 Task: Research Airbnb accommodation in Bambari, Central African Republic from 6th December, 2023 to 10th December, 2023 for 1 adult.1  bedroom having 1 bed and 1 bathroom. Property type can be hotel. Look for 4 properties as per requirement.
Action: Mouse moved to (438, 95)
Screenshot: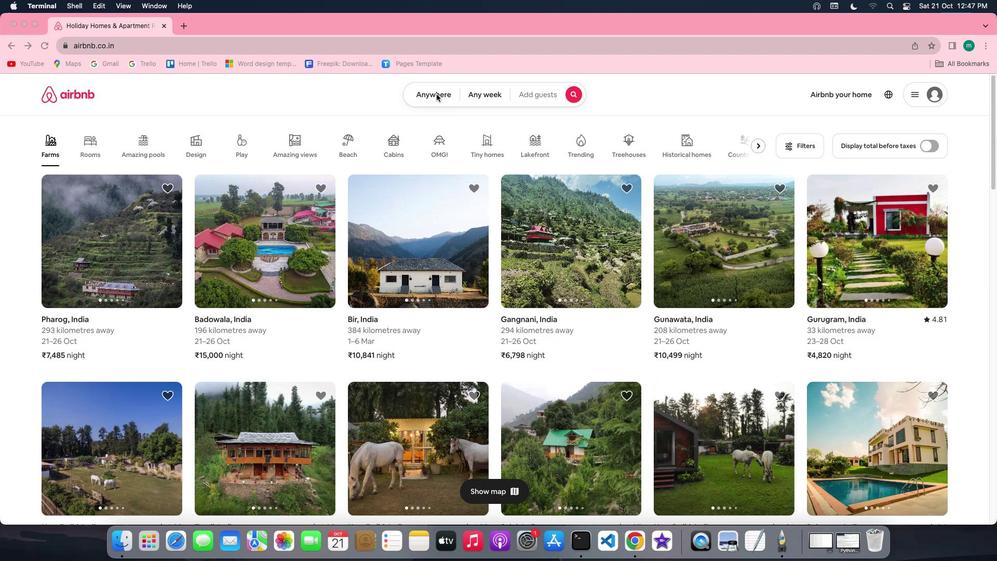 
Action: Mouse pressed left at (438, 95)
Screenshot: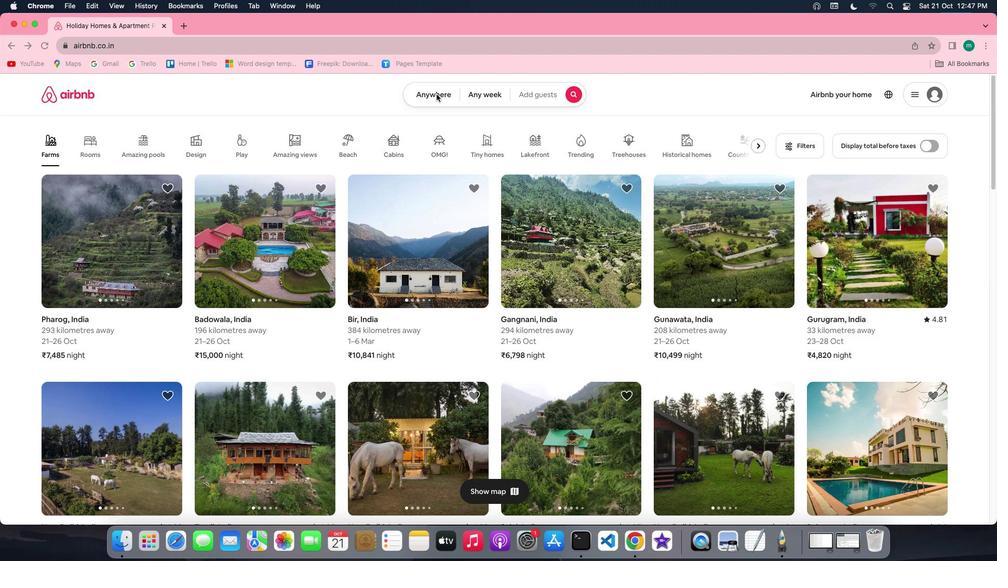 
Action: Mouse pressed left at (438, 95)
Screenshot: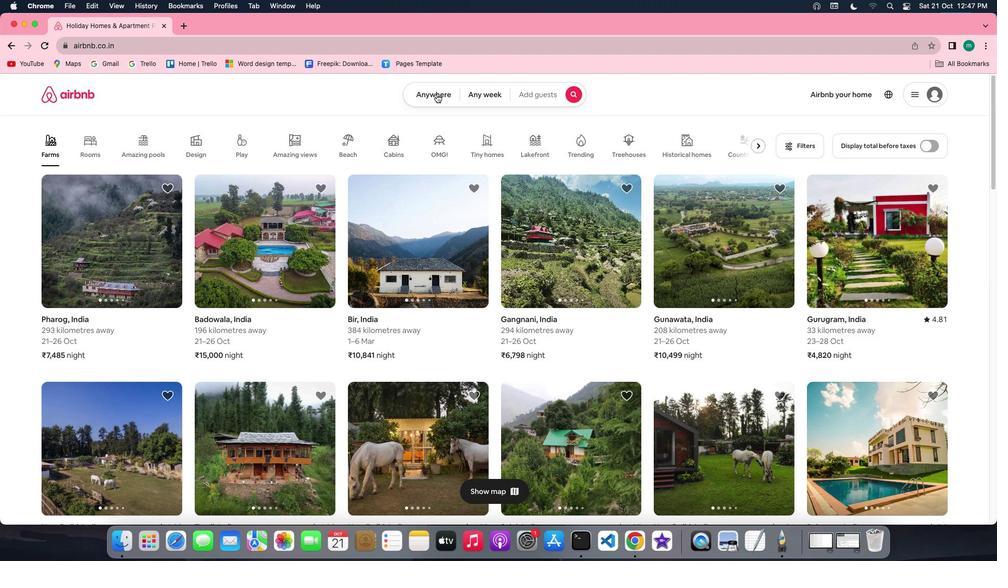 
Action: Mouse moved to (362, 130)
Screenshot: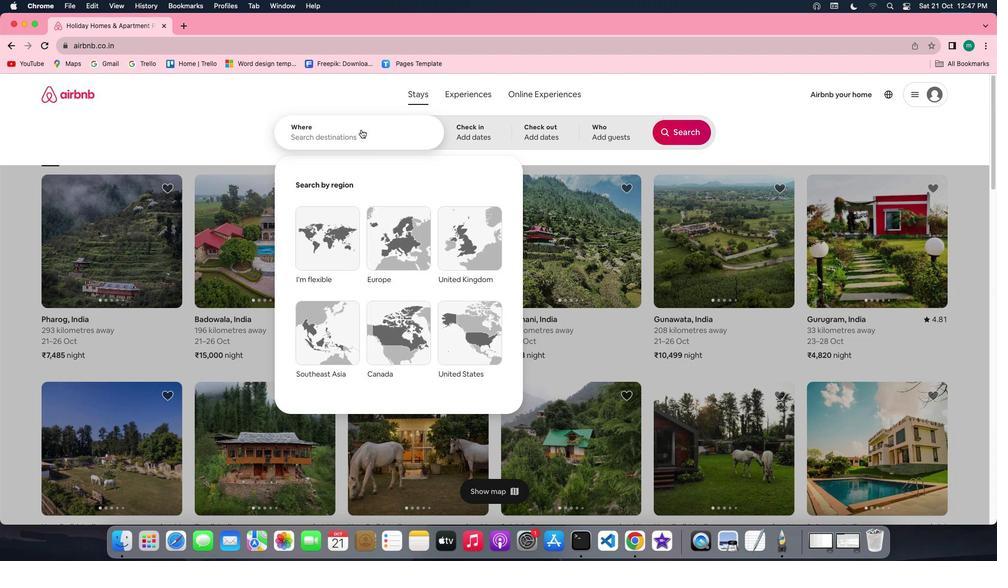 
Action: Mouse pressed left at (362, 130)
Screenshot: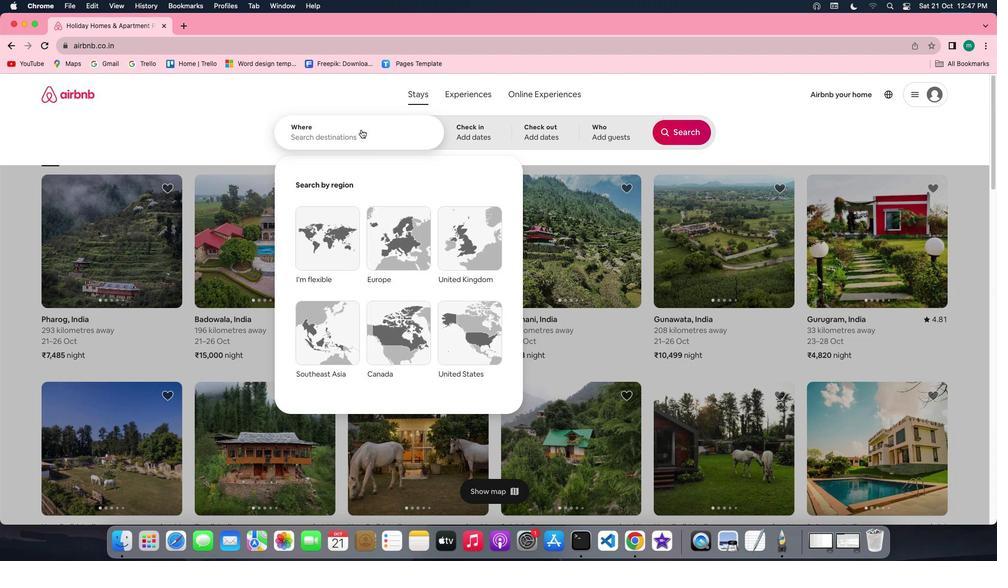
Action: Key pressed Key.shift'B''a''m''b''a''r''i'','Key.spaceKey.shift'C''e''n''t''r''a''l'Key.spaceKey.shift'A''f''r''i''c''a''n'Key.spaceKey.shift'r''e''p''u''b''l''i''c'
Screenshot: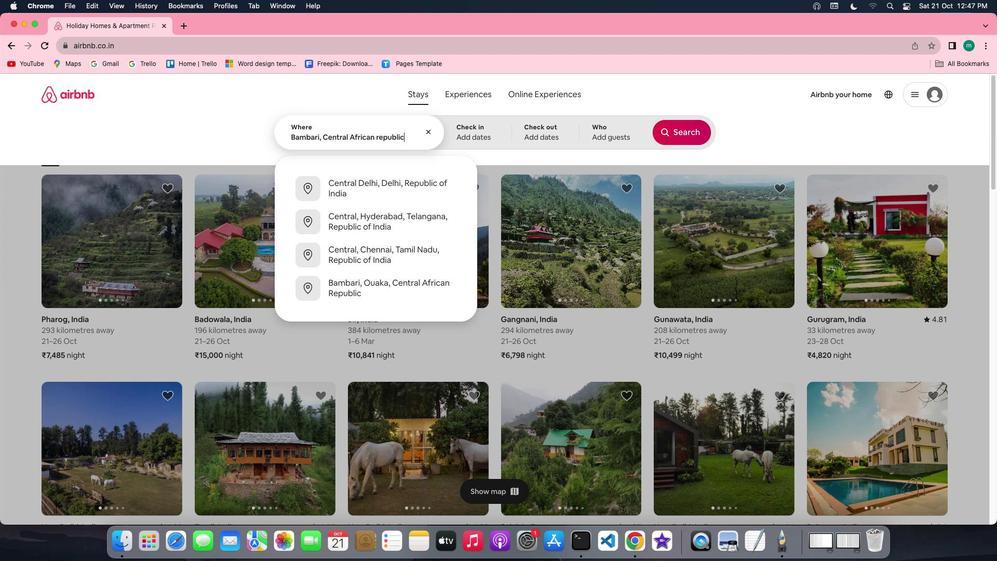 
Action: Mouse moved to (478, 127)
Screenshot: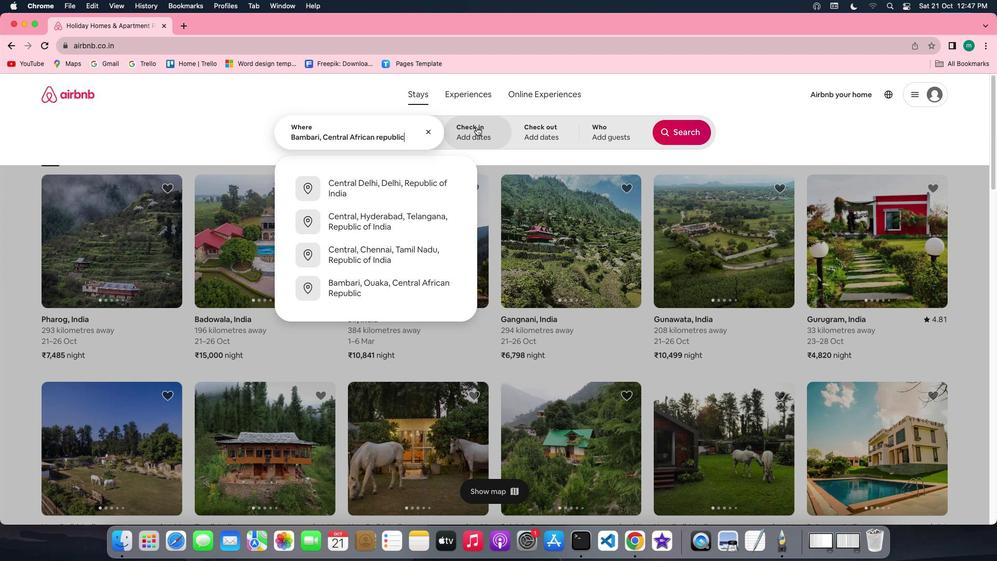 
Action: Mouse pressed left at (478, 127)
Screenshot: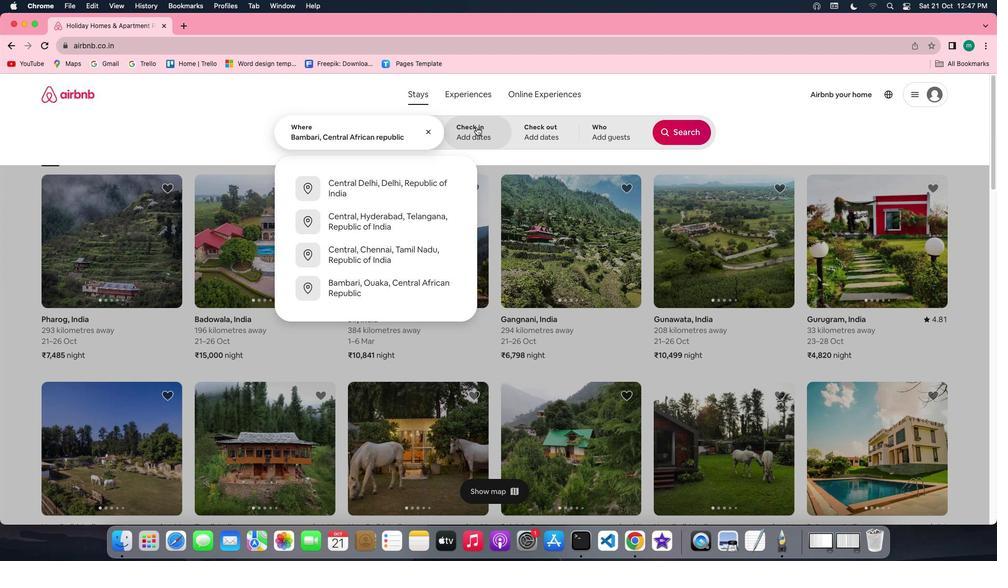 
Action: Mouse moved to (680, 213)
Screenshot: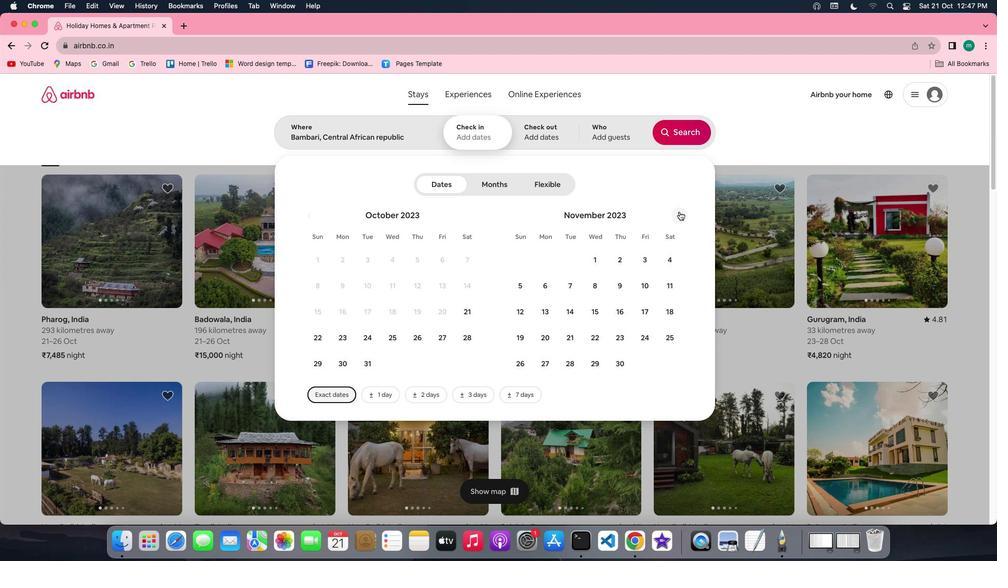 
Action: Mouse pressed left at (680, 213)
Screenshot: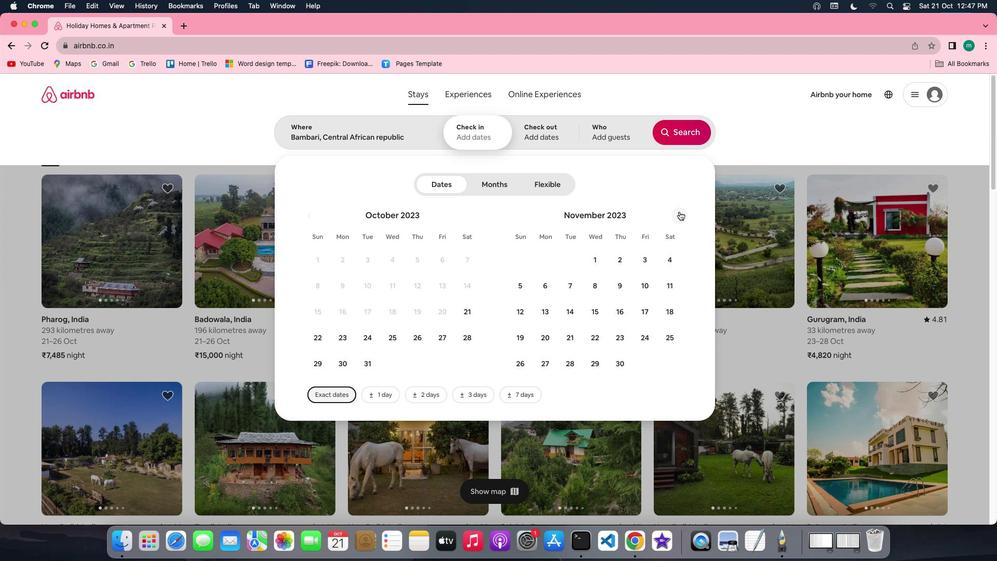 
Action: Mouse moved to (595, 276)
Screenshot: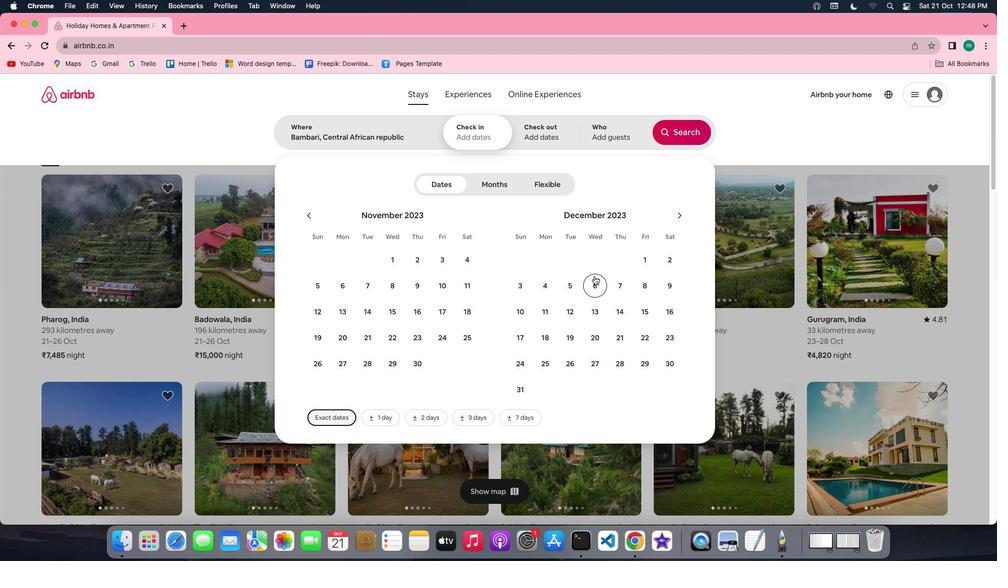 
Action: Mouse pressed left at (595, 276)
Screenshot: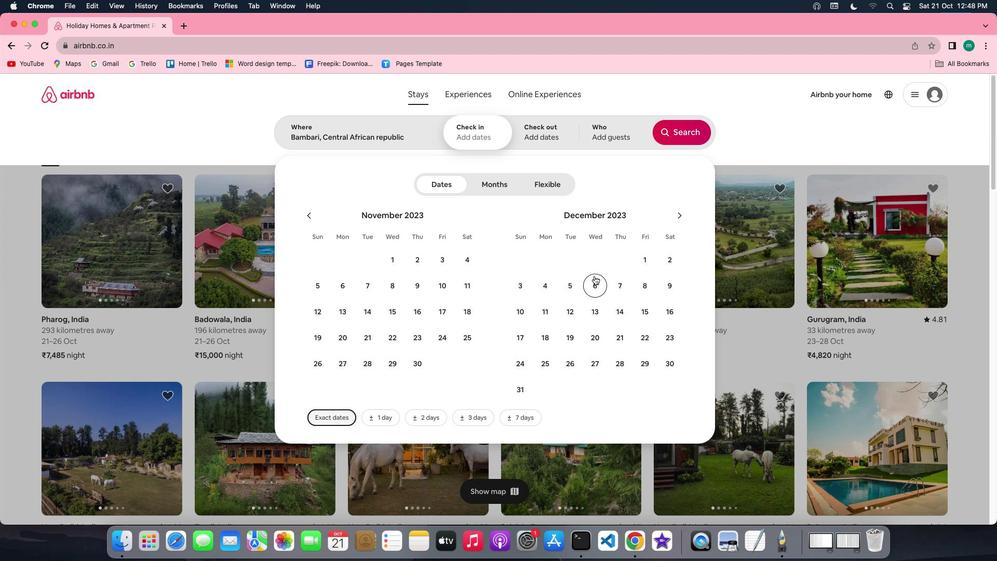 
Action: Mouse moved to (514, 304)
Screenshot: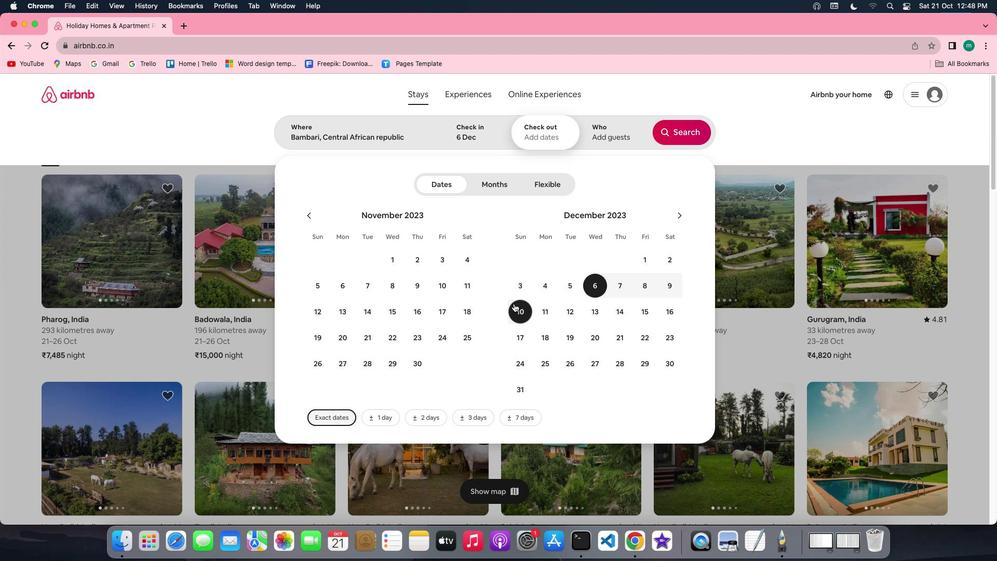 
Action: Mouse pressed left at (514, 304)
Screenshot: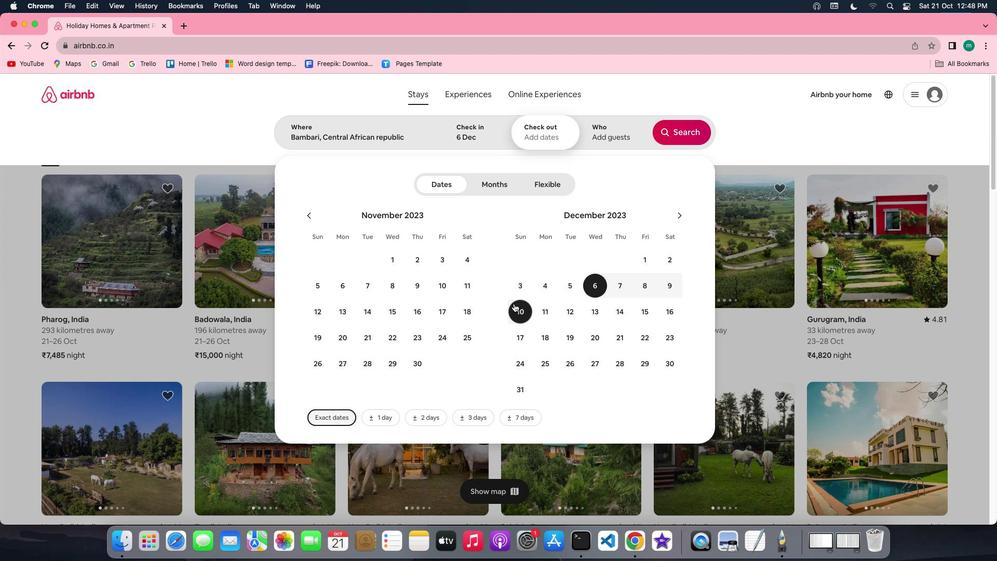 
Action: Mouse moved to (599, 139)
Screenshot: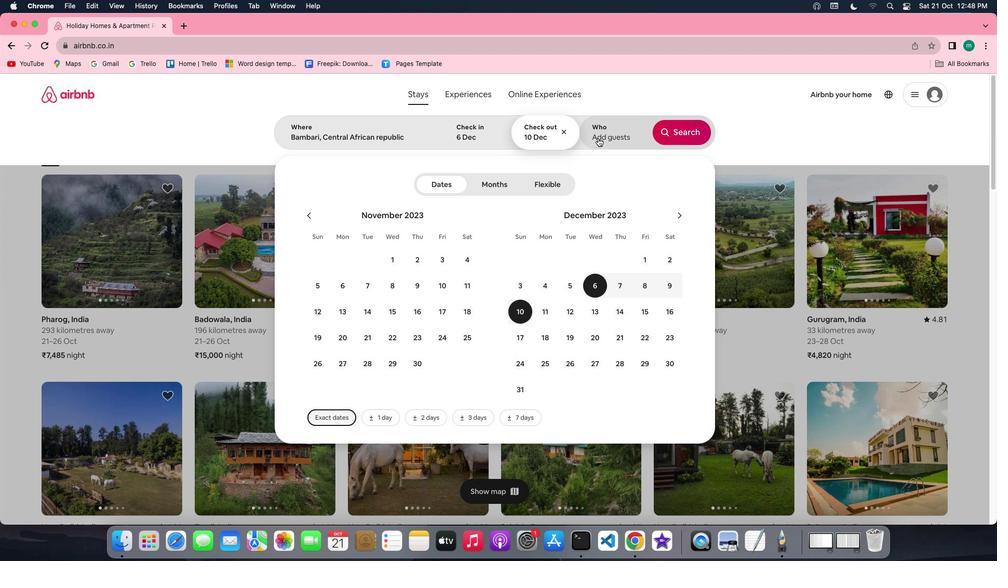 
Action: Mouse pressed left at (599, 139)
Screenshot: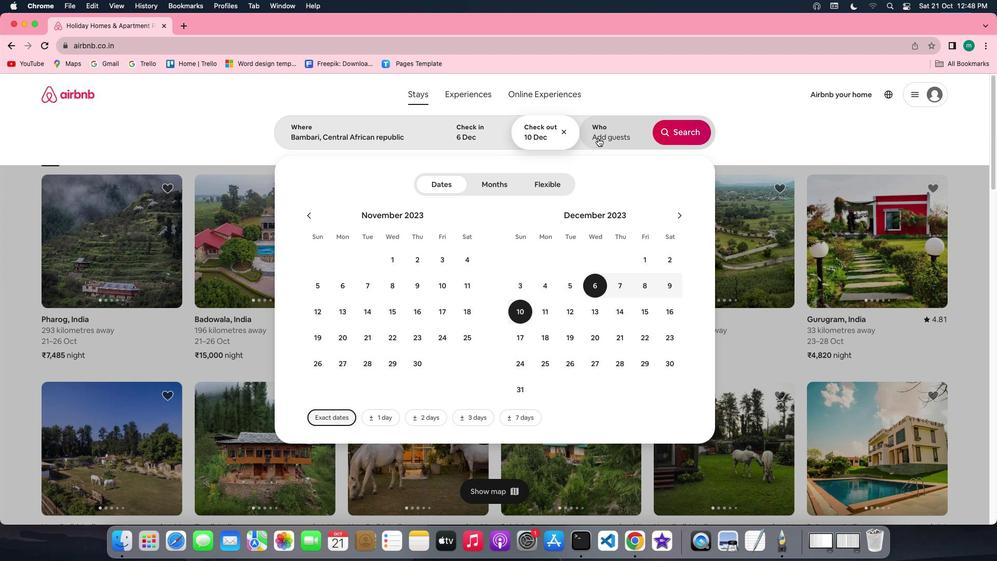 
Action: Mouse moved to (686, 191)
Screenshot: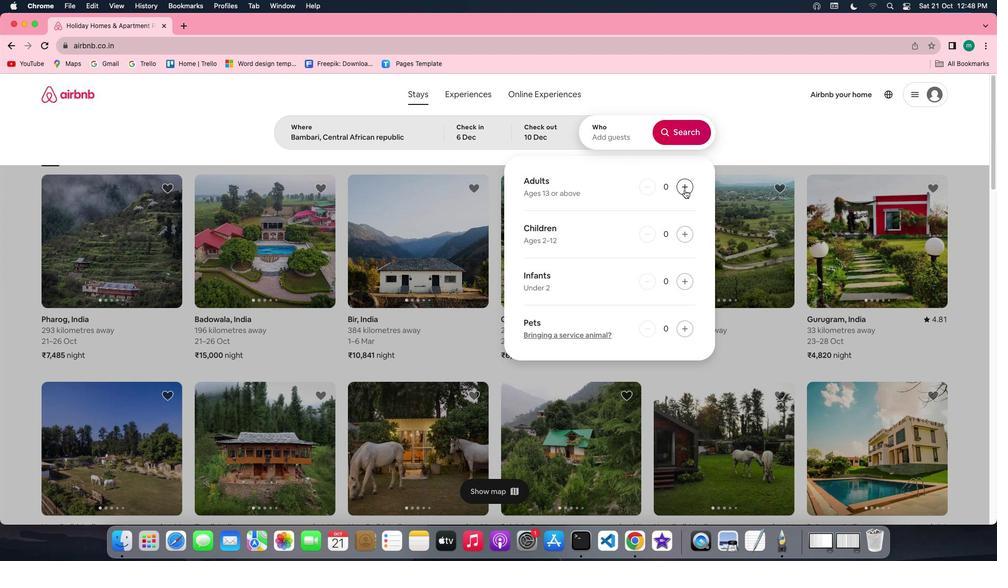 
Action: Mouse pressed left at (686, 191)
Screenshot: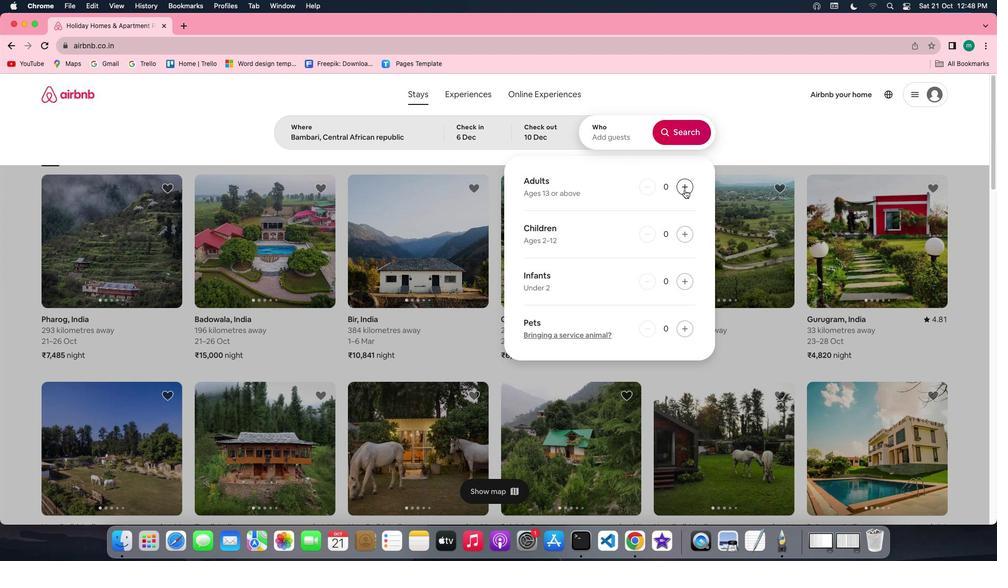 
Action: Mouse pressed left at (686, 191)
Screenshot: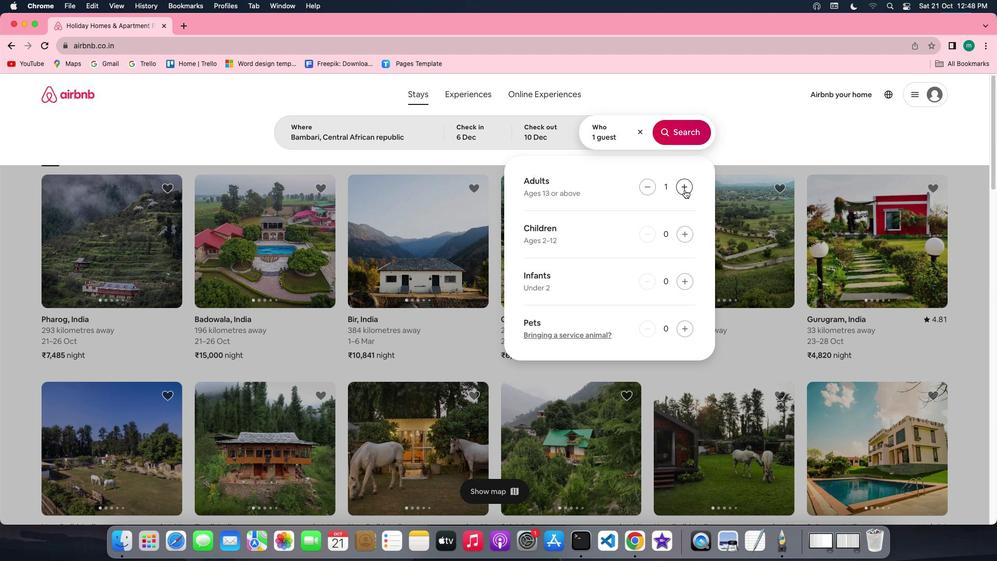 
Action: Mouse moved to (636, 184)
Screenshot: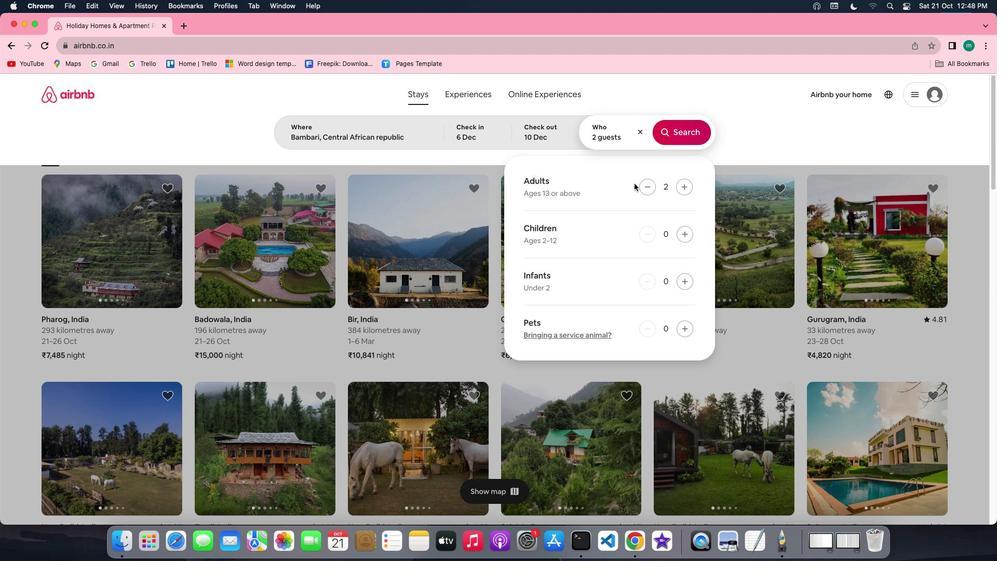 
Action: Mouse pressed left at (636, 184)
Screenshot: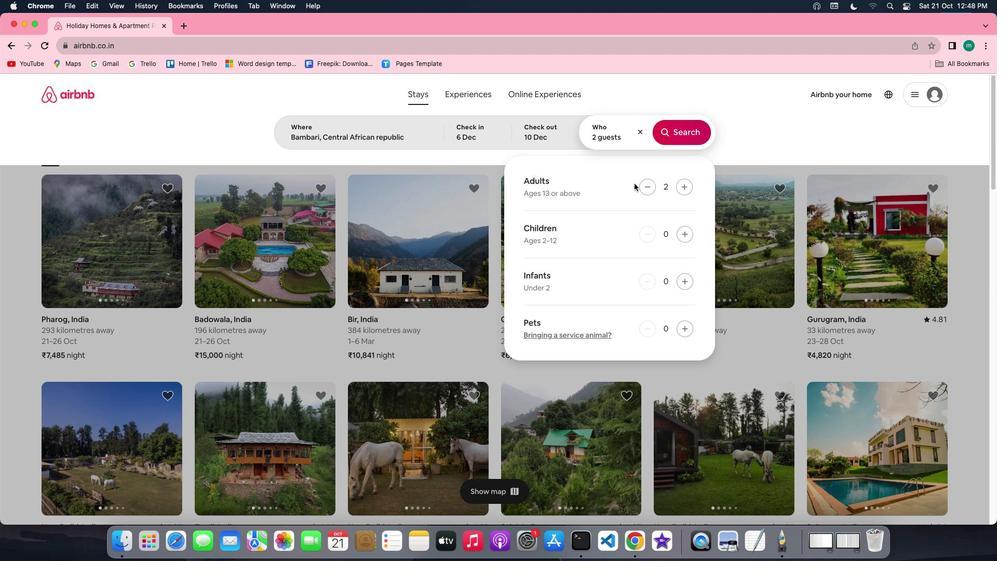 
Action: Mouse moved to (652, 192)
Screenshot: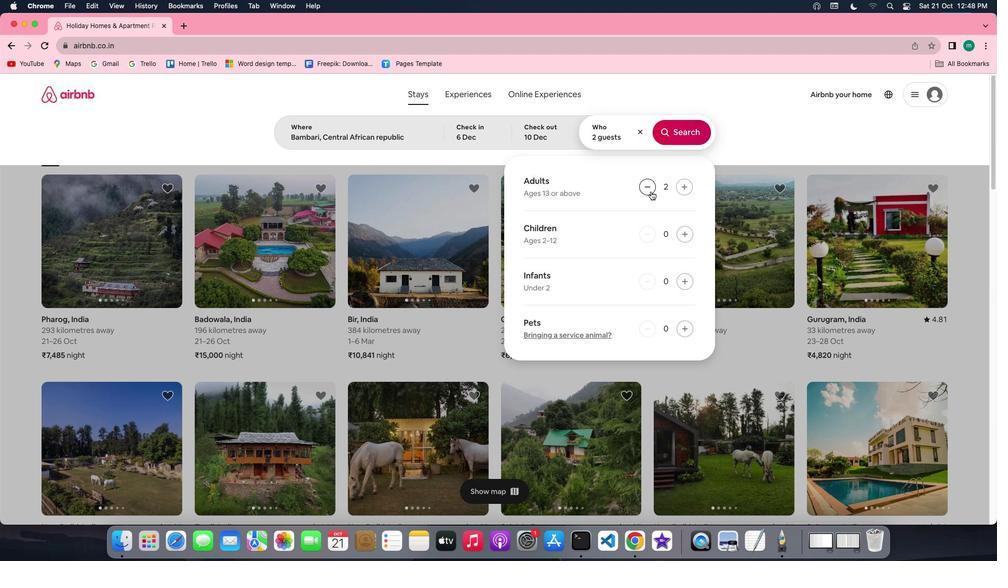 
Action: Mouse pressed left at (652, 192)
Screenshot: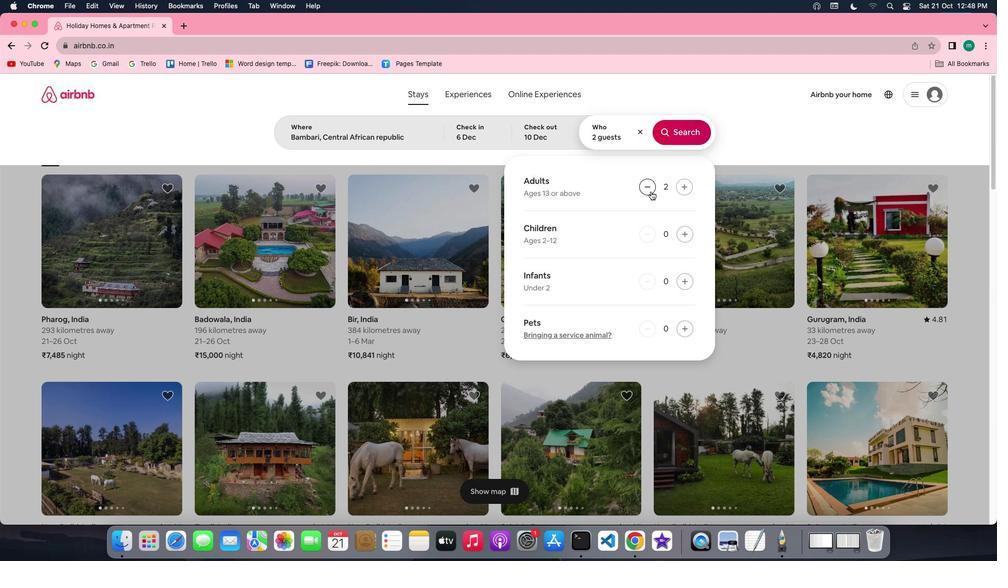 
Action: Mouse moved to (685, 128)
Screenshot: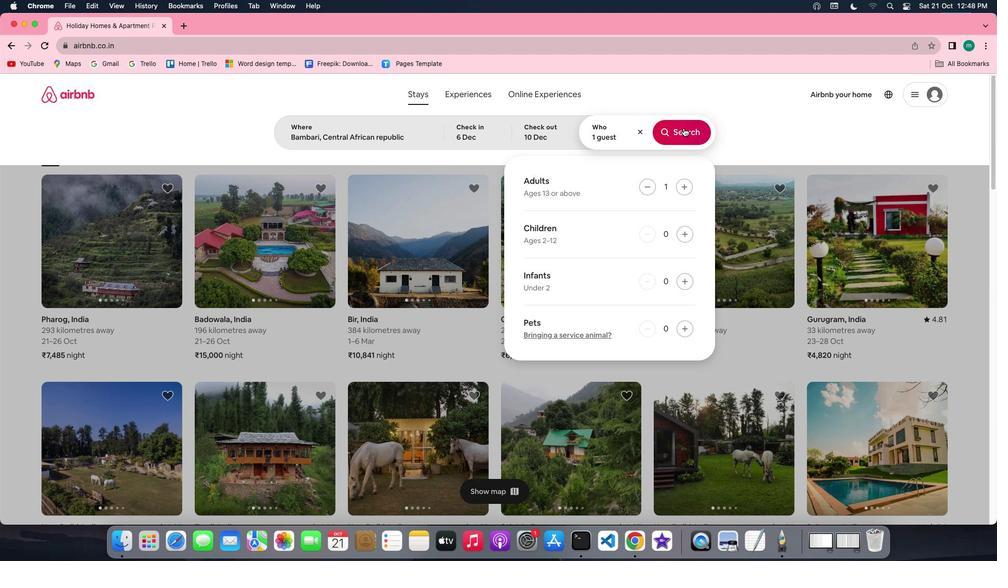 
Action: Mouse pressed left at (685, 128)
Screenshot: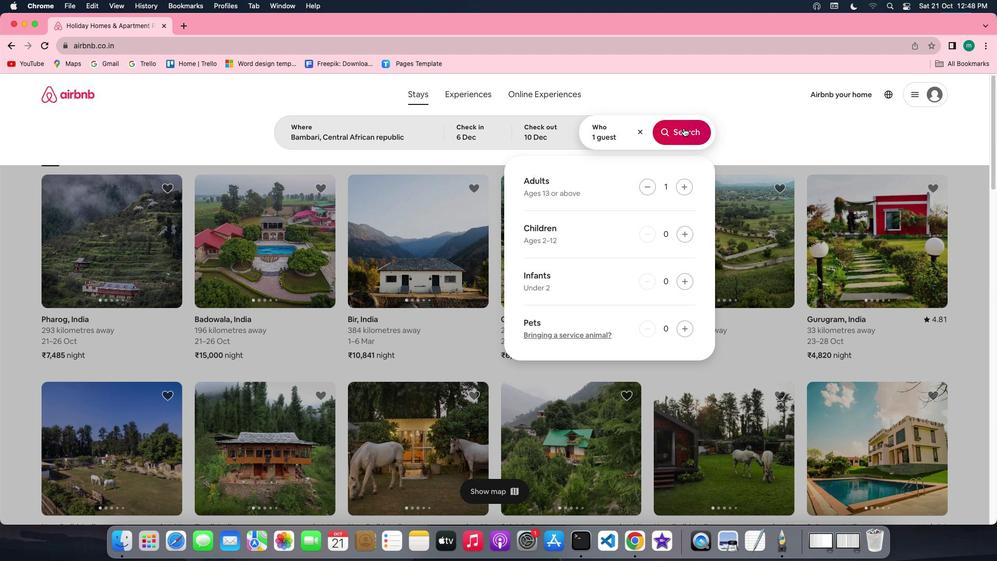 
Action: Mouse moved to (833, 135)
Screenshot: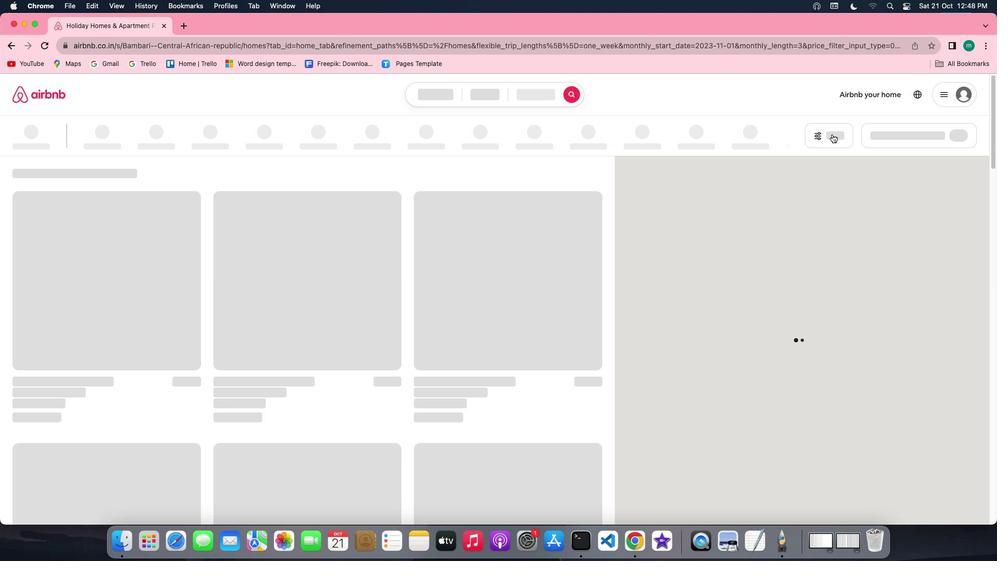 
Action: Mouse pressed left at (833, 135)
Screenshot: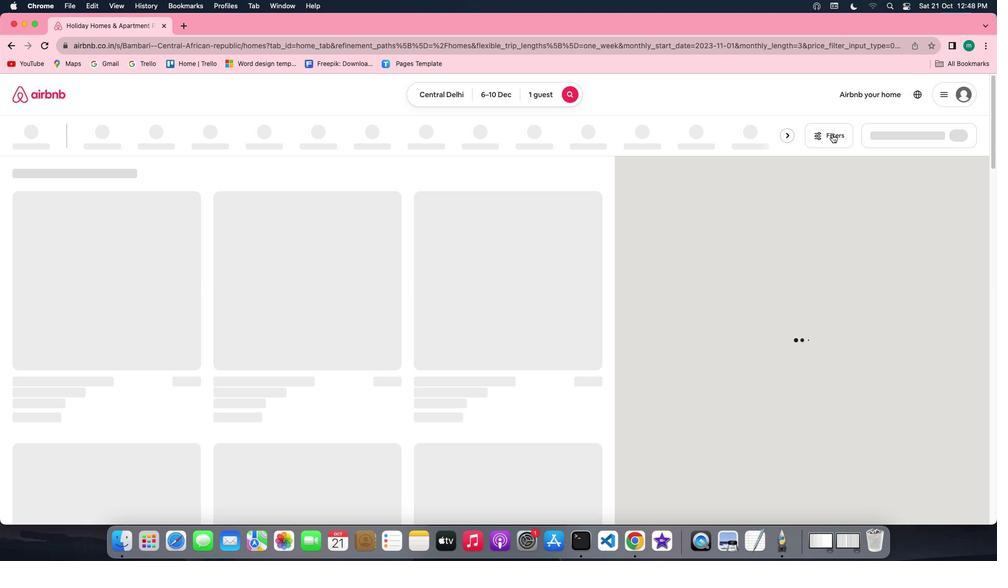 
Action: Mouse moved to (829, 136)
Screenshot: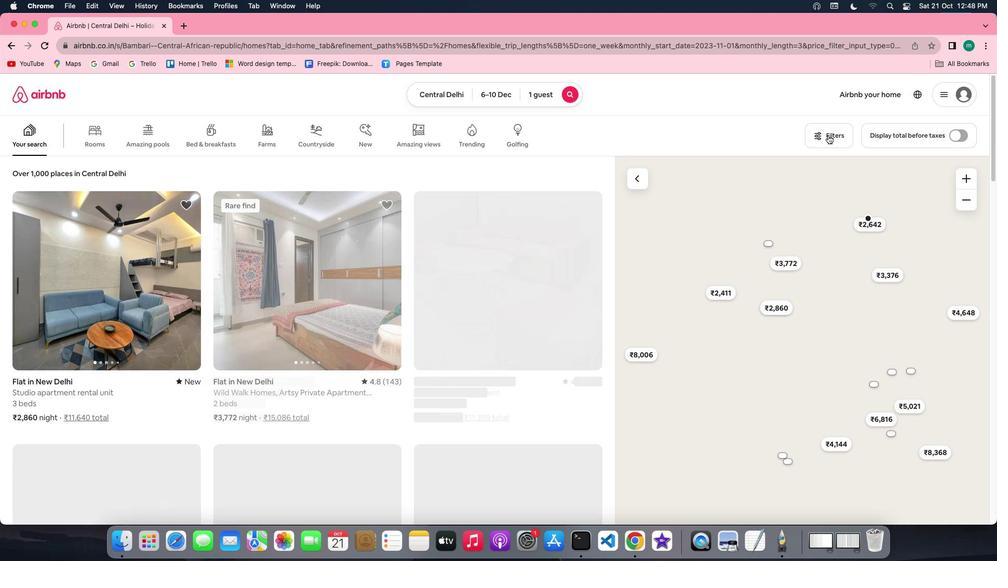 
Action: Mouse pressed left at (829, 136)
Screenshot: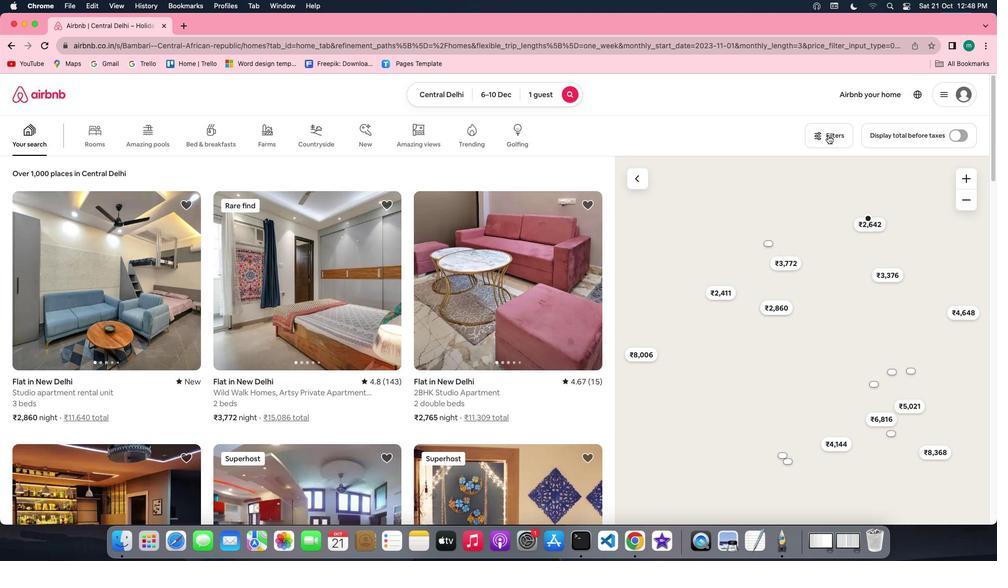 
Action: Mouse moved to (522, 303)
Screenshot: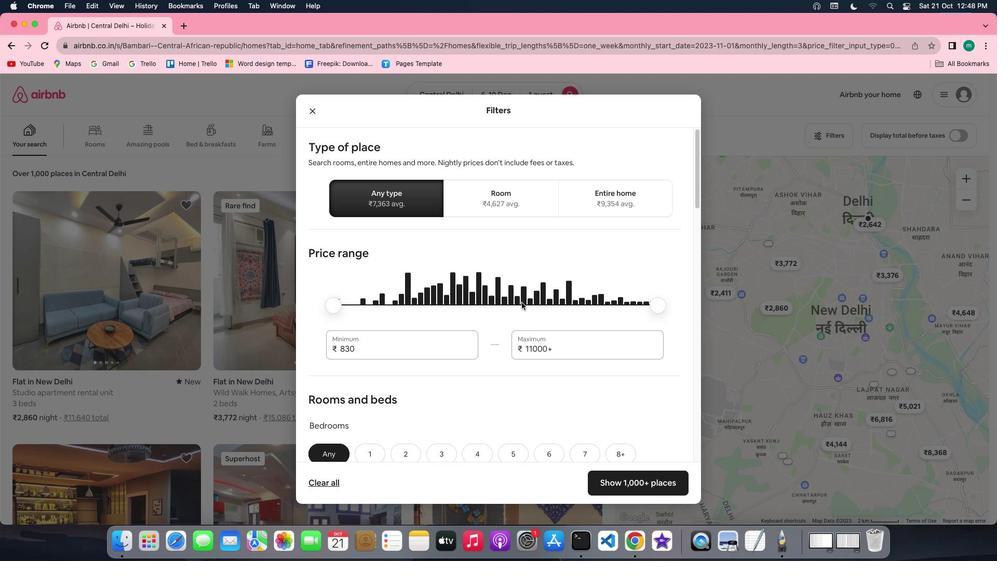 
Action: Mouse scrolled (522, 303) with delta (1, 0)
Screenshot: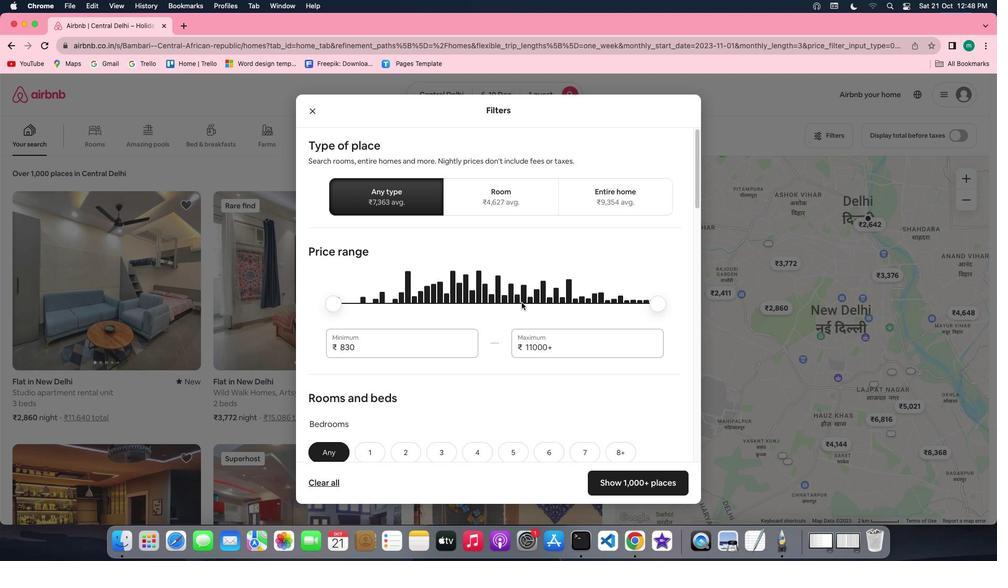 
Action: Mouse scrolled (522, 303) with delta (1, 0)
Screenshot: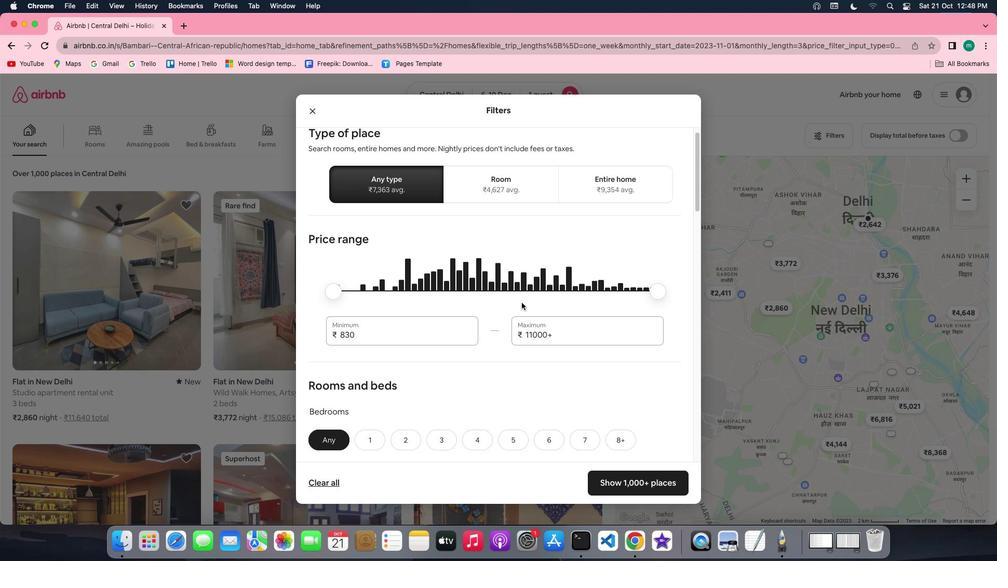 
Action: Mouse scrolled (522, 303) with delta (1, 0)
Screenshot: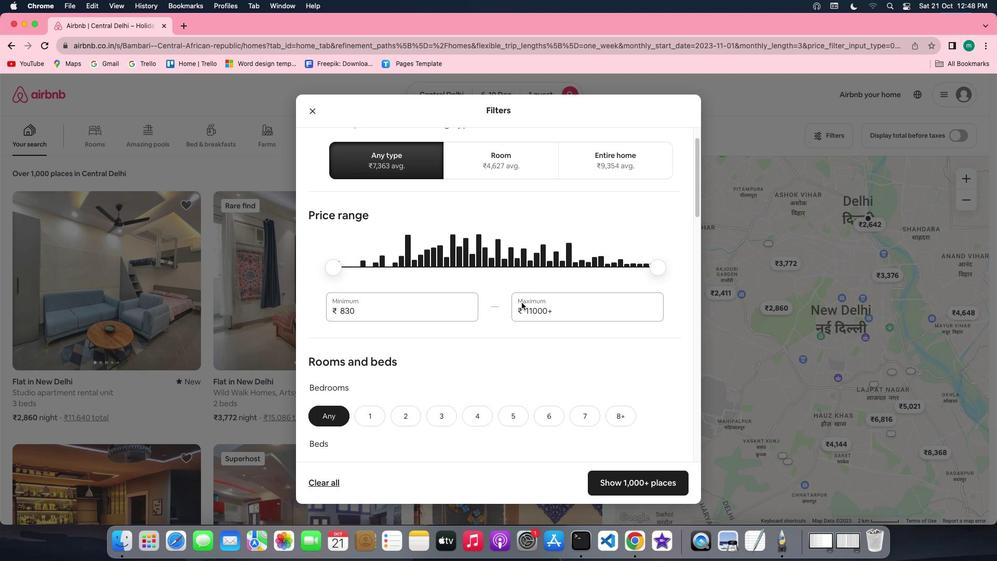 
Action: Mouse scrolled (522, 303) with delta (1, 0)
Screenshot: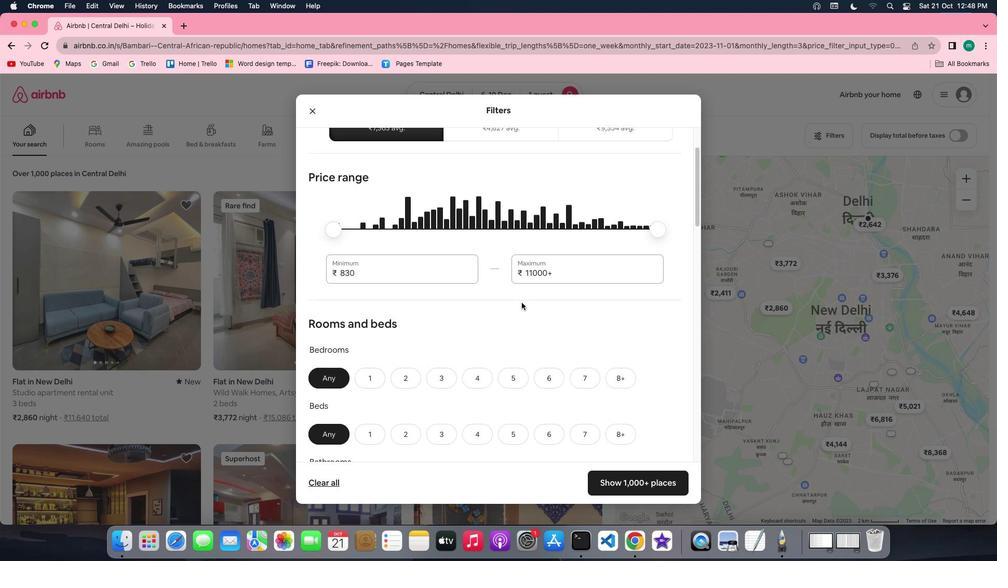 
Action: Mouse scrolled (522, 303) with delta (1, 0)
Screenshot: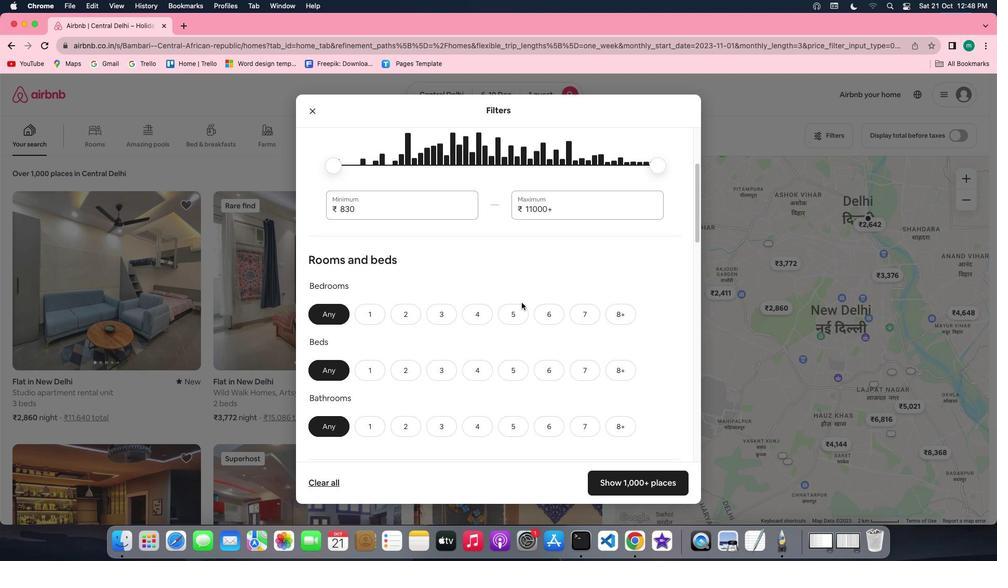 
Action: Mouse scrolled (522, 303) with delta (1, 0)
Screenshot: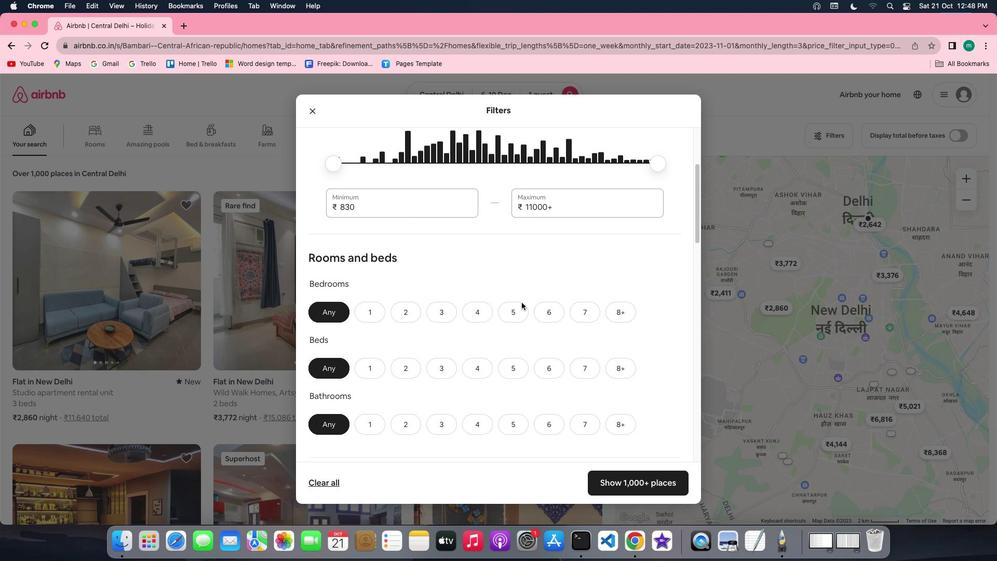 
Action: Mouse scrolled (522, 303) with delta (1, 0)
Screenshot: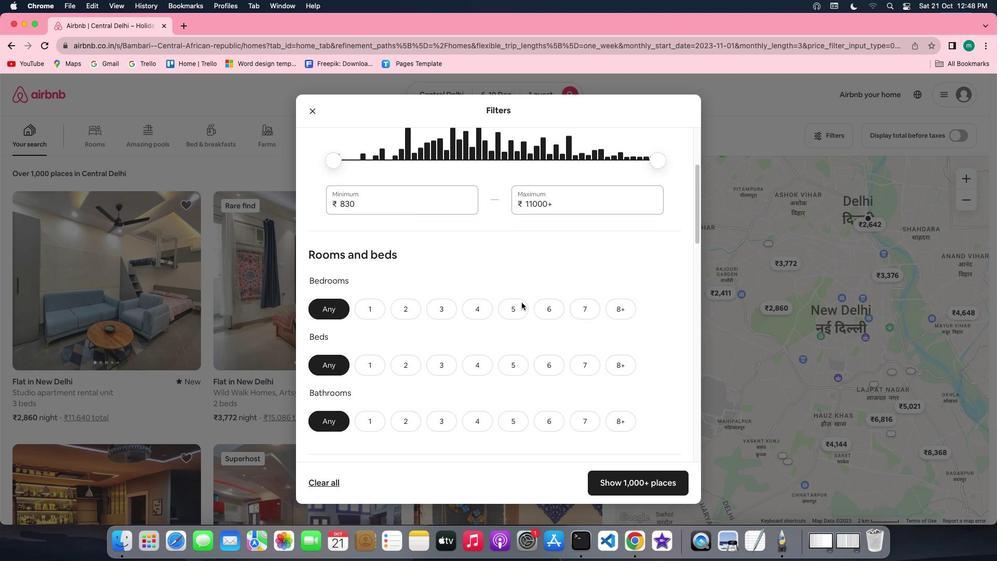 
Action: Mouse scrolled (522, 303) with delta (1, 0)
Screenshot: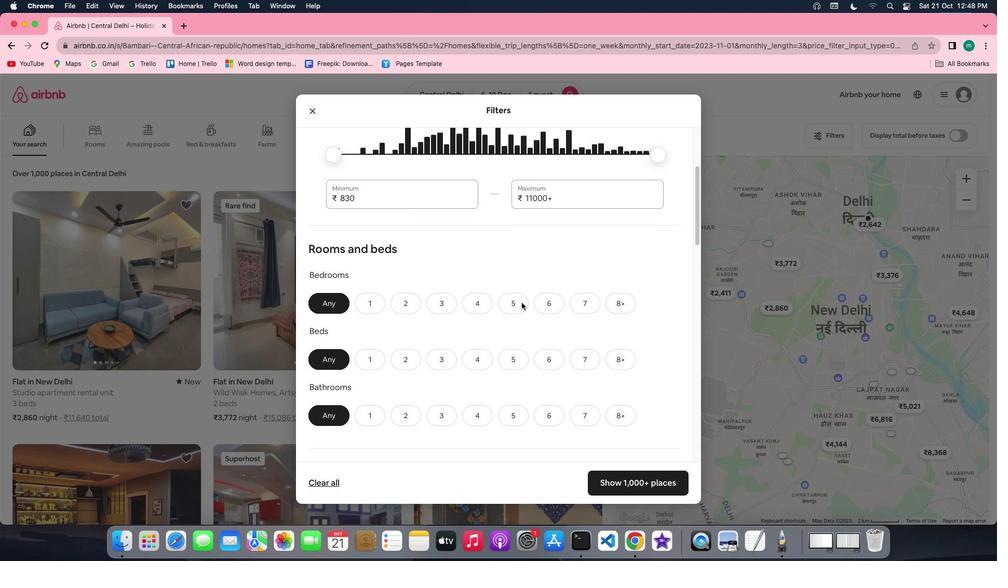 
Action: Mouse scrolled (522, 303) with delta (1, 0)
Screenshot: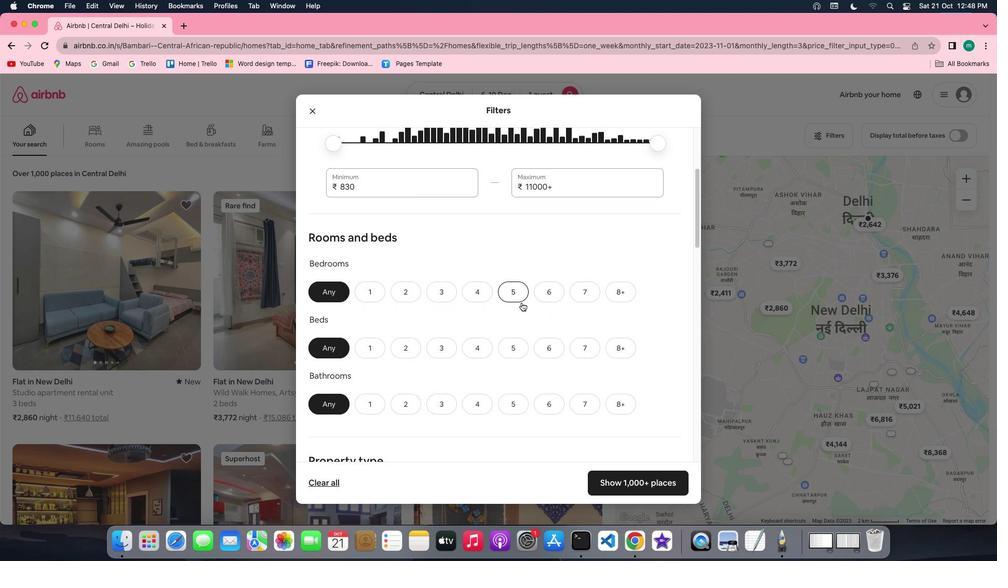 
Action: Mouse scrolled (522, 303) with delta (1, 0)
Screenshot: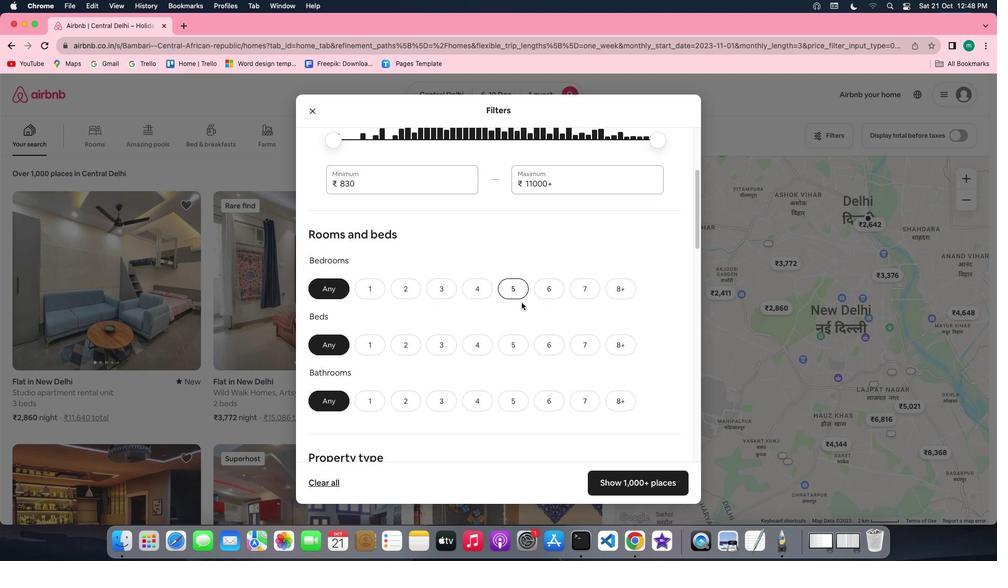 
Action: Mouse scrolled (522, 303) with delta (1, 0)
Screenshot: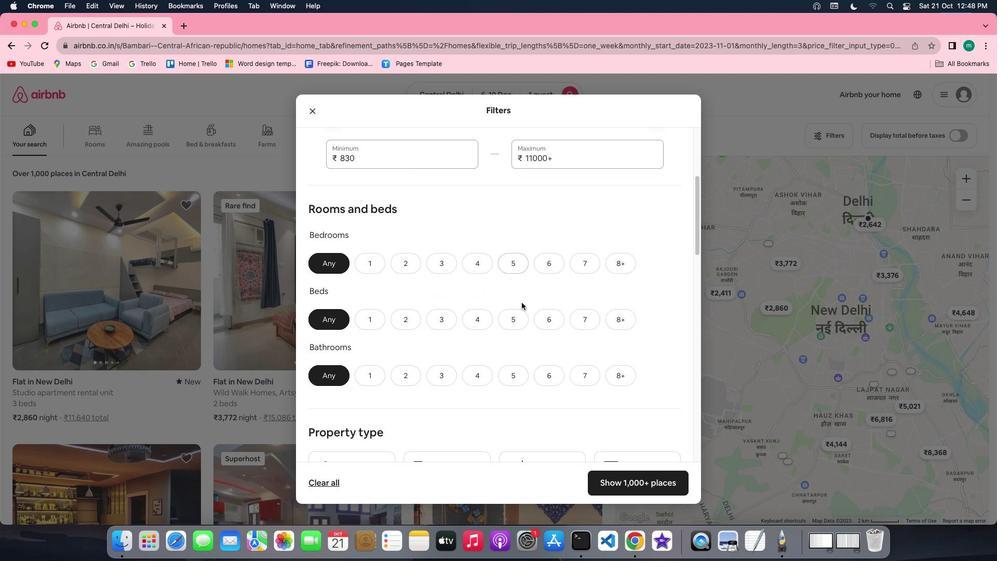 
Action: Mouse scrolled (522, 303) with delta (1, 0)
Screenshot: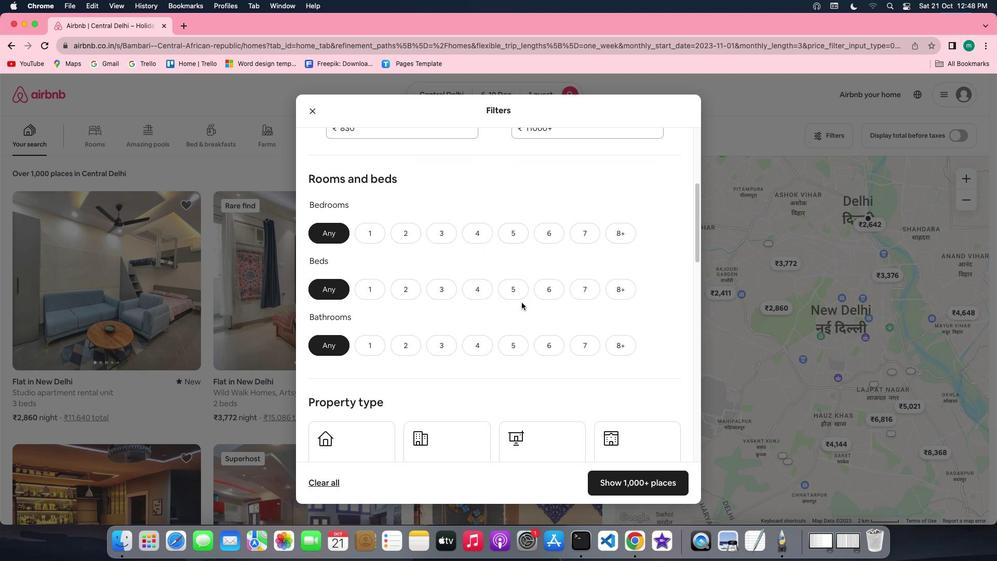 
Action: Mouse scrolled (522, 303) with delta (1, 0)
Screenshot: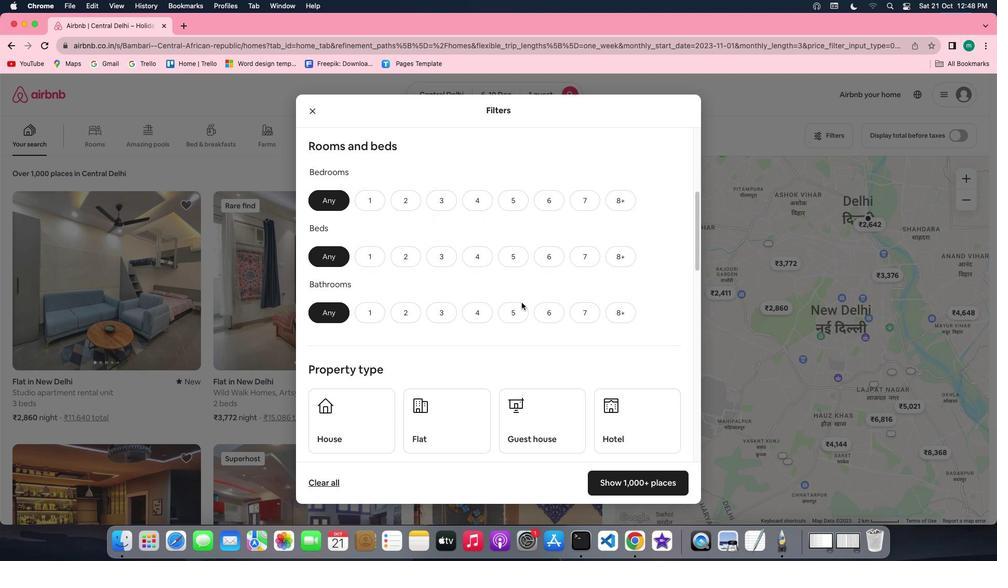 
Action: Mouse scrolled (522, 303) with delta (1, 0)
Screenshot: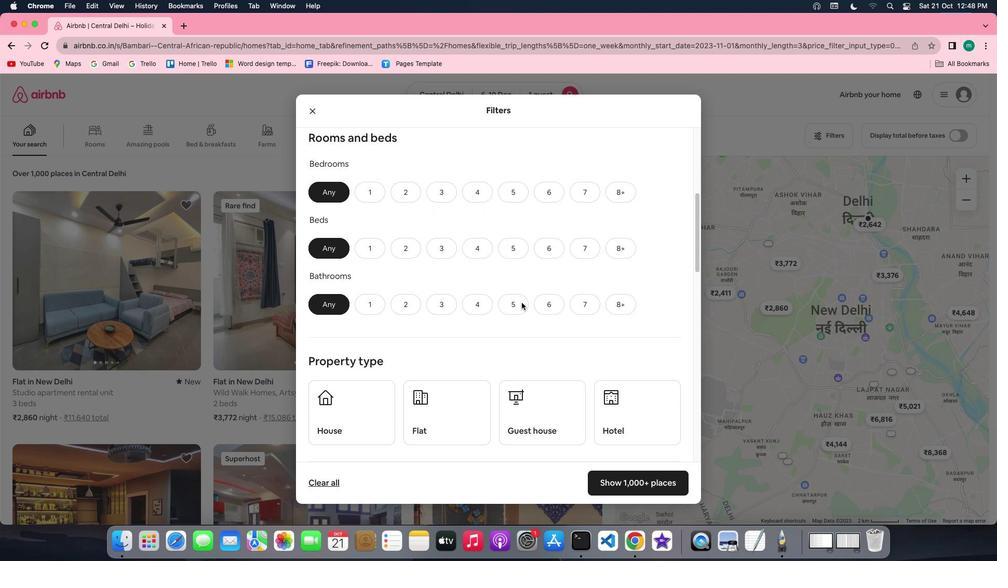 
Action: Mouse scrolled (522, 303) with delta (1, 0)
Screenshot: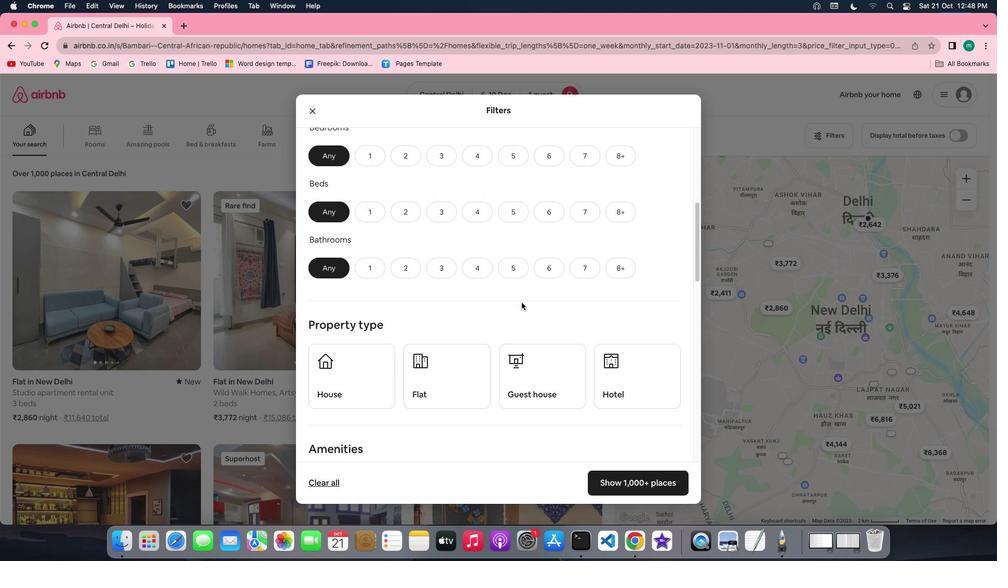 
Action: Mouse scrolled (522, 303) with delta (1, 0)
Screenshot: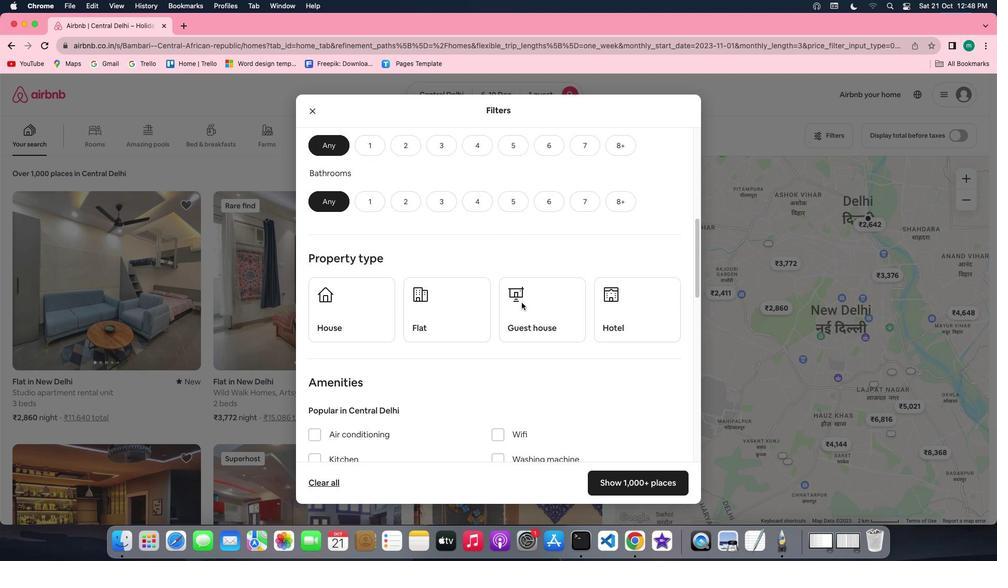 
Action: Mouse moved to (465, 240)
Screenshot: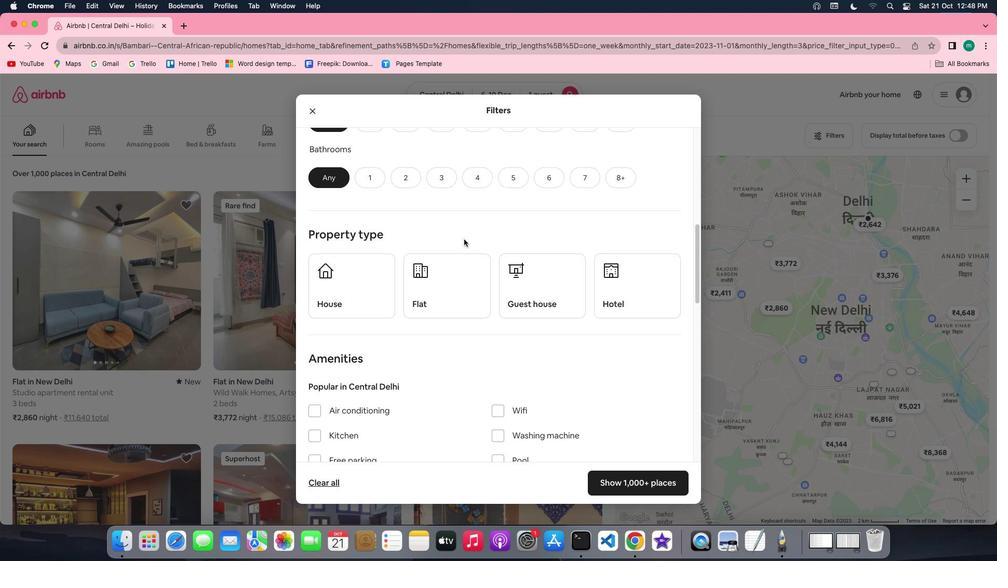 
Action: Mouse scrolled (465, 240) with delta (1, 1)
Screenshot: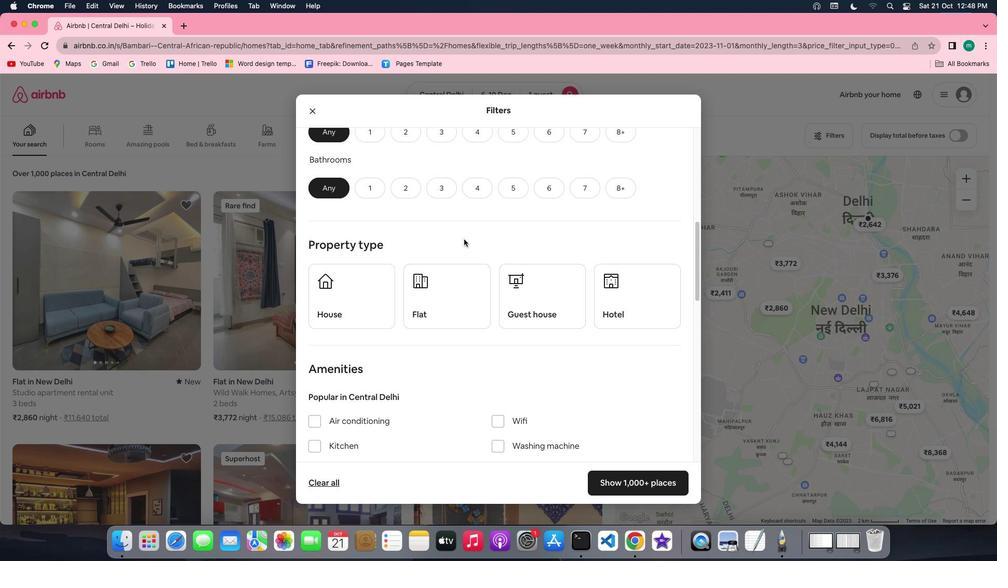 
Action: Mouse scrolled (465, 240) with delta (1, 1)
Screenshot: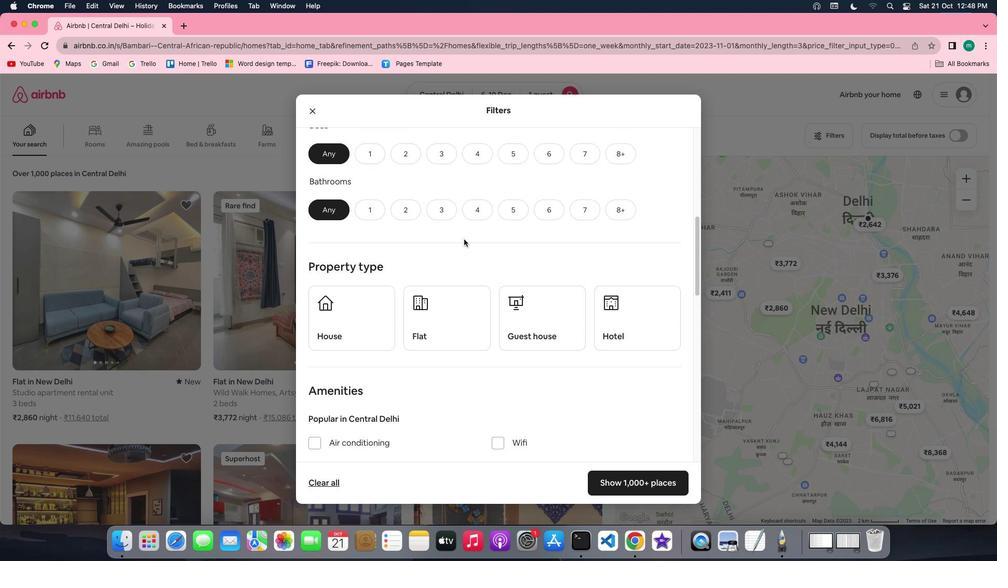 
Action: Mouse scrolled (465, 240) with delta (1, 2)
Screenshot: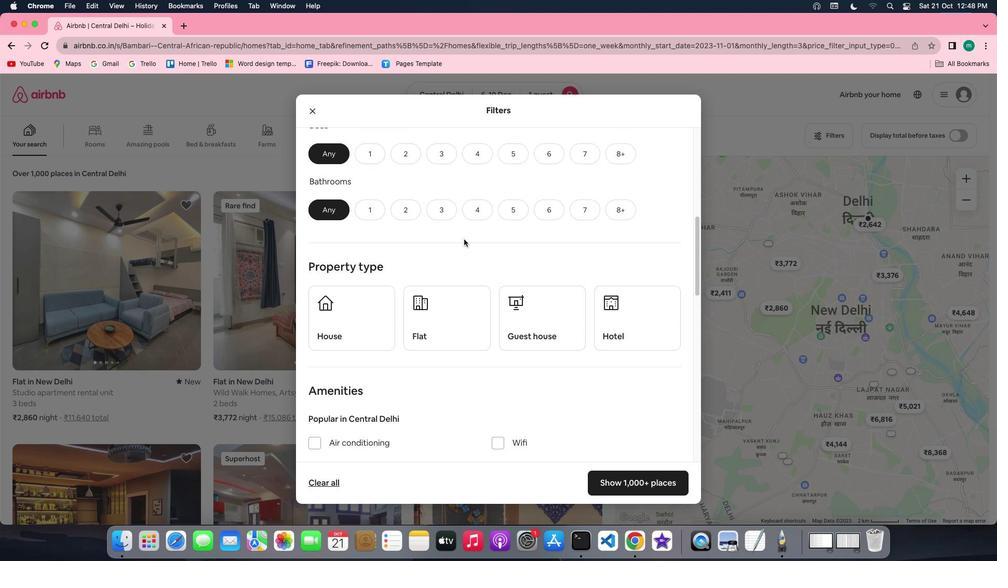 
Action: Mouse moved to (366, 163)
Screenshot: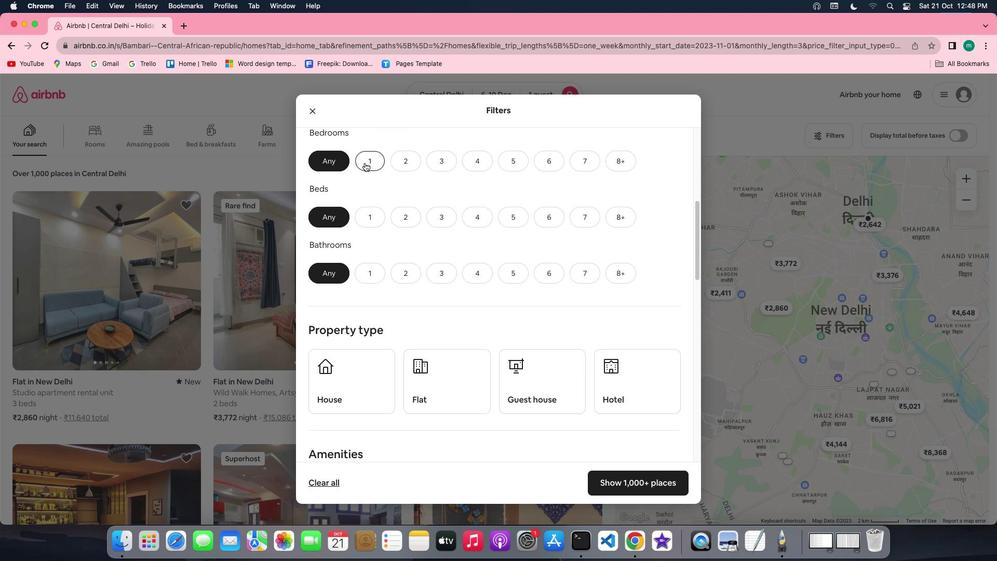 
Action: Mouse pressed left at (366, 163)
Screenshot: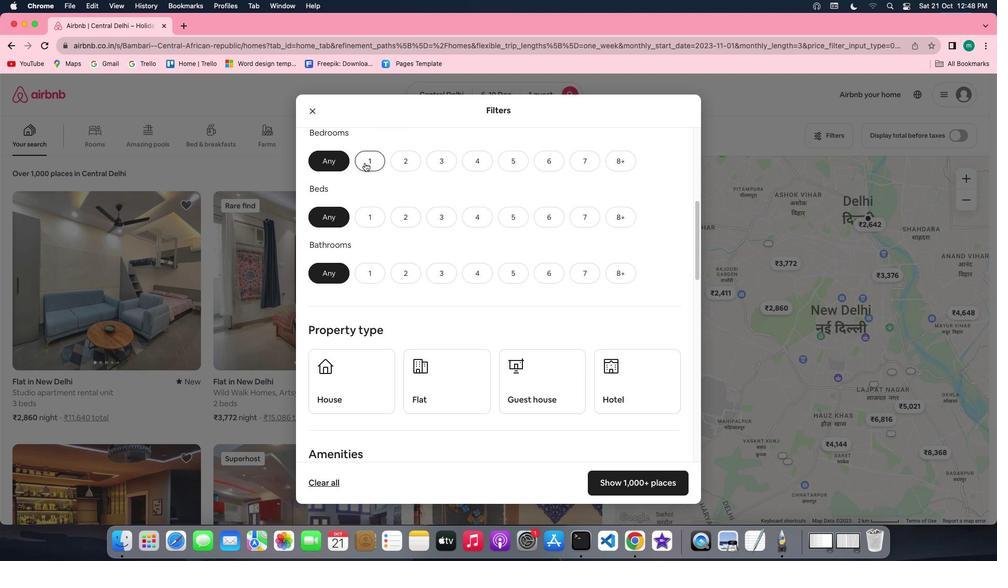 
Action: Mouse moved to (377, 208)
Screenshot: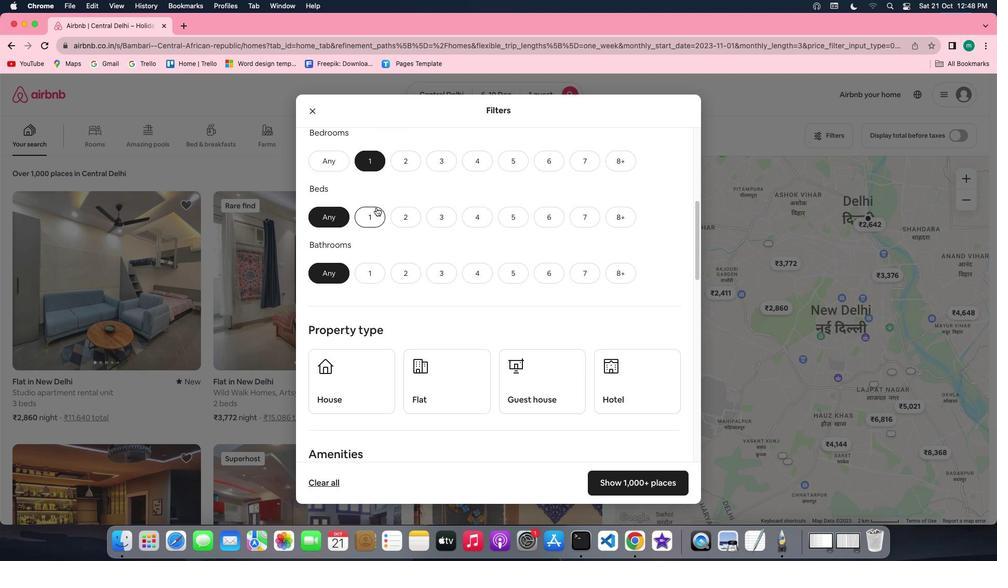 
Action: Mouse pressed left at (377, 208)
Screenshot: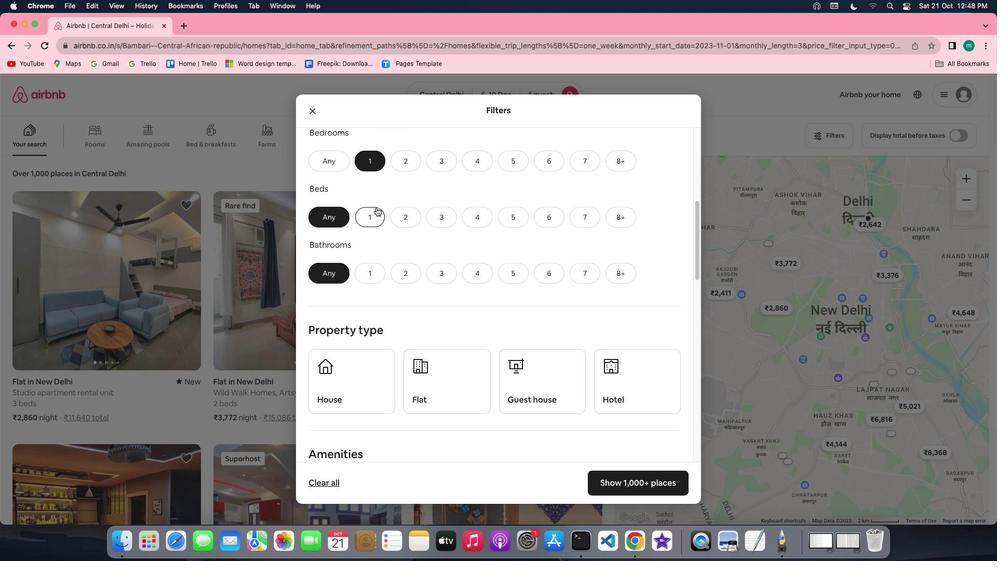 
Action: Mouse moved to (379, 272)
Screenshot: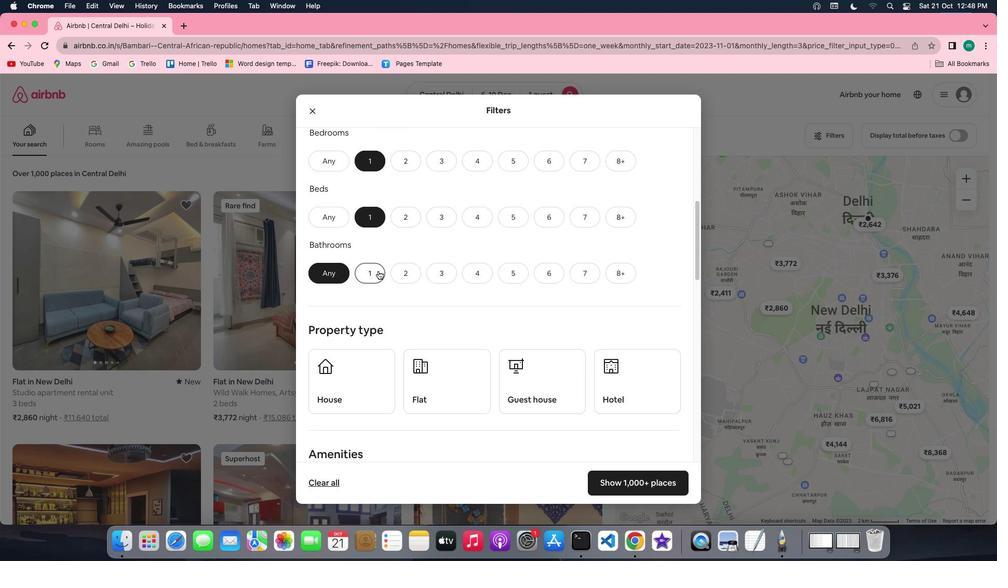 
Action: Mouse pressed left at (379, 272)
Screenshot: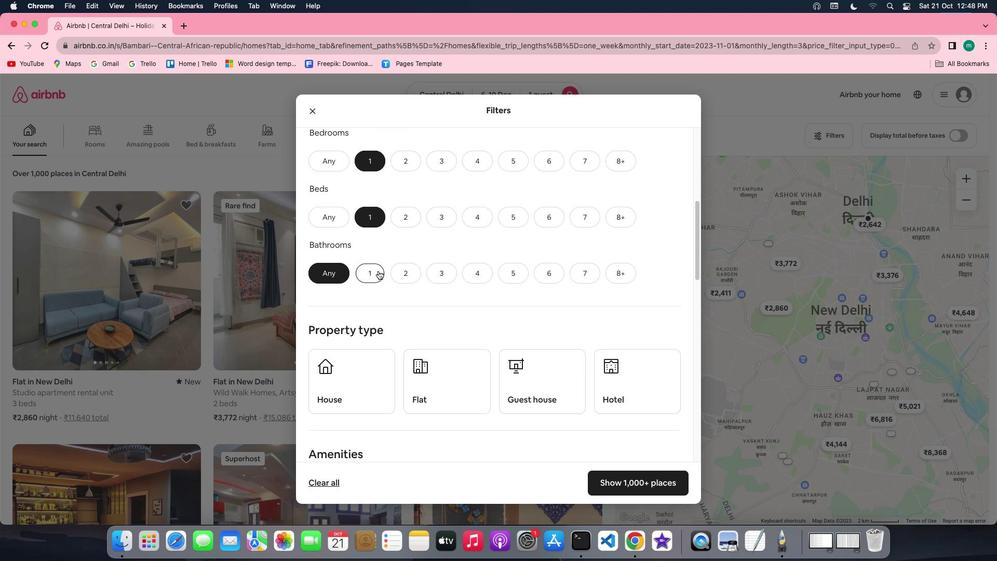 
Action: Mouse moved to (440, 287)
Screenshot: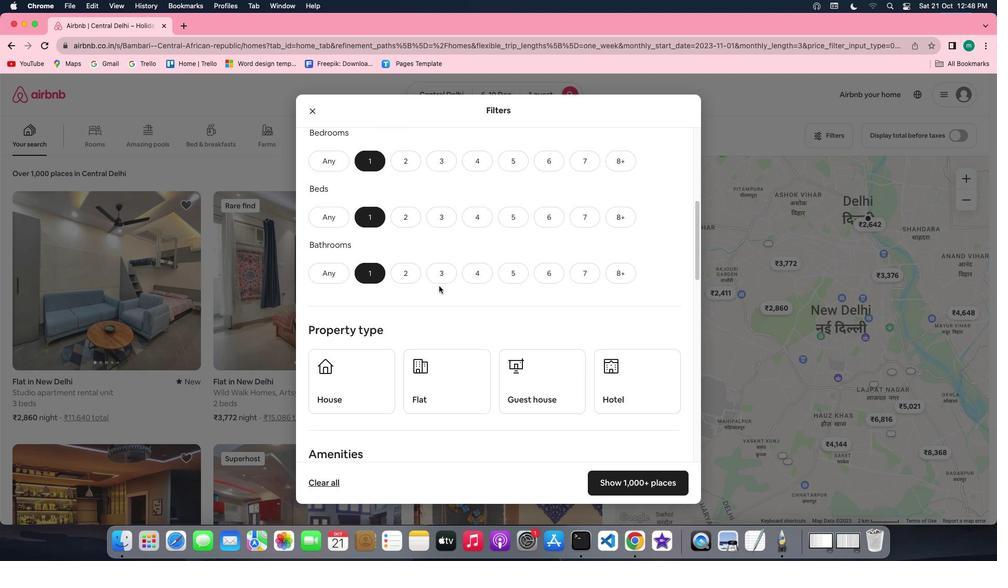 
Action: Mouse scrolled (440, 287) with delta (1, 0)
Screenshot: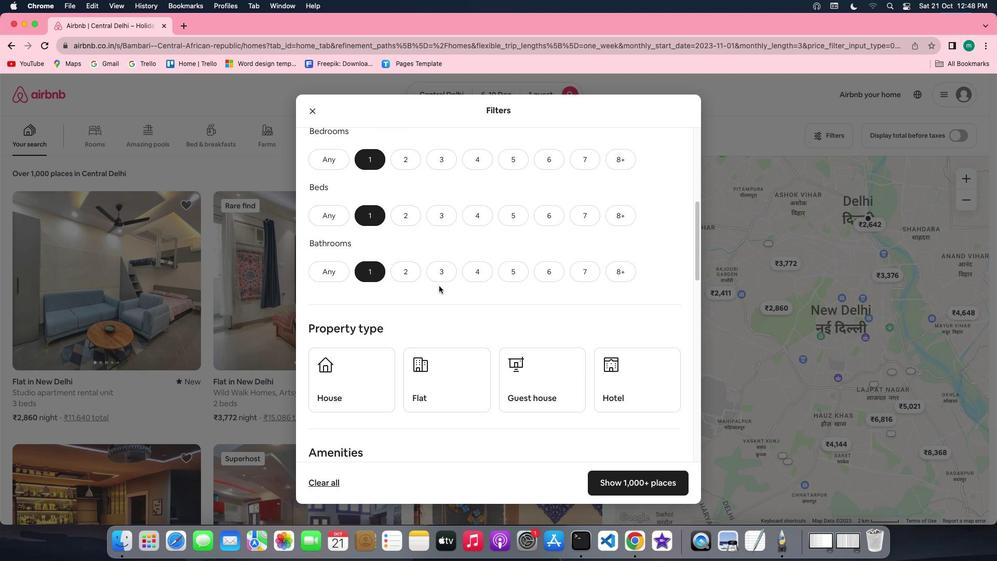 
Action: Mouse scrolled (440, 287) with delta (1, 0)
Screenshot: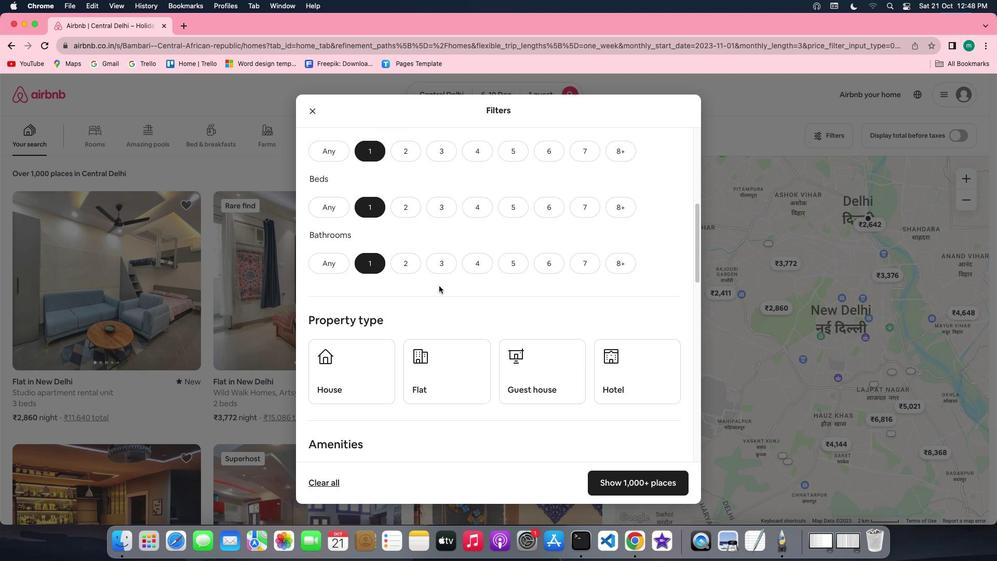 
Action: Mouse scrolled (440, 287) with delta (1, 0)
Screenshot: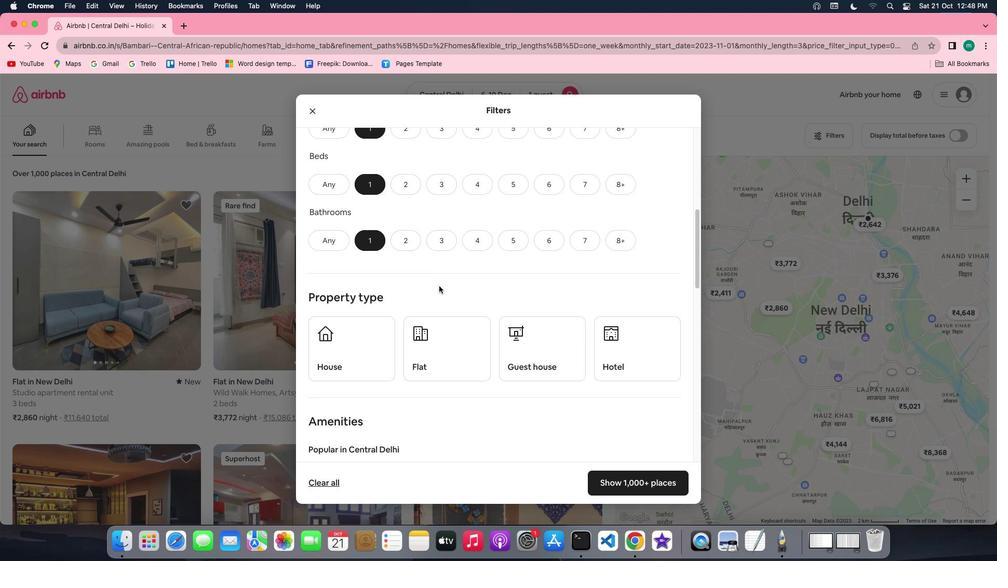 
Action: Mouse scrolled (440, 287) with delta (1, 0)
Screenshot: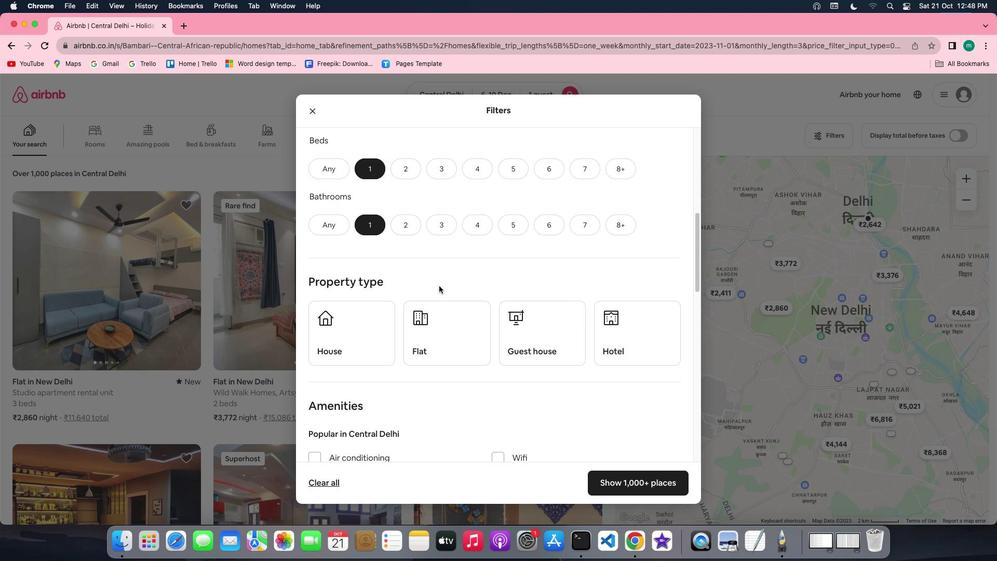 
Action: Mouse scrolled (440, 287) with delta (1, 0)
Screenshot: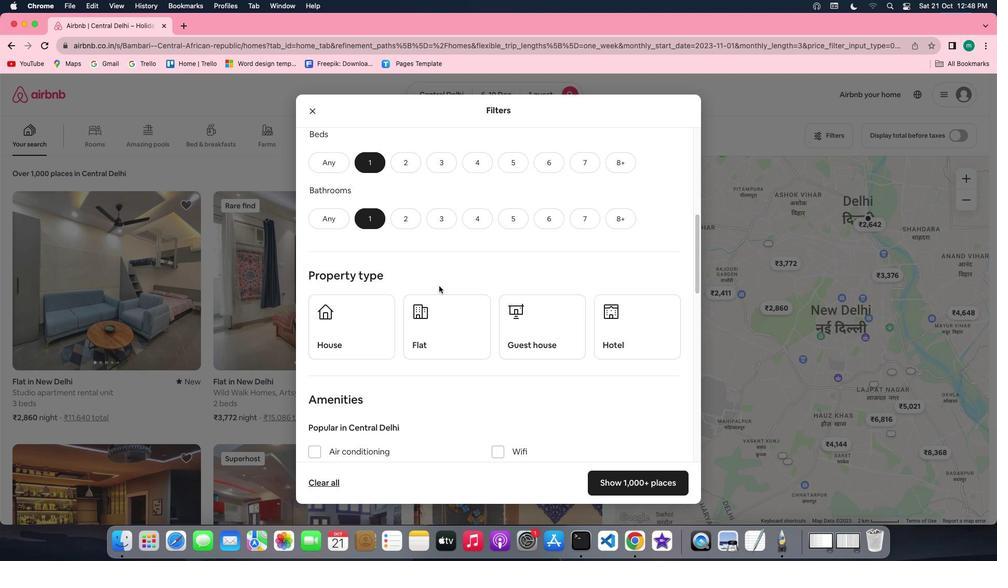 
Action: Mouse scrolled (440, 287) with delta (1, 0)
Screenshot: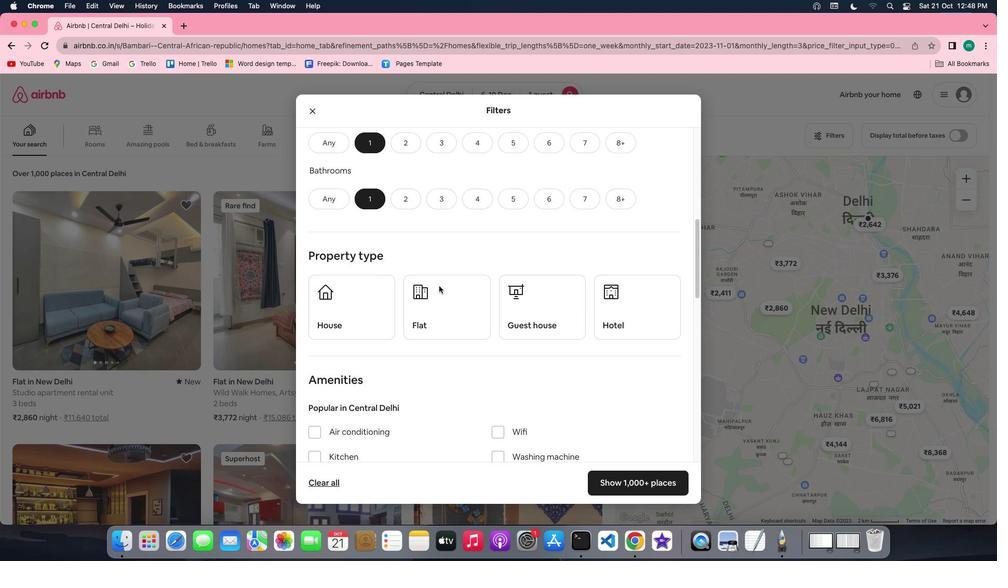 
Action: Mouse moved to (619, 309)
Screenshot: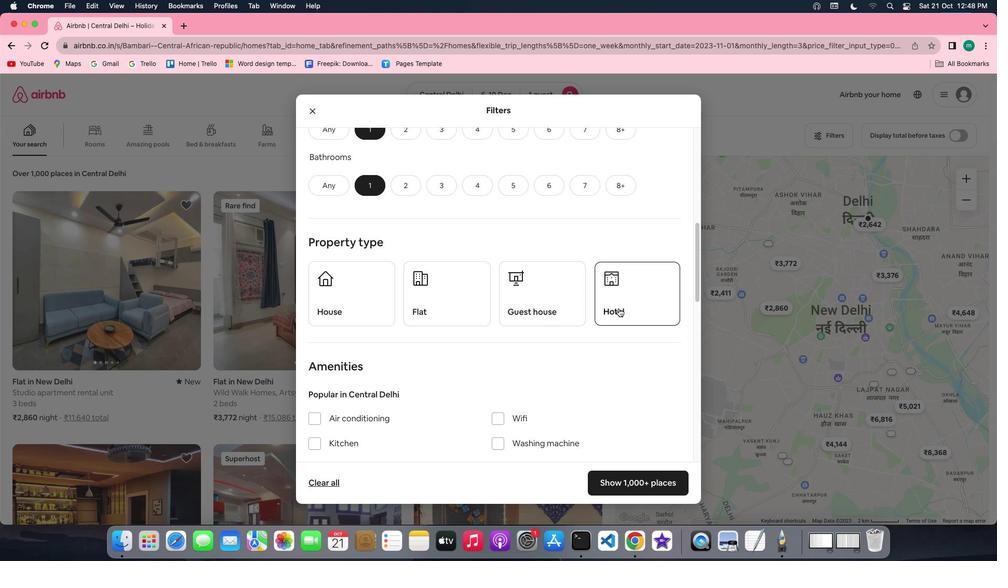 
Action: Mouse pressed left at (619, 309)
Screenshot: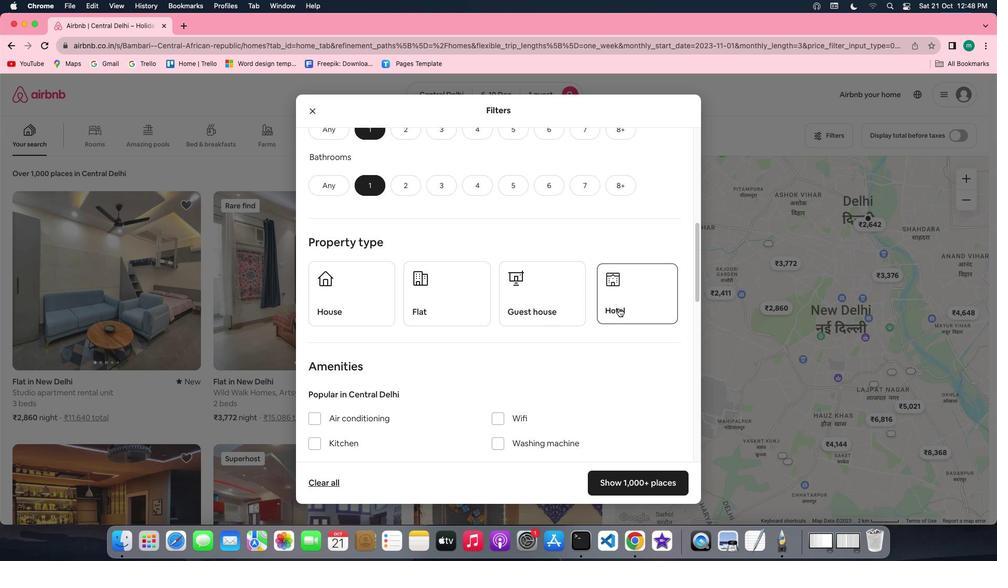 
Action: Mouse moved to (505, 332)
Screenshot: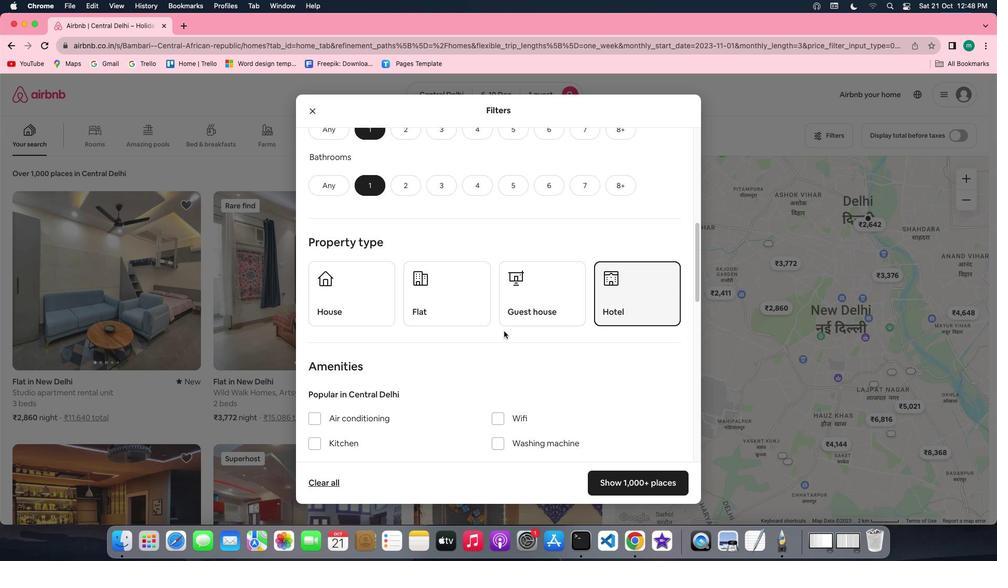 
Action: Mouse scrolled (505, 332) with delta (1, 0)
Screenshot: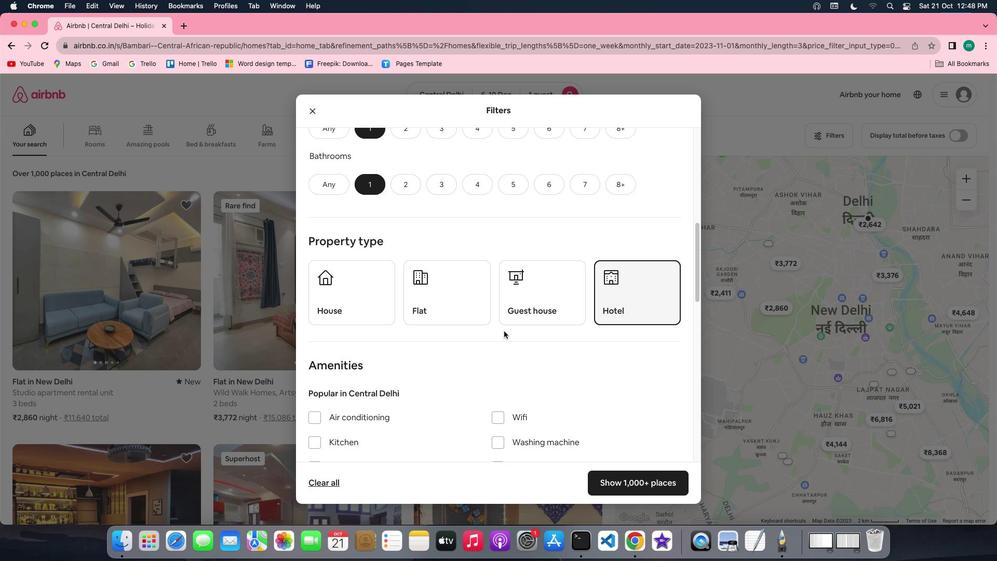 
Action: Mouse scrolled (505, 332) with delta (1, 0)
Screenshot: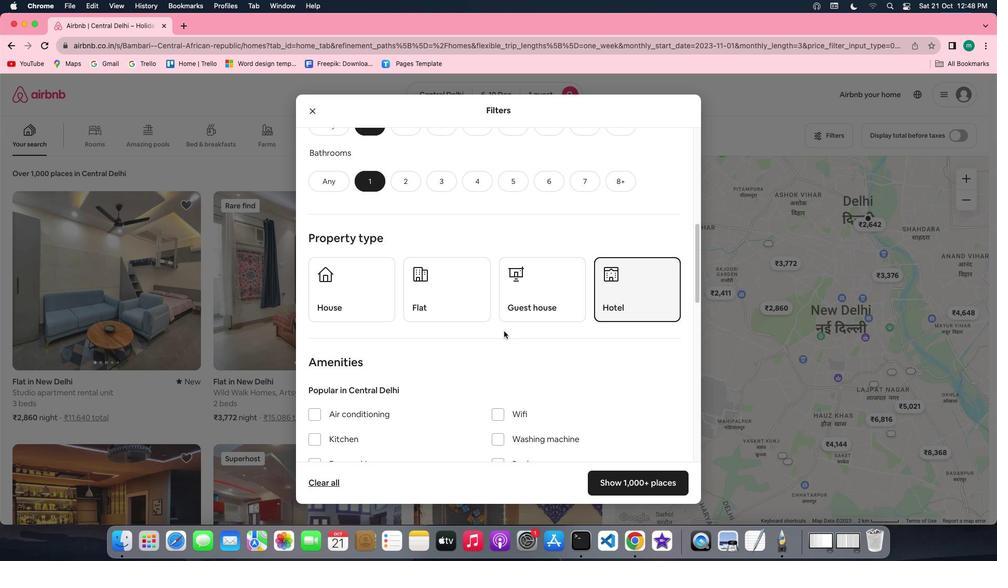 
Action: Mouse scrolled (505, 332) with delta (1, 0)
Screenshot: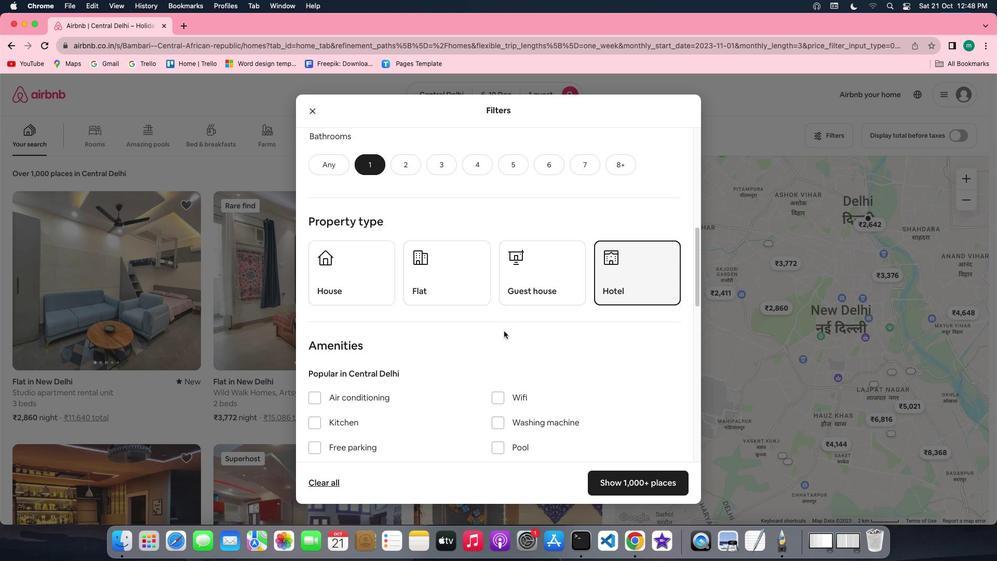 
Action: Mouse scrolled (505, 332) with delta (1, 0)
Screenshot: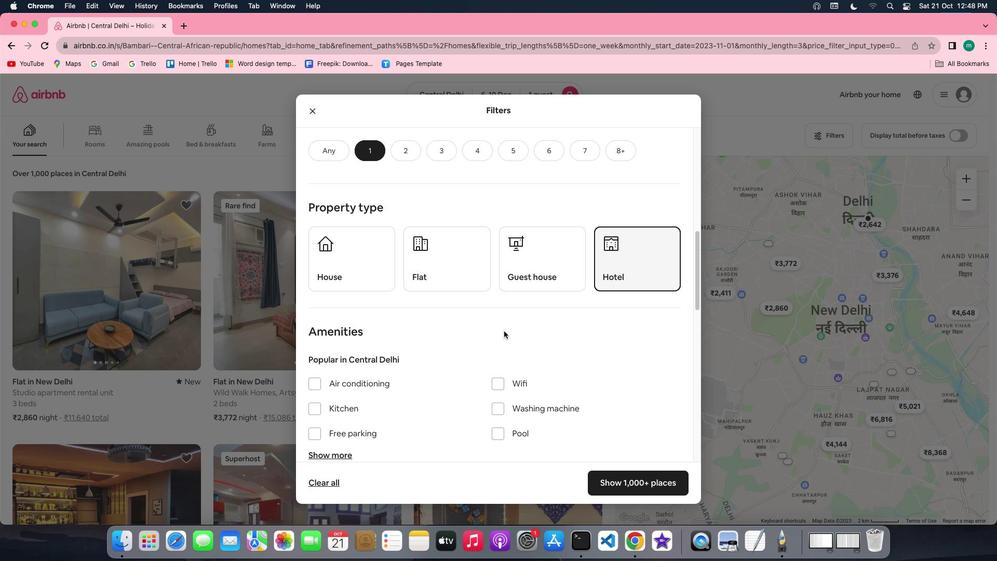 
Action: Mouse scrolled (505, 332) with delta (1, 0)
Screenshot: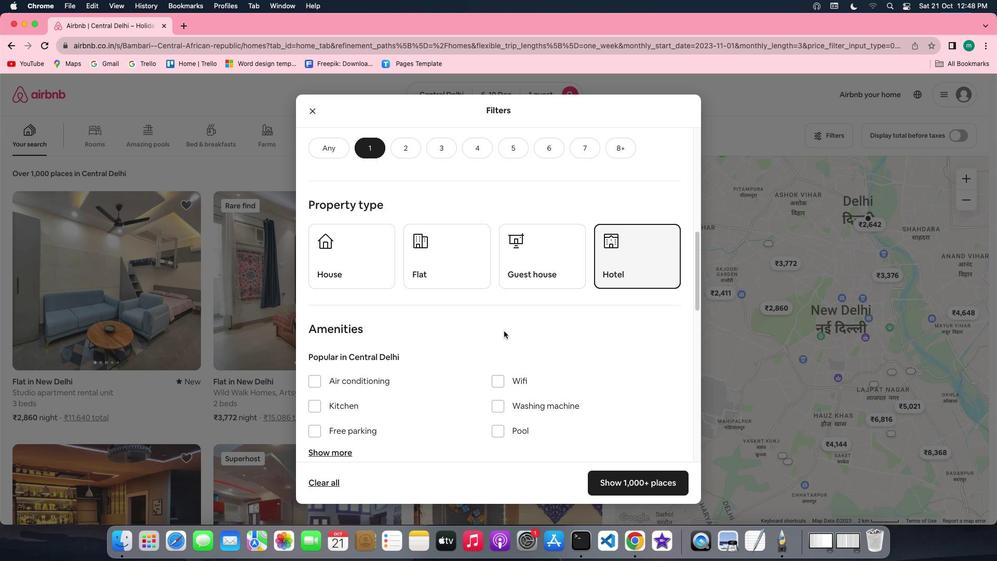 
Action: Mouse scrolled (505, 332) with delta (1, 0)
Screenshot: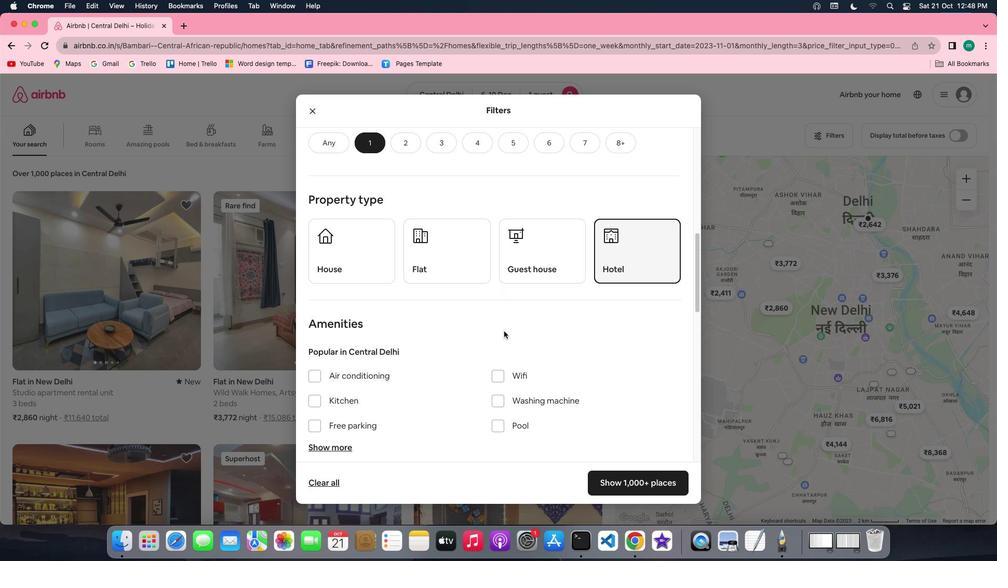 
Action: Mouse scrolled (505, 332) with delta (1, 0)
Screenshot: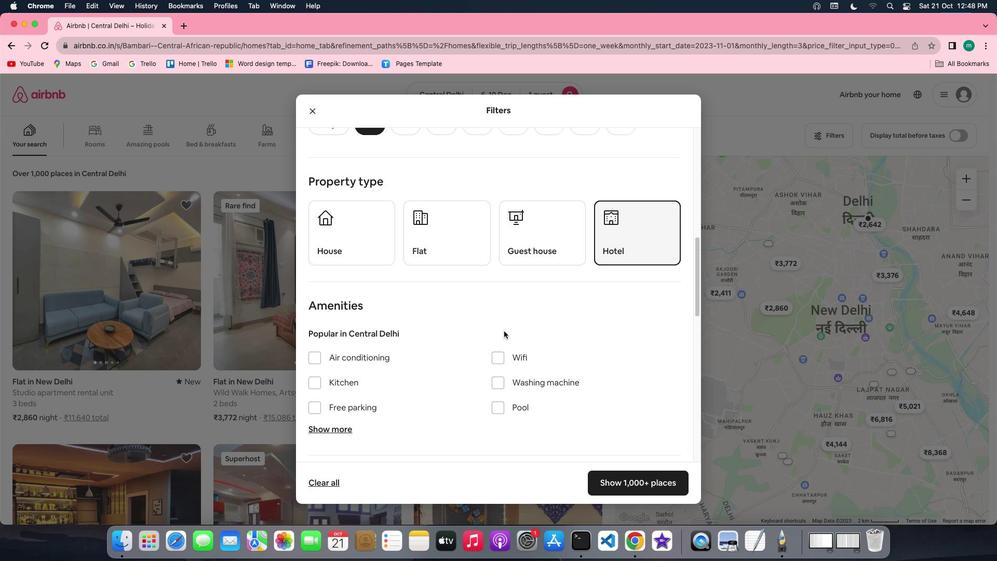 
Action: Mouse moved to (601, 359)
Screenshot: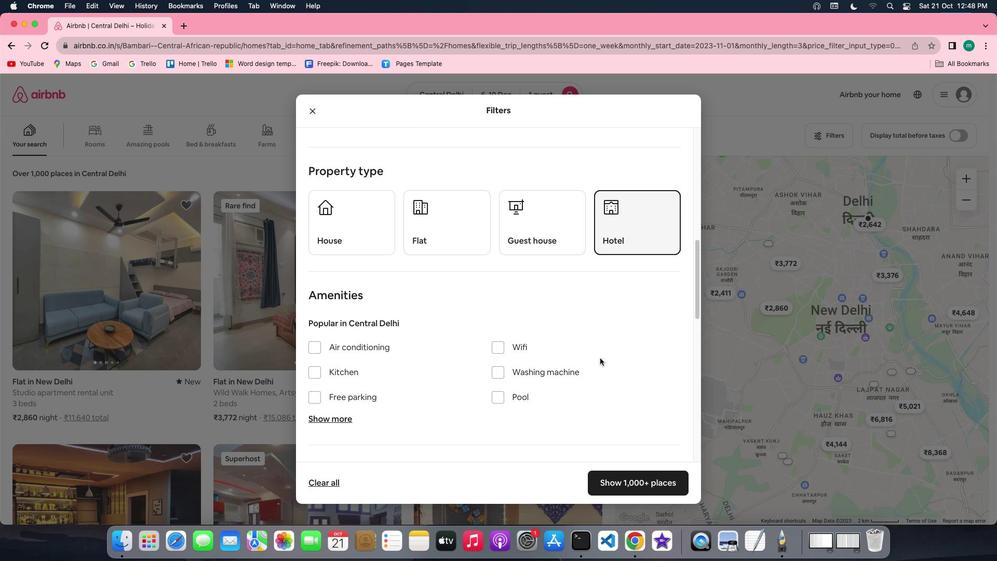 
Action: Mouse scrolled (601, 359) with delta (1, 0)
Screenshot: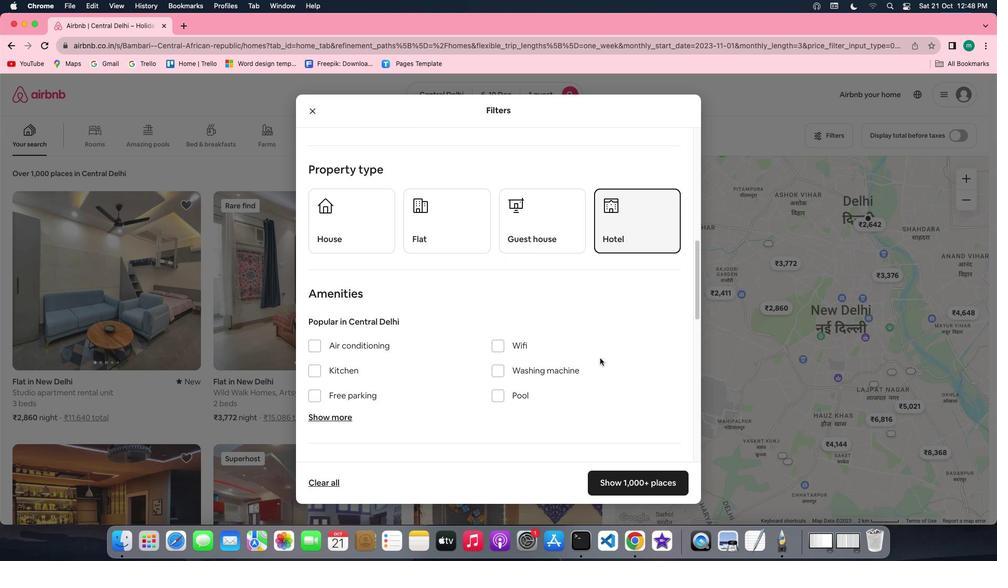 
Action: Mouse scrolled (601, 359) with delta (1, 0)
Screenshot: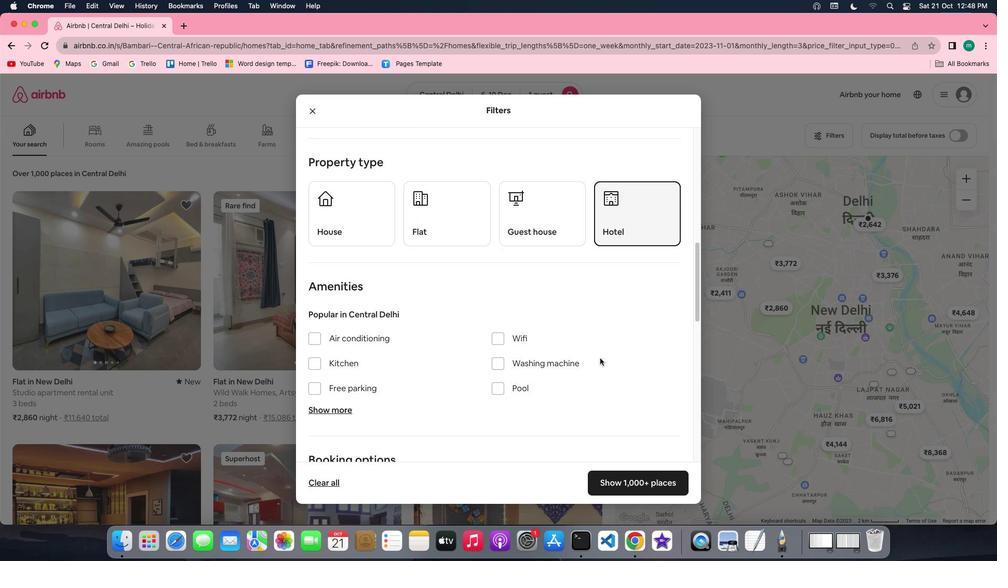 
Action: Mouse scrolled (601, 359) with delta (1, 0)
Screenshot: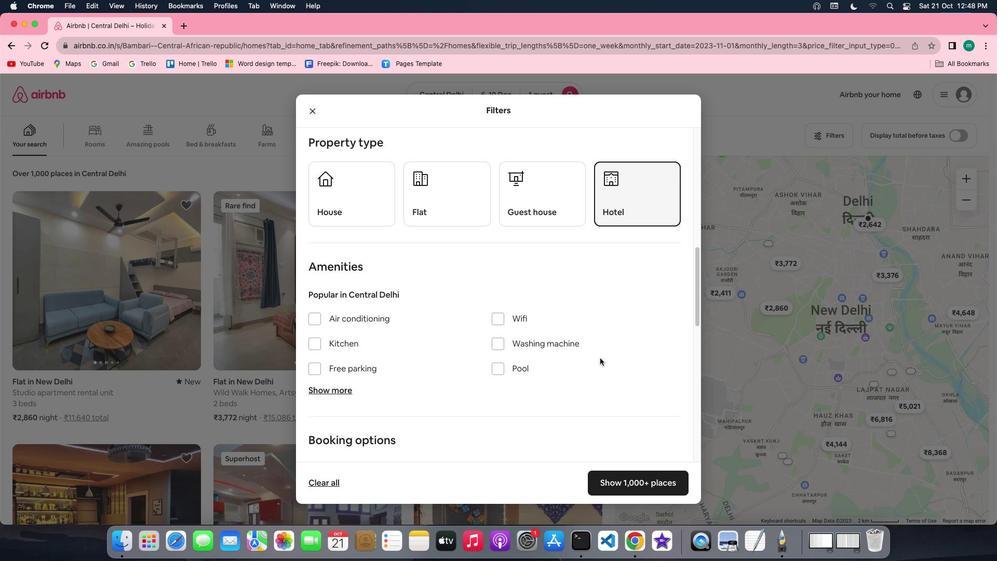 
Action: Mouse scrolled (601, 359) with delta (1, 0)
Screenshot: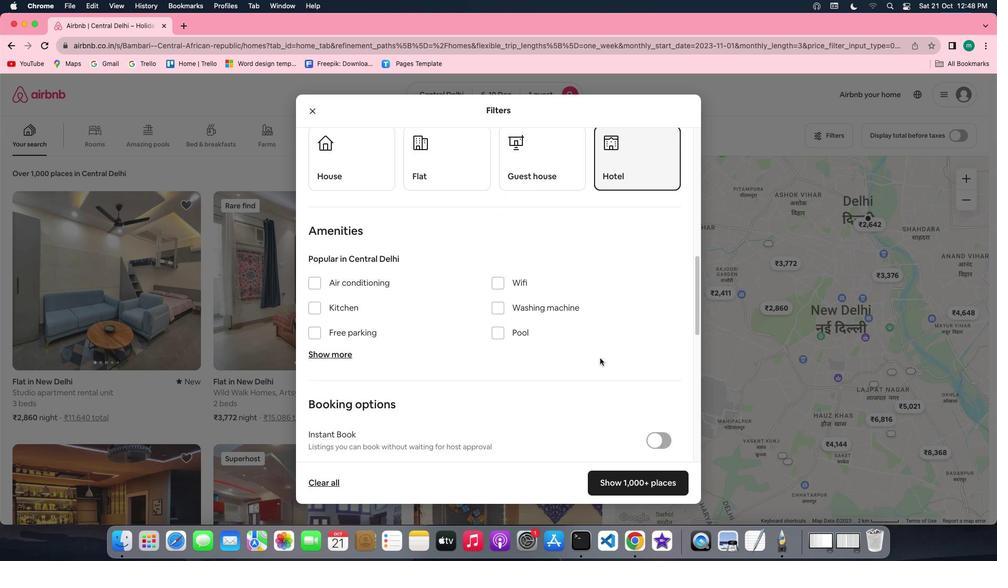 
Action: Mouse scrolled (601, 359) with delta (1, 0)
Screenshot: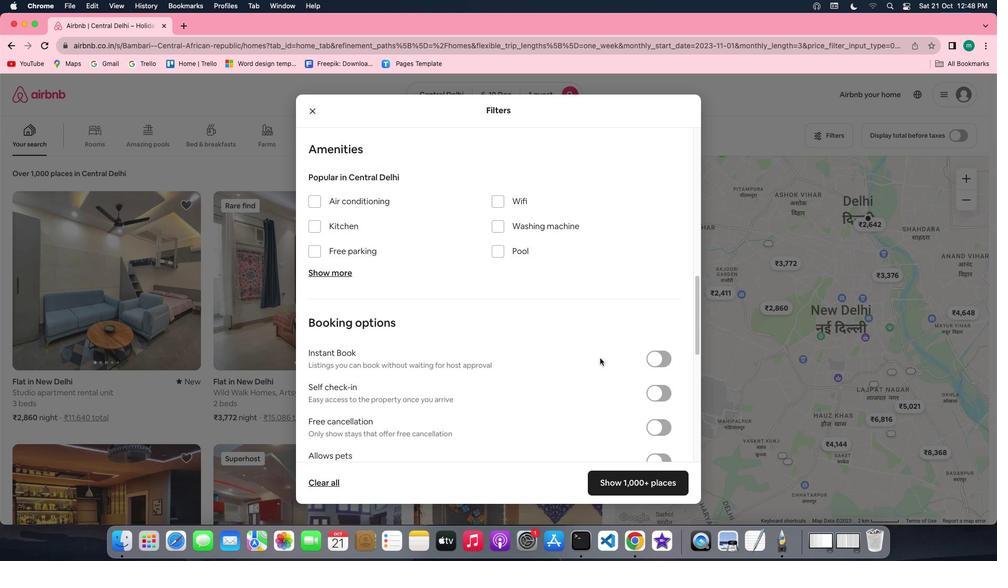 
Action: Mouse scrolled (601, 359) with delta (1, 0)
Screenshot: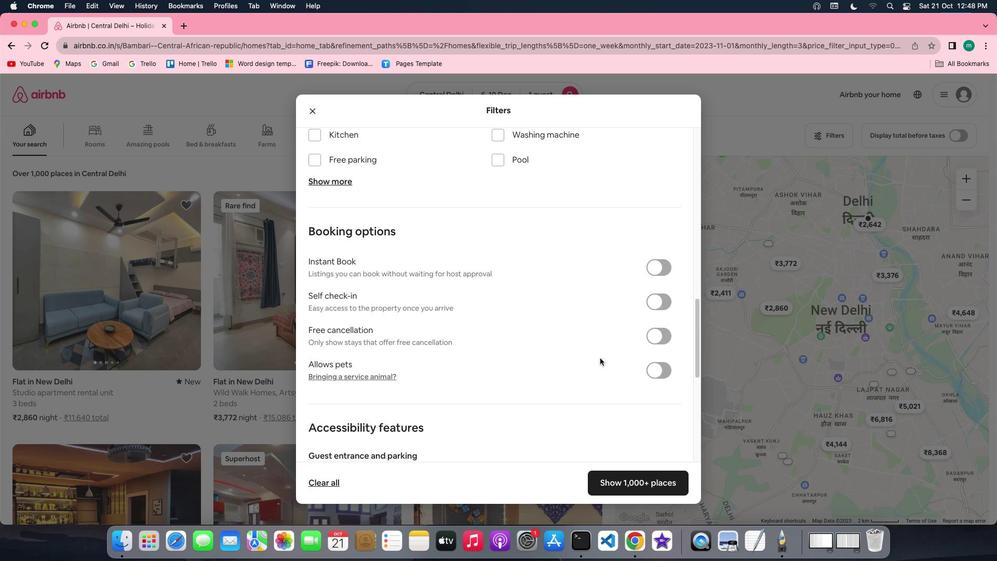 
Action: Mouse scrolled (601, 359) with delta (1, 0)
Screenshot: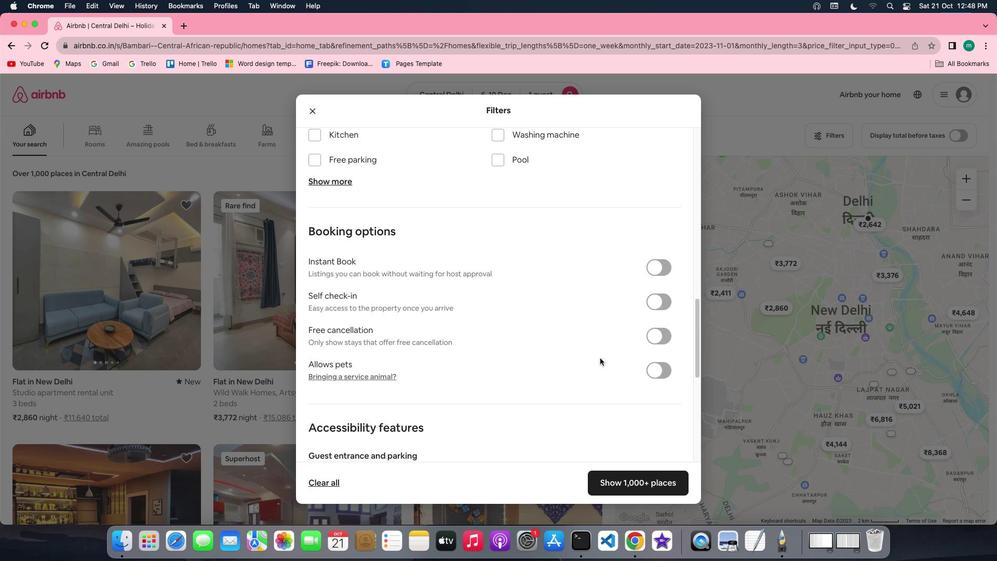 
Action: Mouse scrolled (601, 359) with delta (1, -1)
Screenshot: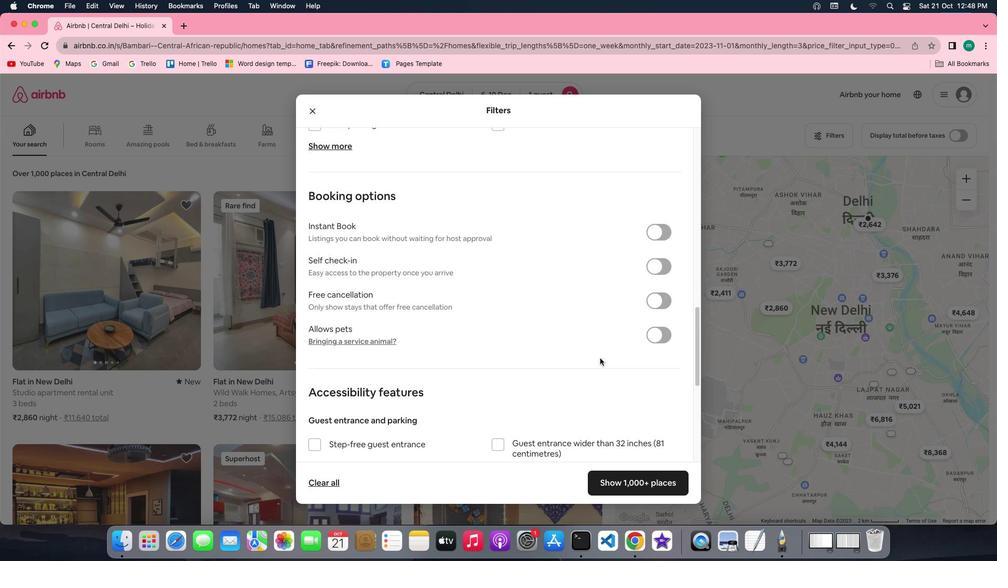 
Action: Mouse moved to (600, 357)
Screenshot: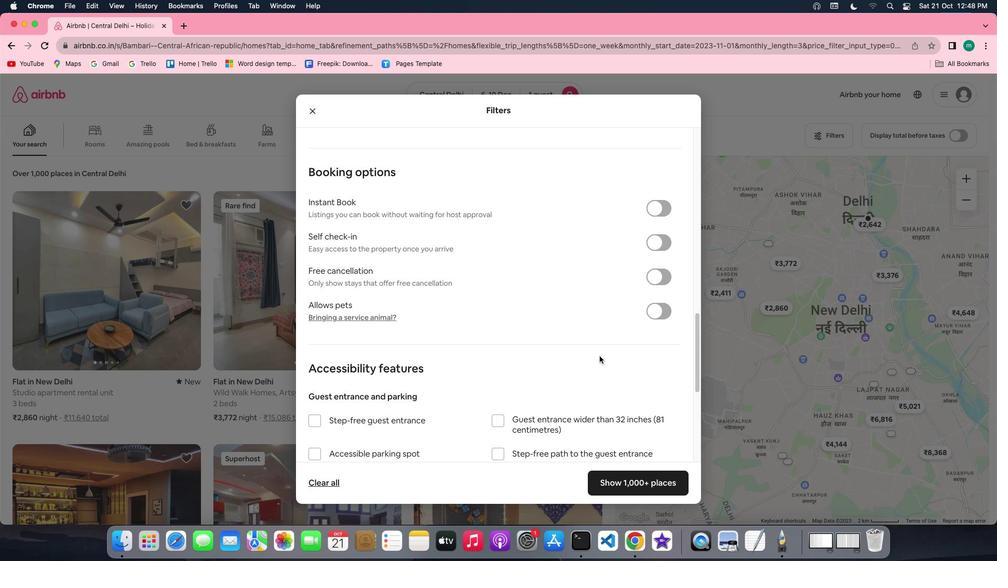 
Action: Mouse scrolled (600, 357) with delta (1, 0)
Screenshot: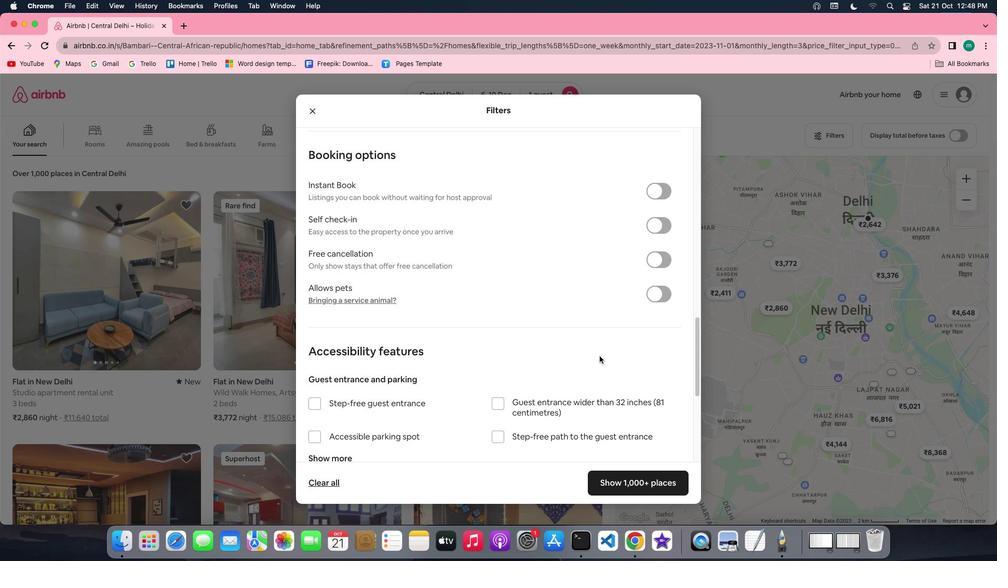
Action: Mouse scrolled (600, 357) with delta (1, 0)
Screenshot: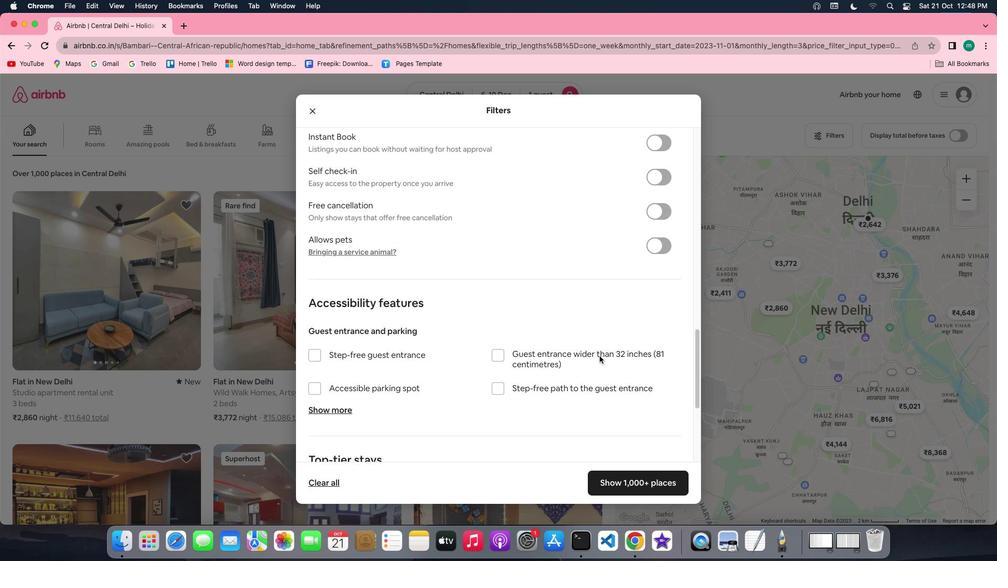 
Action: Mouse scrolled (600, 357) with delta (1, 0)
Screenshot: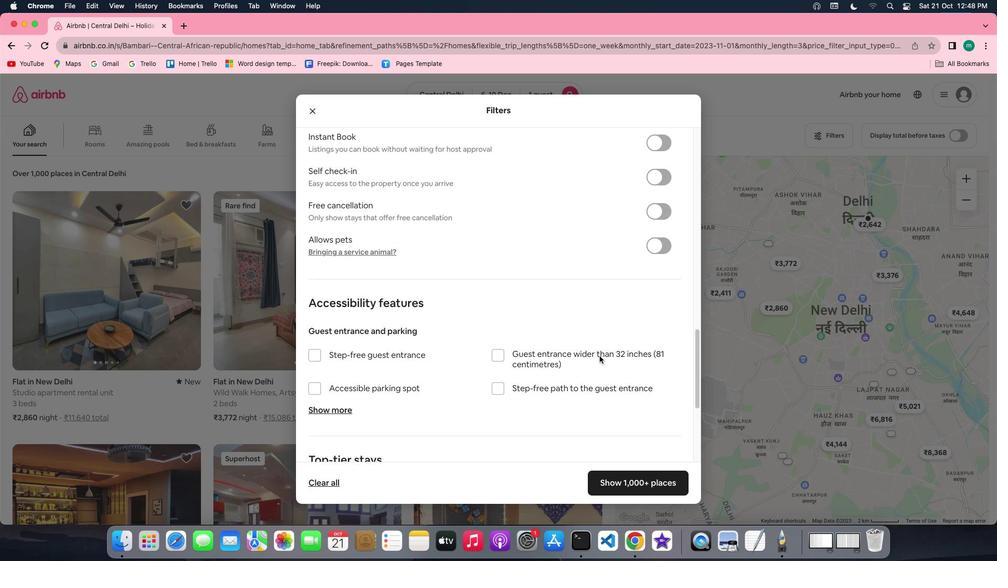 
Action: Mouse scrolled (600, 357) with delta (1, -1)
Screenshot: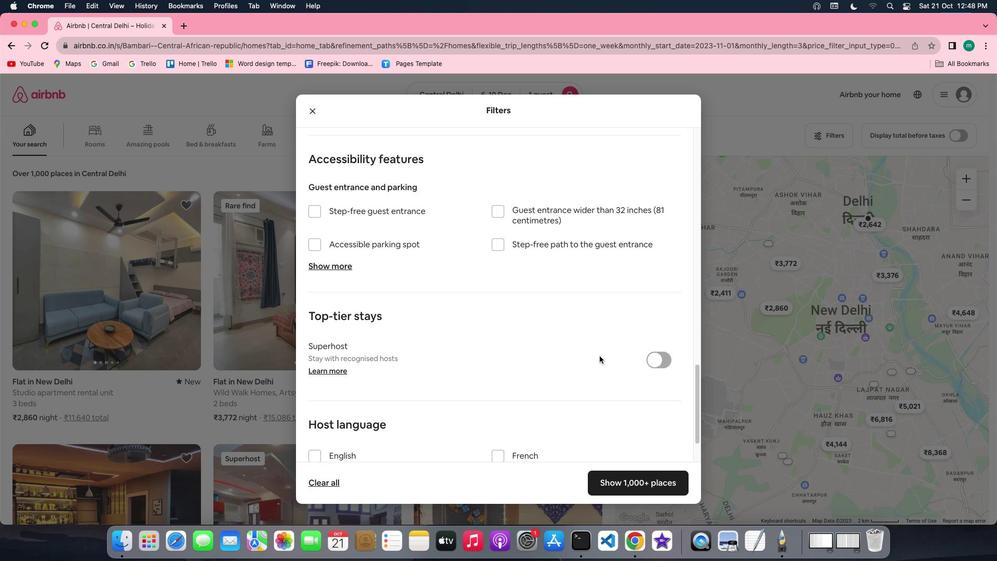 
Action: Mouse scrolled (600, 357) with delta (1, -1)
Screenshot: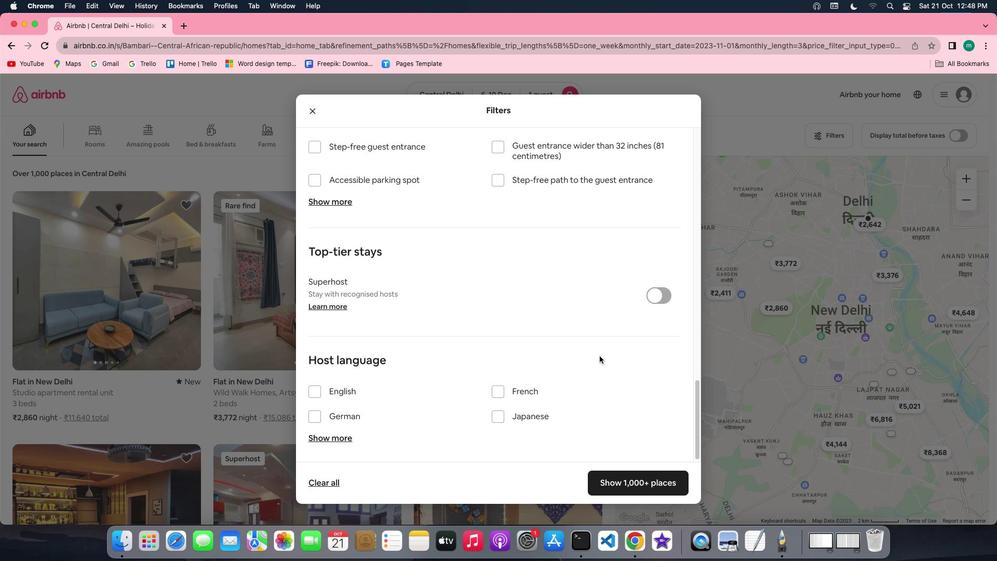 
Action: Mouse moved to (660, 482)
Screenshot: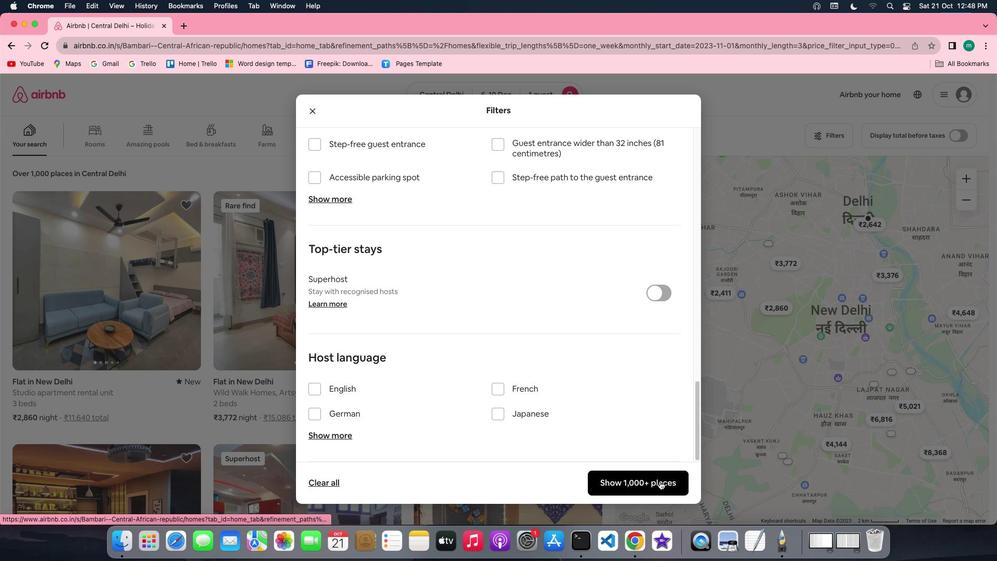 
Action: Mouse pressed left at (660, 482)
Screenshot: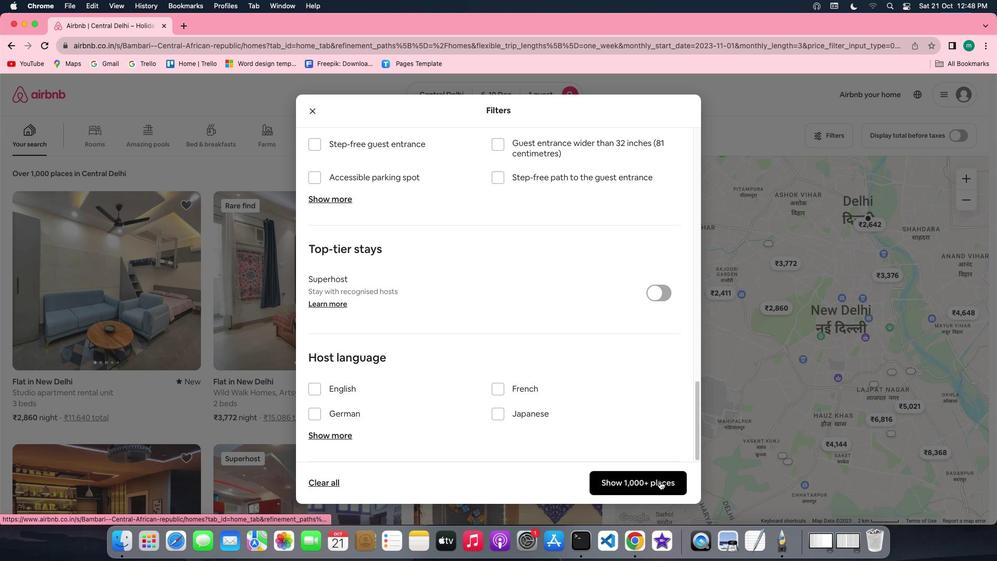
Action: Mouse moved to (141, 316)
Screenshot: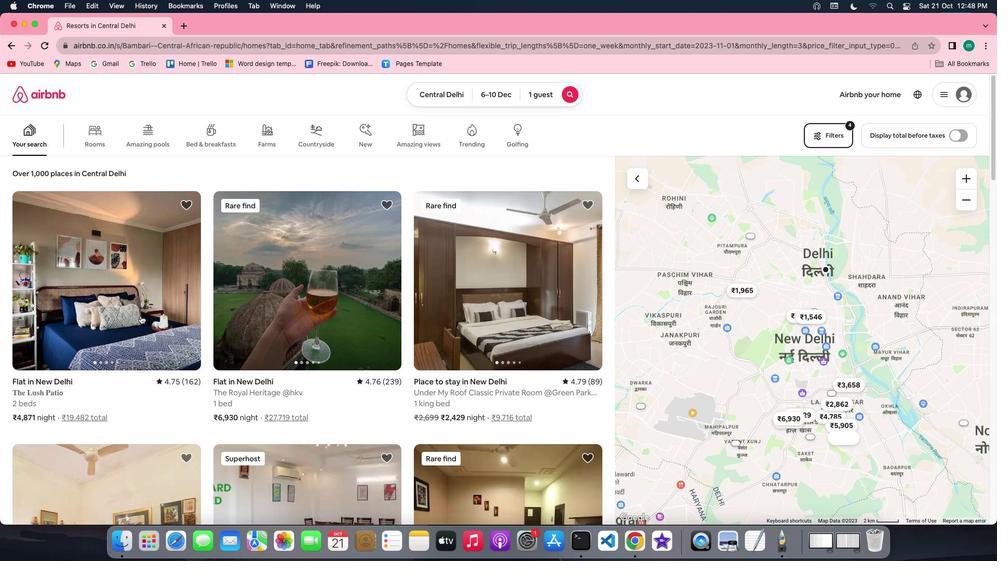 
Action: Mouse pressed left at (141, 316)
Screenshot: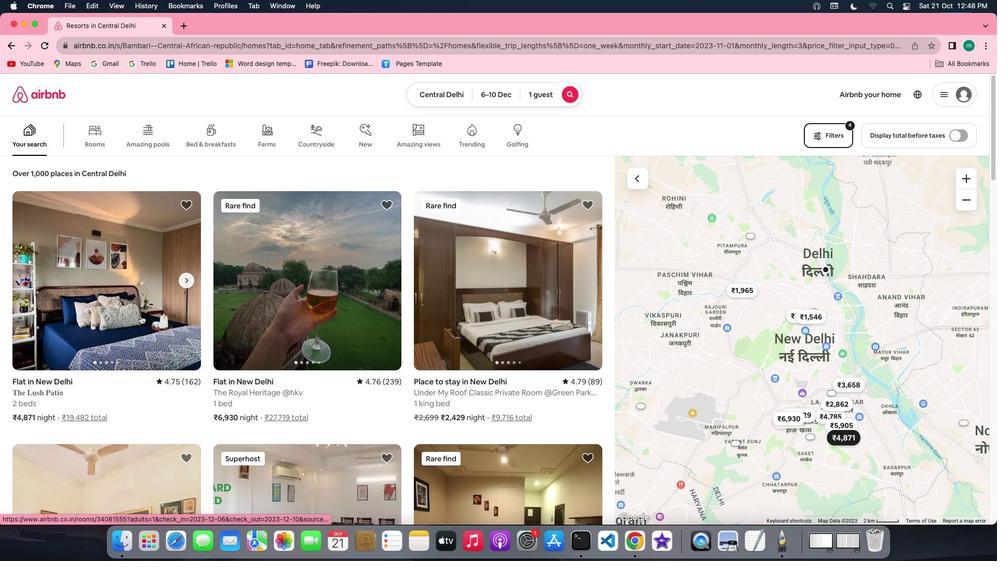 
Action: Mouse moved to (738, 387)
Screenshot: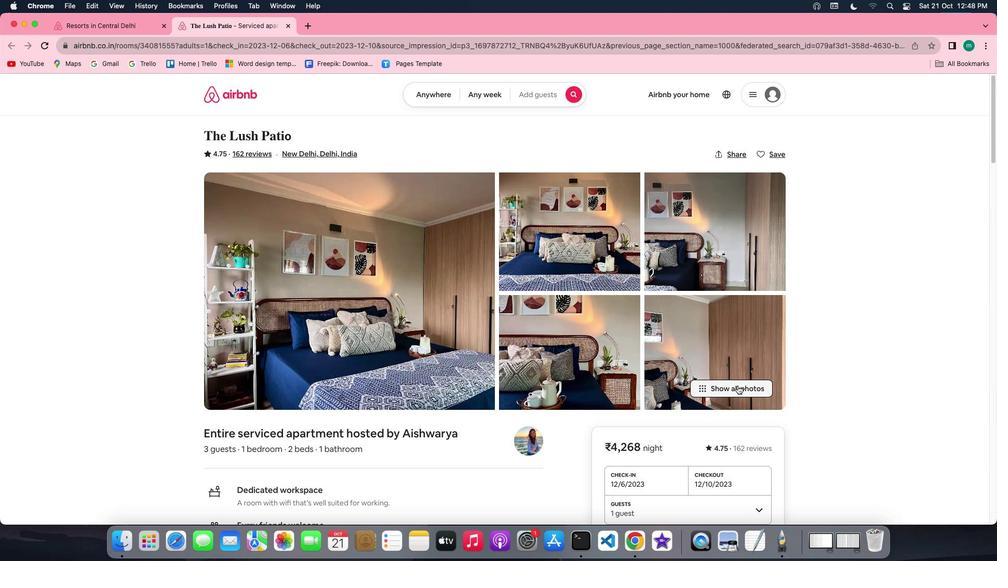 
Action: Mouse pressed left at (738, 387)
Screenshot: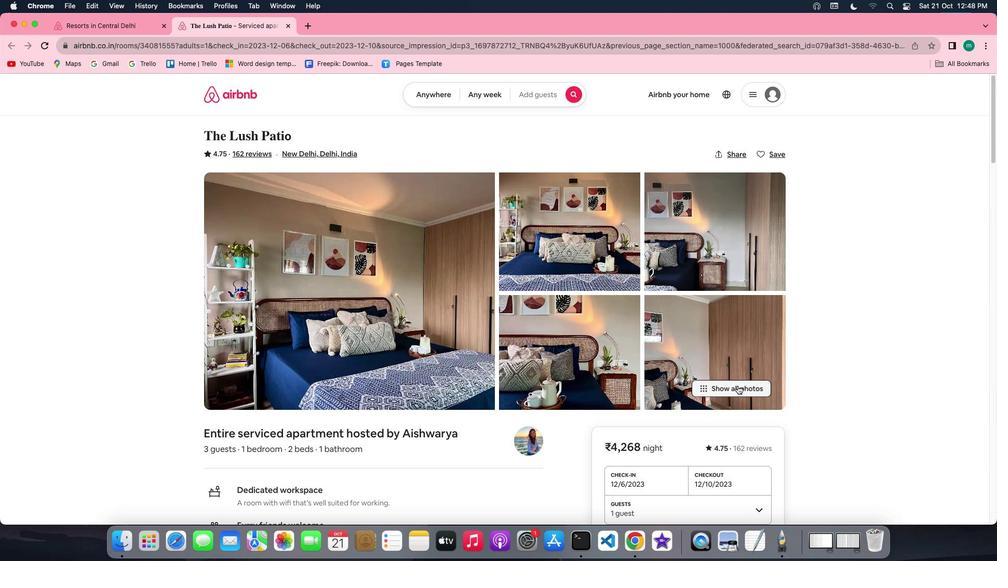
Action: Mouse moved to (585, 389)
Screenshot: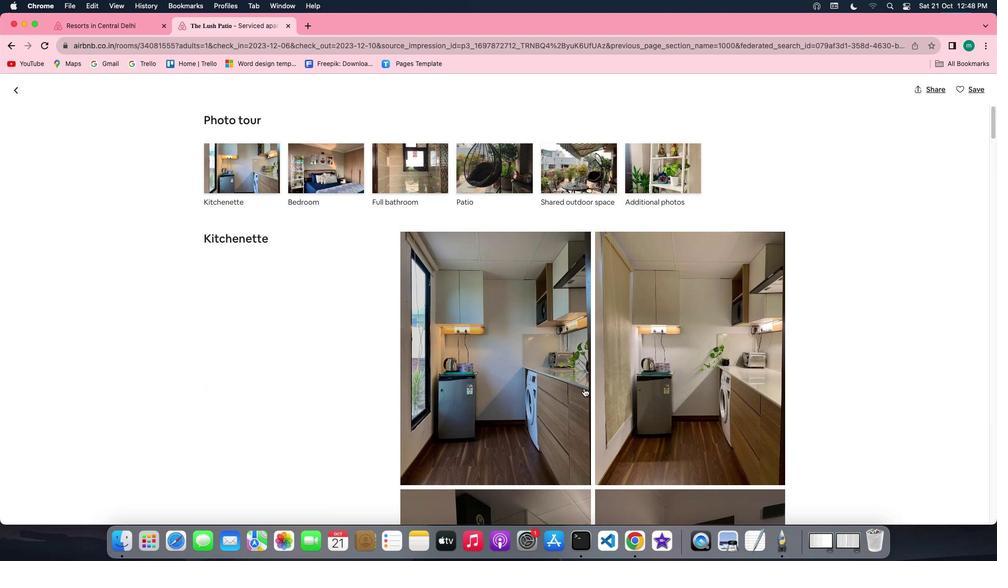 
Action: Mouse scrolled (585, 389) with delta (1, 0)
Screenshot: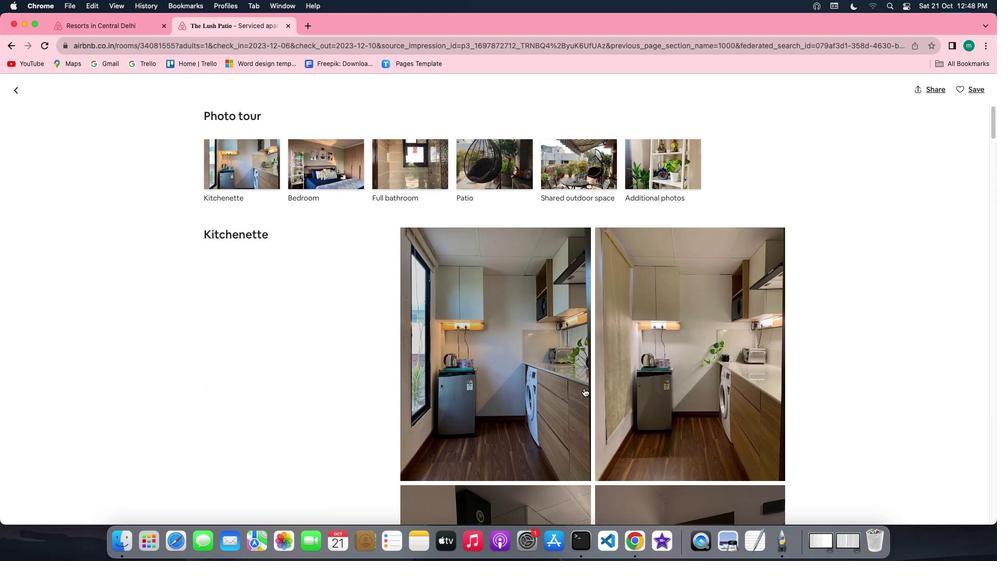 
Action: Mouse scrolled (585, 389) with delta (1, 0)
Screenshot: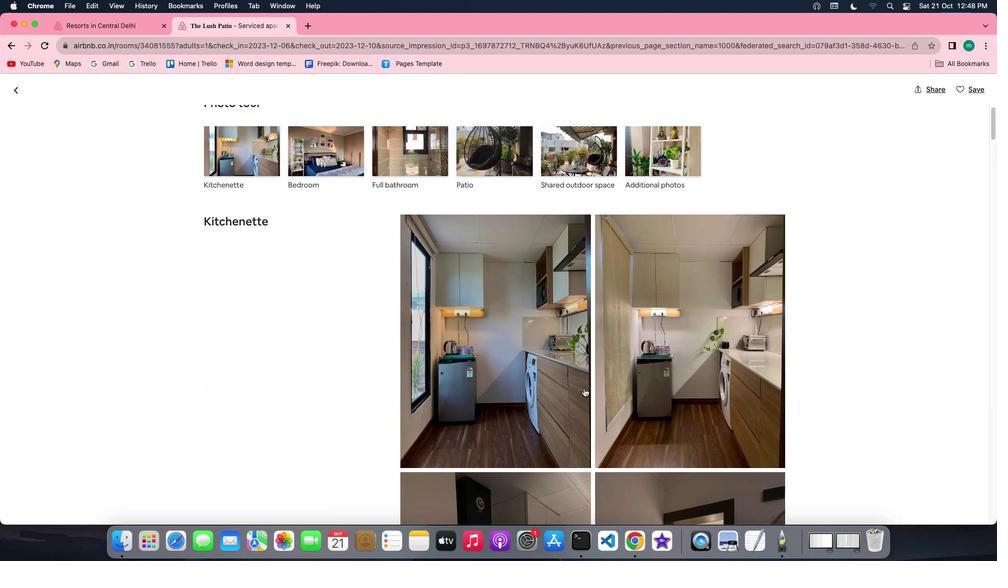 
Action: Mouse scrolled (585, 389) with delta (1, 0)
Screenshot: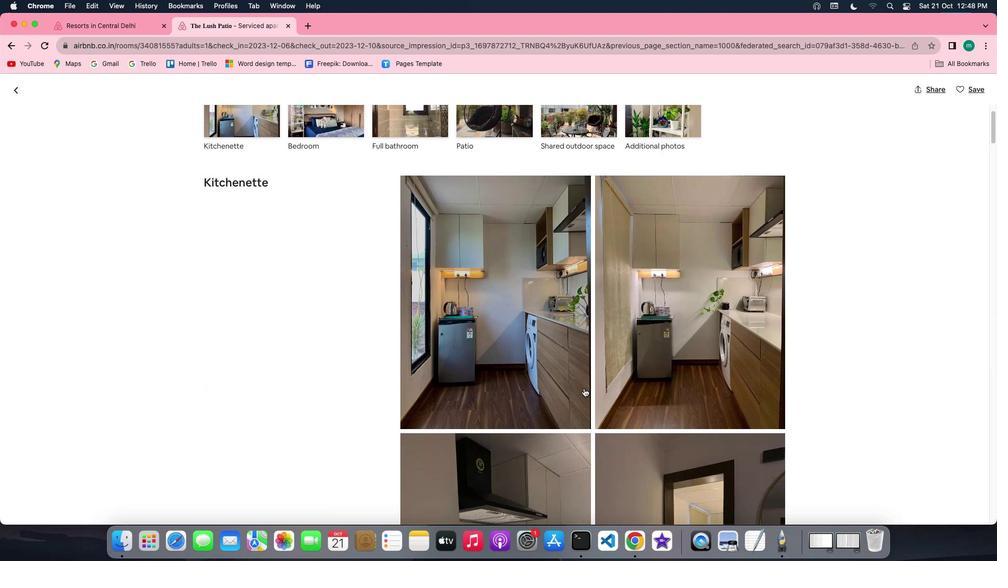 
Action: Mouse scrolled (585, 389) with delta (1, 0)
Screenshot: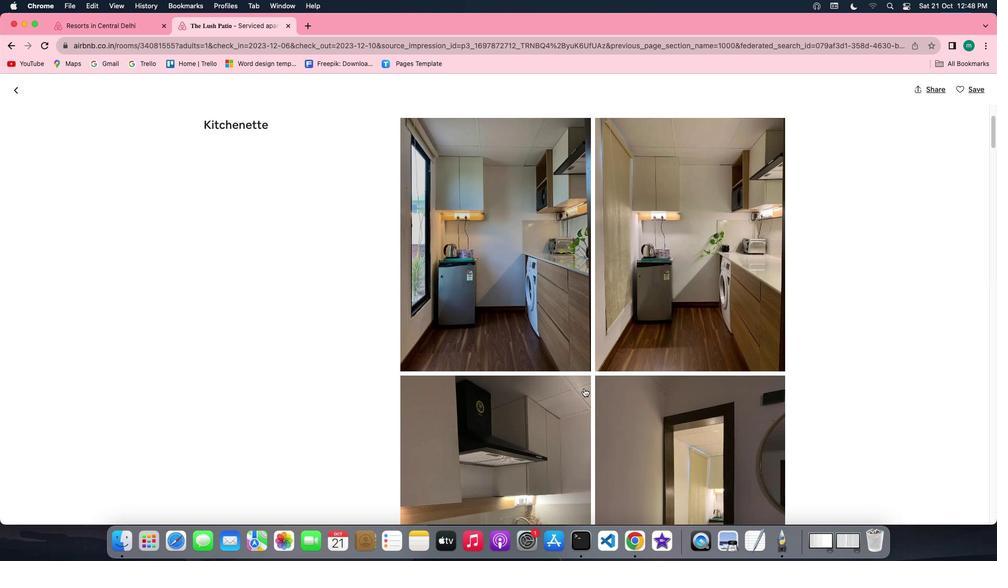
Action: Mouse scrolled (585, 389) with delta (1, 0)
Screenshot: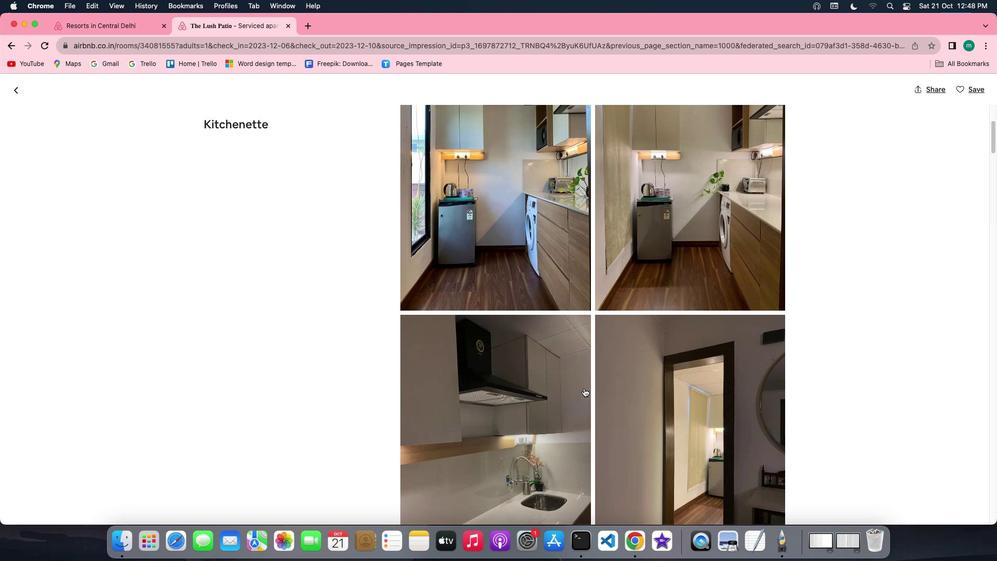 
Action: Mouse scrolled (585, 389) with delta (1, 0)
Screenshot: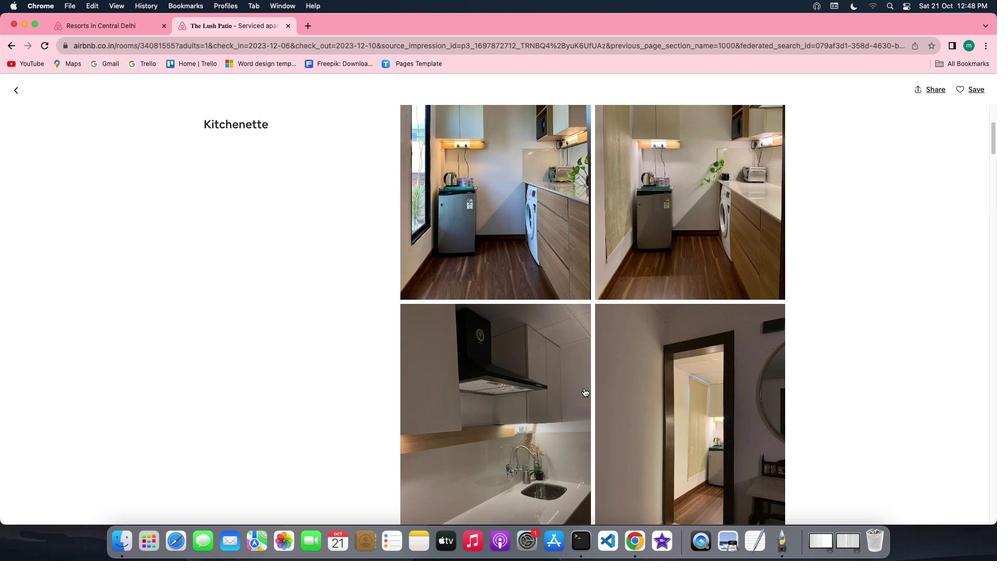 
Action: Mouse scrolled (585, 389) with delta (1, 0)
Screenshot: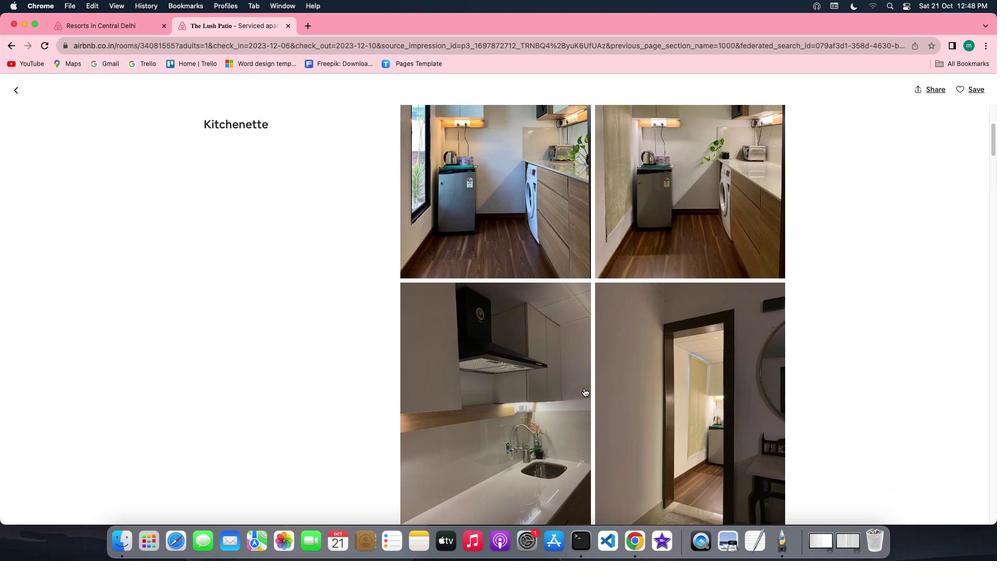 
Action: Mouse scrolled (585, 389) with delta (1, 0)
Screenshot: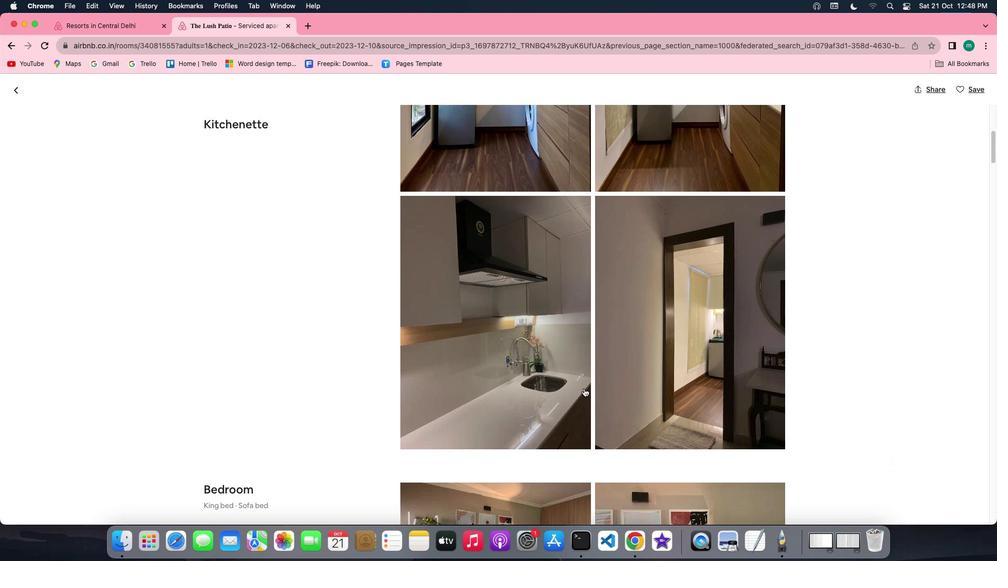 
Action: Mouse scrolled (585, 389) with delta (1, 0)
Screenshot: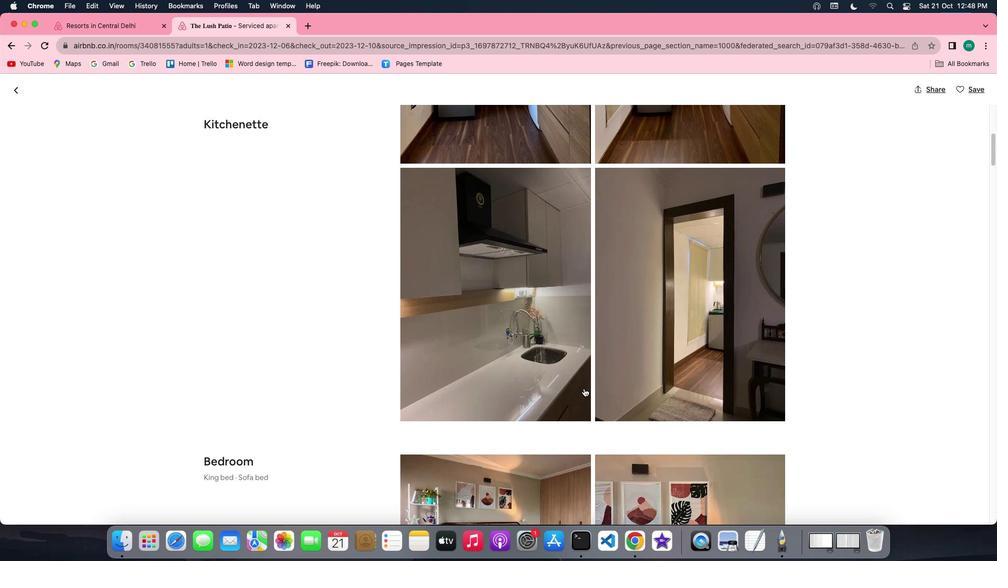 
Action: Mouse scrolled (585, 389) with delta (1, 0)
Screenshot: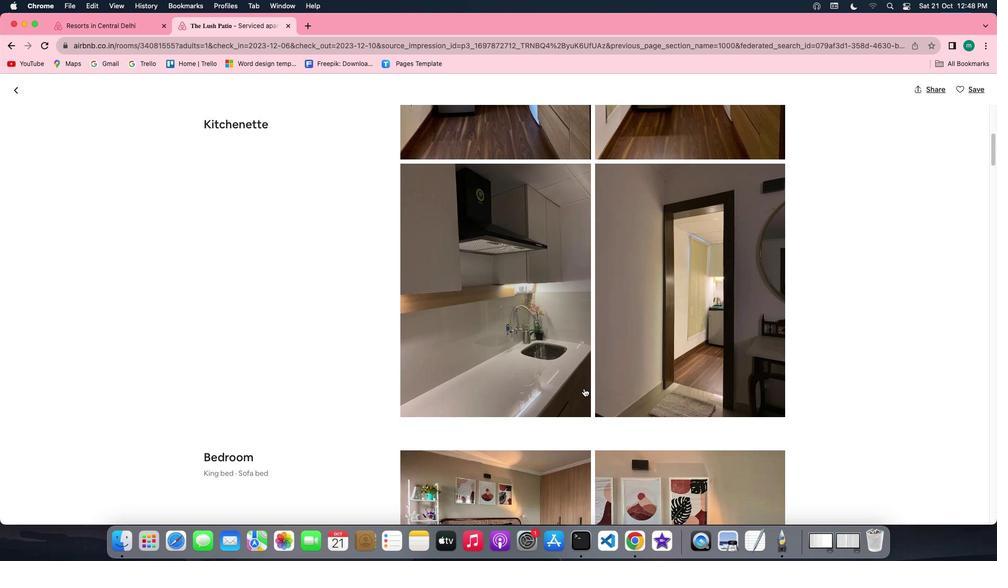 
Action: Mouse scrolled (585, 389) with delta (1, 0)
Screenshot: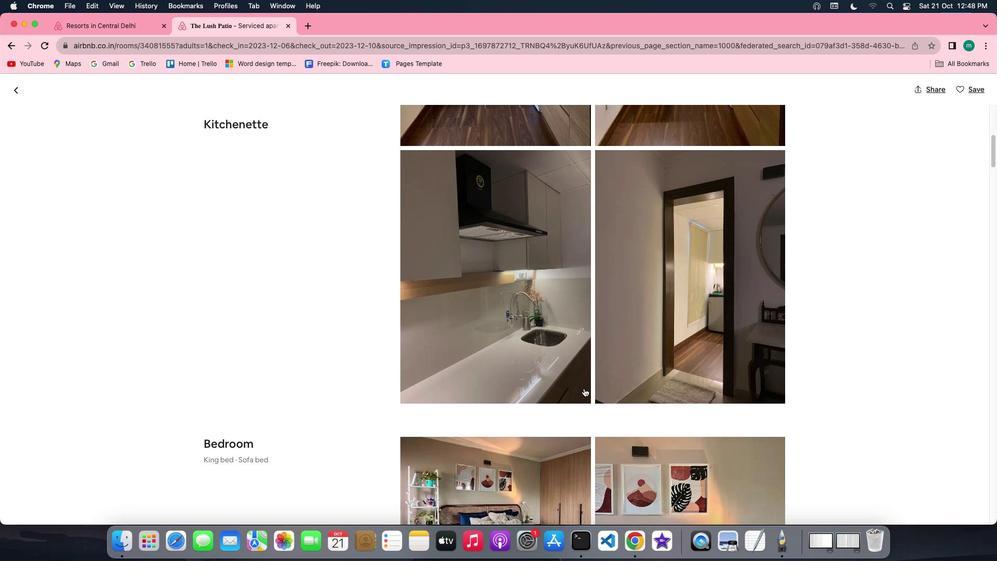 
Action: Mouse scrolled (585, 389) with delta (1, 0)
Screenshot: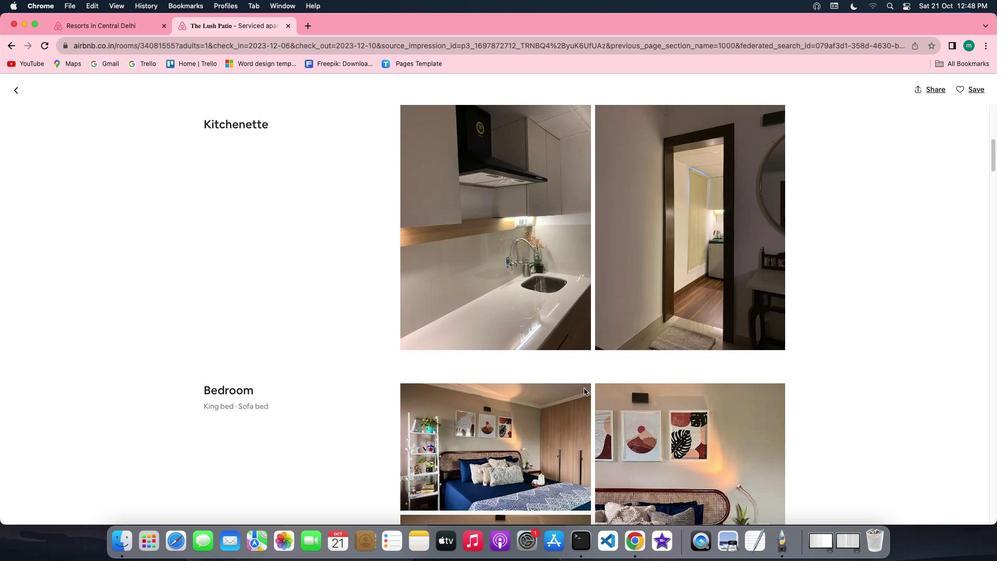 
Action: Mouse scrolled (585, 389) with delta (1, 0)
Screenshot: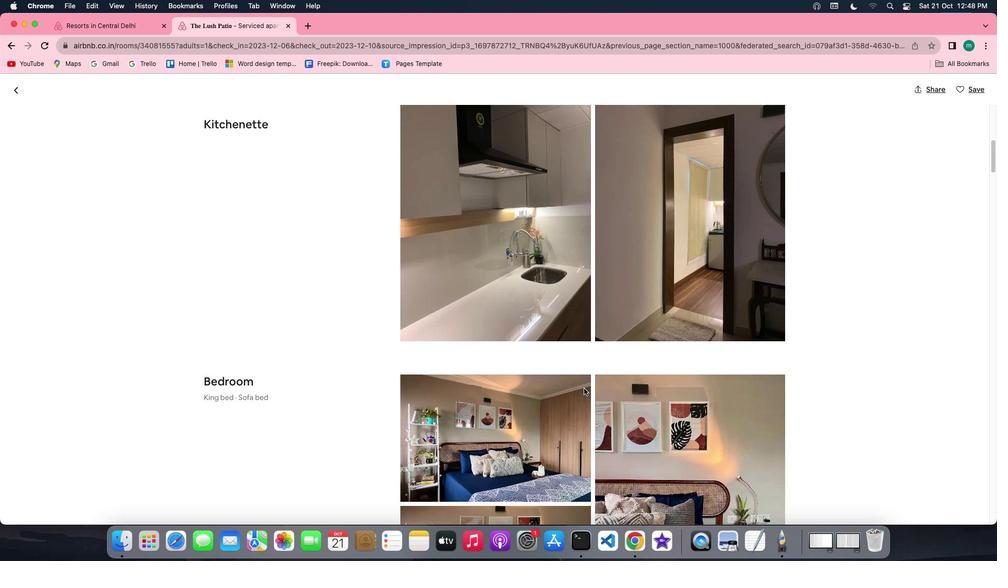 
Action: Mouse scrolled (585, 389) with delta (1, 0)
Screenshot: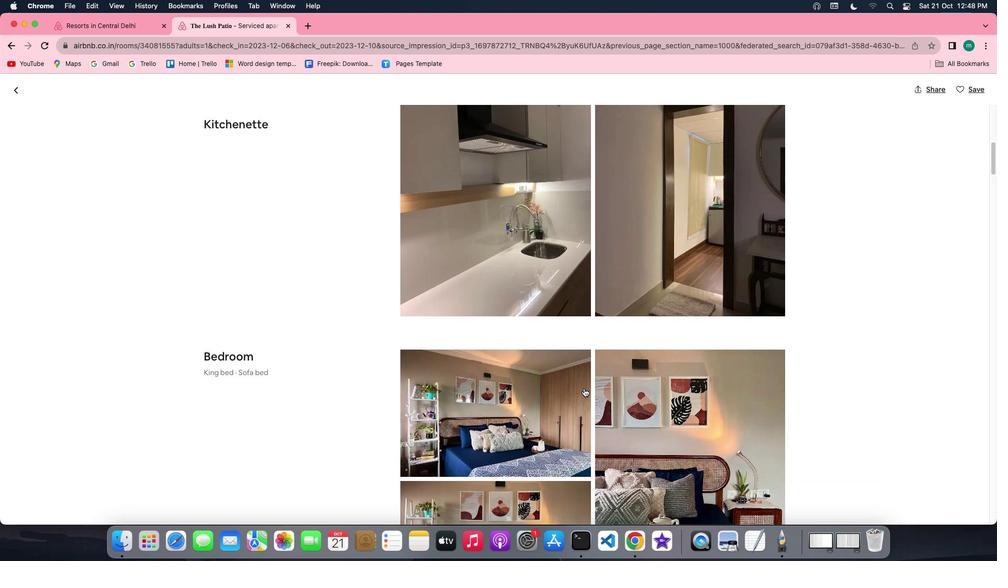 
Action: Mouse scrolled (585, 389) with delta (1, 0)
Screenshot: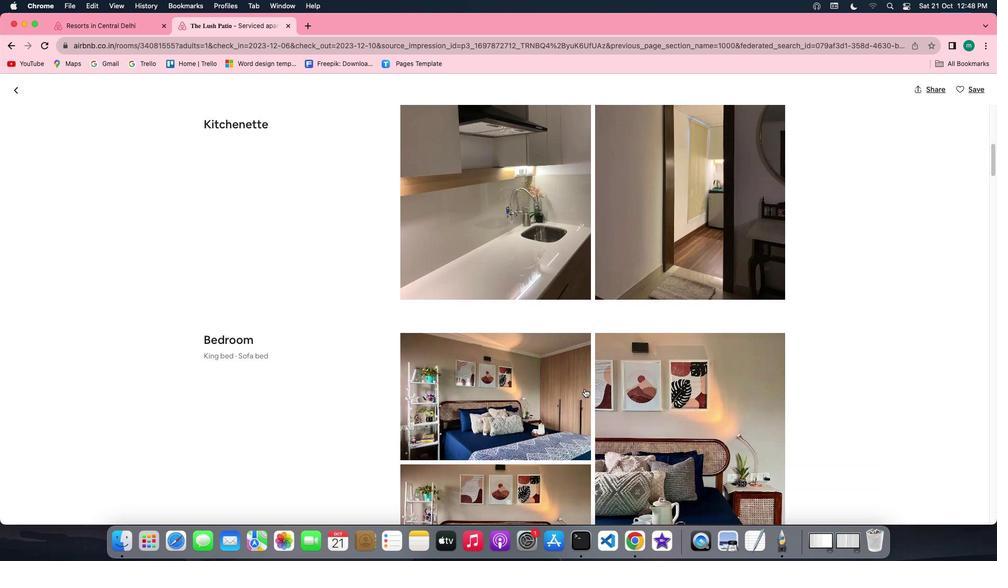 
Action: Mouse moved to (586, 389)
Screenshot: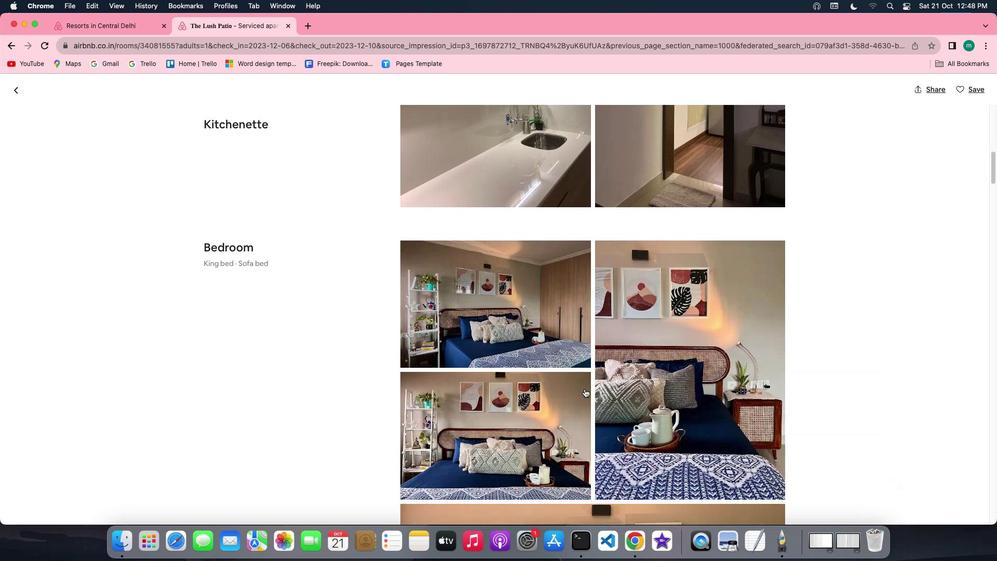 
Action: Mouse scrolled (586, 389) with delta (1, 0)
Screenshot: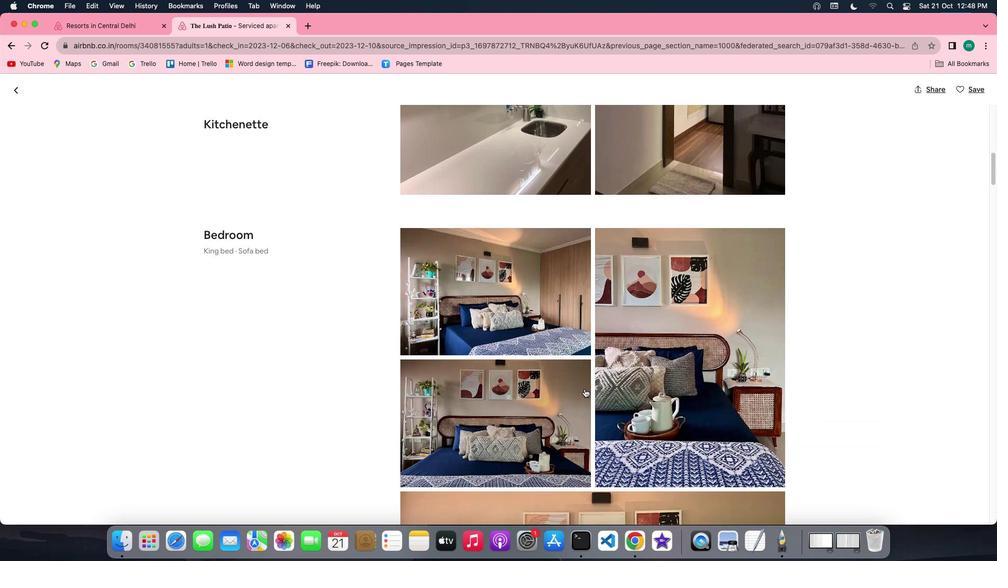 
Action: Mouse scrolled (586, 389) with delta (1, 0)
Screenshot: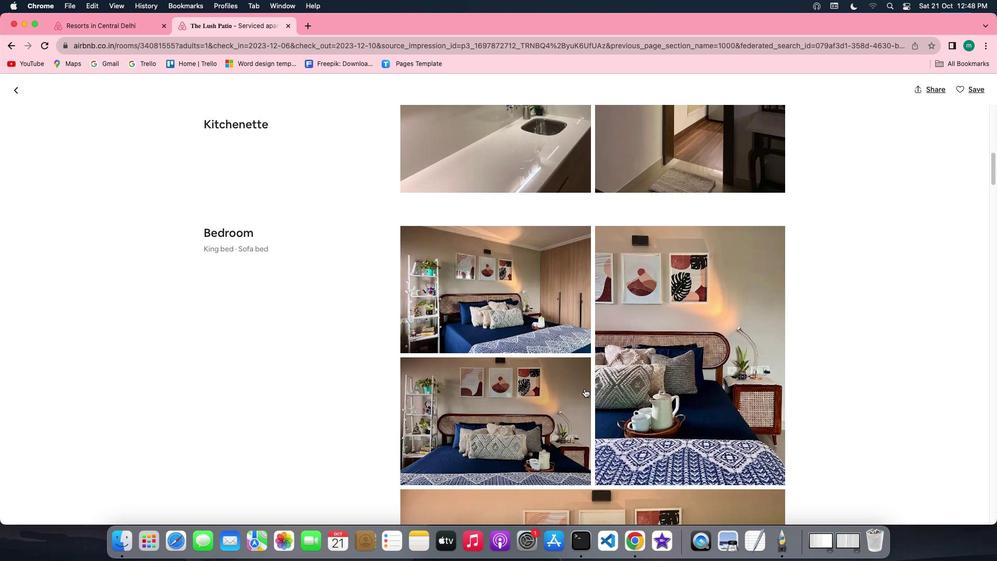 
Action: Mouse scrolled (586, 389) with delta (1, 0)
Screenshot: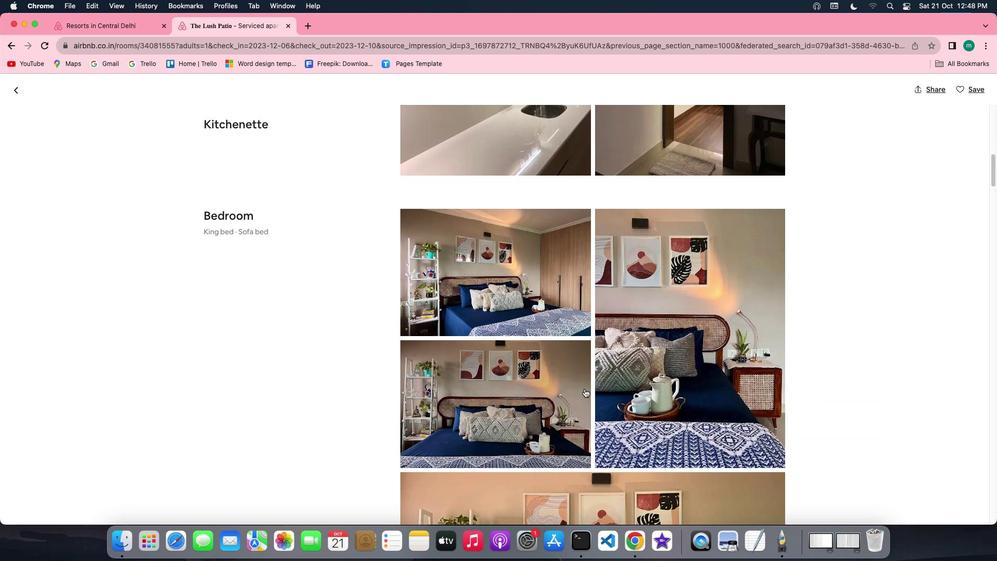 
Action: Mouse scrolled (586, 389) with delta (1, 0)
Screenshot: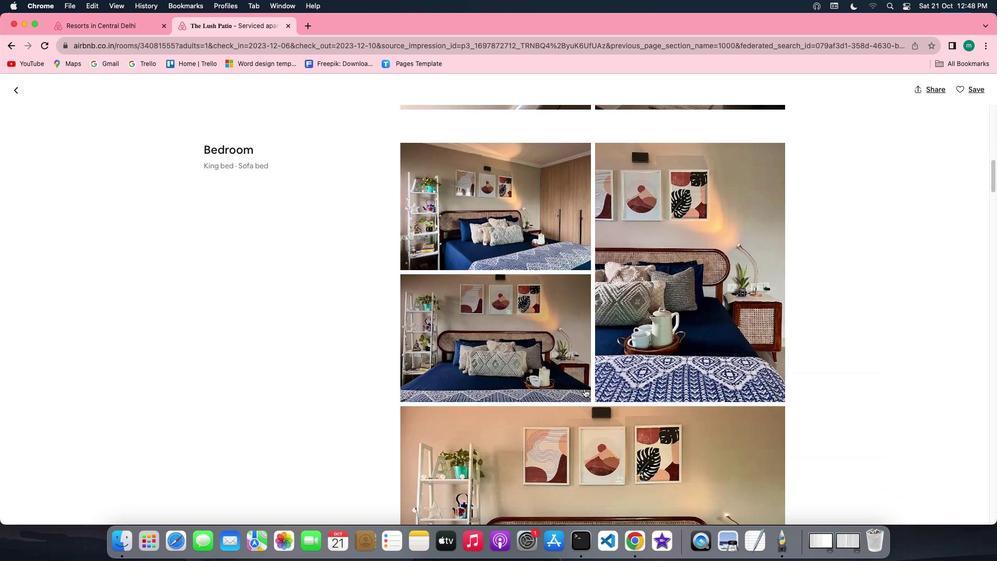 
Action: Mouse scrolled (586, 389) with delta (1, 0)
Screenshot: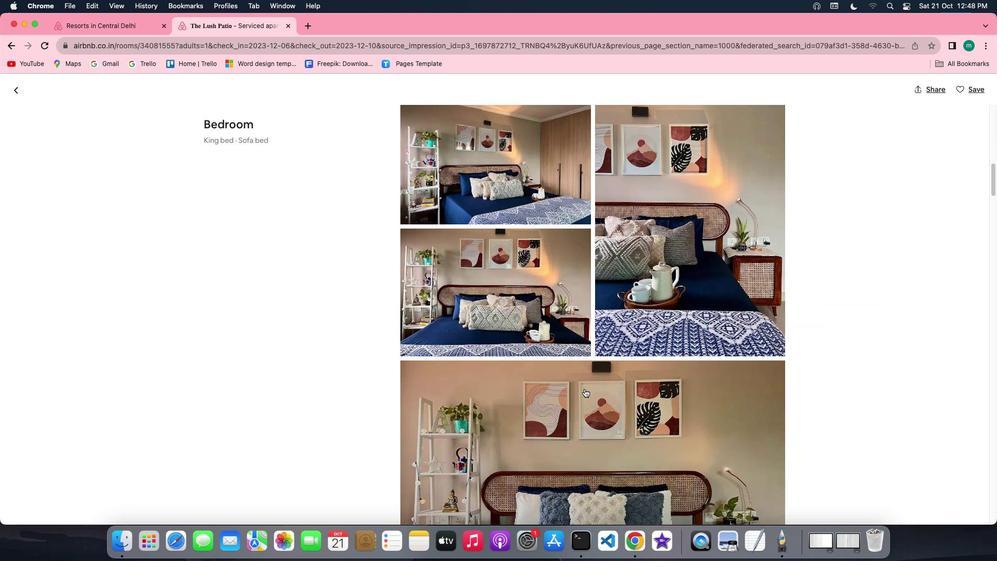 
Action: Mouse scrolled (586, 389) with delta (1, 0)
Screenshot: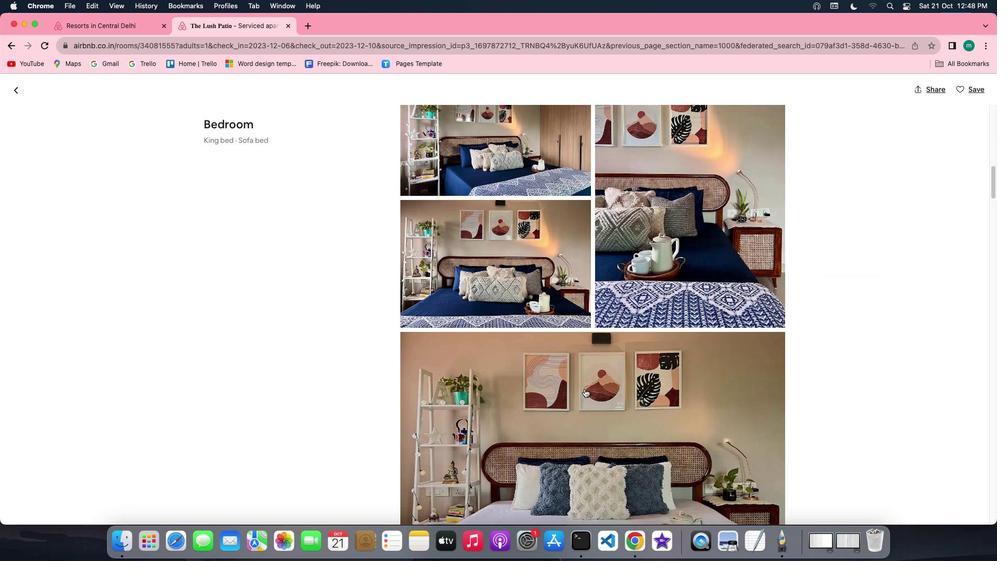 
Action: Mouse scrolled (586, 389) with delta (1, 0)
Screenshot: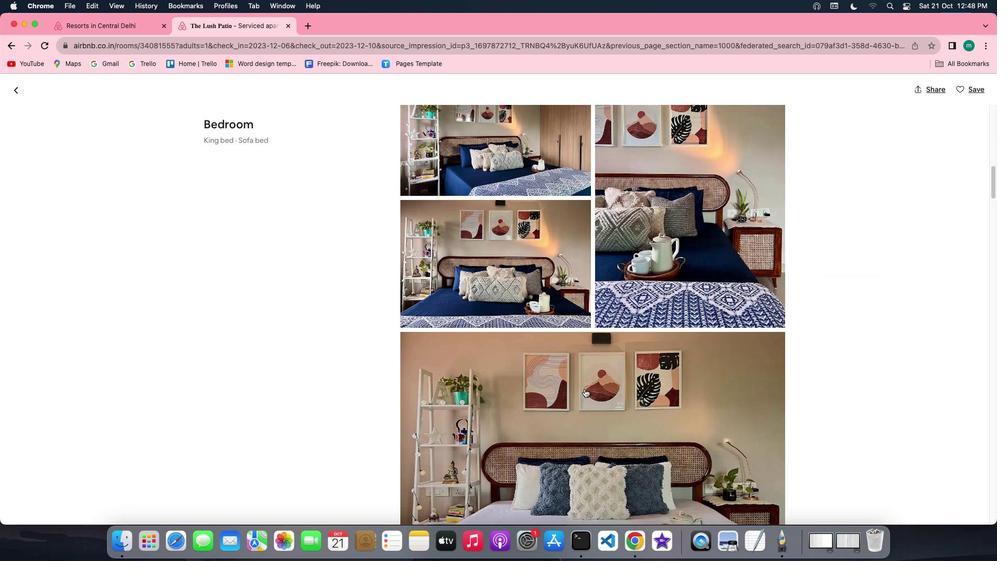 
Action: Mouse scrolled (586, 389) with delta (1, 0)
Screenshot: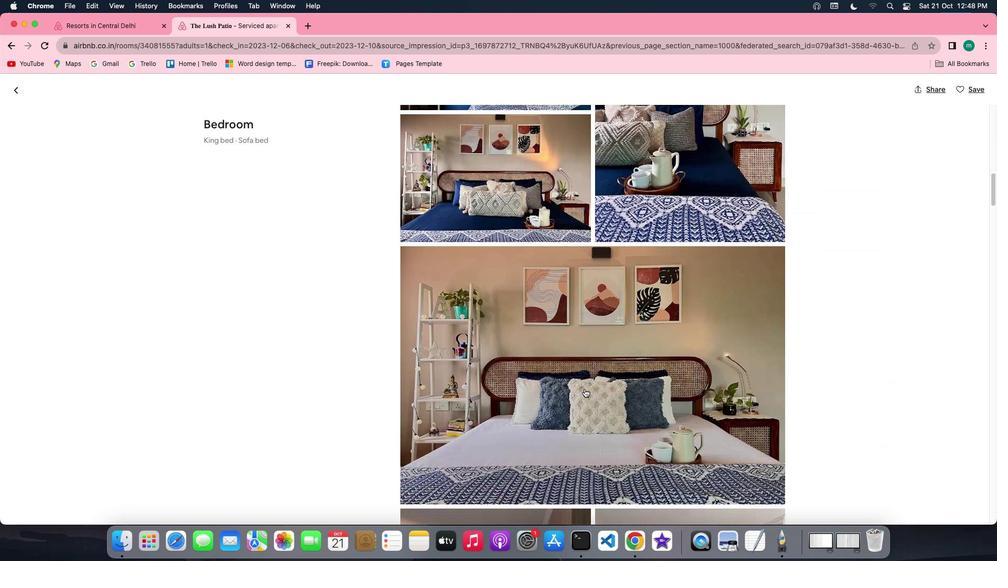 
Action: Mouse scrolled (586, 389) with delta (1, 0)
Screenshot: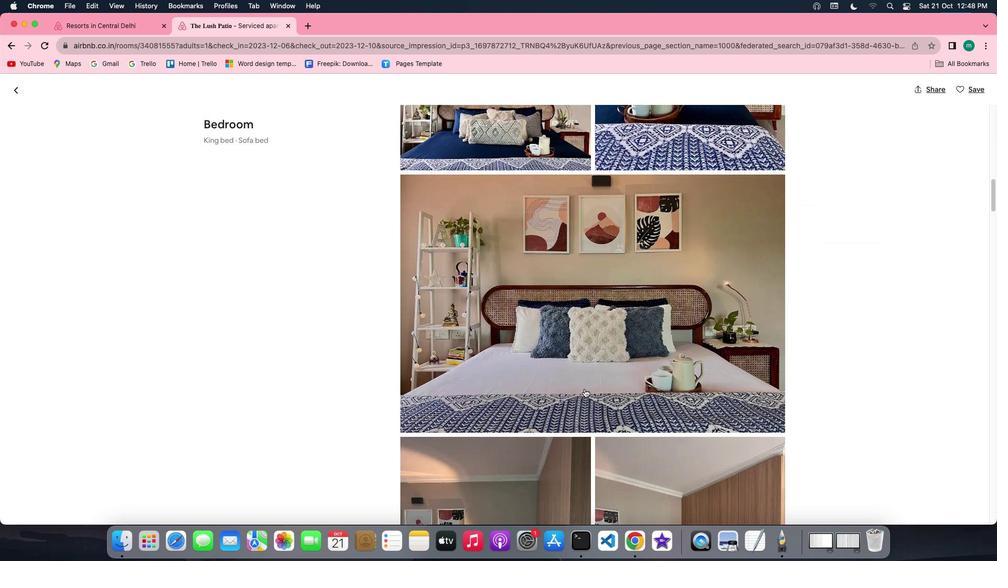 
Action: Mouse scrolled (586, 389) with delta (1, 0)
Screenshot: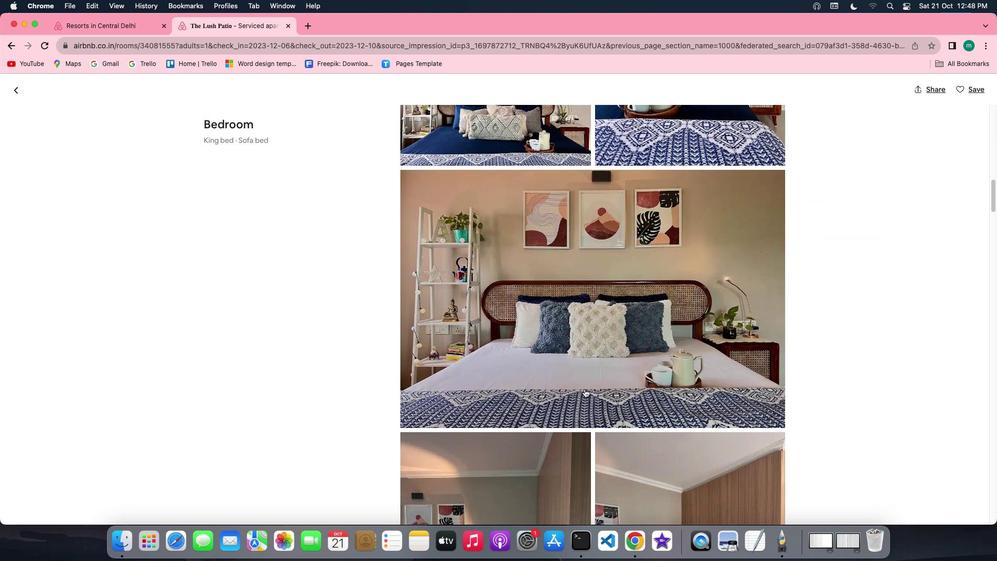 
Action: Mouse scrolled (586, 389) with delta (1, 0)
Screenshot: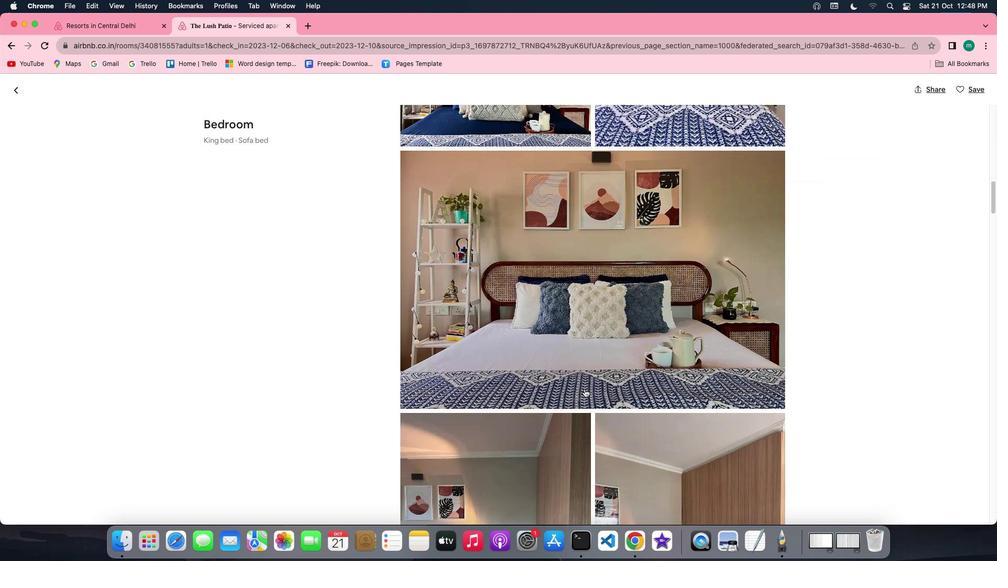 
Action: Mouse scrolled (586, 389) with delta (1, 0)
Screenshot: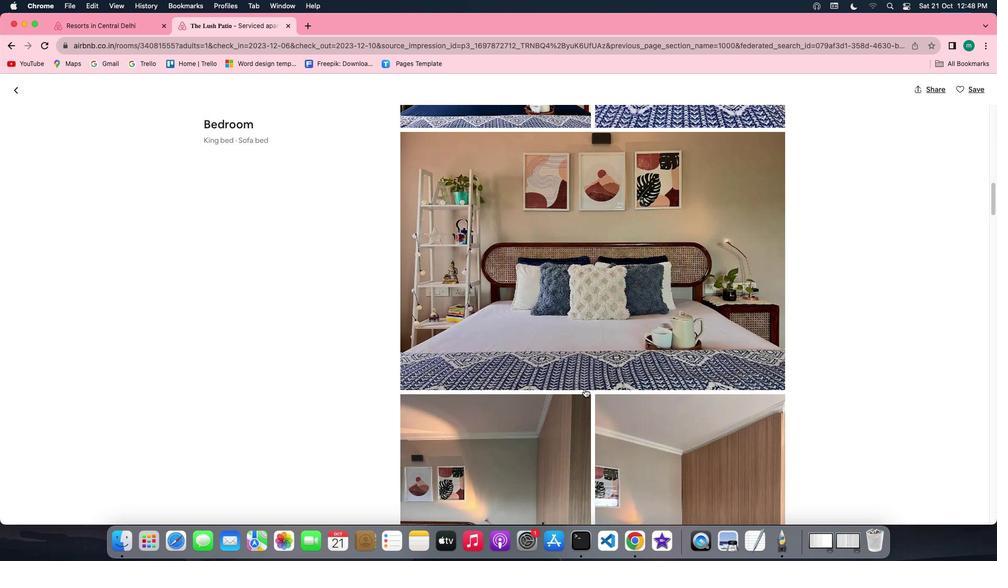 
Action: Mouse scrolled (586, 389) with delta (1, 0)
Screenshot: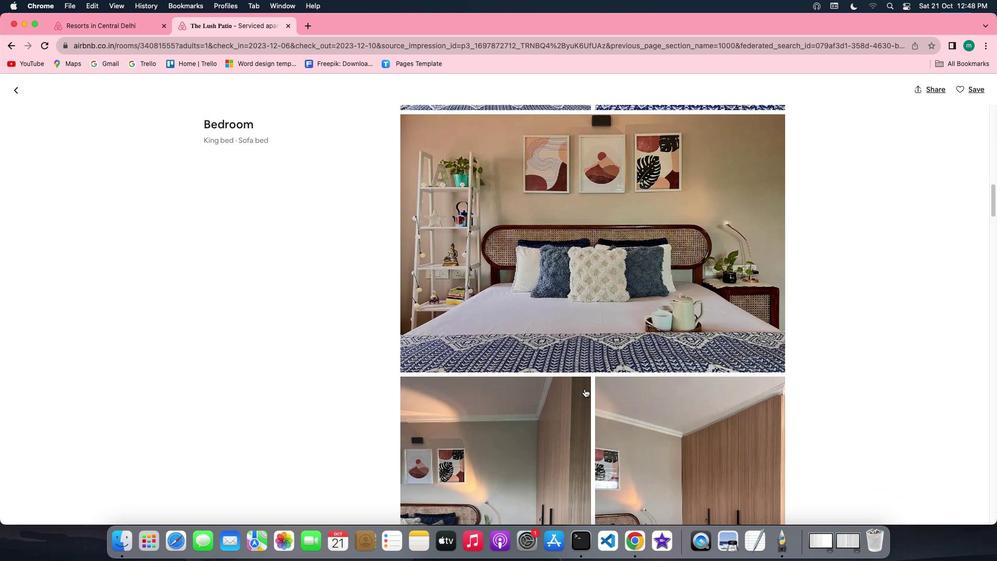 
Action: Mouse scrolled (586, 389) with delta (1, 0)
Screenshot: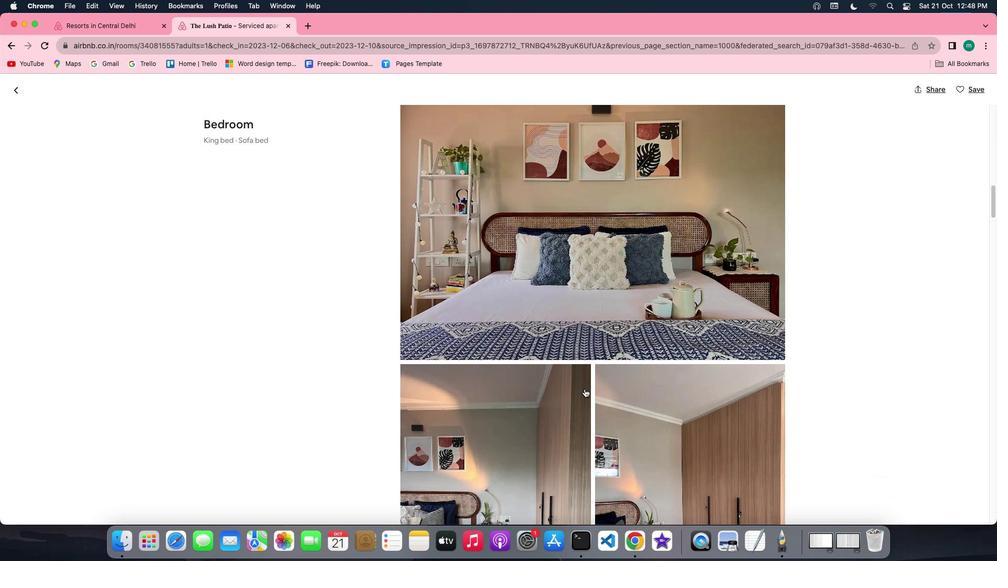 
Action: Mouse scrolled (586, 389) with delta (1, 0)
Screenshot: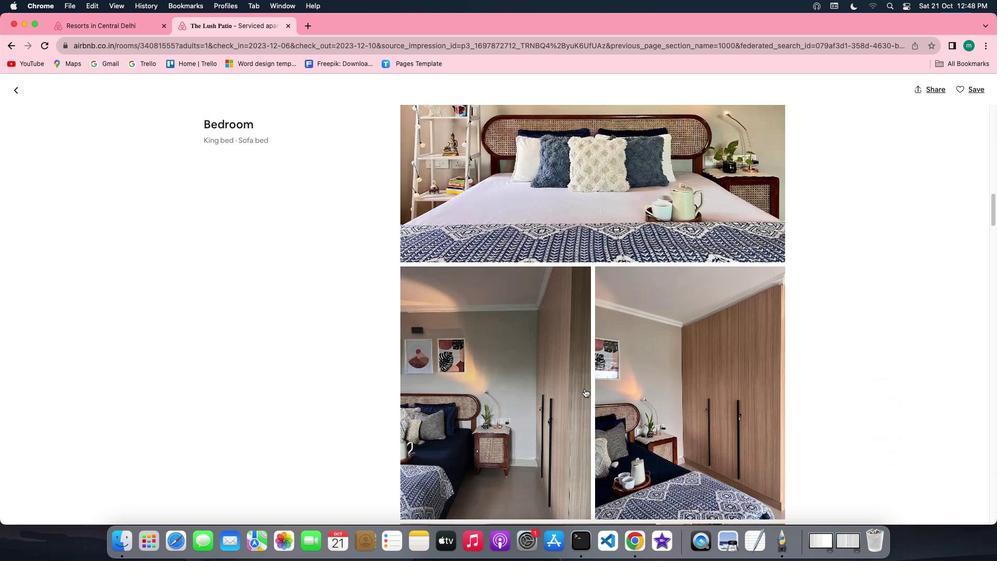 
Action: Mouse scrolled (586, 389) with delta (1, 0)
Screenshot: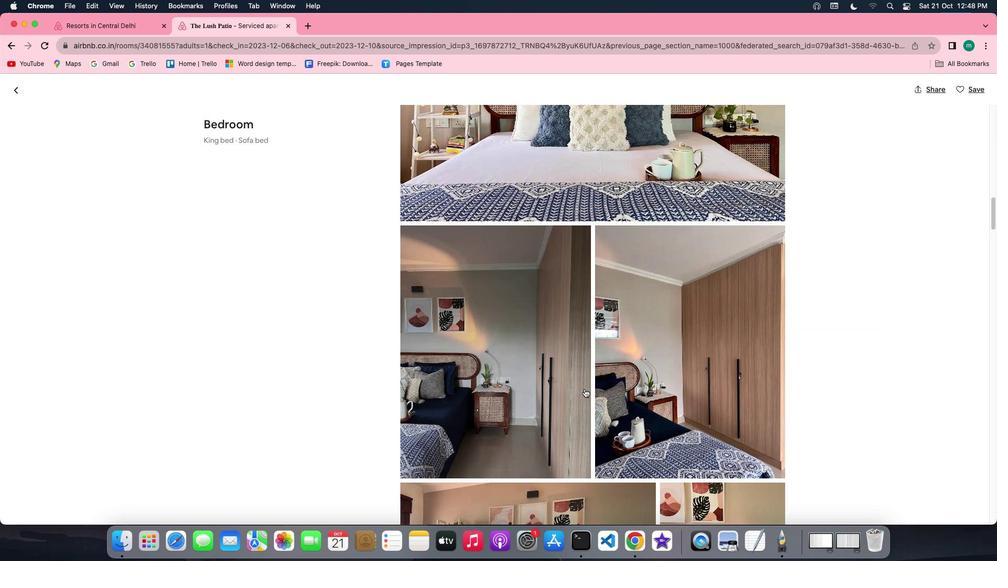 
Action: Mouse scrolled (586, 389) with delta (1, 0)
Screenshot: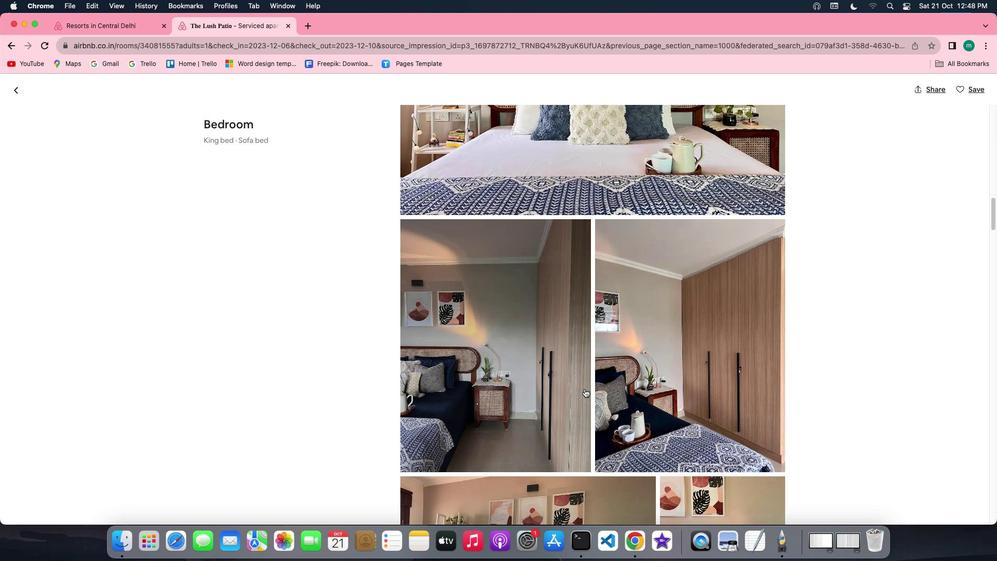 
Action: Mouse scrolled (586, 389) with delta (1, 0)
Screenshot: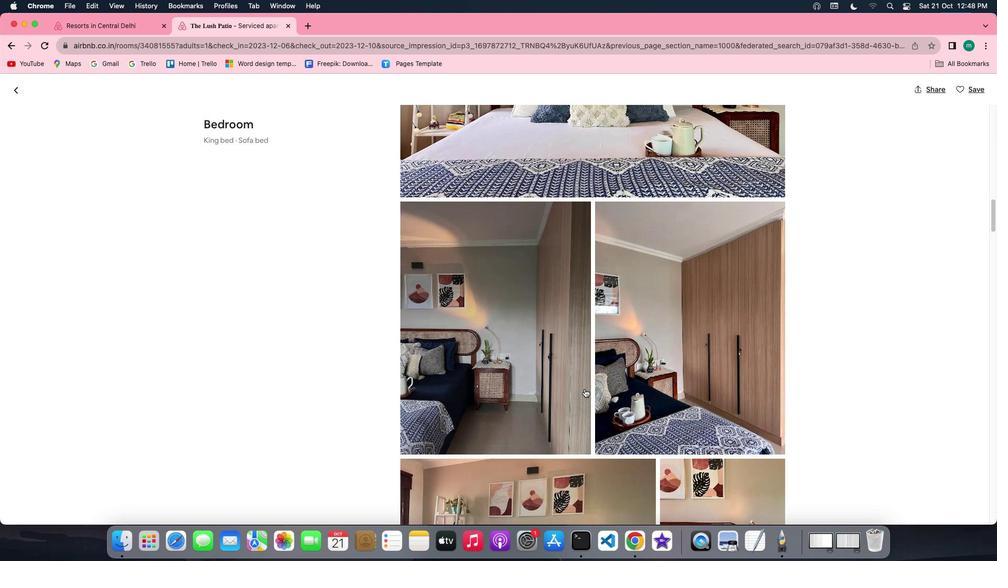 
Action: Mouse scrolled (586, 389) with delta (1, 0)
Screenshot: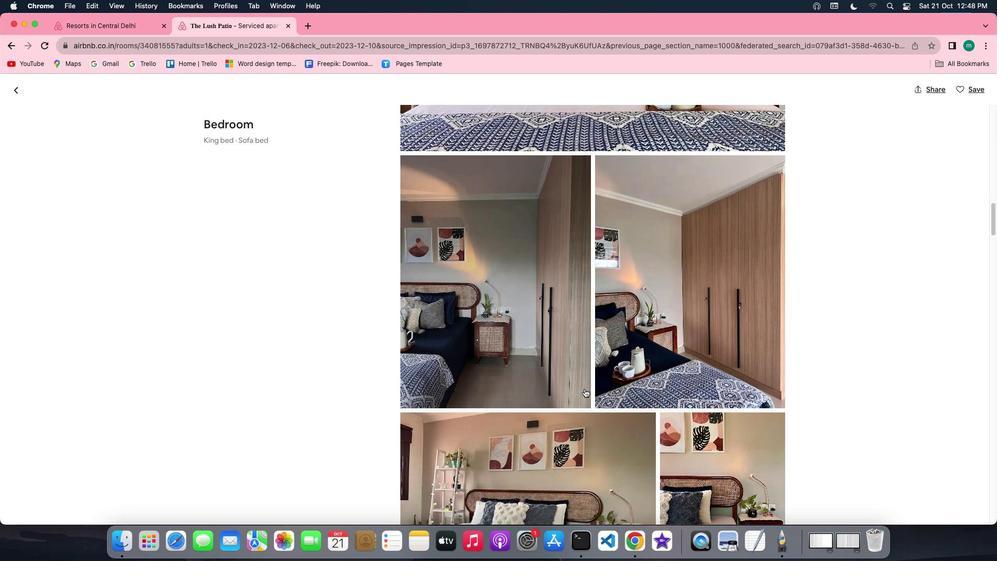 
Action: Mouse scrolled (586, 389) with delta (1, 0)
Screenshot: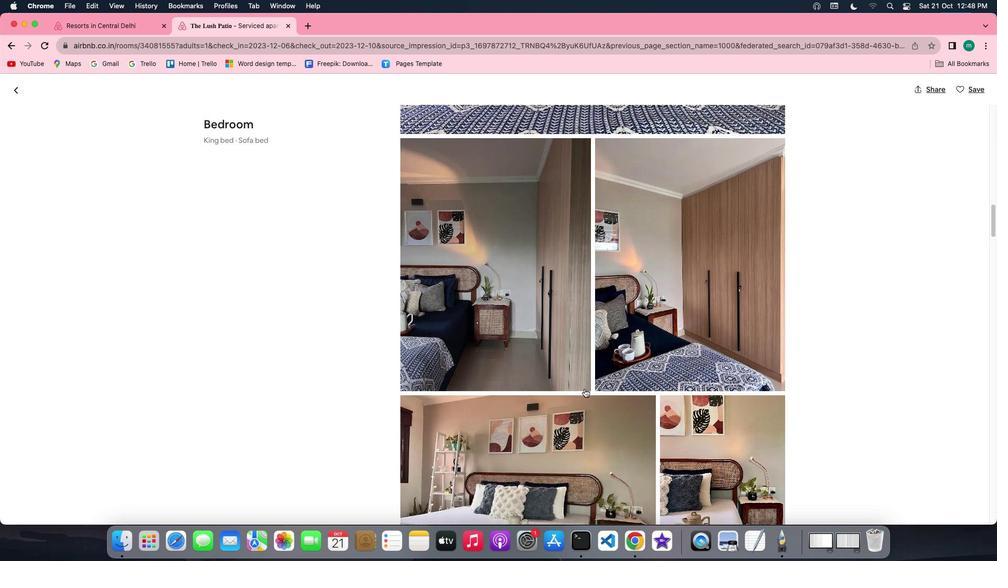 
Action: Mouse scrolled (586, 389) with delta (1, 0)
Screenshot: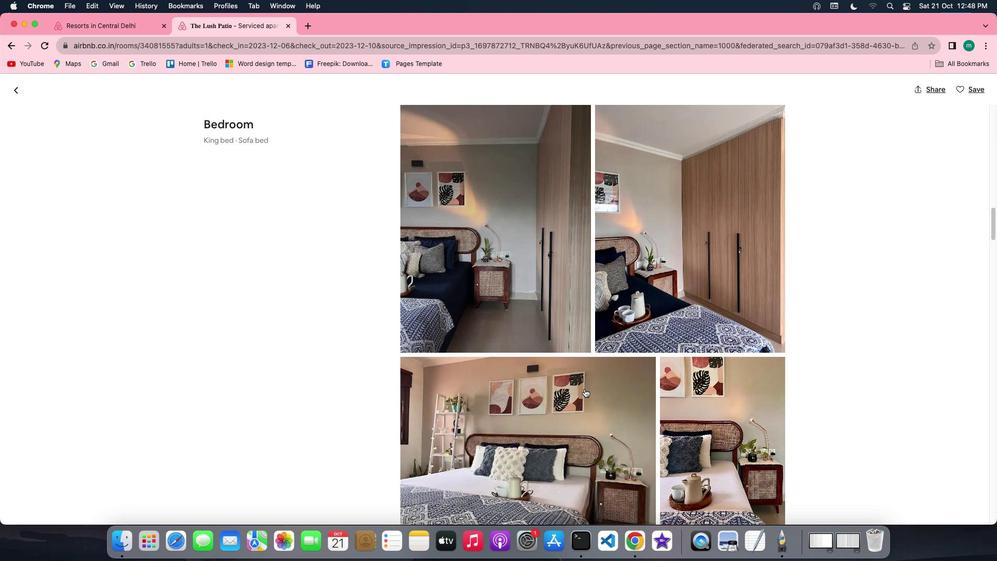 
Action: Mouse scrolled (586, 389) with delta (1, 0)
Screenshot: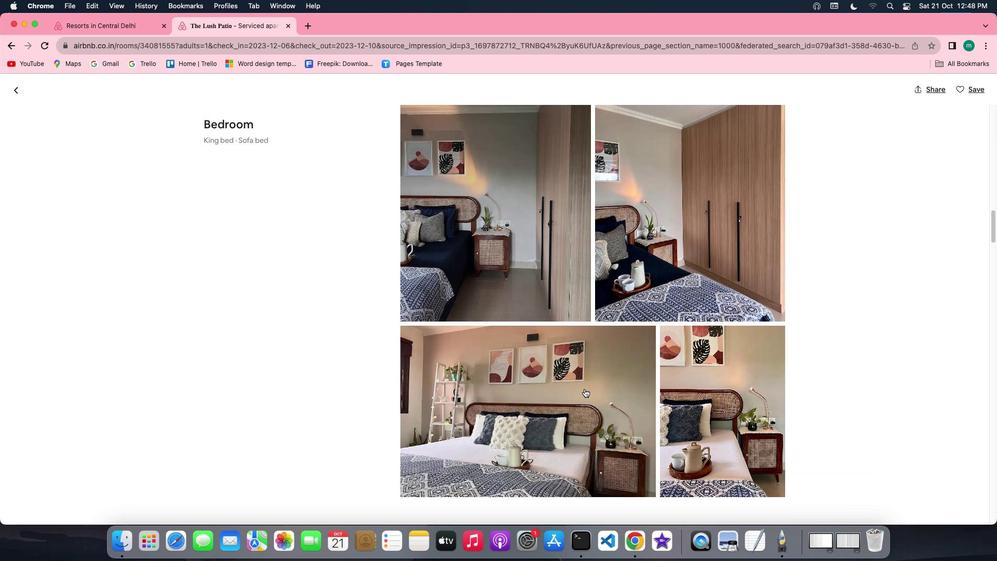 
Action: Mouse scrolled (586, 389) with delta (1, 0)
Screenshot: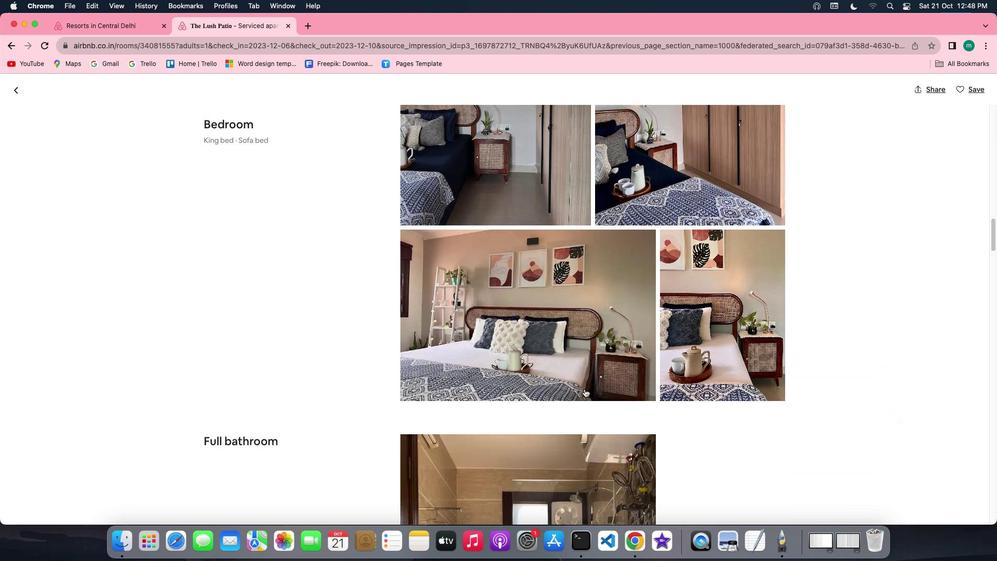 
Action: Mouse scrolled (586, 389) with delta (1, 0)
Screenshot: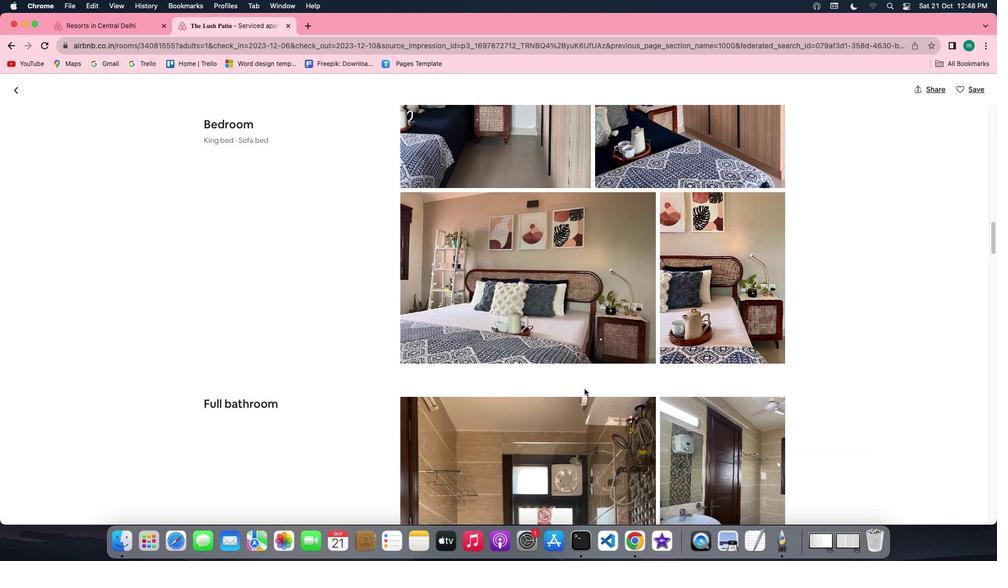
Action: Mouse scrolled (586, 389) with delta (1, 0)
Screenshot: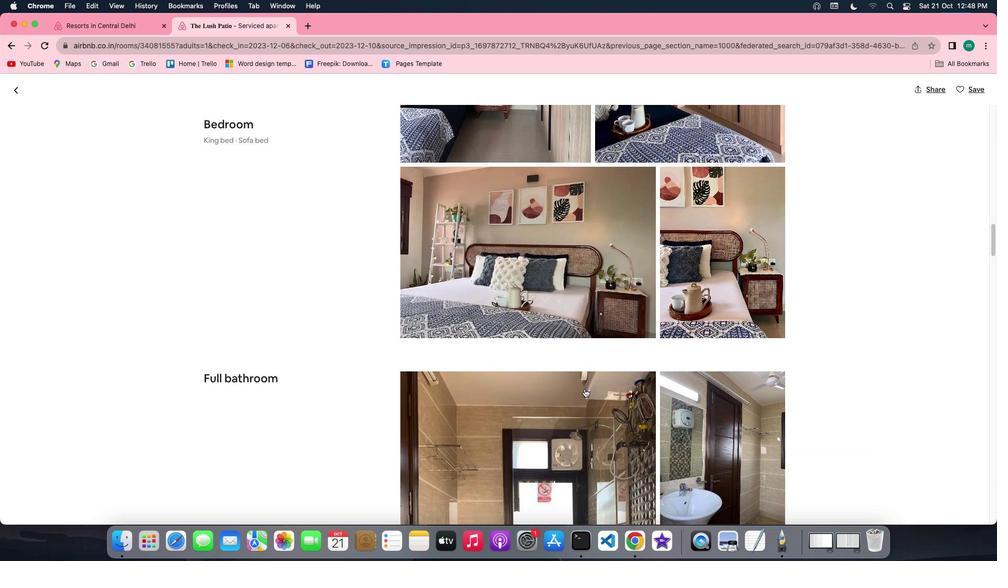 
Action: Mouse scrolled (586, 389) with delta (1, 0)
Screenshot: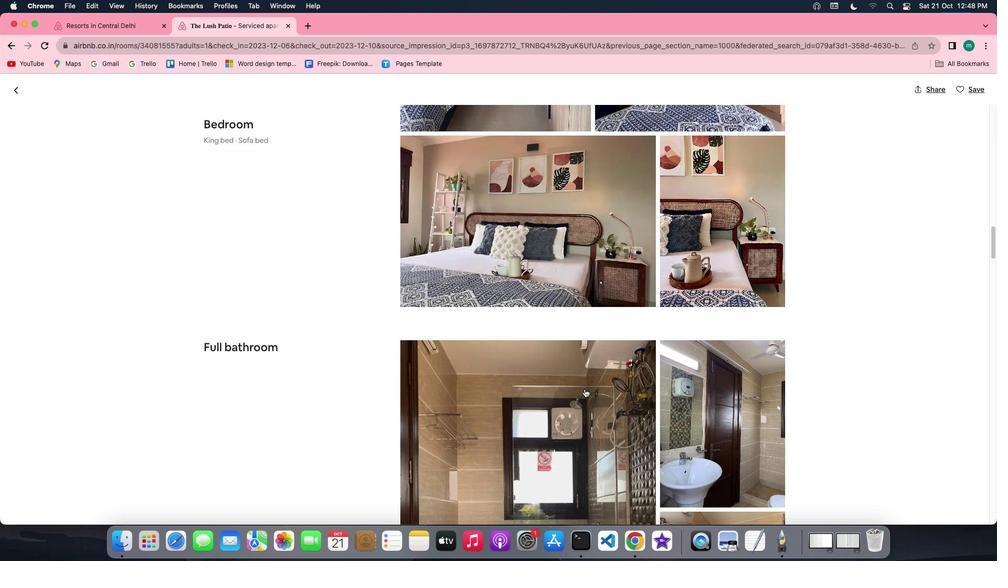 
Action: Mouse scrolled (586, 389) with delta (1, 0)
Screenshot: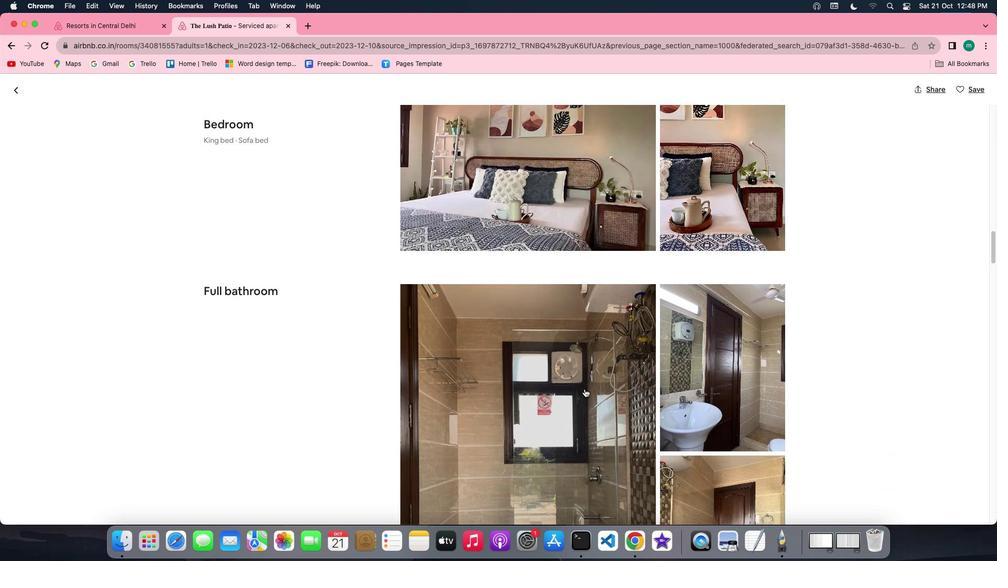 
Action: Mouse scrolled (586, 389) with delta (1, 0)
Screenshot: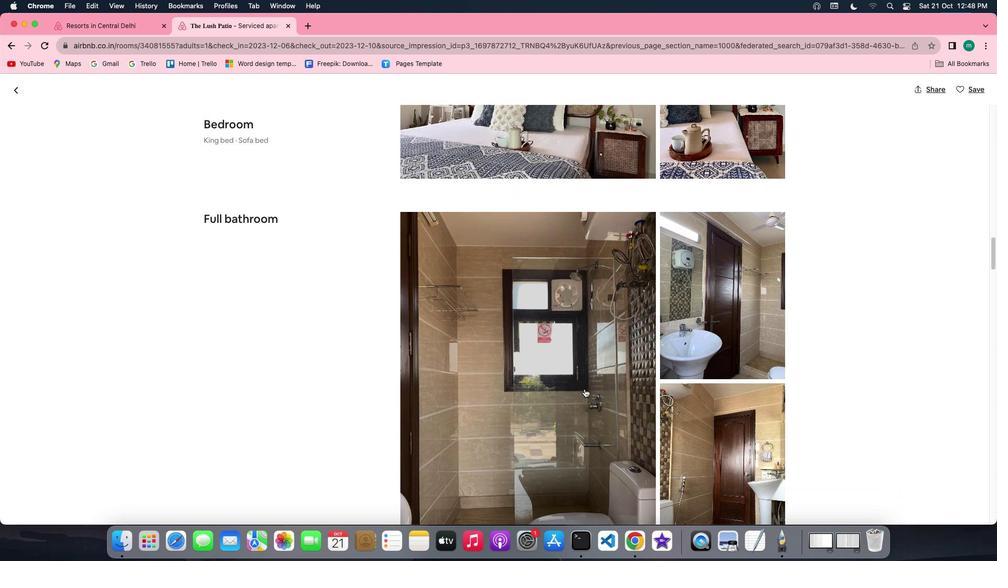 
Action: Mouse scrolled (586, 389) with delta (1, 0)
Screenshot: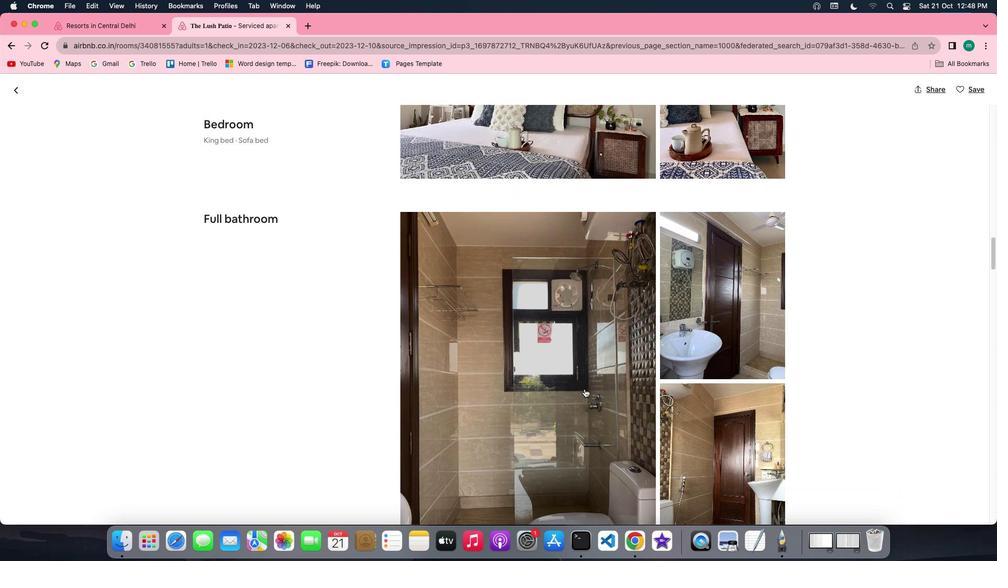 
Action: Mouse scrolled (586, 389) with delta (1, 0)
Screenshot: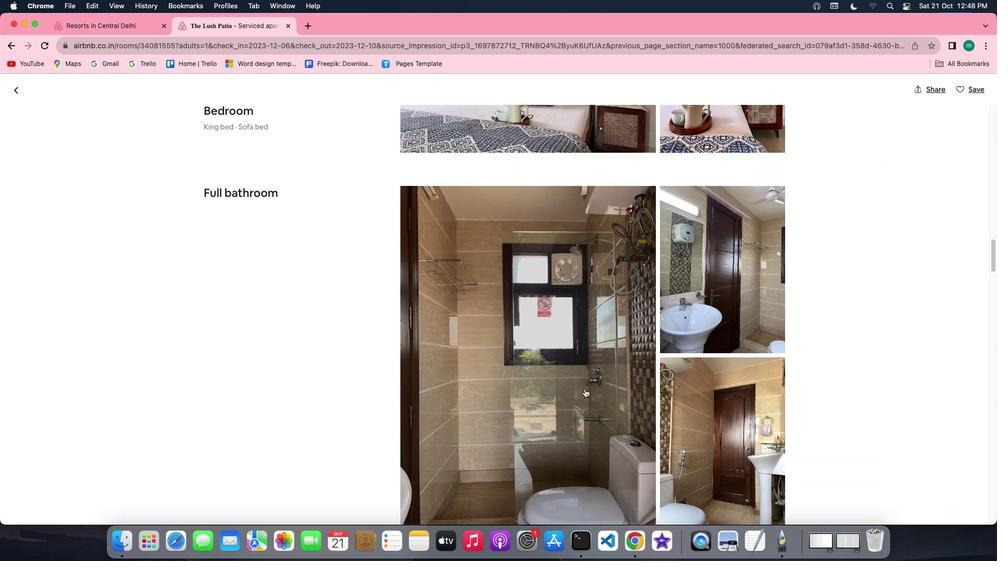 
Action: Mouse scrolled (586, 389) with delta (1, 0)
Screenshot: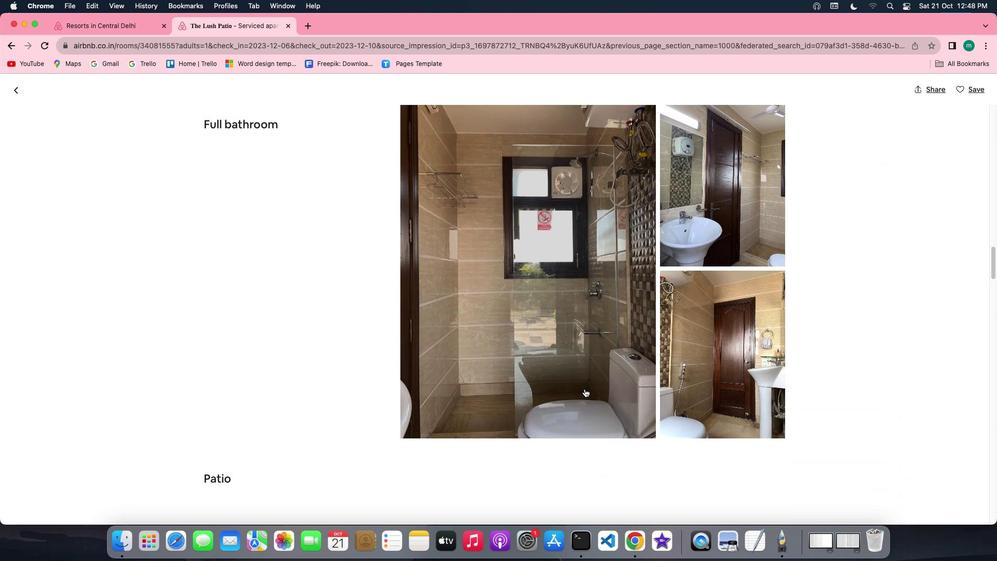 
Action: Mouse scrolled (586, 389) with delta (1, 0)
Screenshot: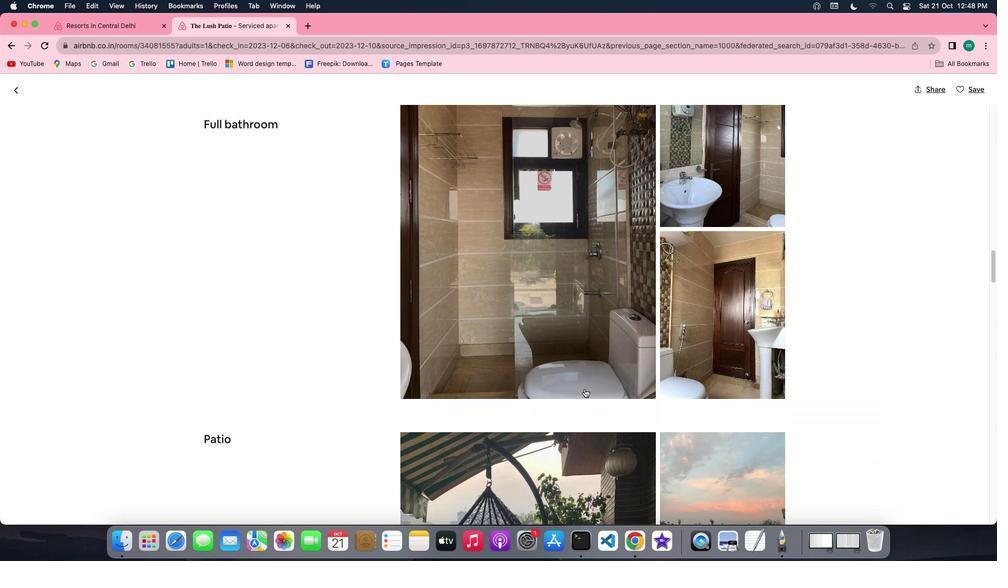 
Action: Mouse scrolled (586, 389) with delta (1, 0)
Screenshot: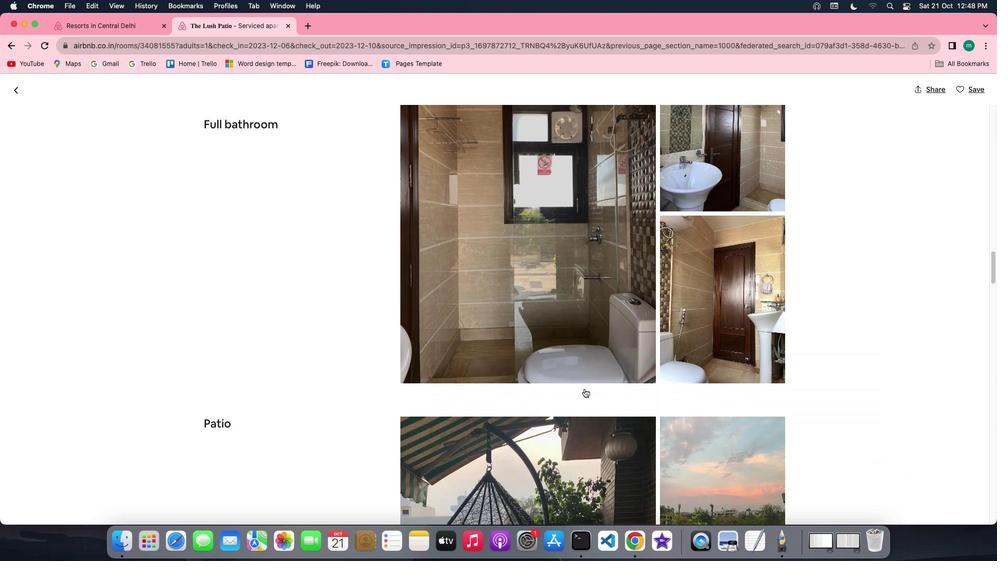 
Action: Mouse scrolled (586, 389) with delta (1, 0)
Screenshot: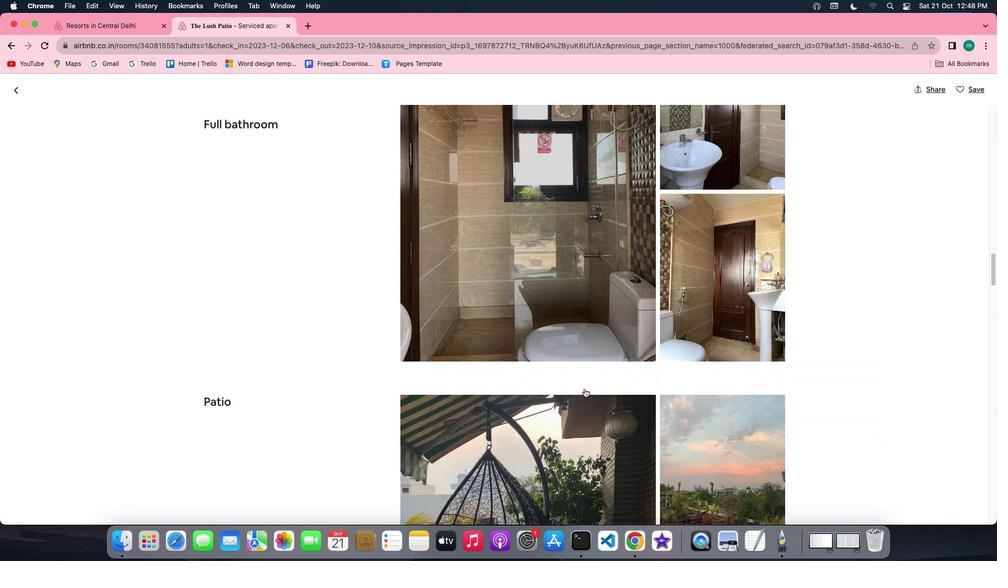 
Action: Mouse scrolled (586, 389) with delta (1, 0)
Screenshot: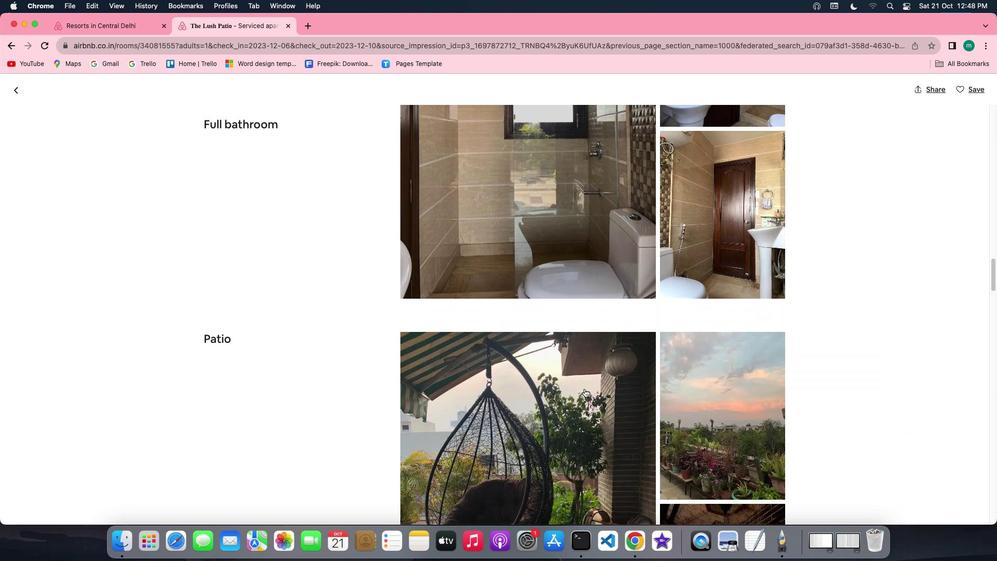 
Action: Mouse scrolled (586, 389) with delta (1, 0)
Screenshot: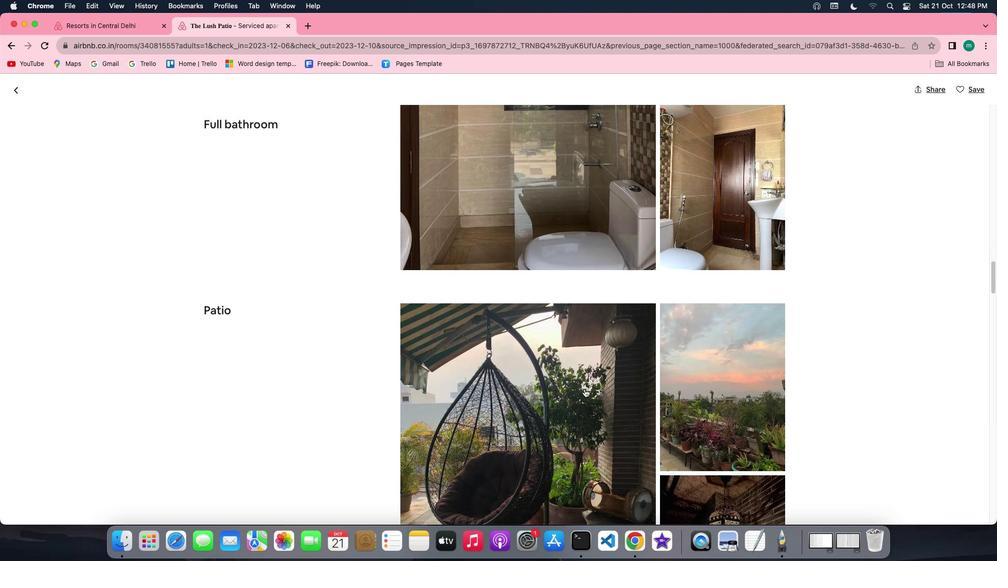 
Action: Mouse scrolled (586, 389) with delta (1, 0)
Screenshot: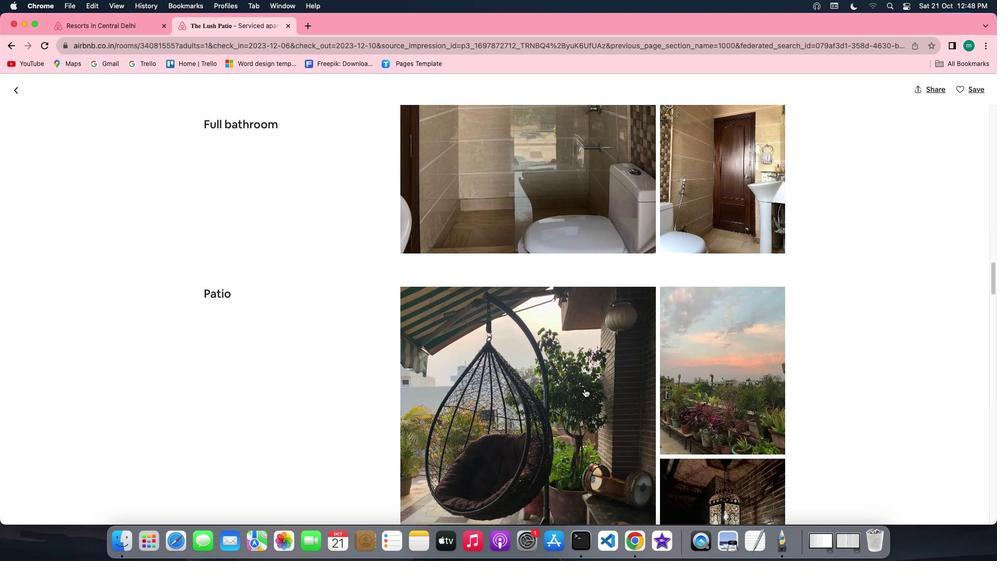 
Action: Mouse scrolled (586, 389) with delta (1, 0)
Screenshot: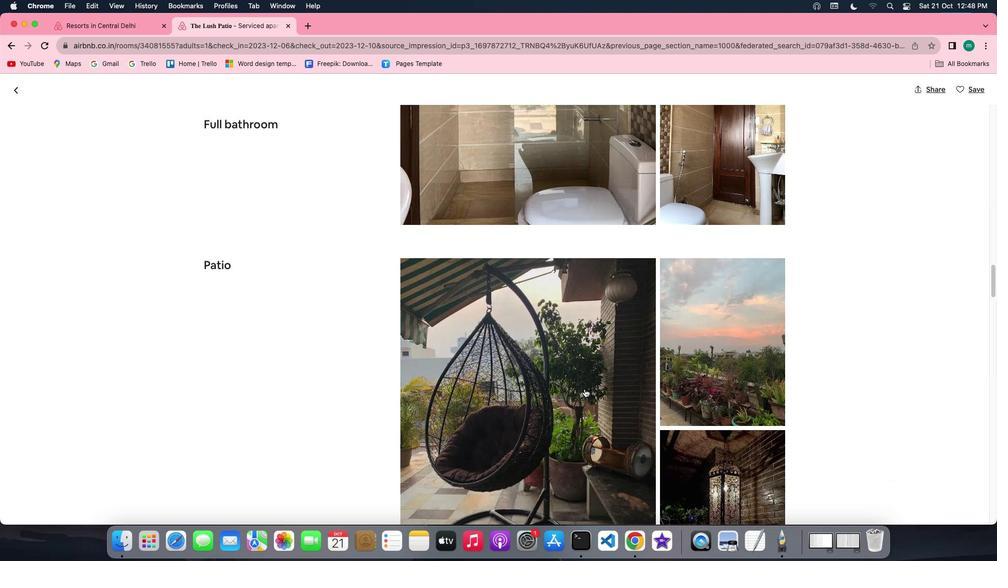 
Action: Mouse scrolled (586, 389) with delta (1, 0)
Screenshot: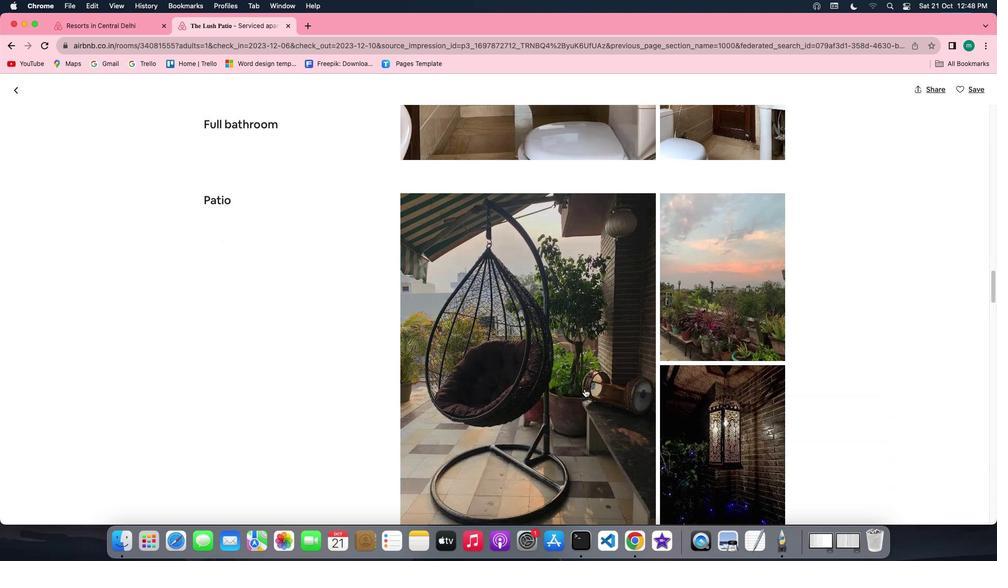 
Action: Mouse scrolled (586, 389) with delta (1, 0)
Screenshot: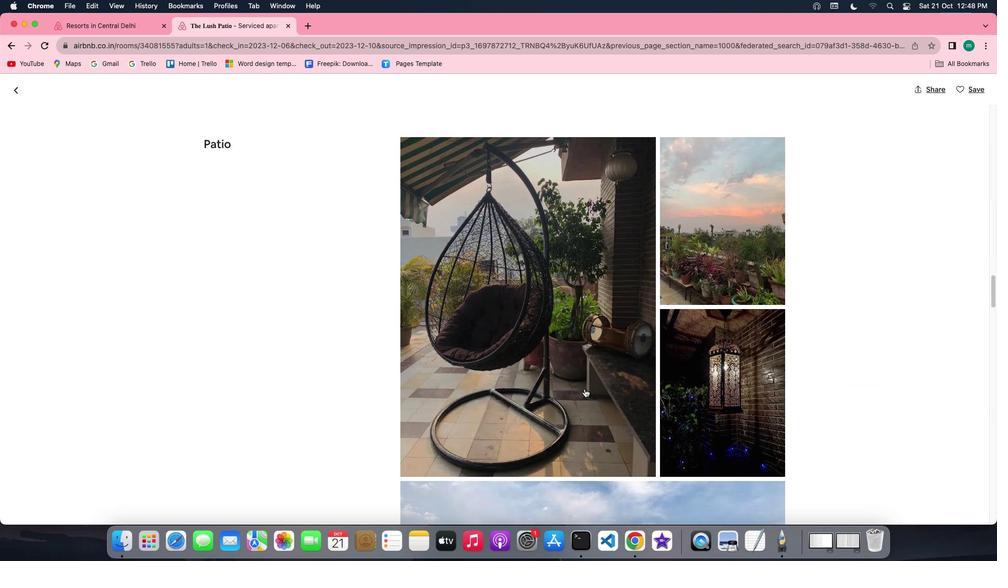 
Action: Mouse scrolled (586, 389) with delta (1, 0)
Screenshot: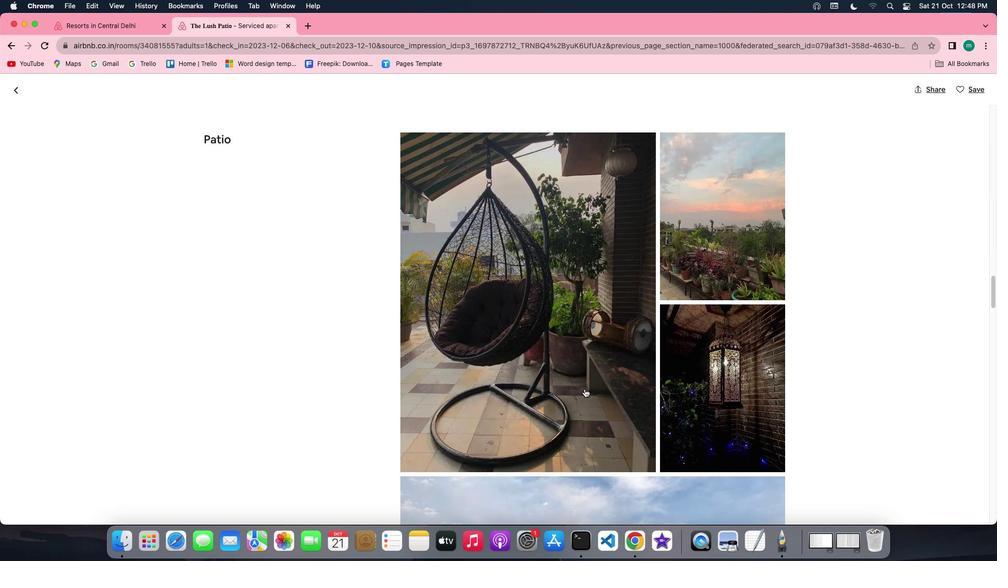 
Action: Mouse scrolled (586, 389) with delta (1, 0)
Screenshot: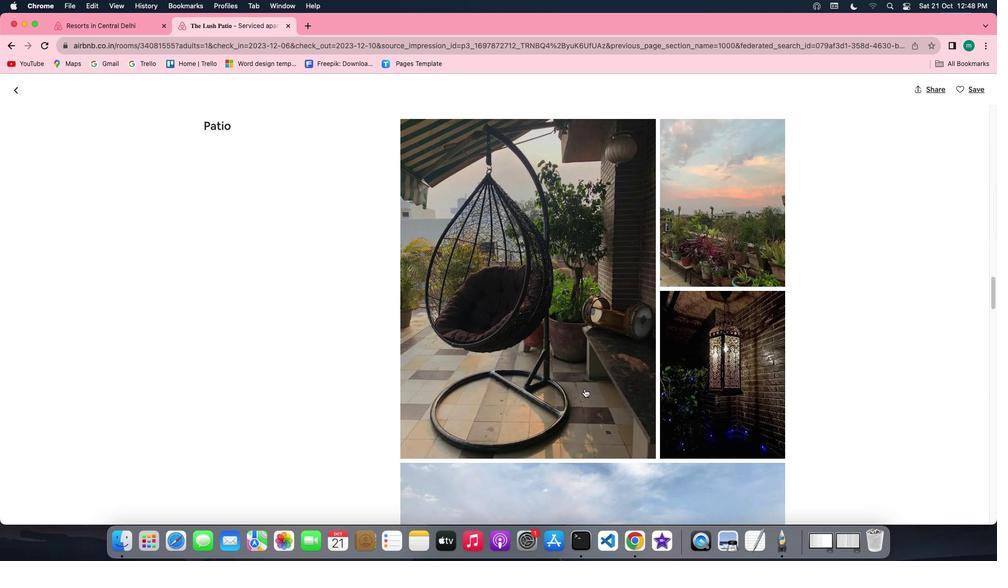 
Action: Mouse scrolled (586, 389) with delta (1, 0)
Screenshot: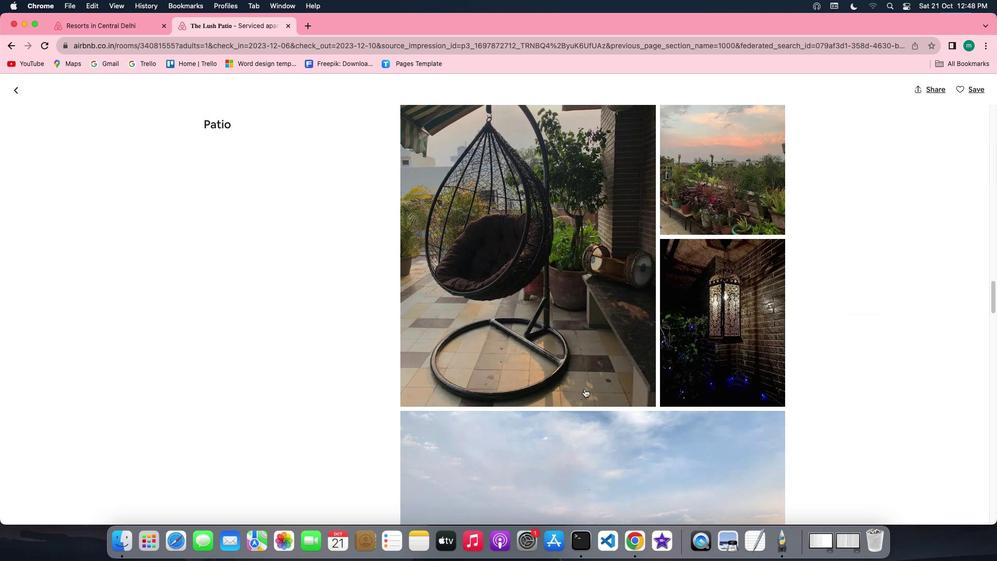 
Action: Mouse scrolled (586, 389) with delta (1, 0)
Screenshot: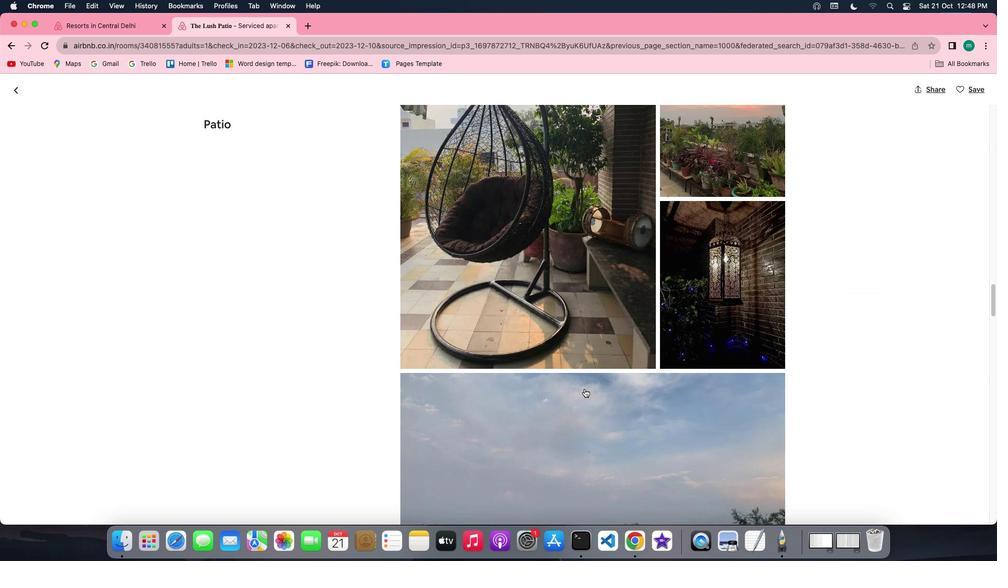 
Action: Mouse scrolled (586, 389) with delta (1, 0)
Screenshot: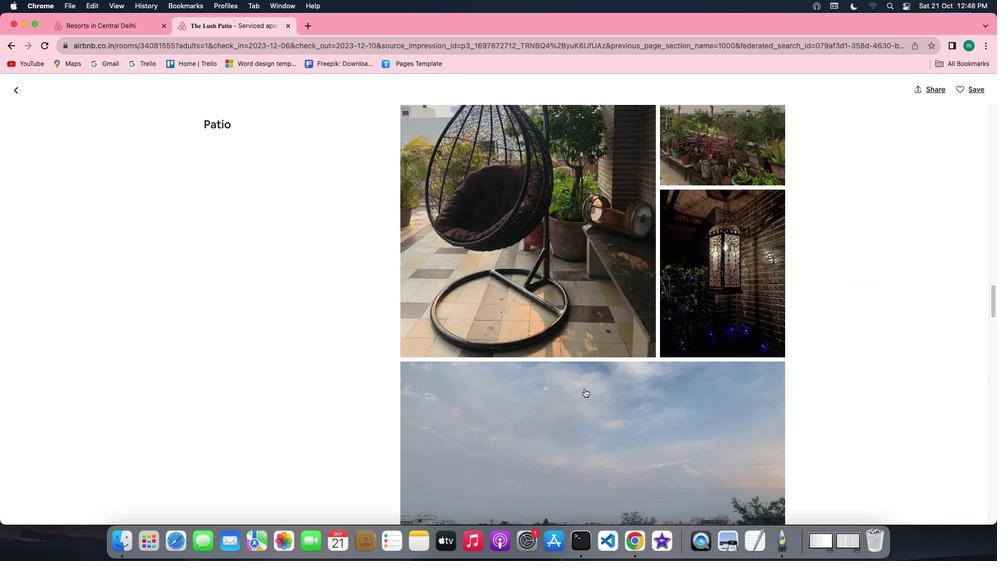 
Action: Mouse scrolled (586, 389) with delta (1, 0)
Screenshot: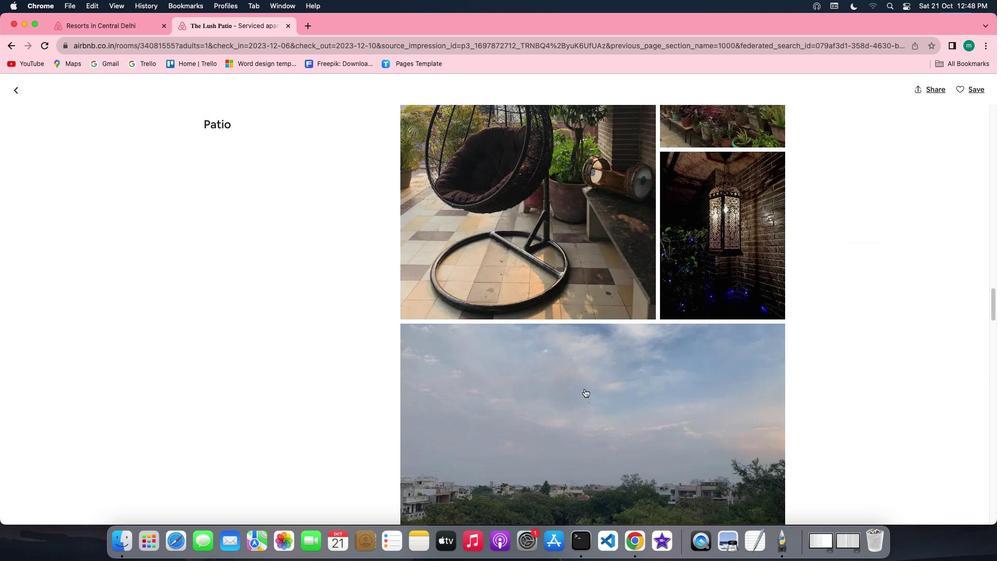 
Action: Mouse scrolled (586, 389) with delta (1, 0)
Screenshot: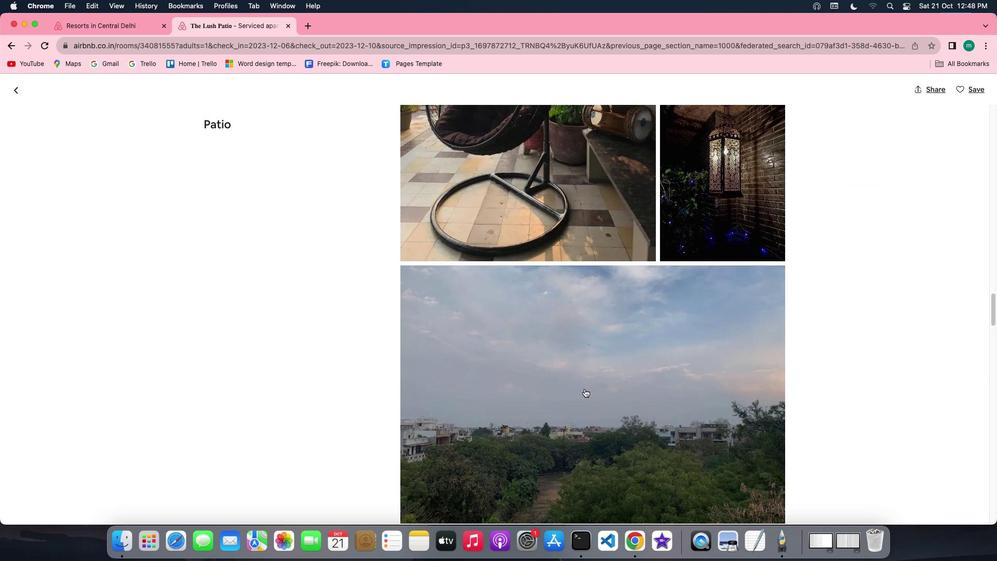 
Action: Mouse scrolled (586, 389) with delta (1, 0)
Screenshot: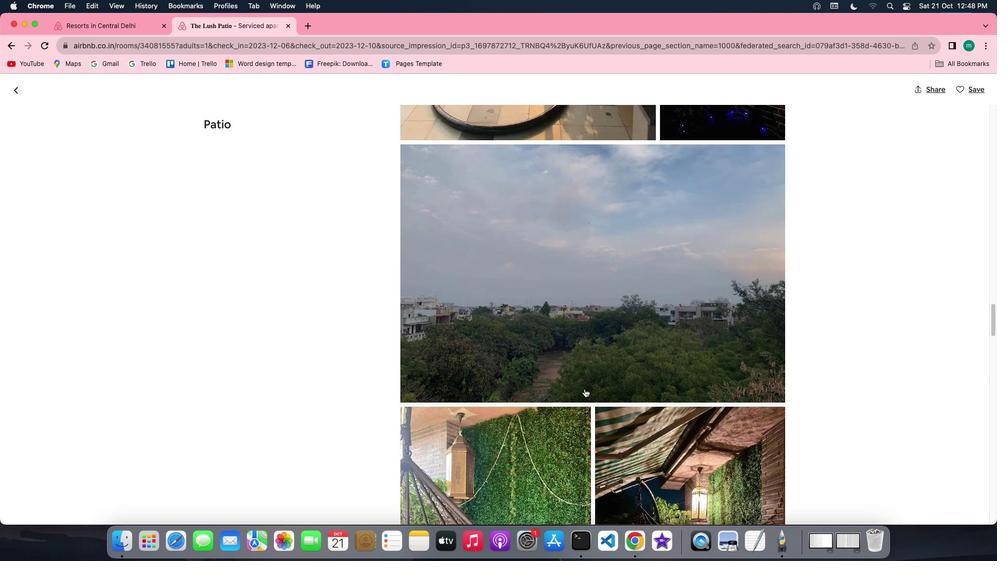 
Action: Mouse scrolled (586, 389) with delta (1, 0)
Screenshot: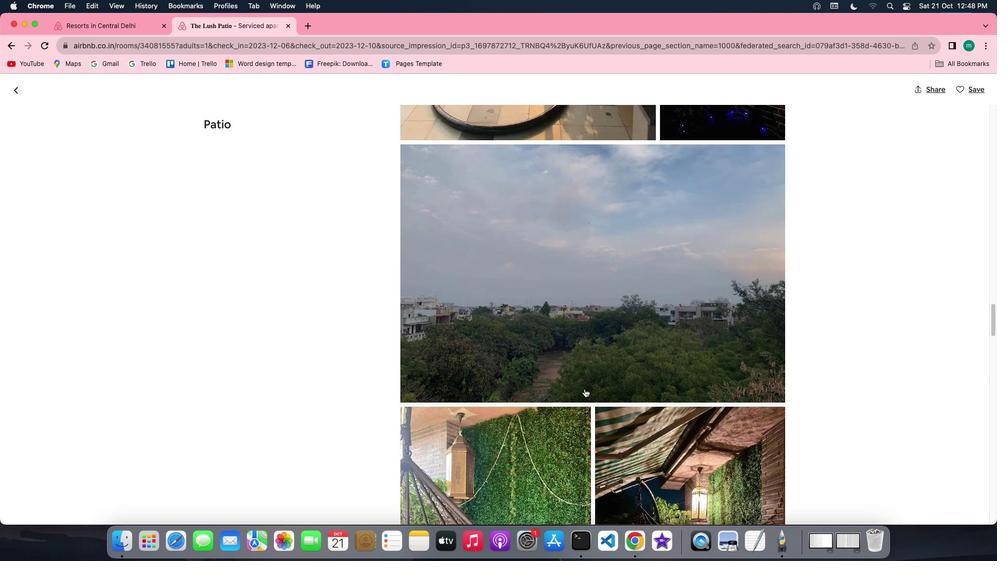 
Action: Mouse scrolled (586, 389) with delta (1, 0)
Screenshot: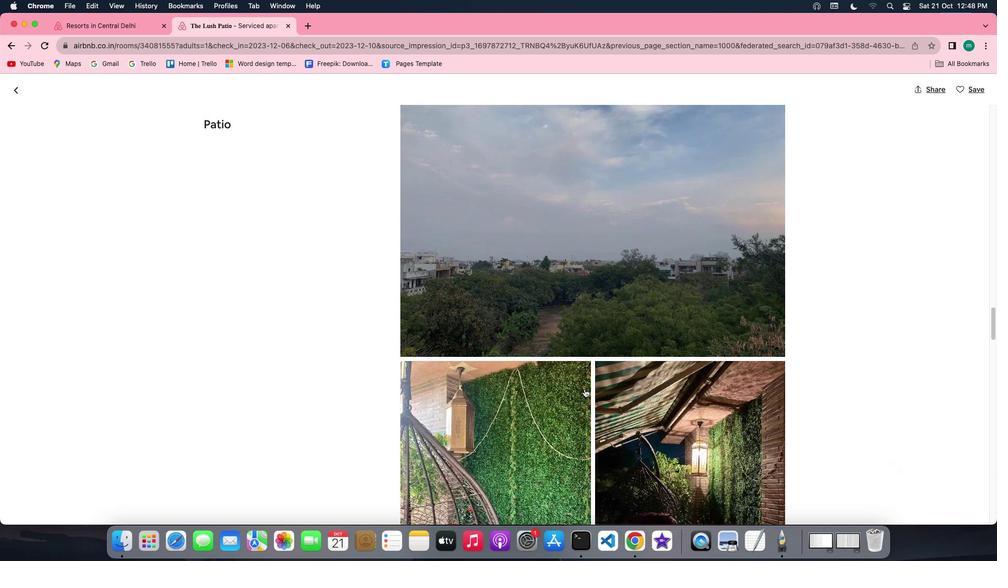 
Action: Mouse scrolled (586, 389) with delta (1, -1)
Screenshot: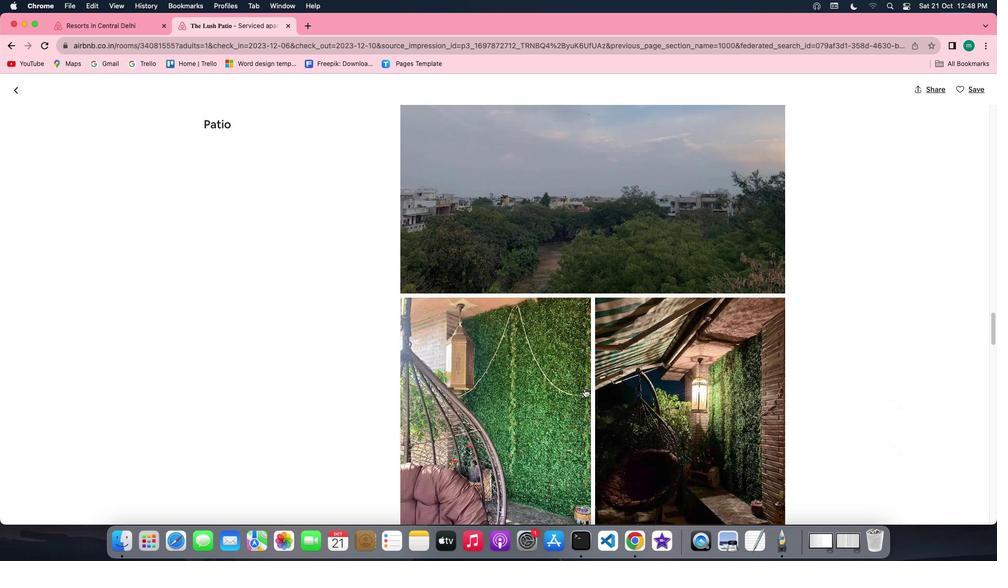 
Action: Mouse scrolled (586, 389) with delta (1, -1)
Screenshot: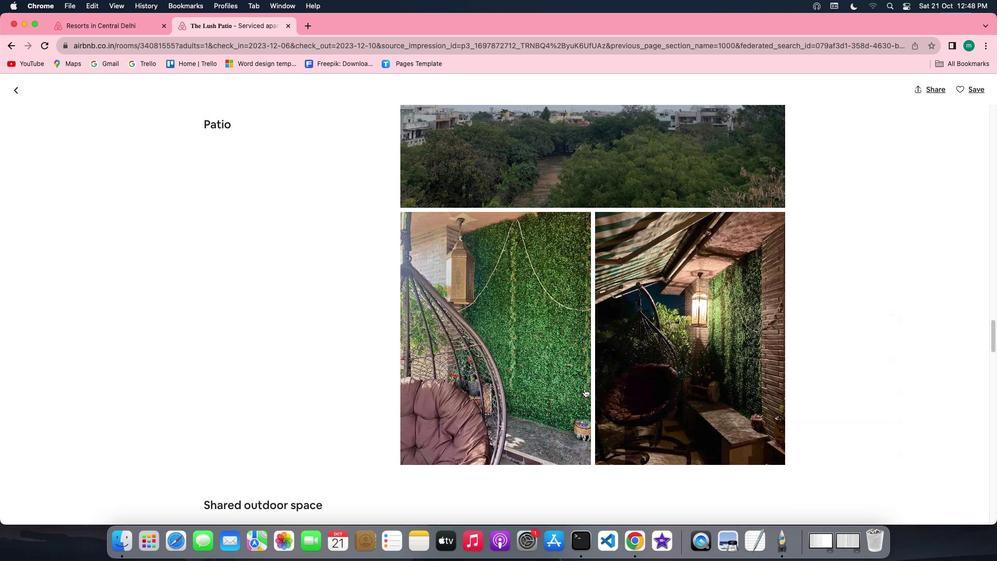 
Action: Mouse scrolled (586, 389) with delta (1, 0)
Screenshot: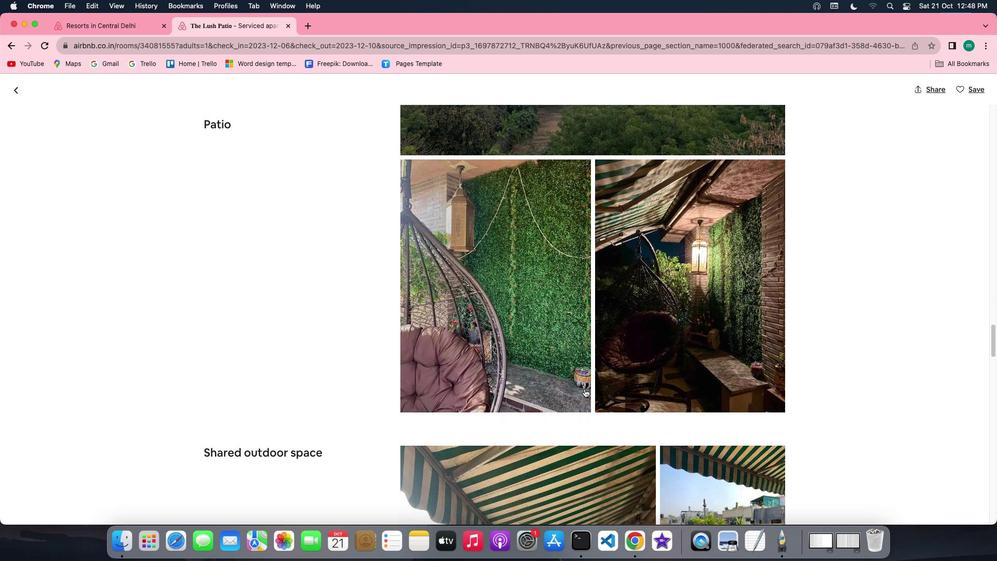 
Action: Mouse scrolled (586, 389) with delta (1, 0)
Screenshot: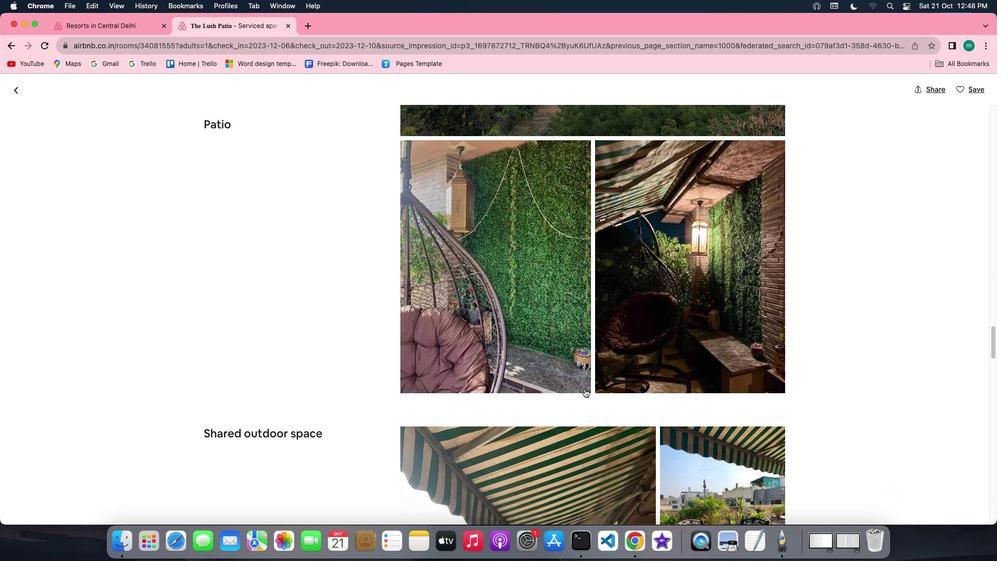 
Action: Mouse scrolled (586, 389) with delta (1, 0)
Screenshot: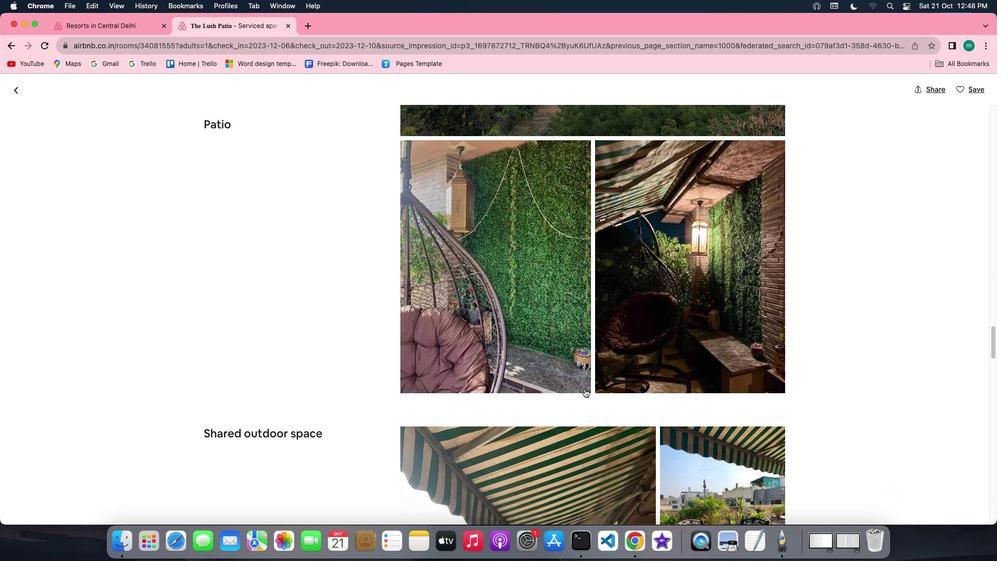 
Action: Mouse scrolled (586, 389) with delta (1, 0)
Screenshot: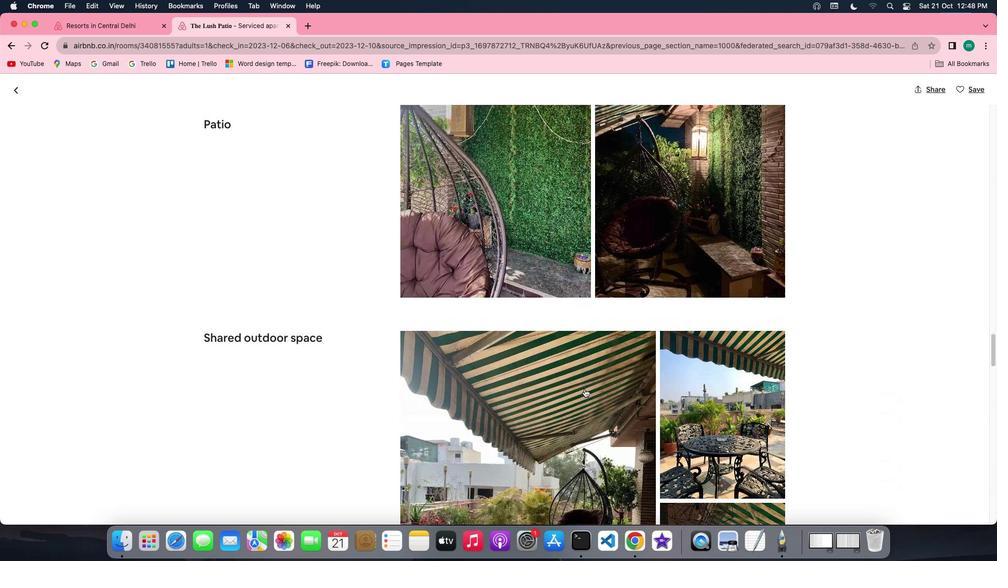 
Action: Mouse scrolled (586, 389) with delta (1, 0)
Screenshot: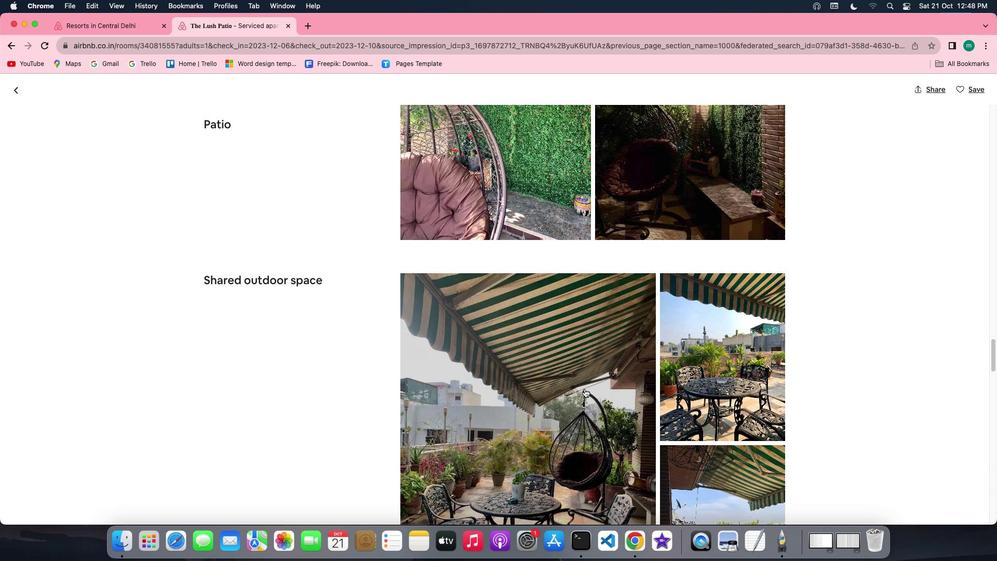 
Action: Mouse scrolled (586, 389) with delta (1, 0)
Screenshot: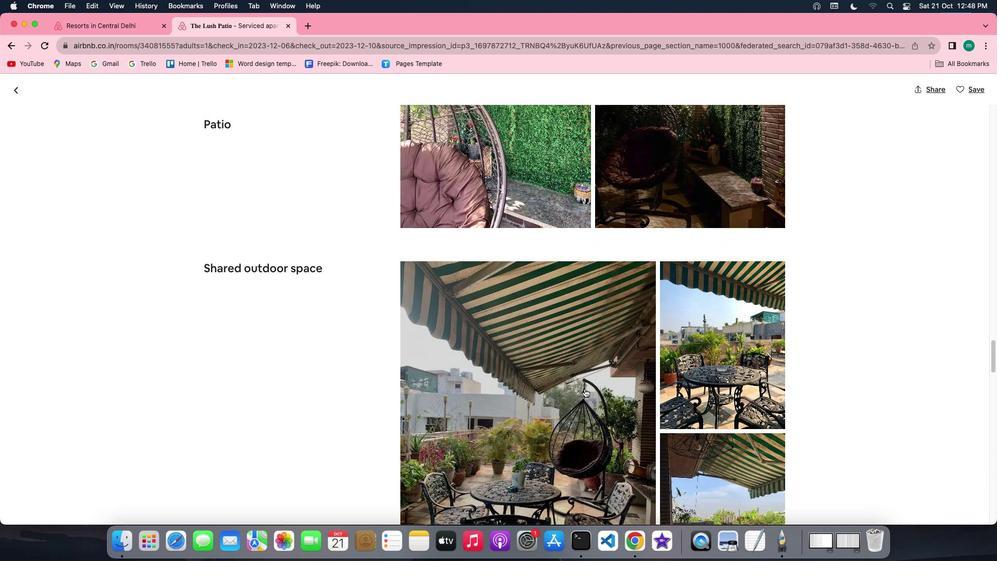 
Action: Mouse scrolled (586, 389) with delta (1, 0)
Screenshot: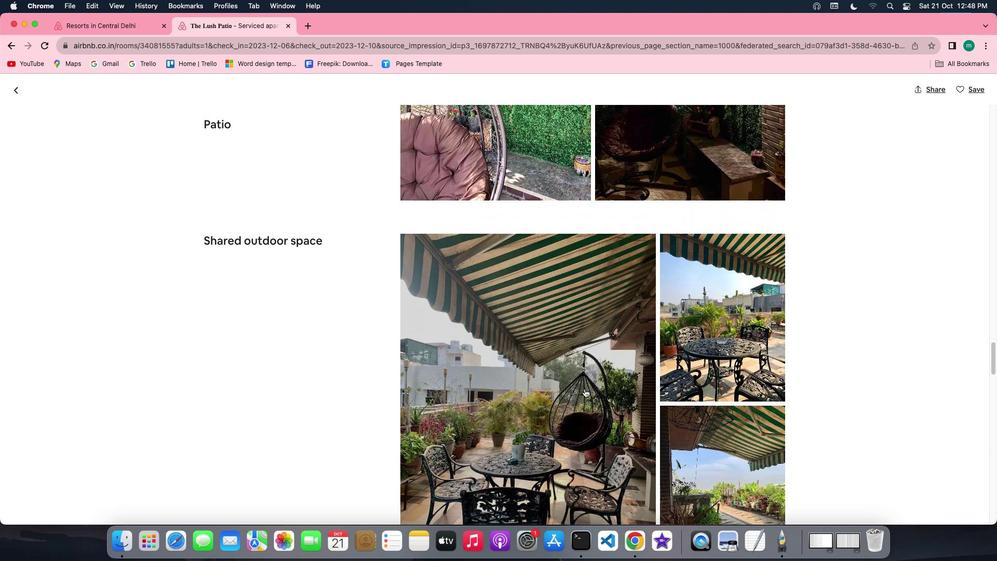 
Action: Mouse scrolled (586, 389) with delta (1, 0)
Screenshot: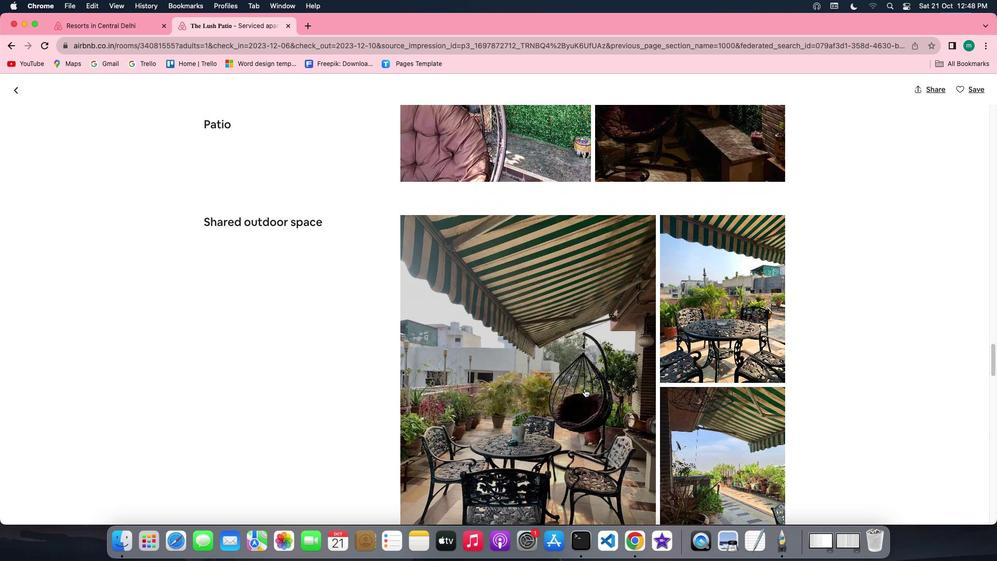 
Action: Mouse scrolled (586, 389) with delta (1, 0)
Screenshot: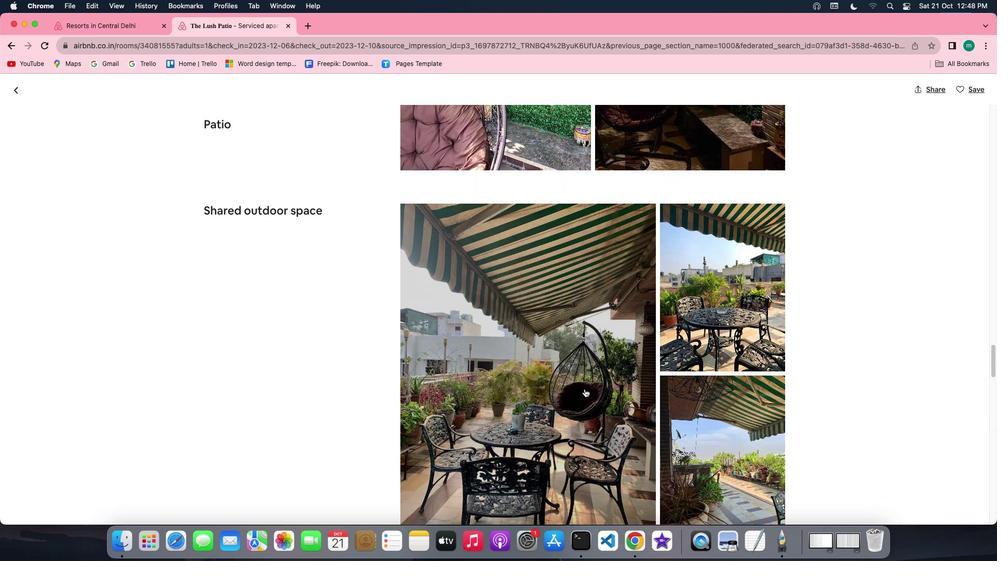 
Action: Mouse scrolled (586, 389) with delta (1, 0)
Screenshot: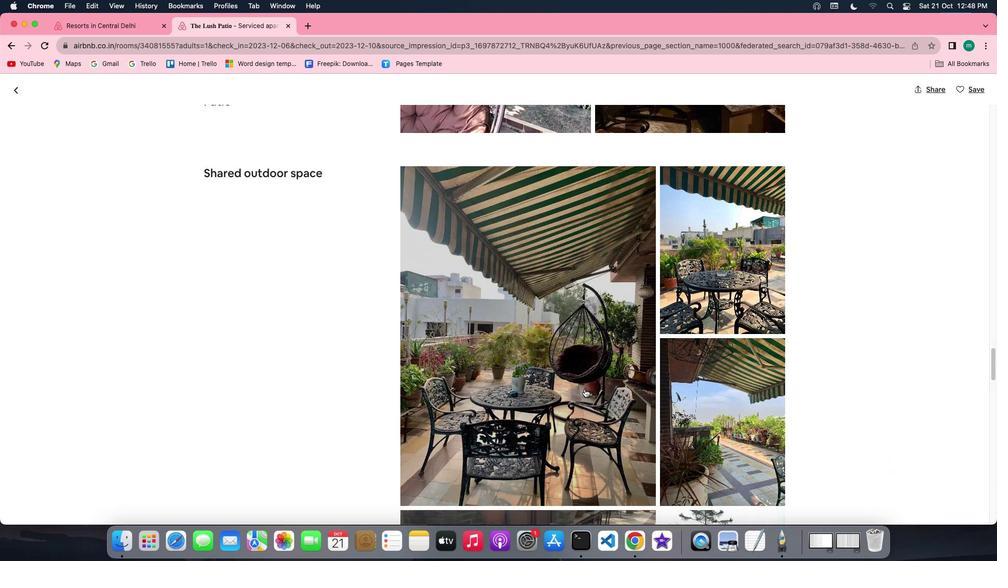 
Action: Mouse scrolled (586, 389) with delta (1, 0)
Screenshot: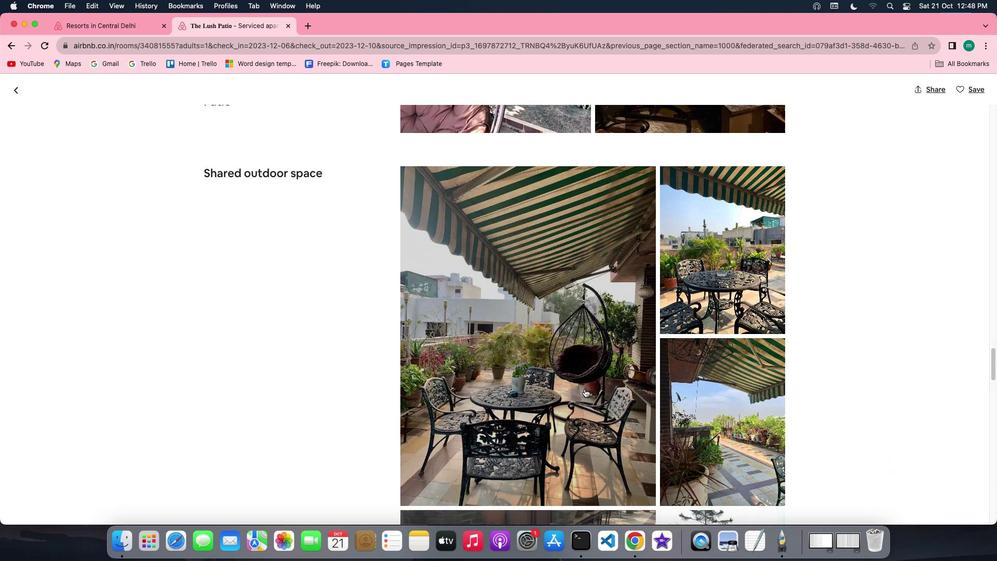 
Action: Mouse scrolled (586, 389) with delta (1, 0)
Screenshot: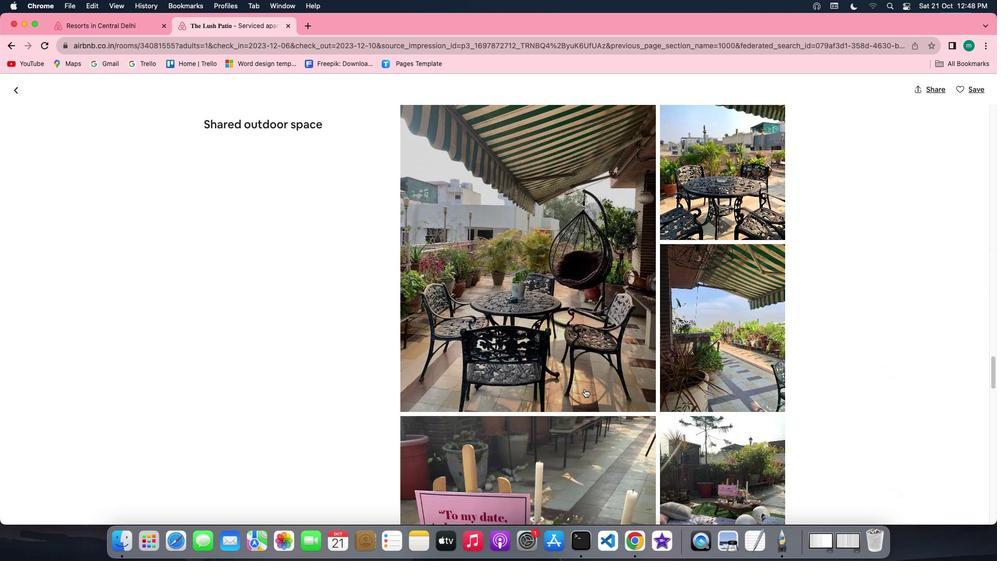 
Action: Mouse scrolled (586, 389) with delta (1, 0)
Screenshot: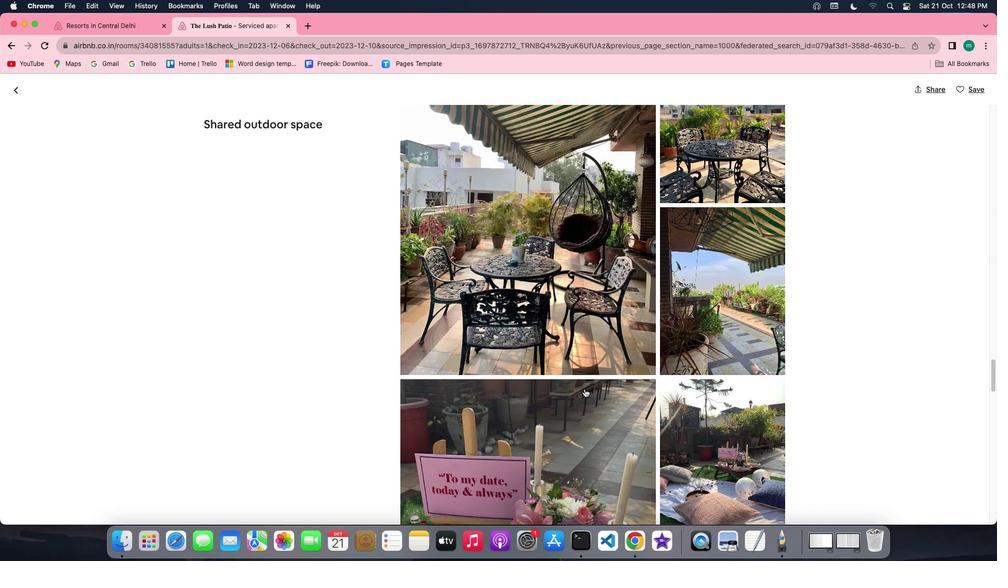 
Action: Mouse scrolled (586, 389) with delta (1, 0)
Screenshot: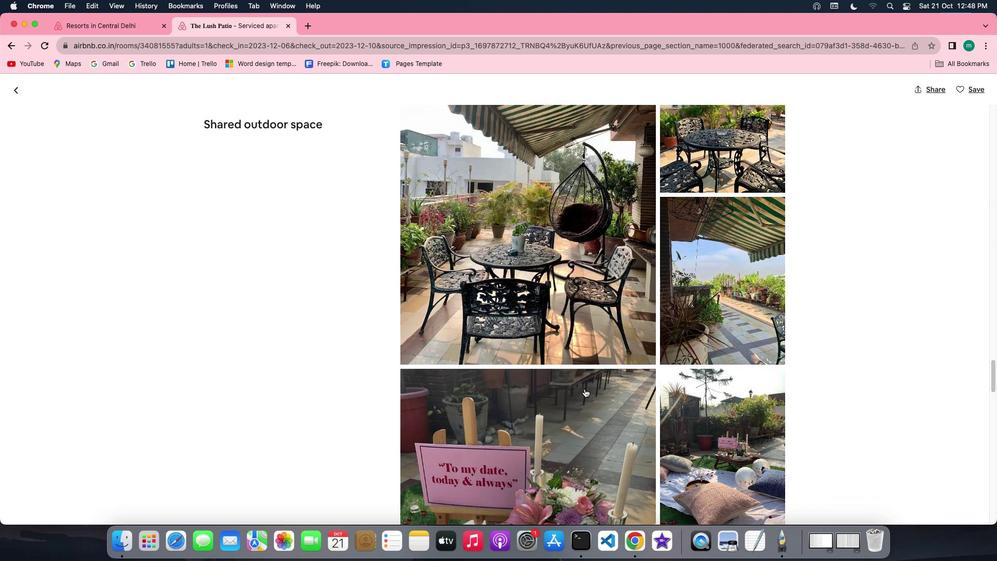 
Action: Mouse scrolled (586, 389) with delta (1, 0)
Screenshot: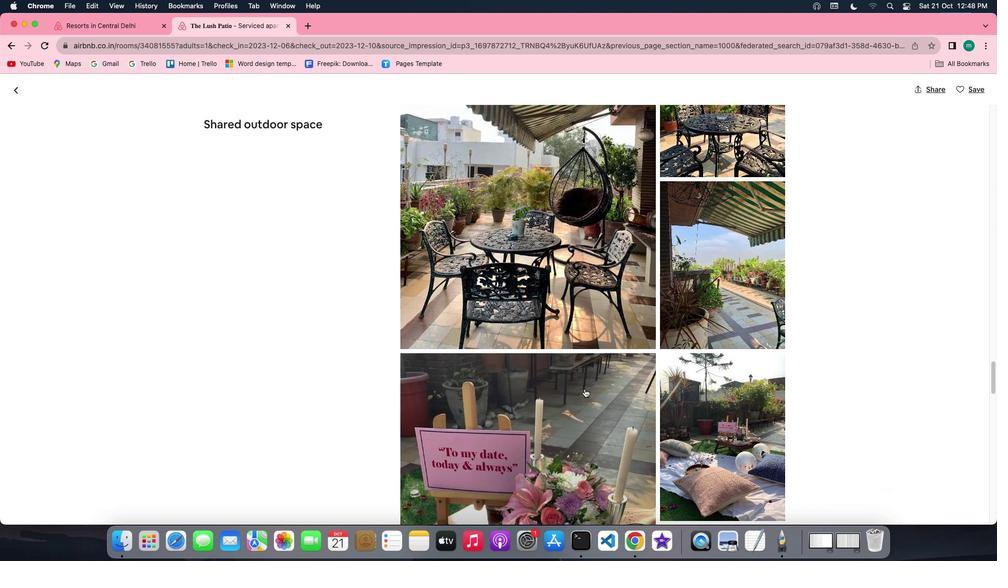 
Action: Mouse scrolled (586, 389) with delta (1, 0)
Screenshot: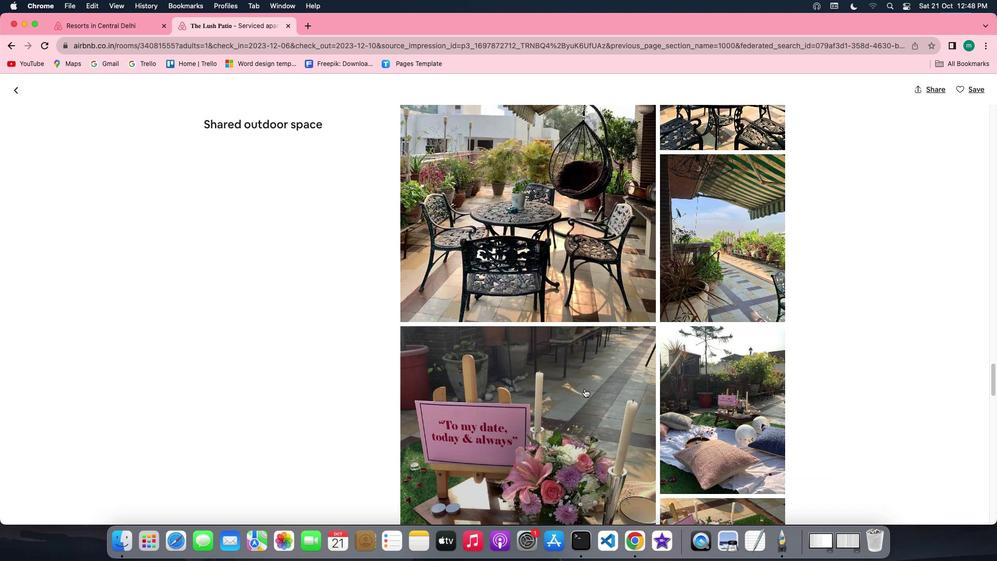 
Action: Mouse scrolled (586, 389) with delta (1, 0)
Screenshot: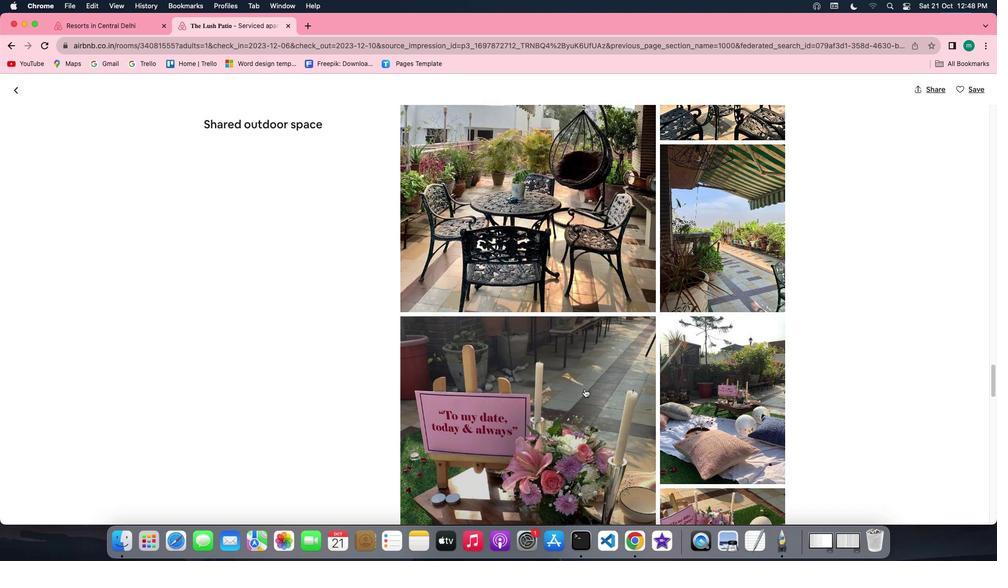 
Action: Mouse scrolled (586, 389) with delta (1, 0)
Screenshot: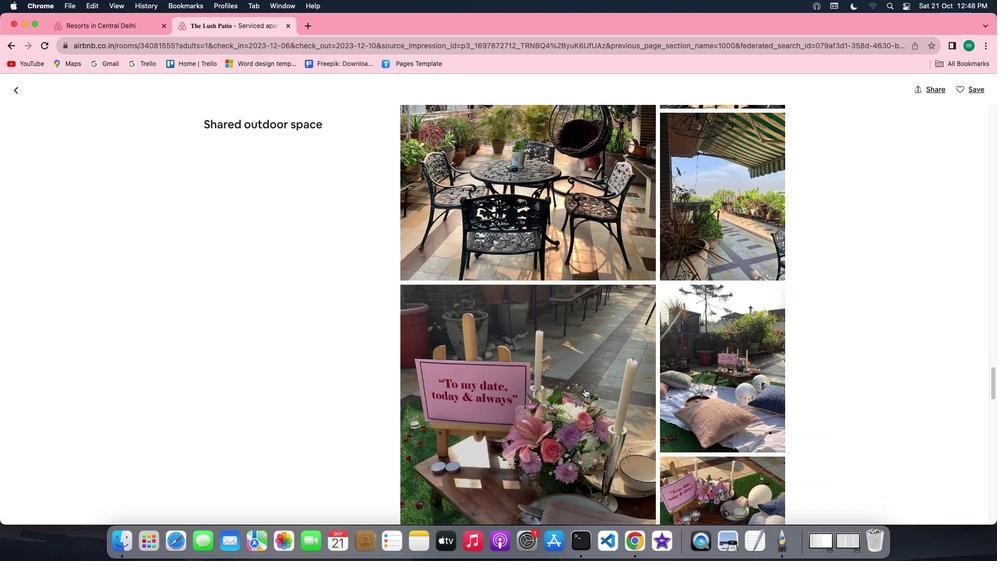 
Action: Mouse scrolled (586, 389) with delta (1, 0)
Screenshot: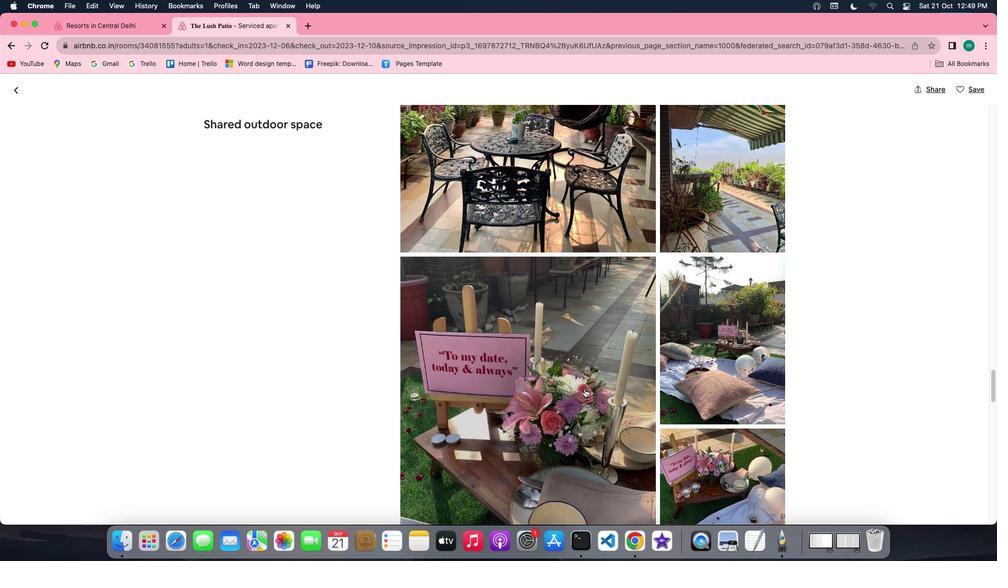 
Action: Mouse scrolled (586, 389) with delta (1, 0)
Screenshot: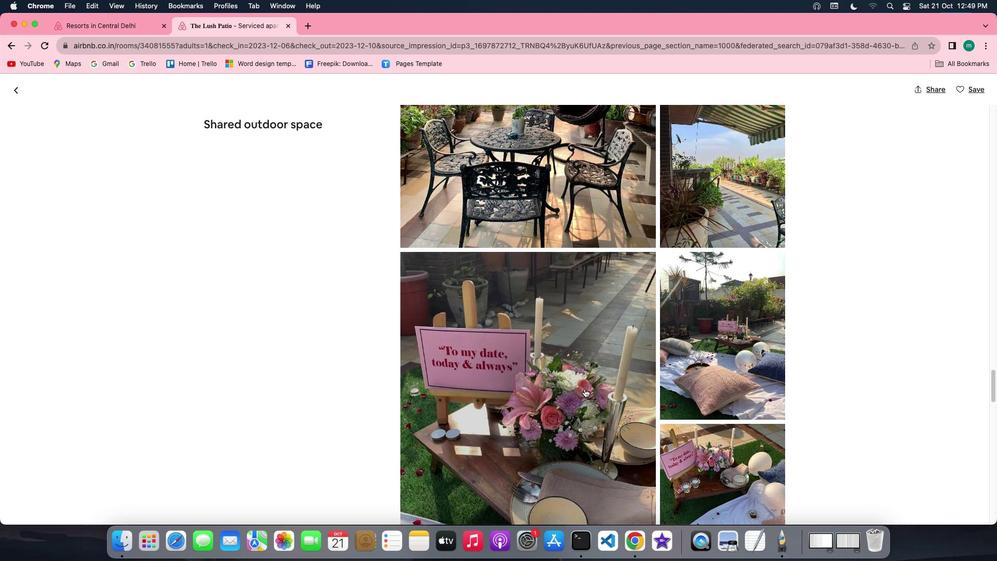 
Action: Mouse scrolled (586, 389) with delta (1, 0)
Screenshot: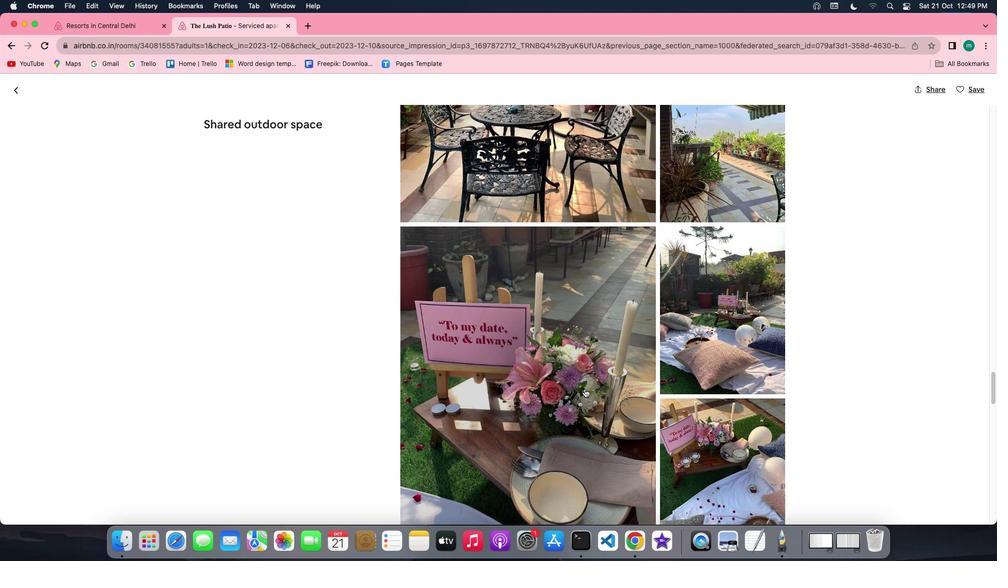 
Action: Mouse scrolled (586, 389) with delta (1, 0)
Screenshot: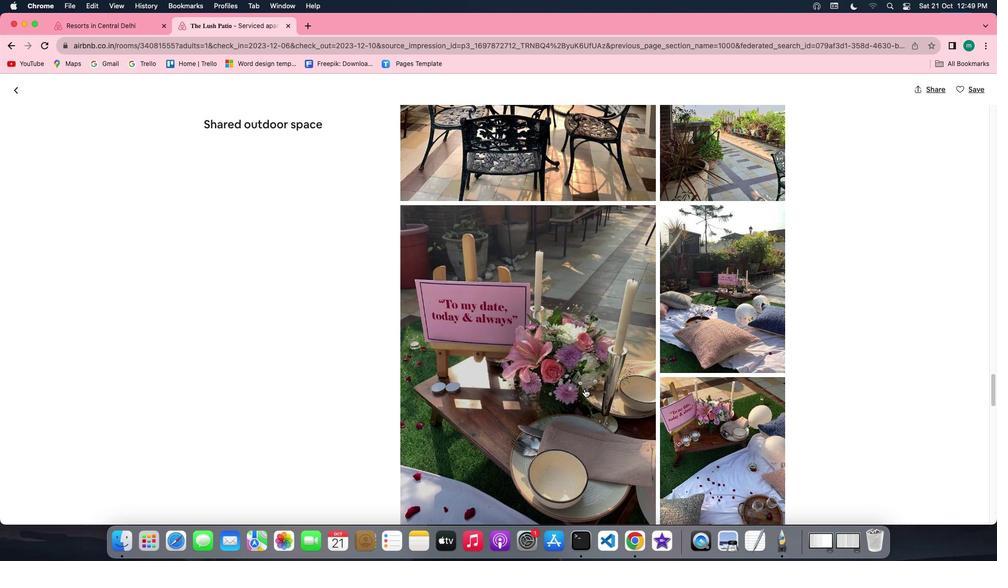 
Action: Mouse scrolled (586, 389) with delta (1, 0)
Screenshot: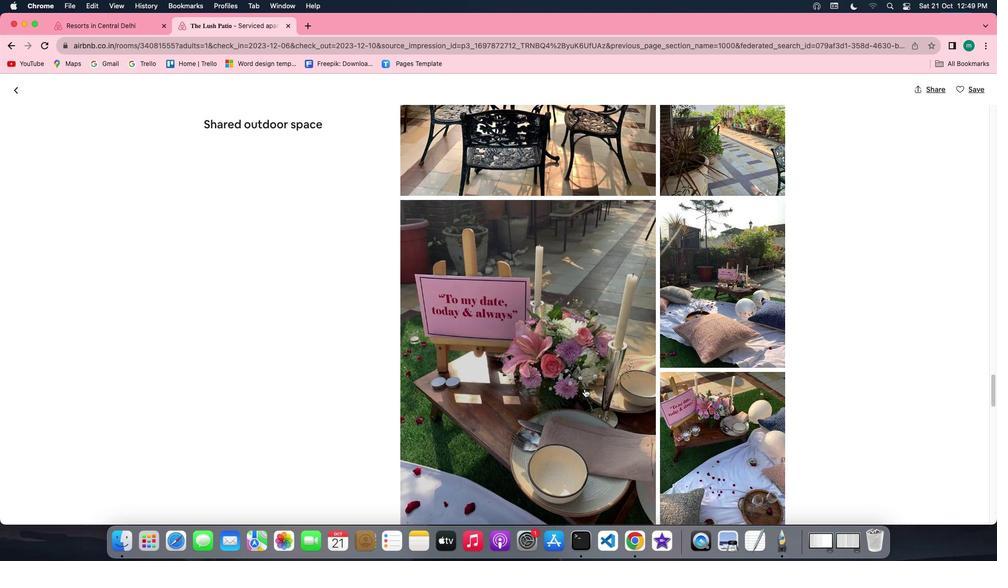 
Action: Mouse scrolled (586, 389) with delta (1, 0)
Screenshot: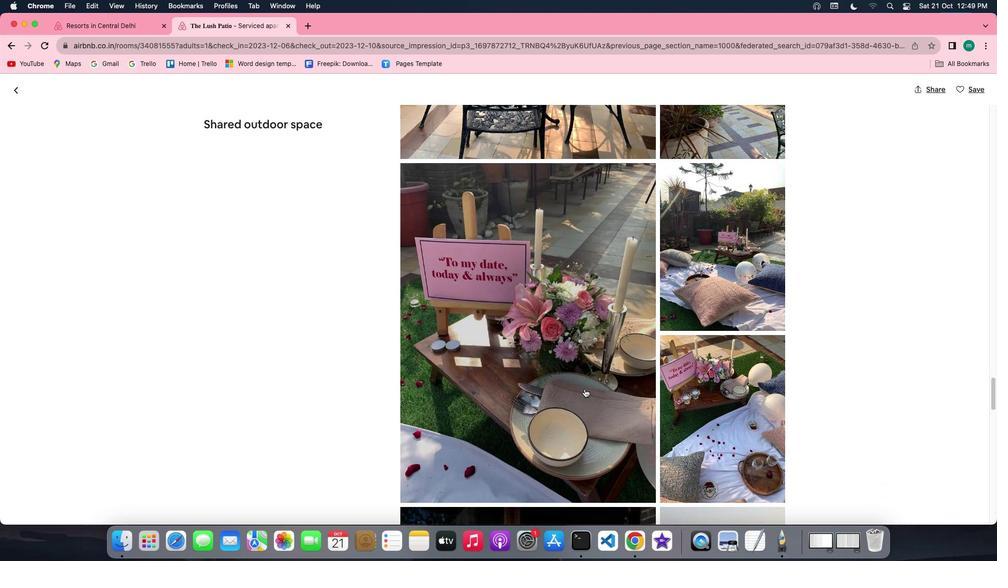 
Action: Mouse scrolled (586, 389) with delta (1, 0)
Screenshot: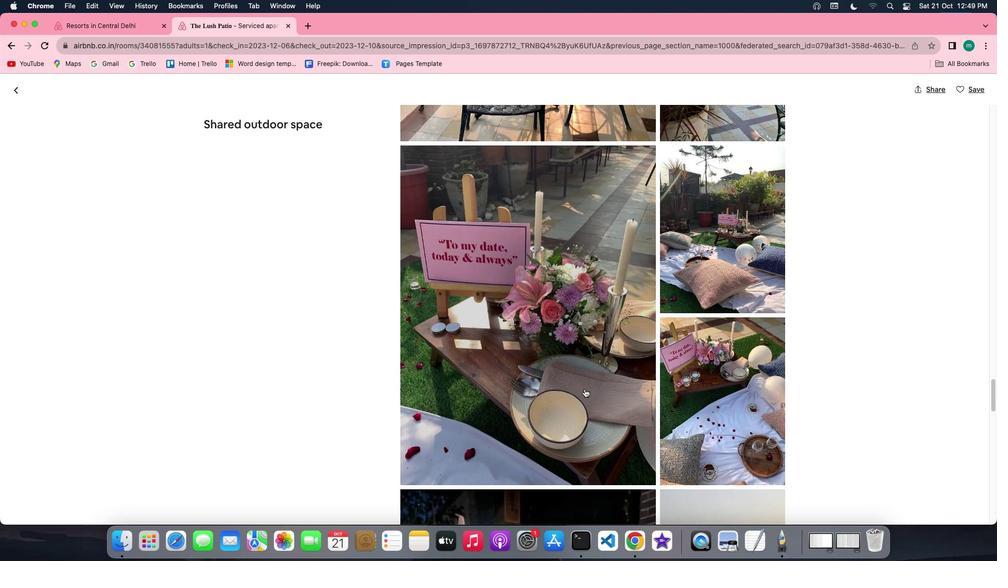 
Action: Mouse scrolled (586, 389) with delta (1, 0)
Screenshot: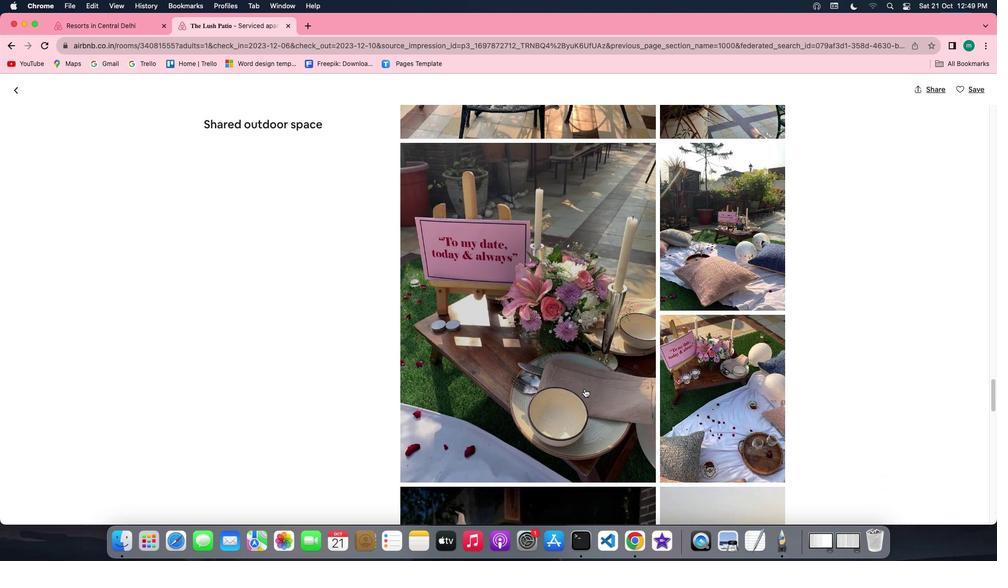
Action: Mouse scrolled (586, 389) with delta (1, 0)
Screenshot: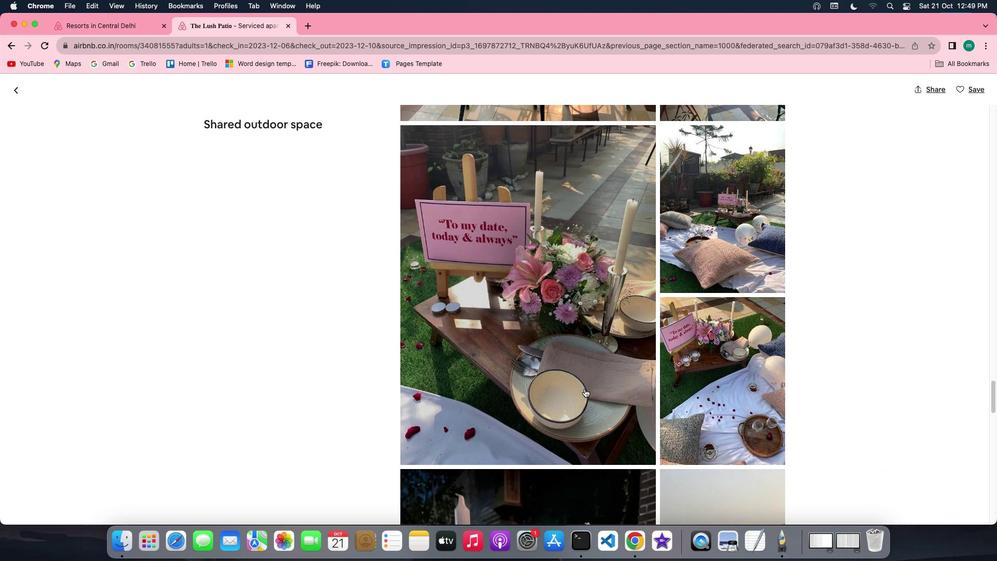 
Action: Mouse scrolled (586, 389) with delta (1, 0)
Screenshot: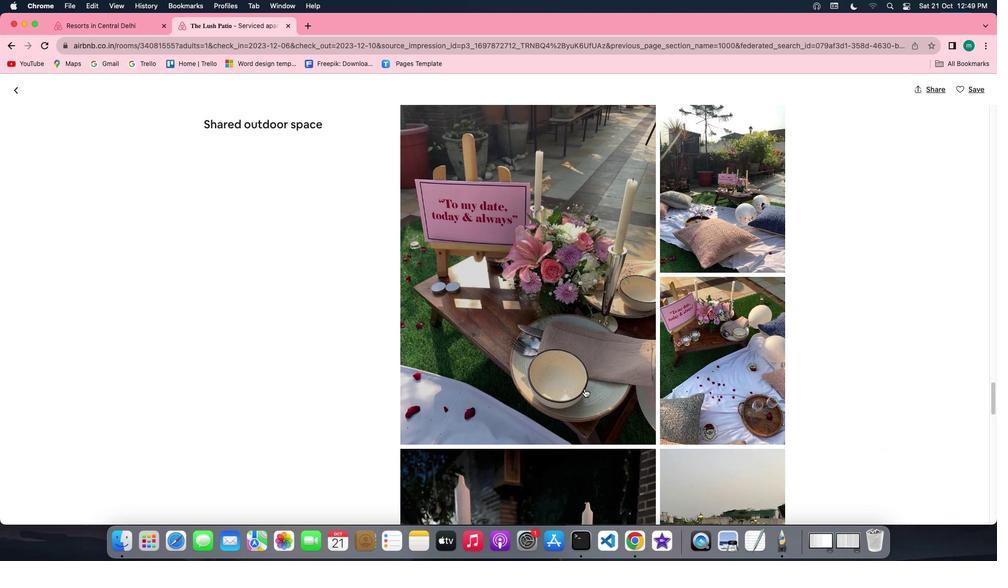 
Action: Mouse scrolled (586, 389) with delta (1, 0)
Screenshot: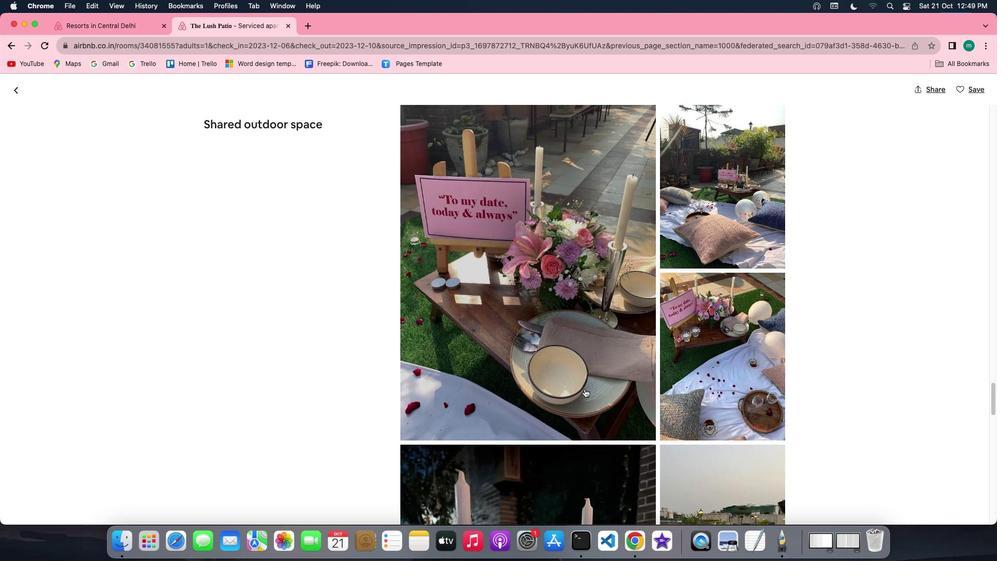 
Action: Mouse scrolled (586, 389) with delta (1, 0)
Screenshot: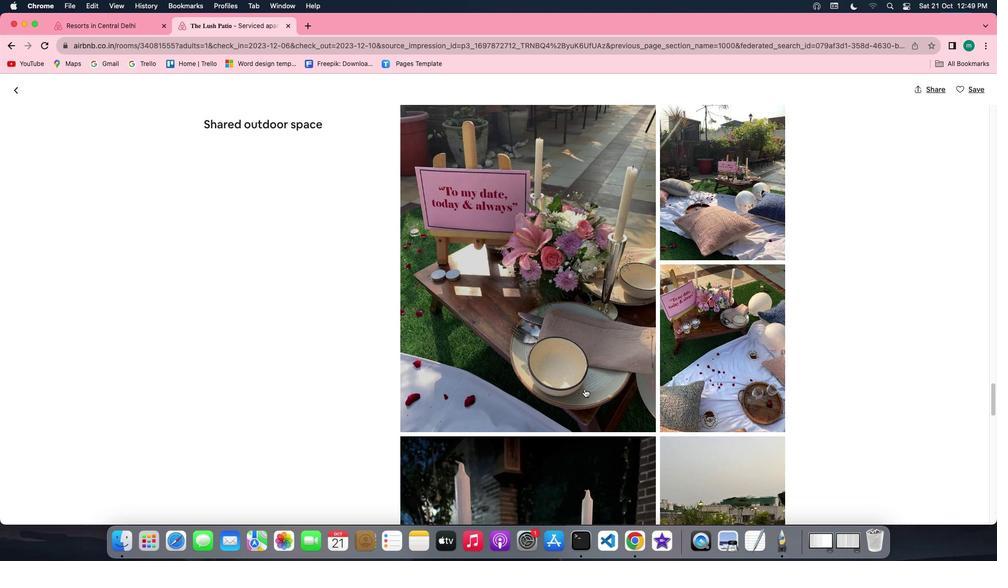 
Action: Mouse scrolled (586, 389) with delta (1, 0)
Screenshot: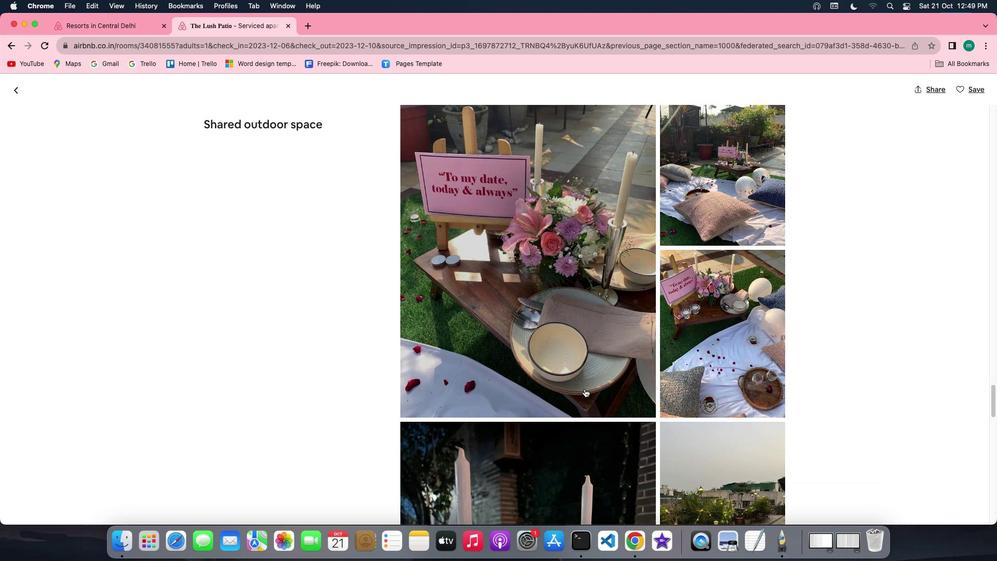
Action: Mouse scrolled (586, 389) with delta (1, 0)
Screenshot: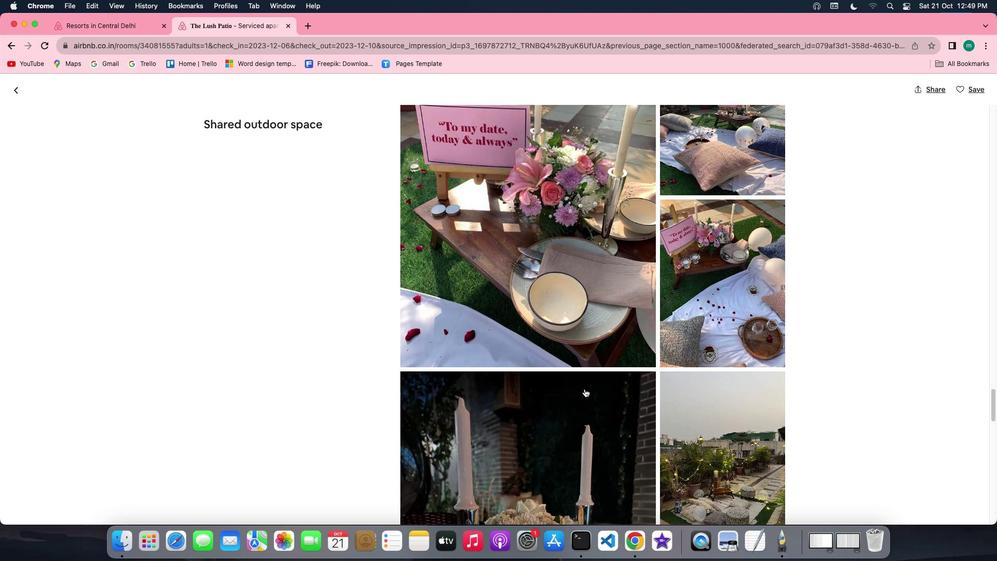 
Action: Mouse scrolled (586, 389) with delta (1, 0)
Screenshot: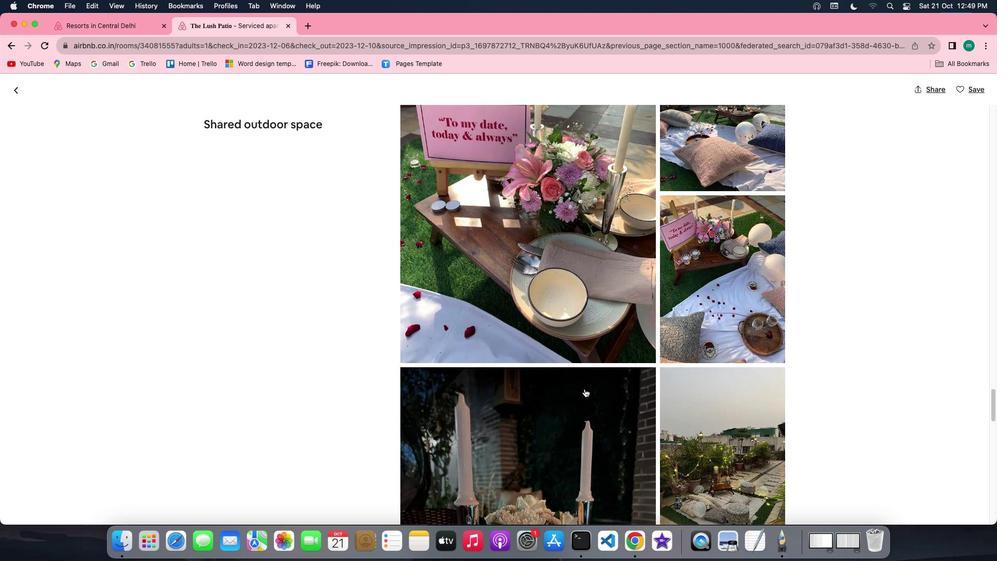 
Action: Mouse scrolled (586, 389) with delta (1, 0)
Screenshot: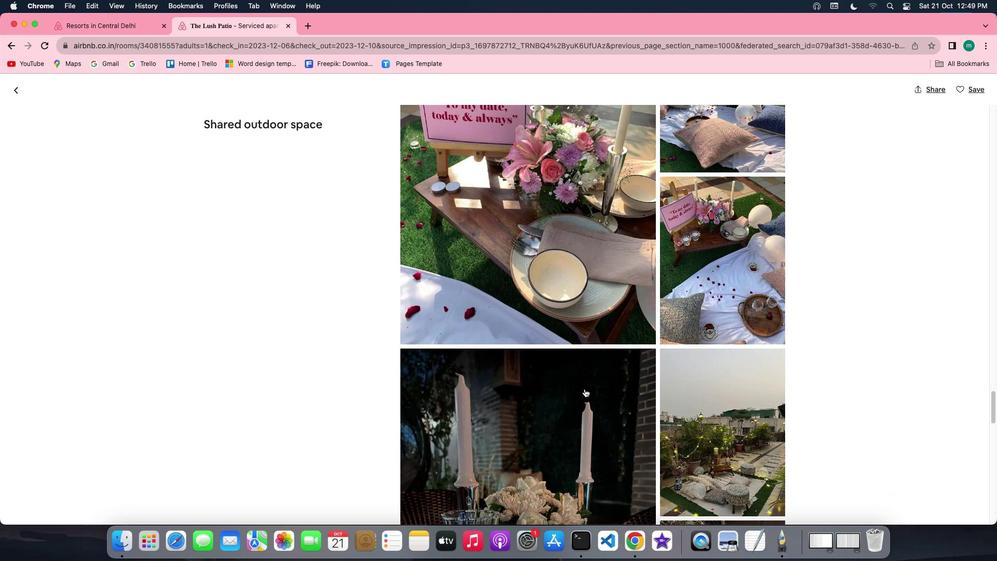 
Action: Mouse scrolled (586, 389) with delta (1, 0)
Screenshot: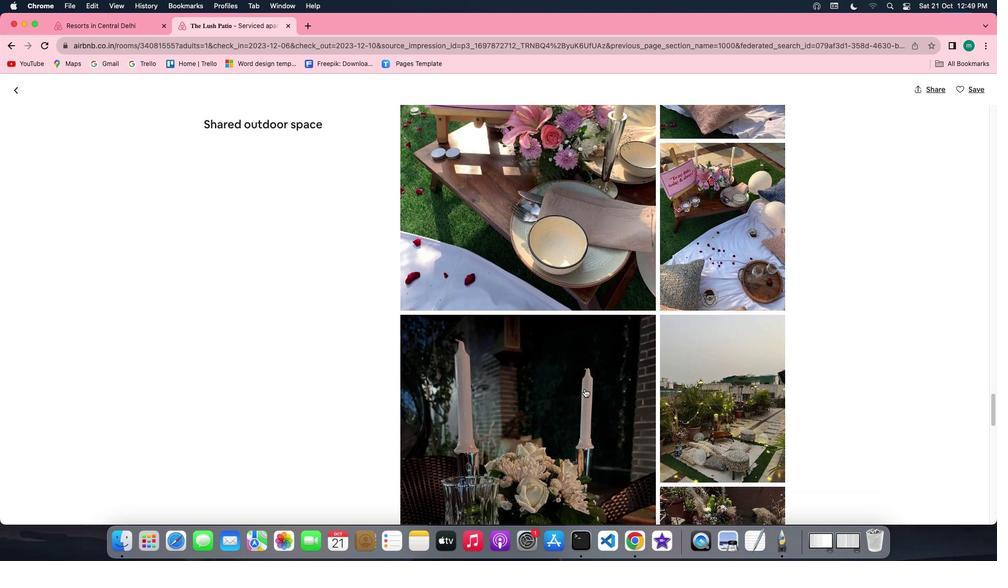 
Action: Mouse scrolled (586, 389) with delta (1, 0)
Screenshot: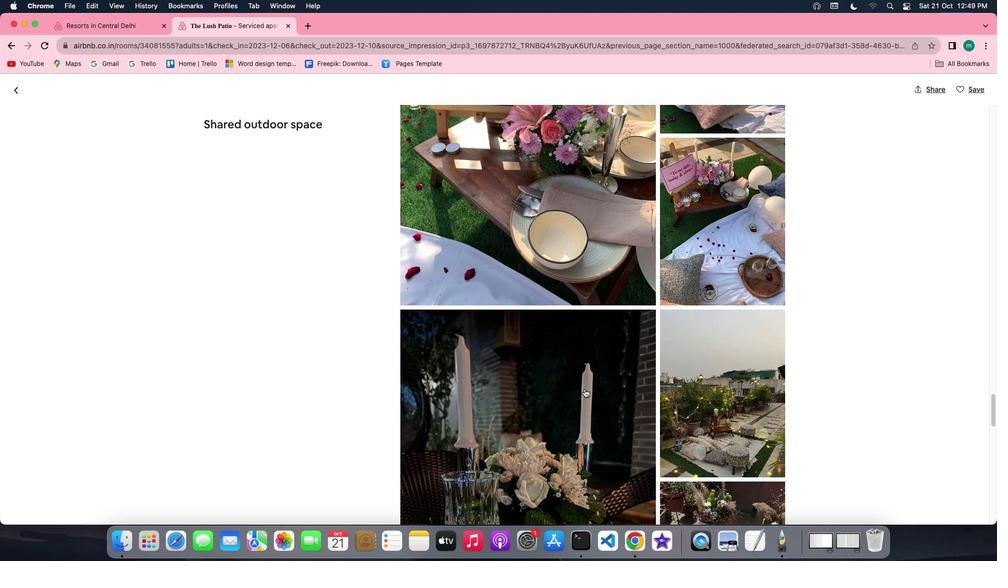 
Action: Mouse scrolled (586, 389) with delta (1, 0)
Screenshot: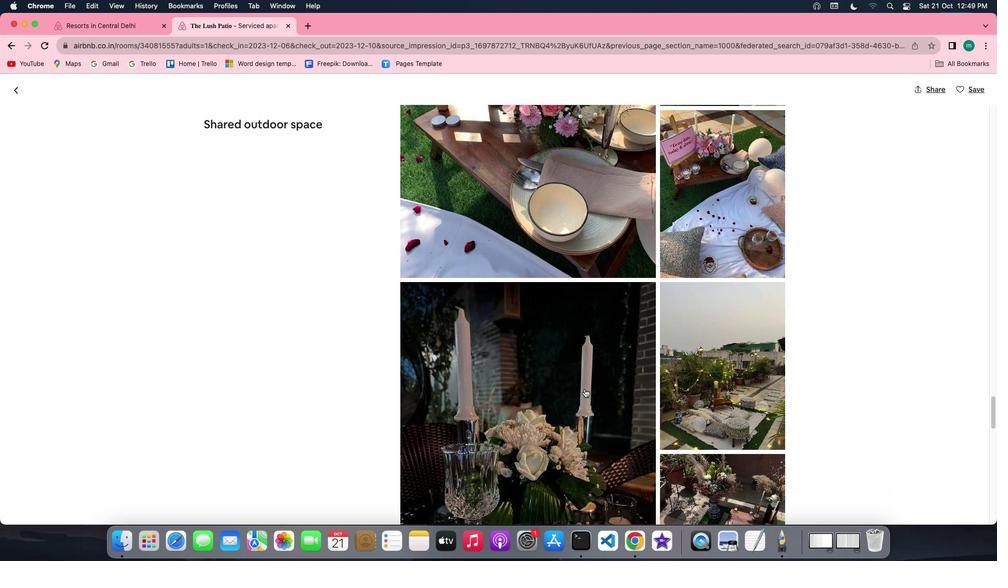 
Action: Mouse scrolled (586, 389) with delta (1, 0)
Screenshot: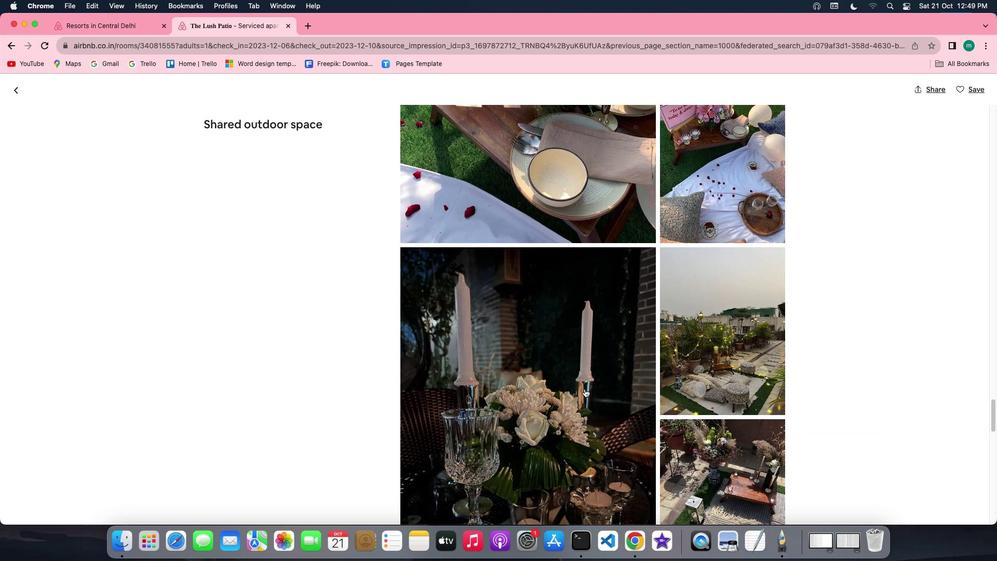 
Action: Mouse scrolled (586, 389) with delta (1, 0)
Screenshot: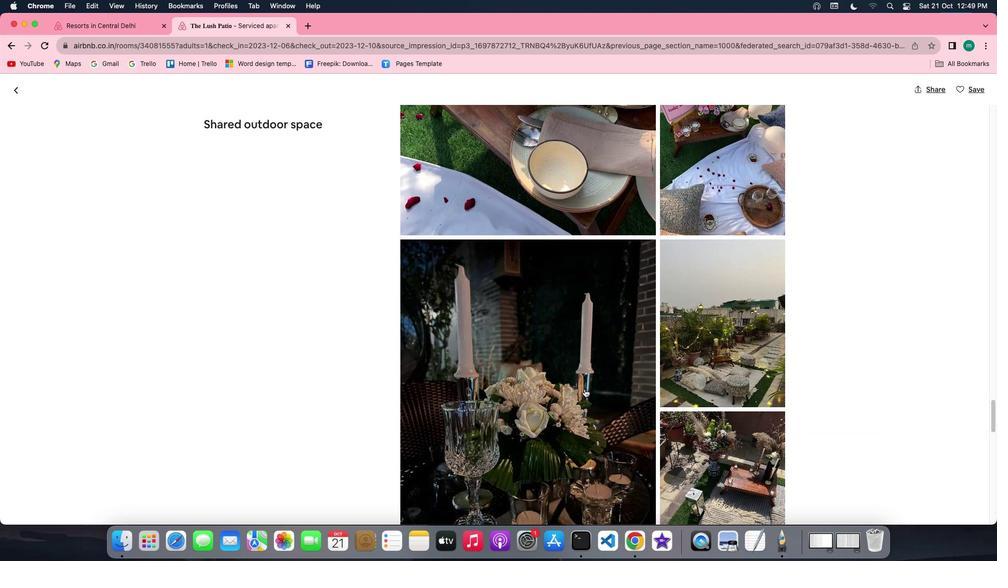 
Action: Mouse scrolled (586, 389) with delta (1, 0)
Screenshot: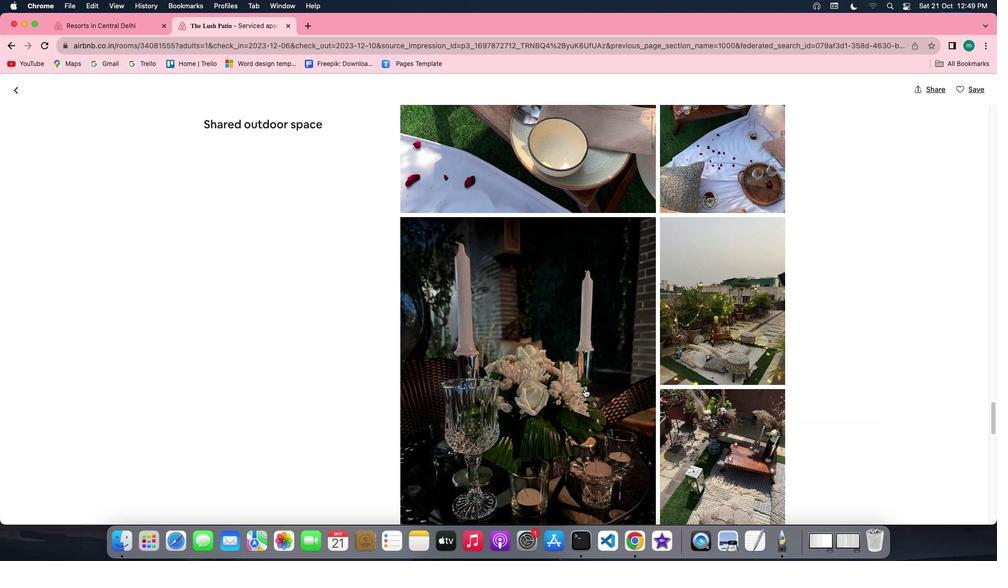 
Action: Mouse scrolled (586, 389) with delta (1, 0)
Screenshot: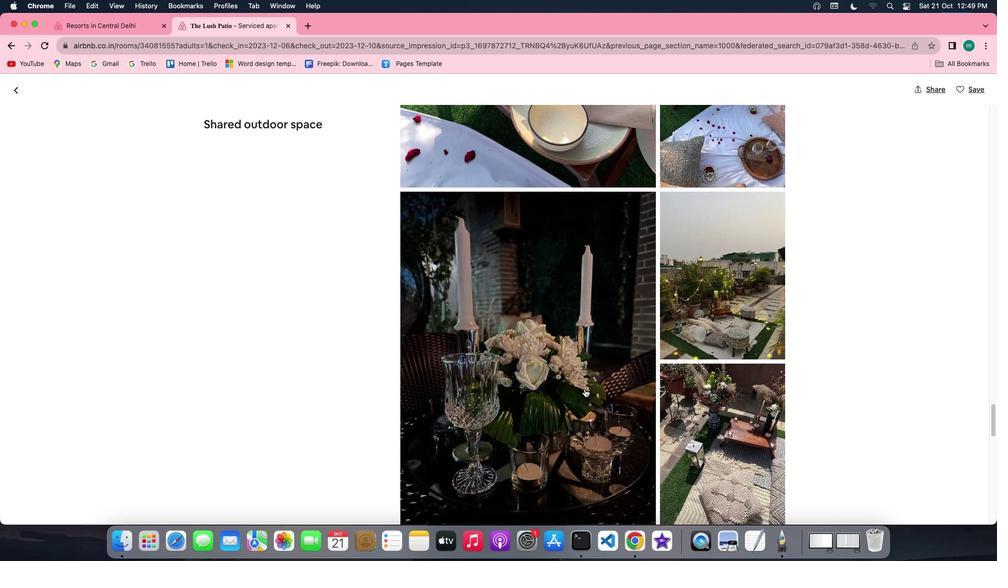 
Action: Mouse scrolled (586, 389) with delta (1, 0)
Screenshot: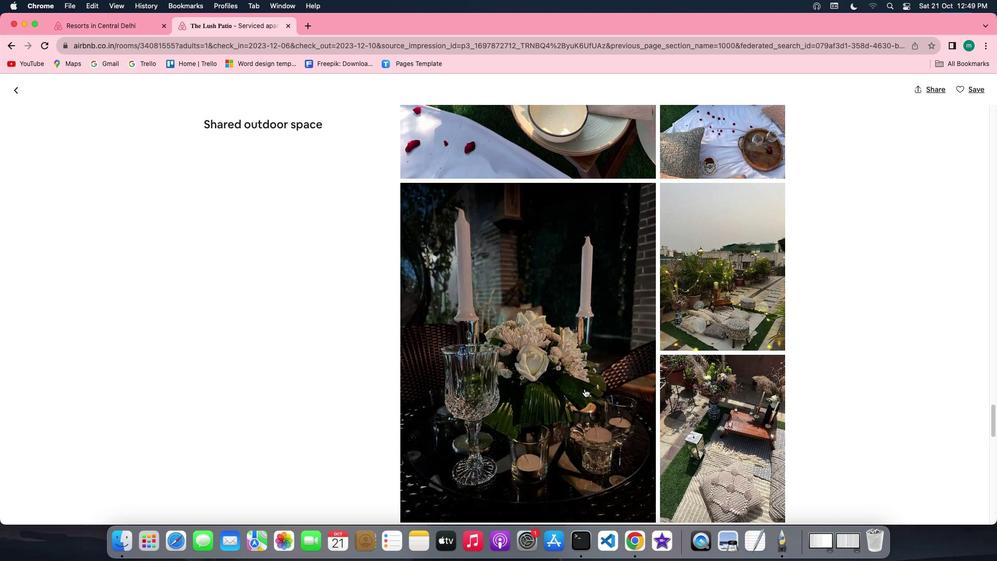 
Action: Mouse scrolled (586, 389) with delta (1, 0)
Screenshot: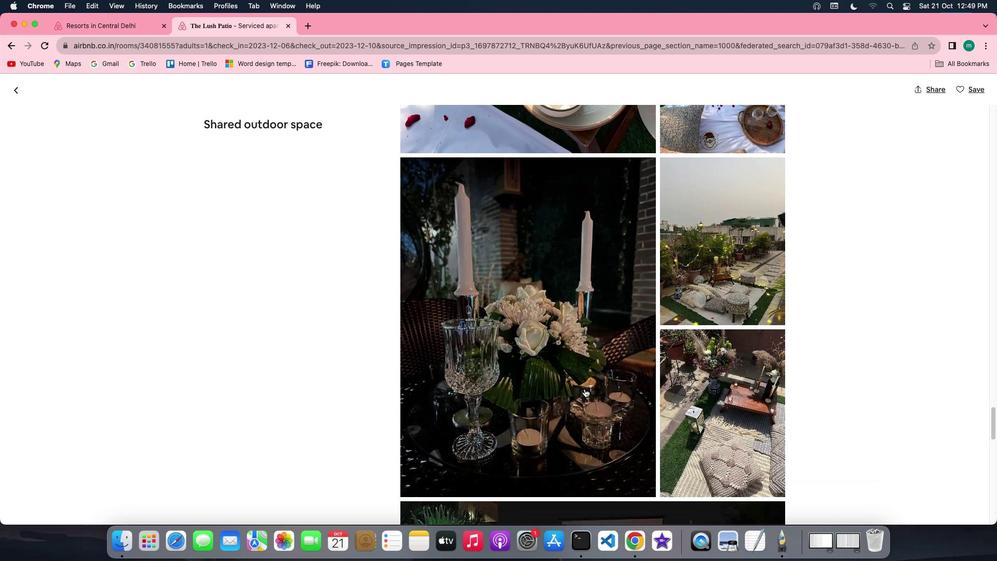 
Action: Mouse scrolled (586, 389) with delta (1, 0)
Screenshot: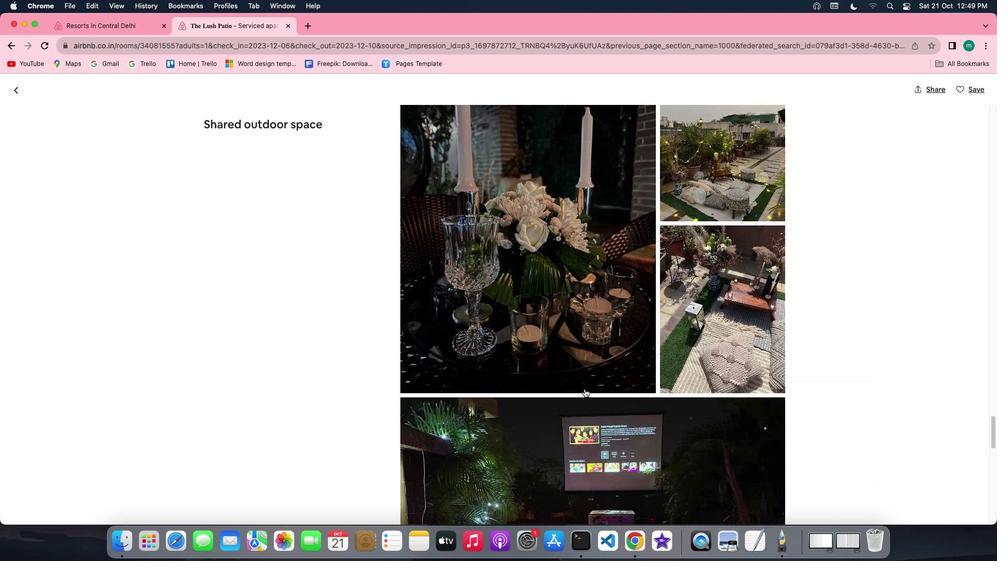 
Action: Mouse scrolled (586, 389) with delta (1, 0)
Screenshot: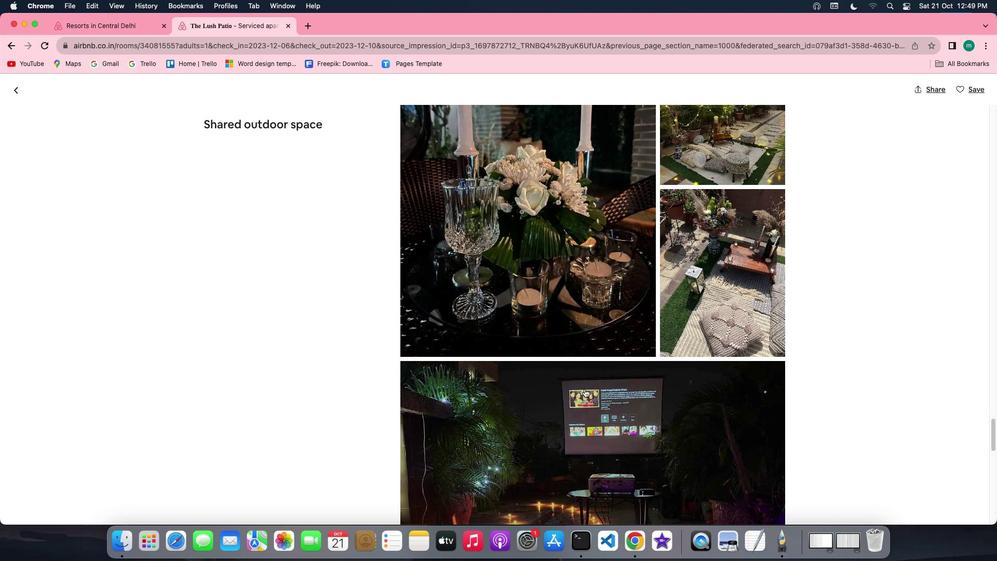 
Action: Mouse scrolled (586, 389) with delta (1, 0)
Screenshot: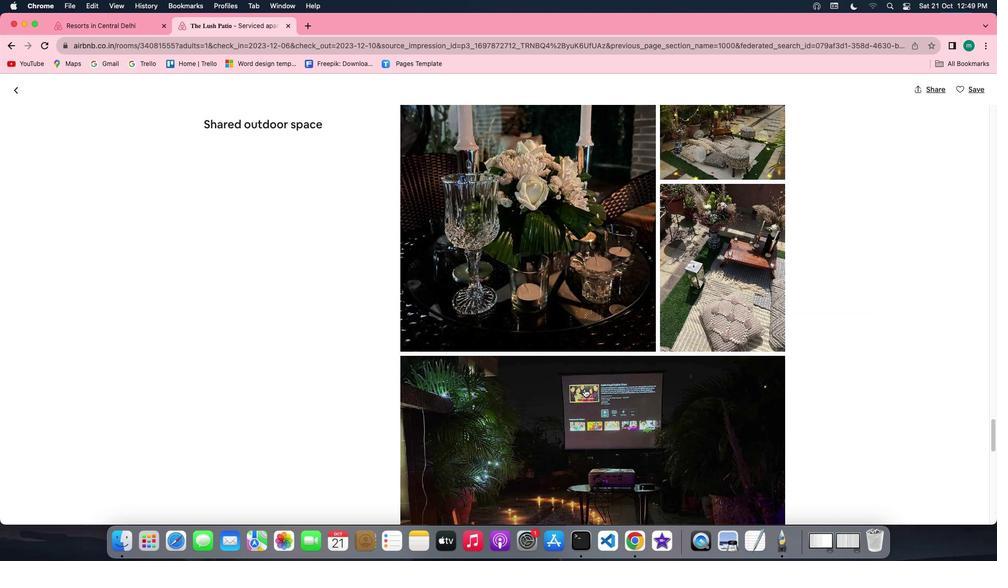 
Action: Mouse scrolled (586, 389) with delta (1, 0)
Screenshot: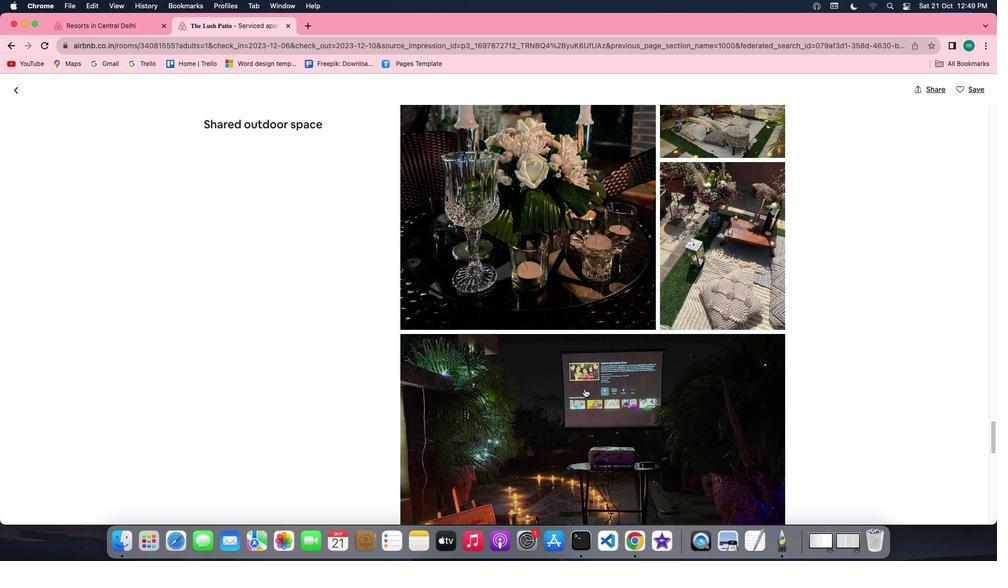 
Action: Mouse scrolled (586, 389) with delta (1, 0)
Screenshot: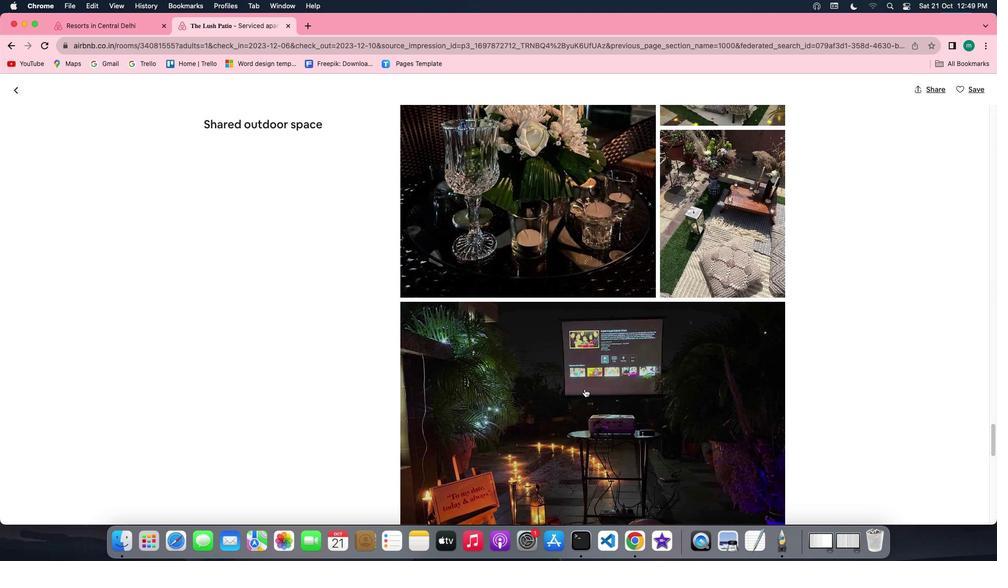 
Action: Mouse scrolled (586, 389) with delta (1, 0)
Screenshot: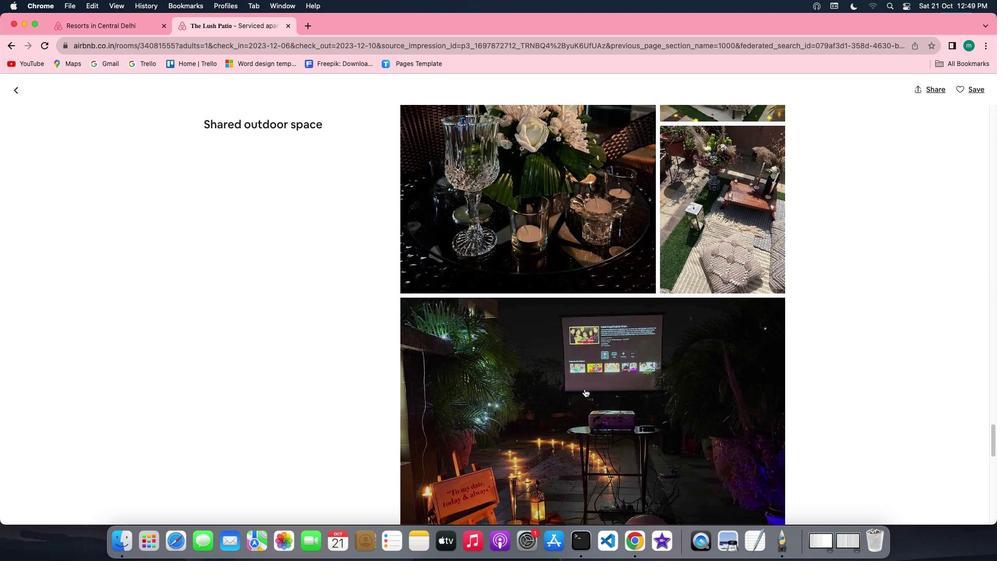 
Action: Mouse scrolled (586, 389) with delta (1, 0)
Screenshot: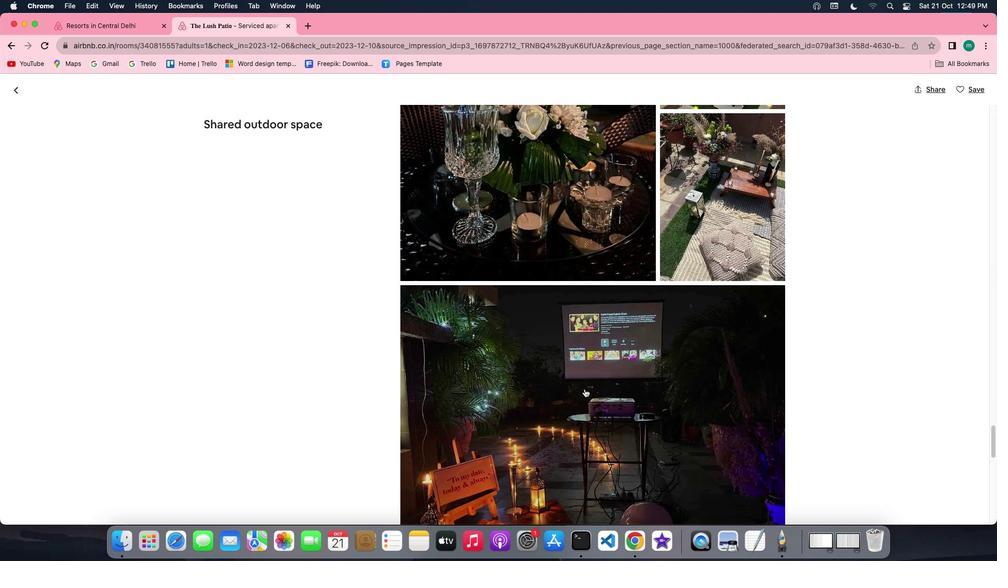 
Action: Mouse scrolled (586, 389) with delta (1, 0)
Screenshot: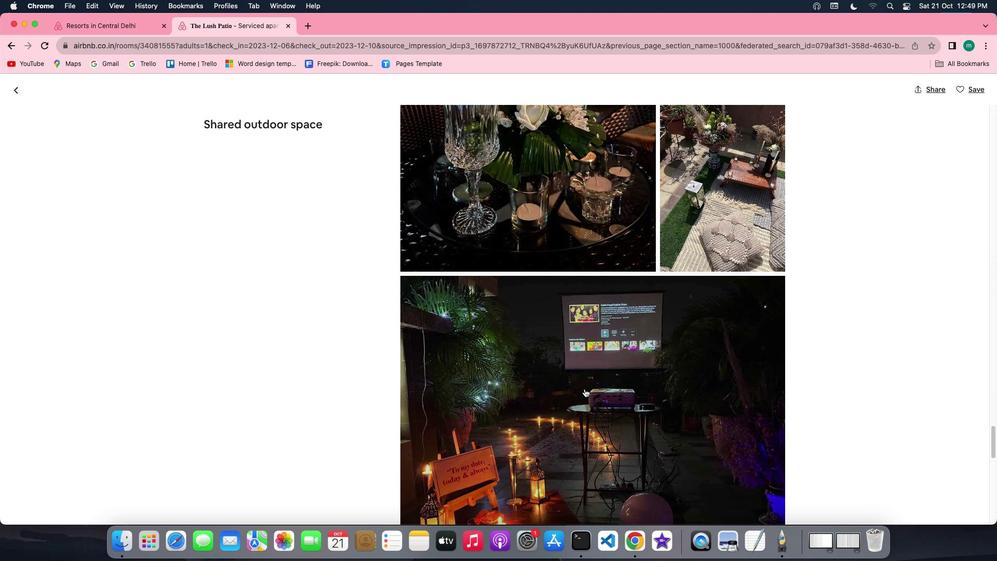 
Action: Mouse scrolled (586, 389) with delta (1, 0)
Screenshot: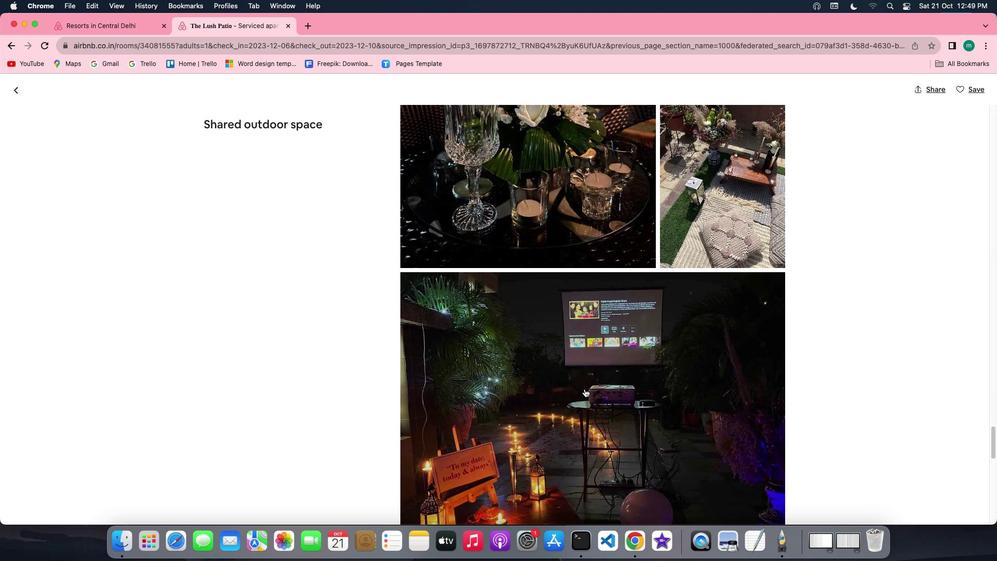
Action: Mouse scrolled (586, 389) with delta (1, 0)
Screenshot: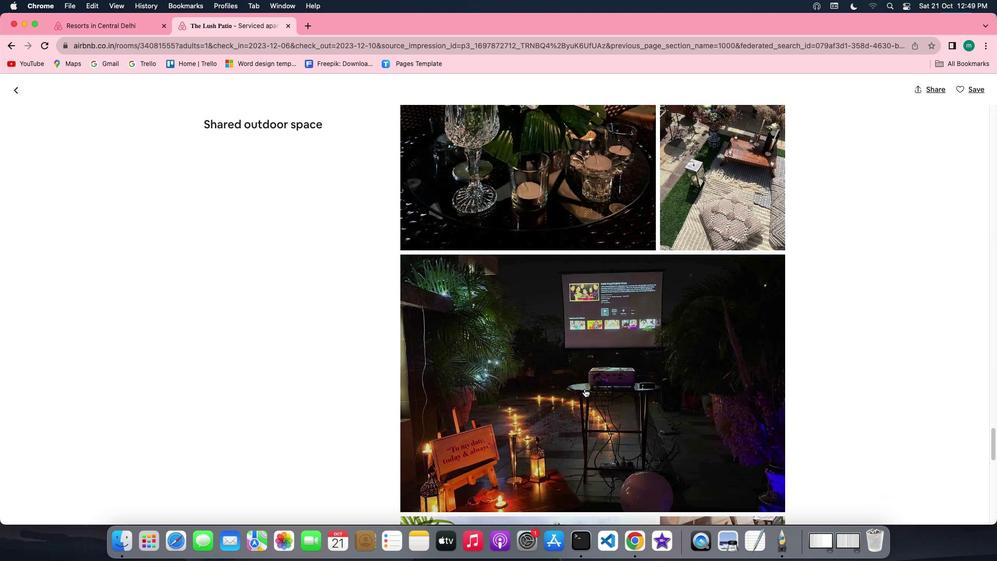 
Action: Mouse scrolled (586, 389) with delta (1, 0)
Screenshot: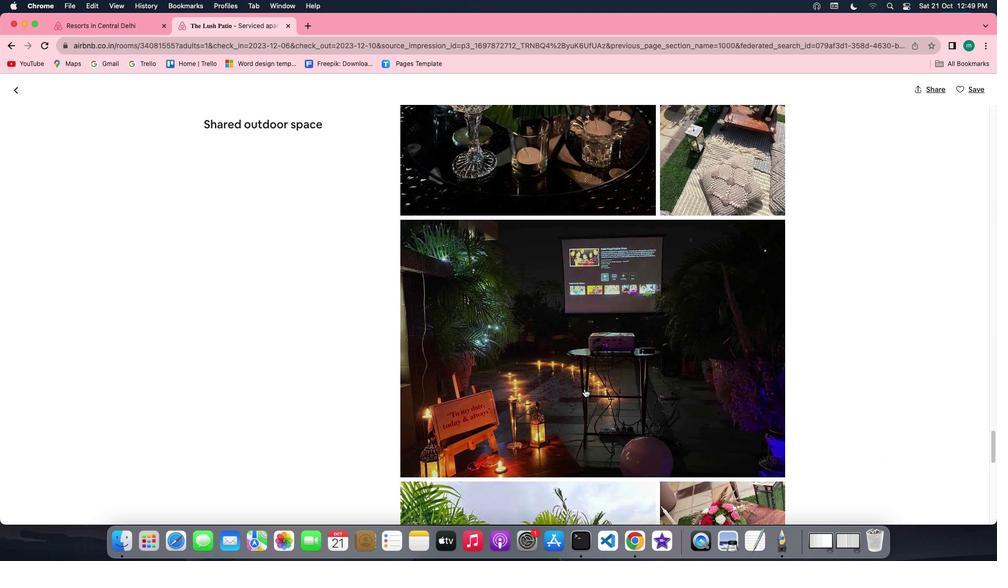 
Action: Mouse scrolled (586, 389) with delta (1, 0)
Screenshot: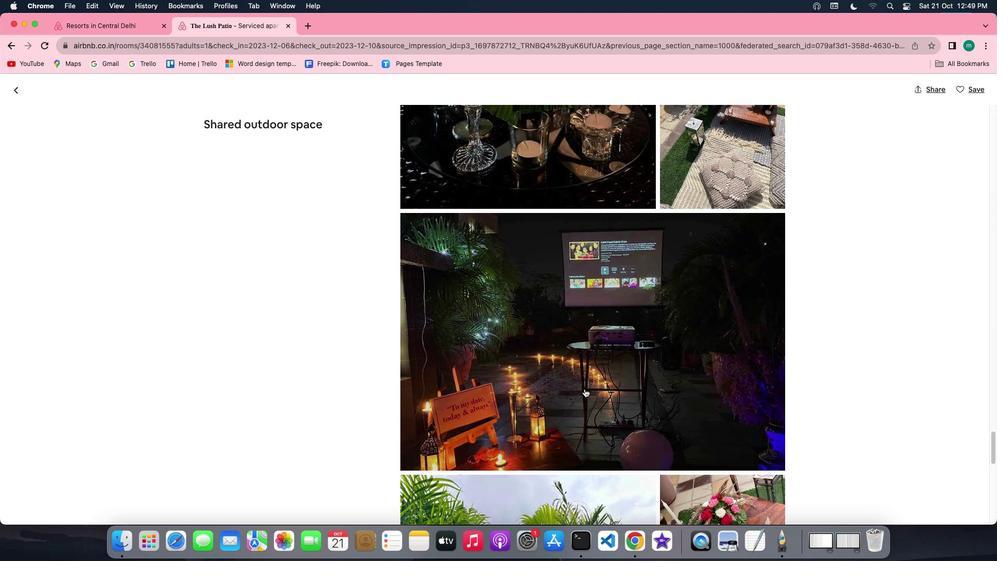 
Action: Mouse scrolled (586, 389) with delta (1, 0)
Screenshot: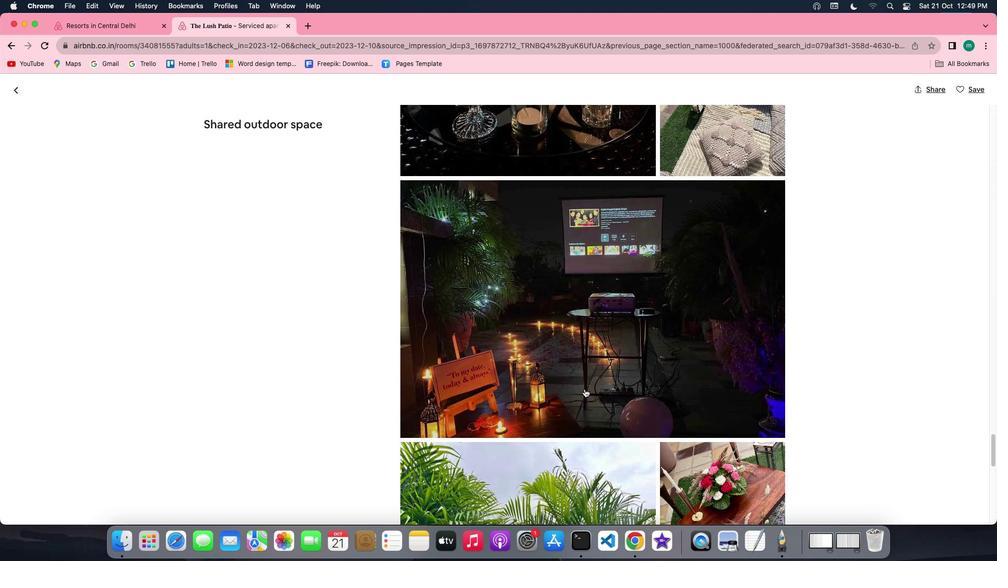 
Action: Mouse scrolled (586, 389) with delta (1, 0)
Screenshot: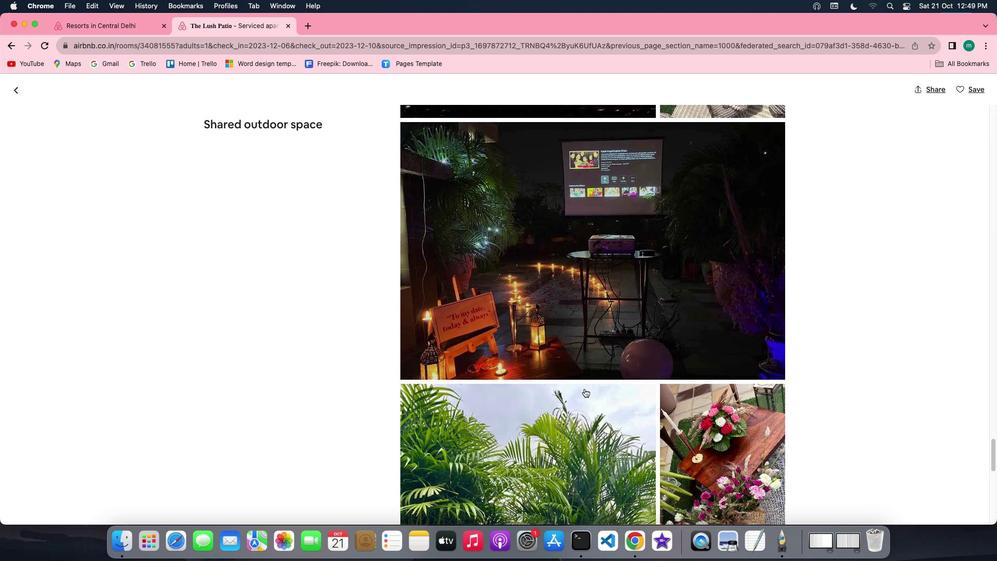 
Action: Mouse scrolled (586, 389) with delta (1, 0)
Screenshot: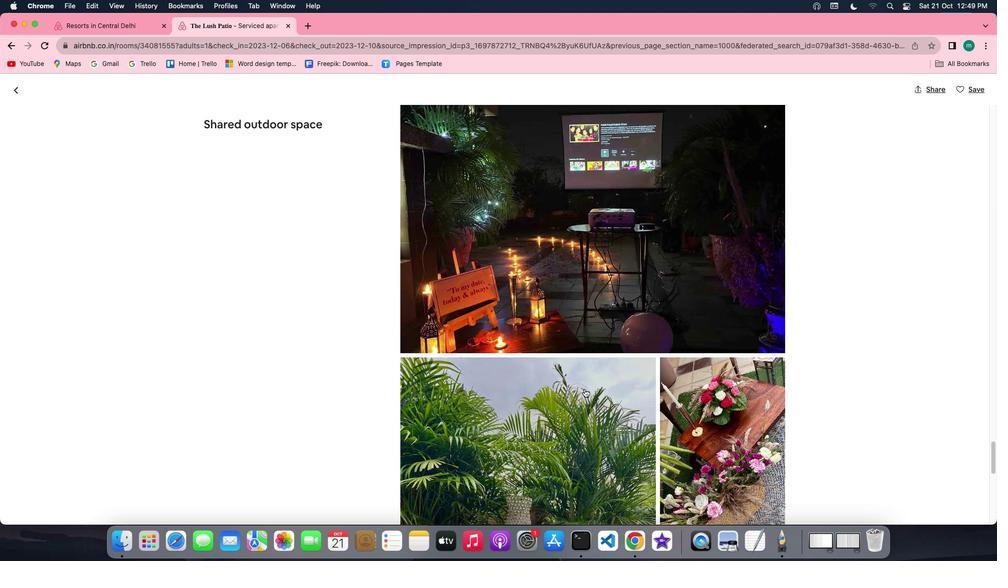 
Action: Mouse scrolled (586, 389) with delta (1, 0)
Screenshot: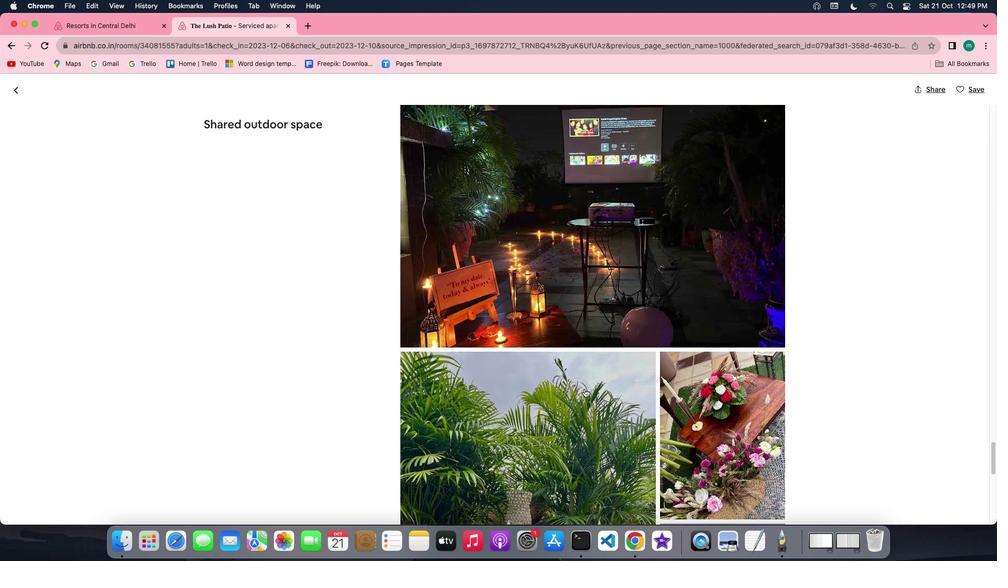 
Action: Mouse scrolled (586, 389) with delta (1, 0)
Screenshot: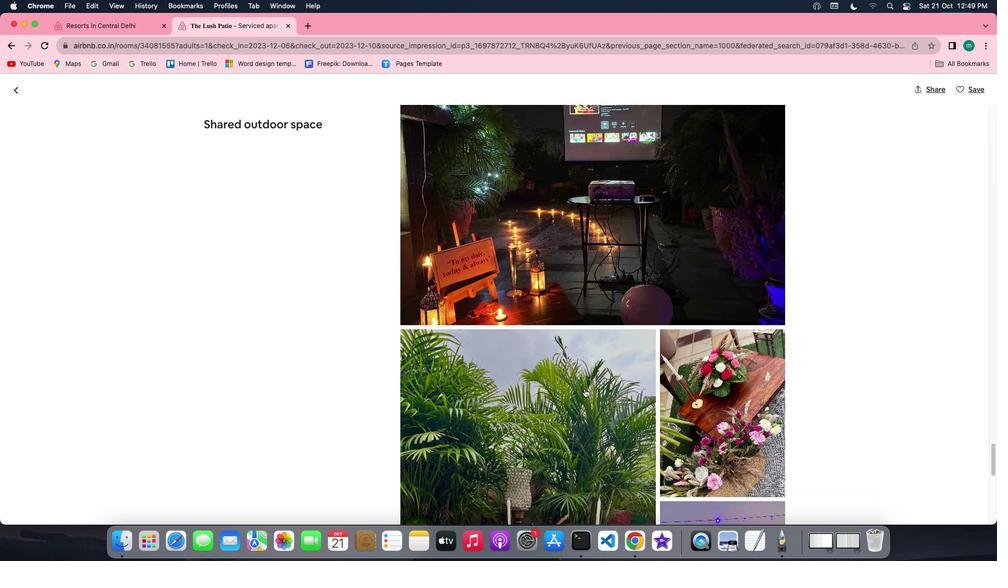 
Action: Mouse scrolled (586, 389) with delta (1, 0)
Screenshot: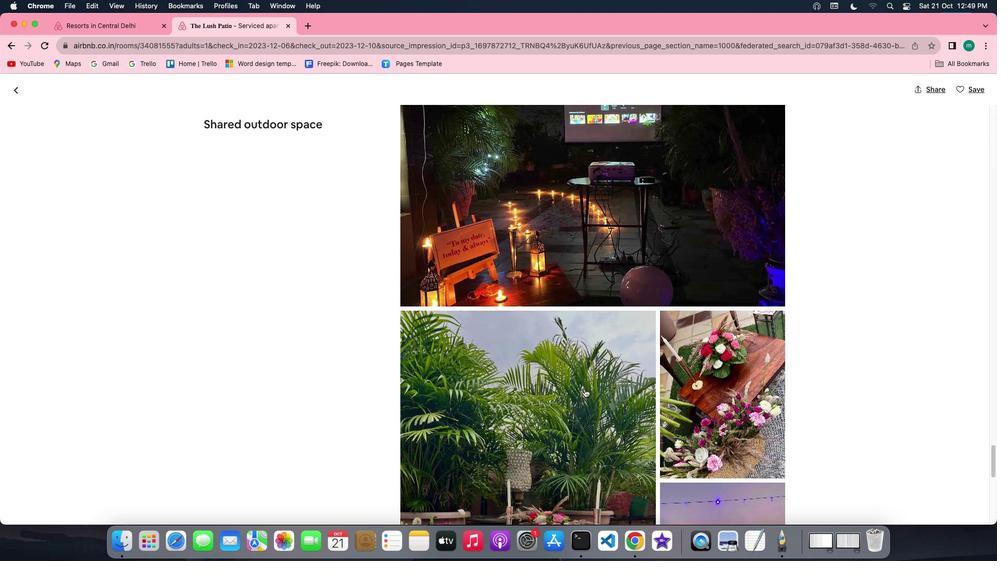 
Action: Mouse scrolled (586, 389) with delta (1, 0)
Screenshot: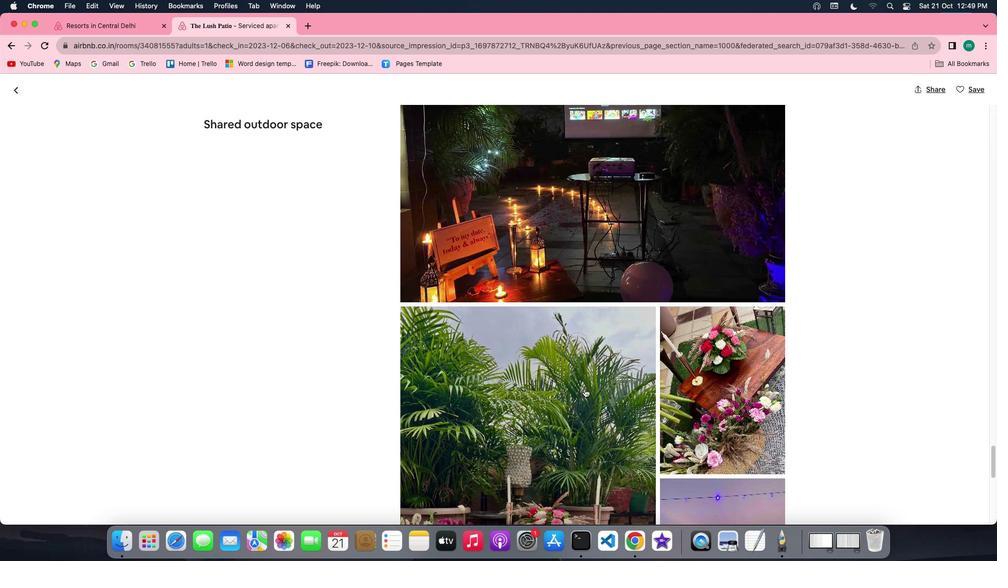 
Action: Mouse scrolled (586, 389) with delta (1, 0)
Screenshot: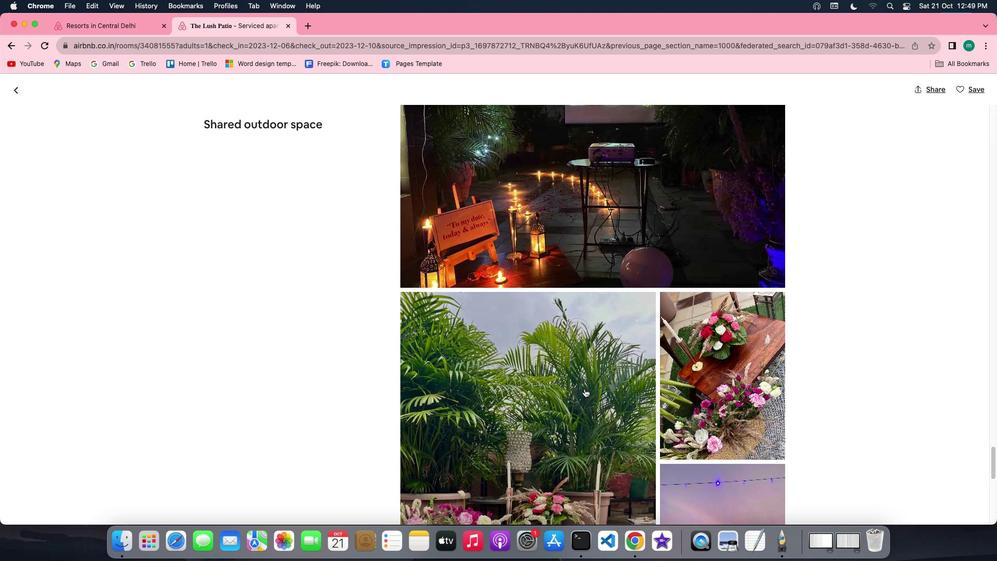 
Action: Mouse scrolled (586, 389) with delta (1, 0)
Screenshot: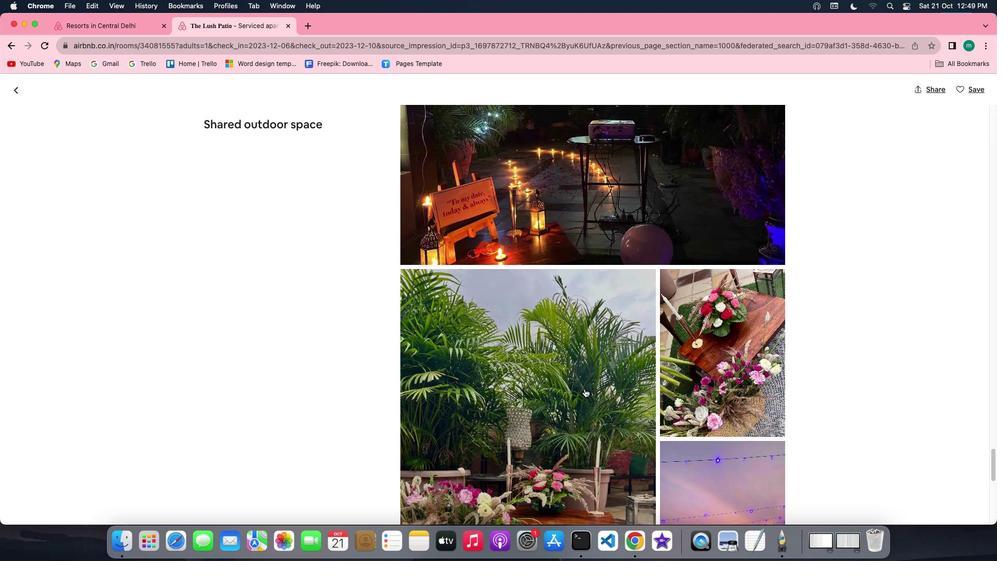 
Action: Mouse scrolled (586, 389) with delta (1, 0)
Screenshot: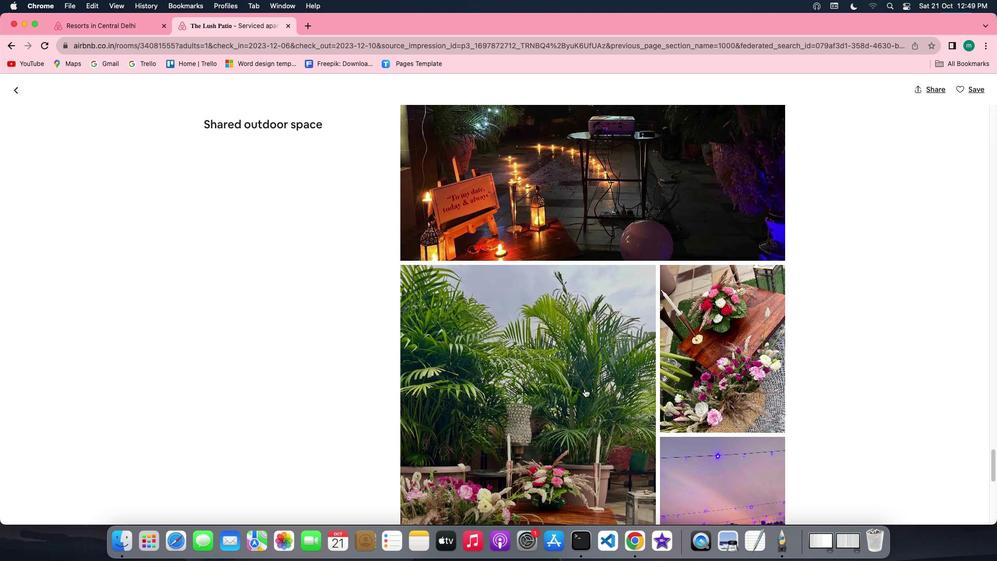 
Action: Mouse scrolled (586, 389) with delta (1, 0)
Screenshot: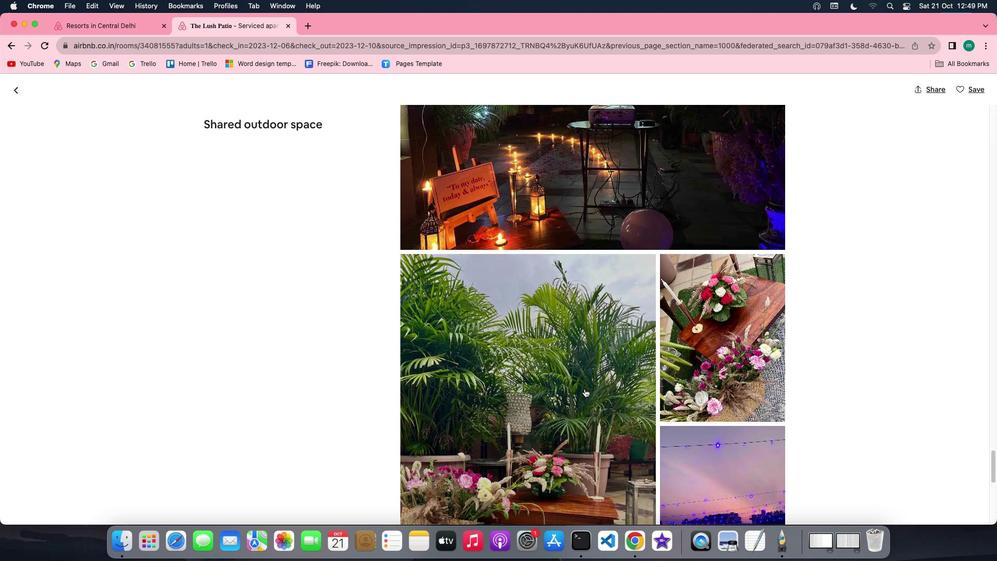 
Action: Mouse scrolled (586, 389) with delta (1, 0)
Screenshot: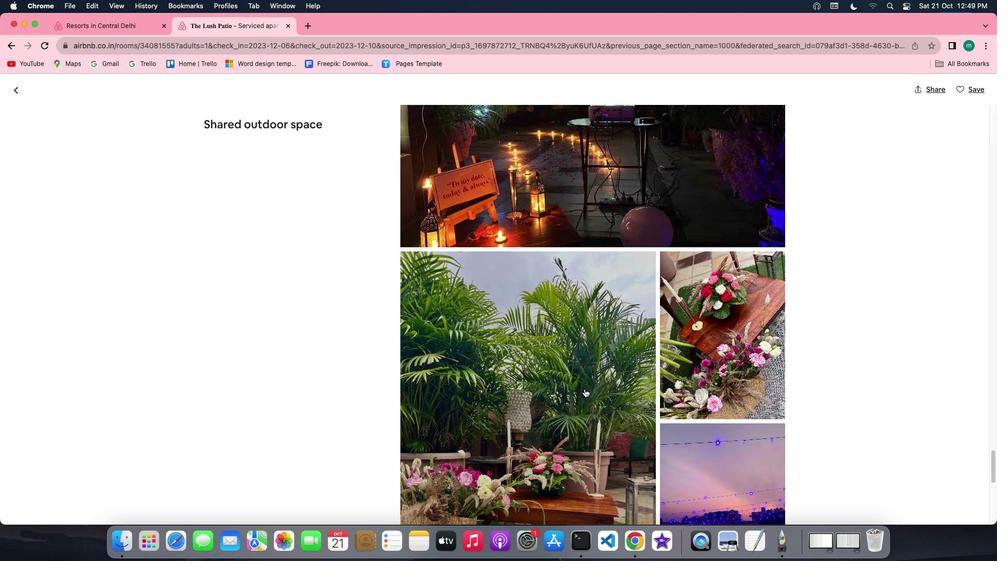 
Action: Mouse scrolled (586, 389) with delta (1, 0)
Screenshot: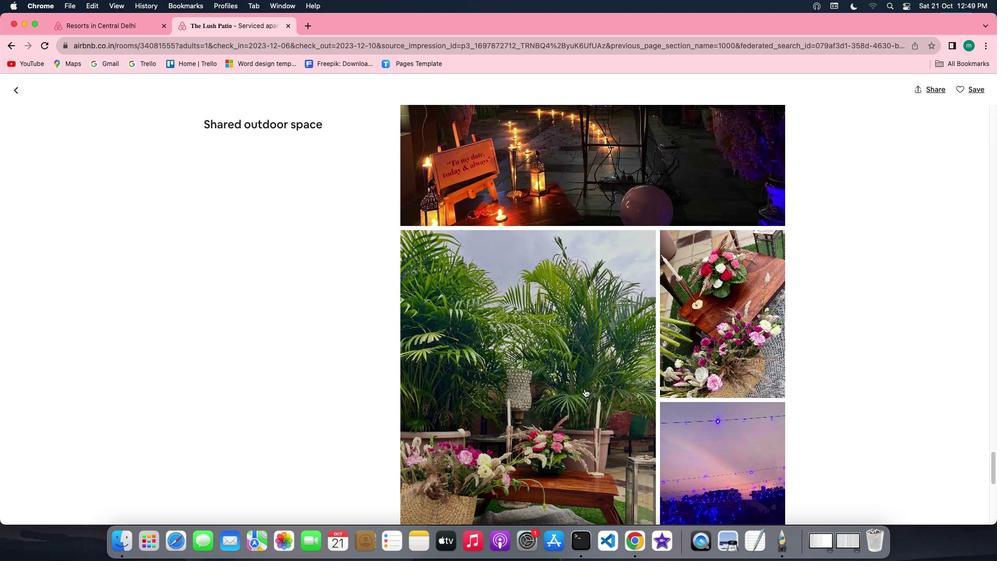 
Action: Mouse scrolled (586, 389) with delta (1, 0)
Screenshot: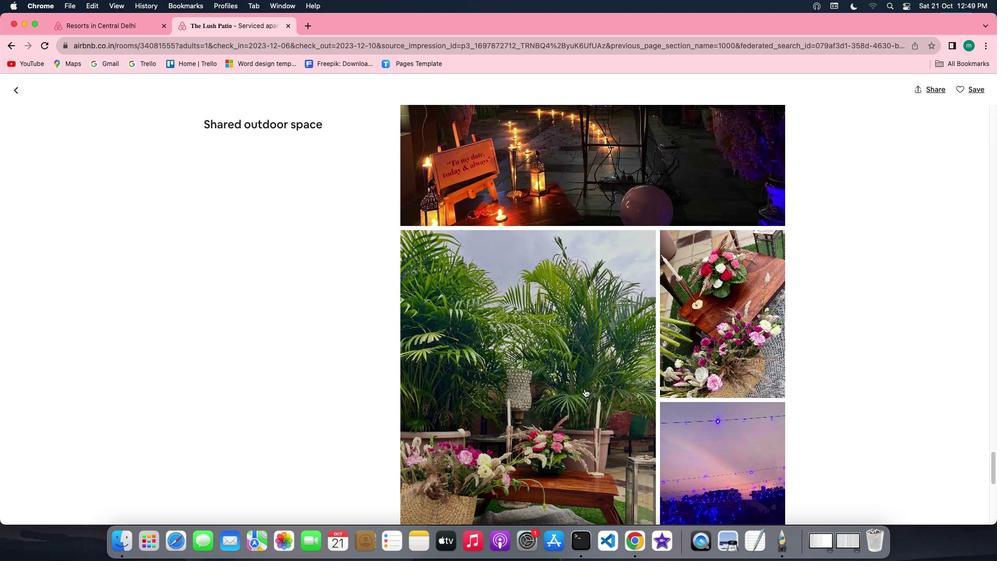 
Action: Mouse scrolled (586, 389) with delta (1, 0)
Screenshot: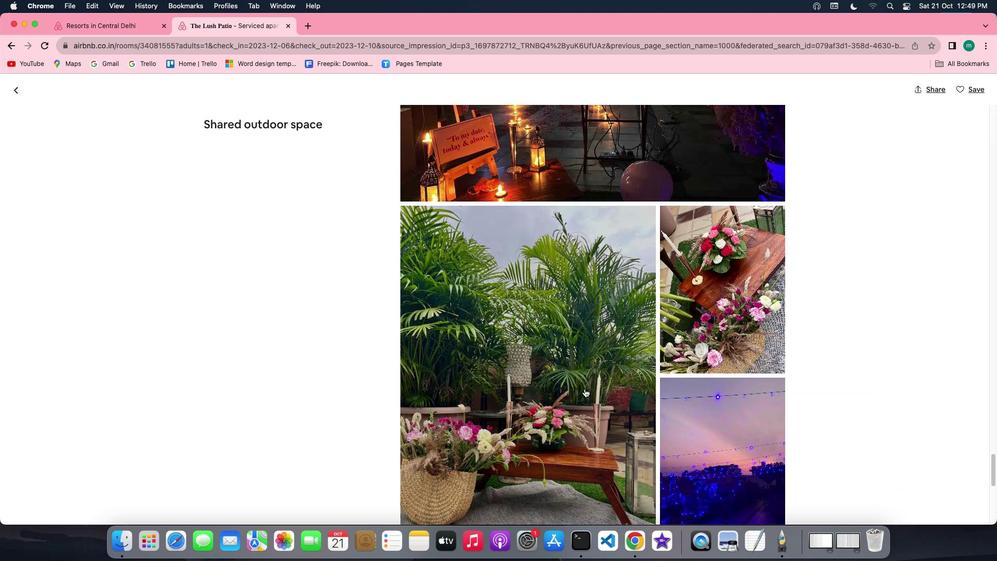 
Action: Mouse scrolled (586, 389) with delta (1, 0)
Screenshot: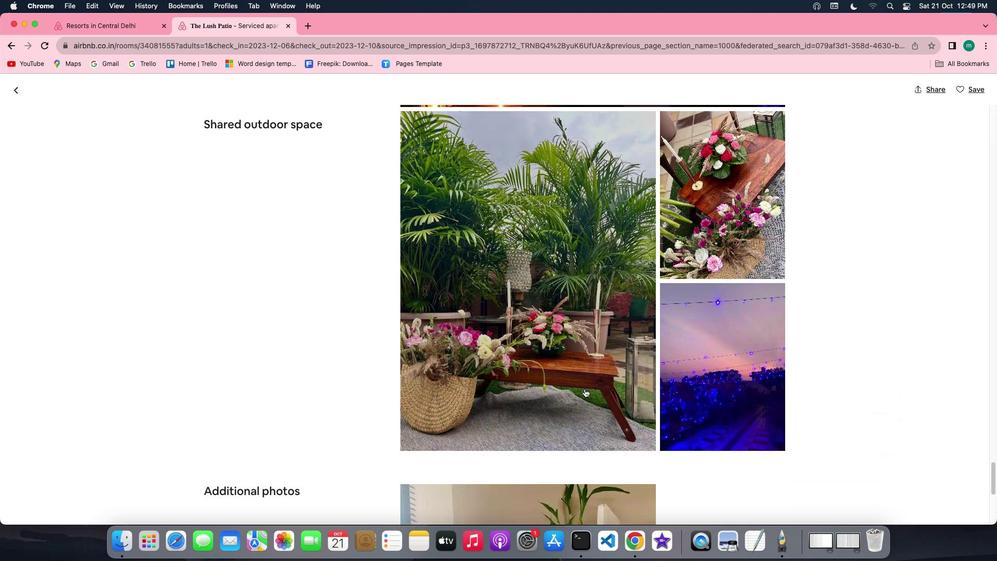 
Action: Mouse scrolled (586, 389) with delta (1, 0)
Screenshot: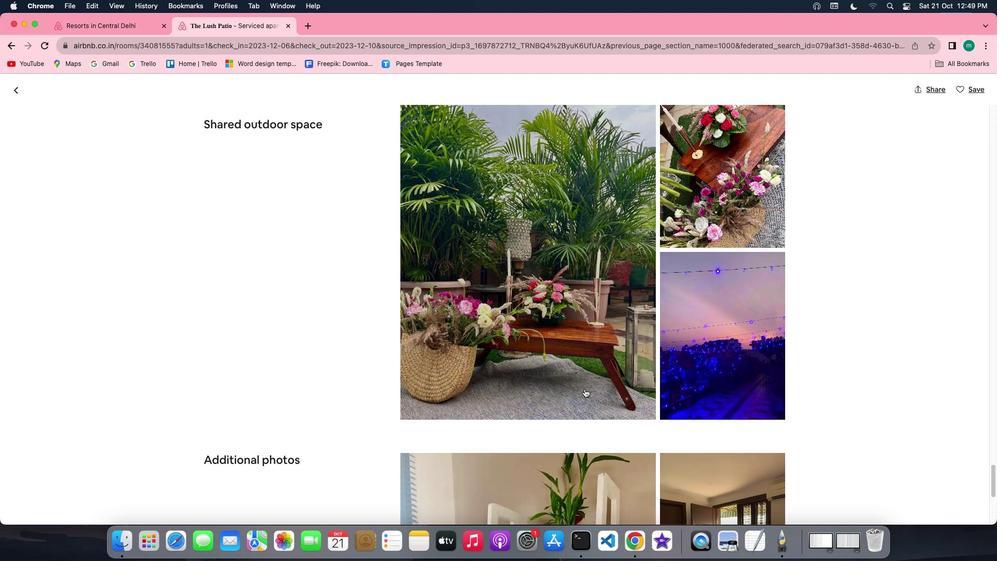 
Action: Mouse scrolled (586, 389) with delta (1, 0)
Screenshot: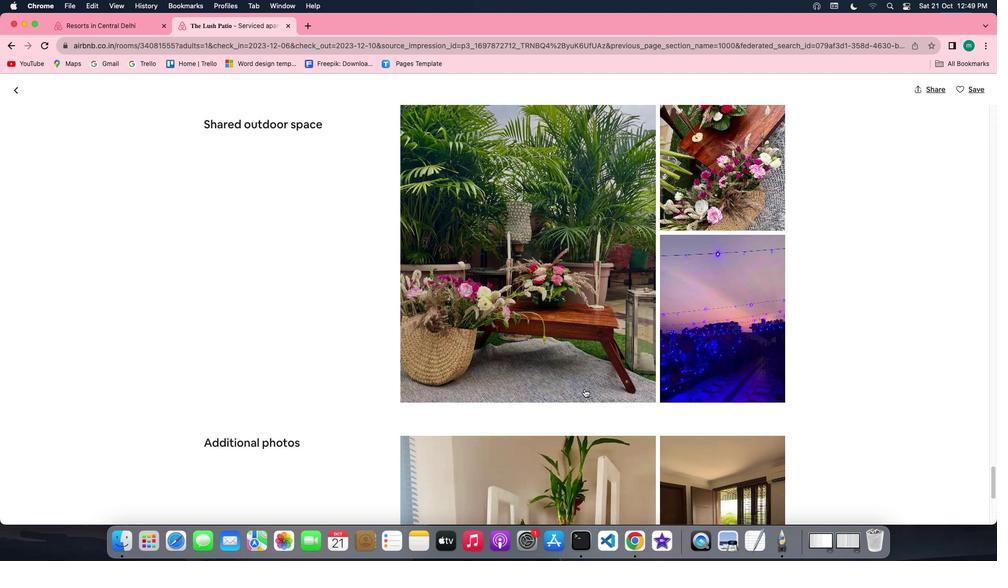 
Action: Mouse scrolled (586, 389) with delta (1, 0)
Screenshot: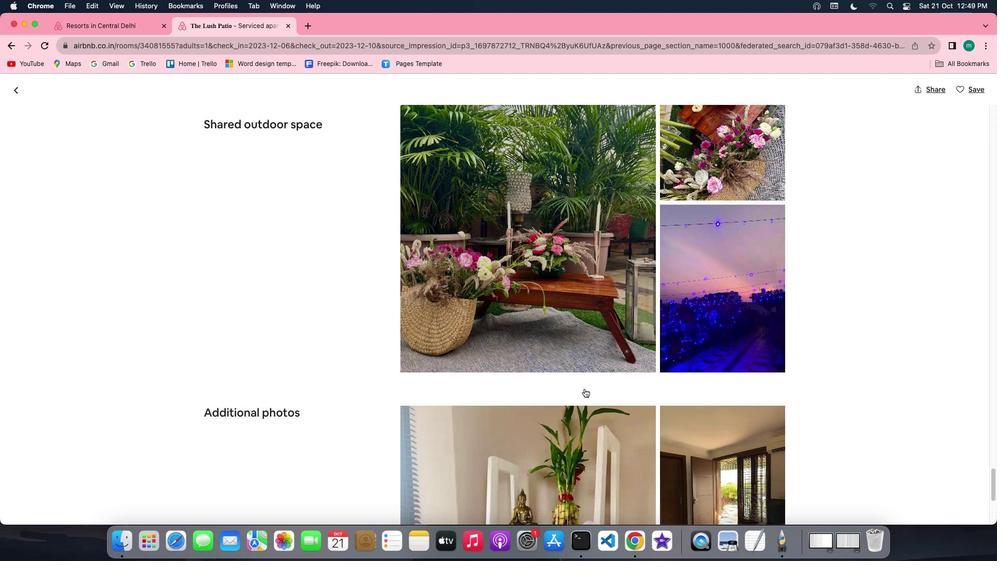
Action: Mouse scrolled (586, 389) with delta (1, 0)
Screenshot: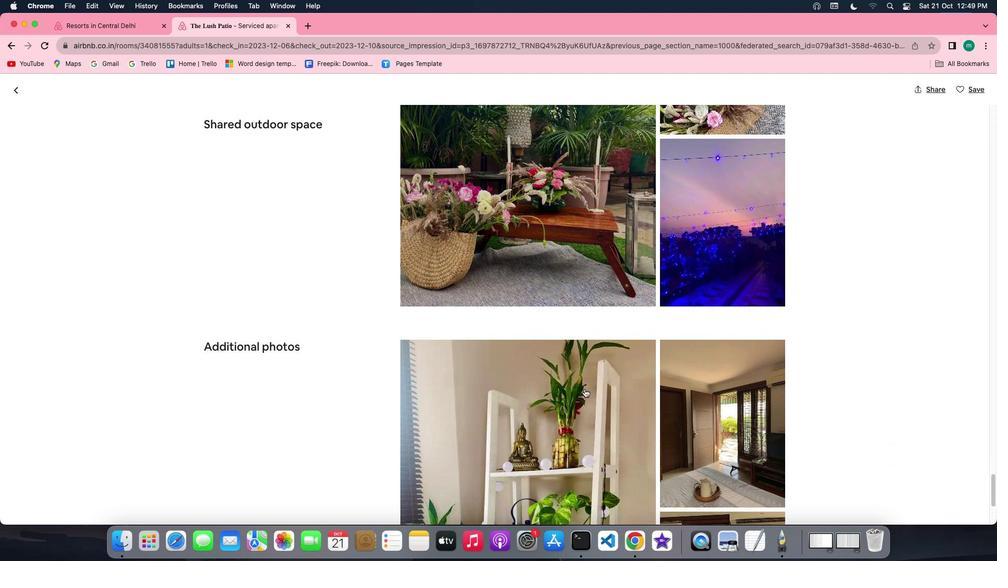
Action: Mouse scrolled (586, 389) with delta (1, 0)
Screenshot: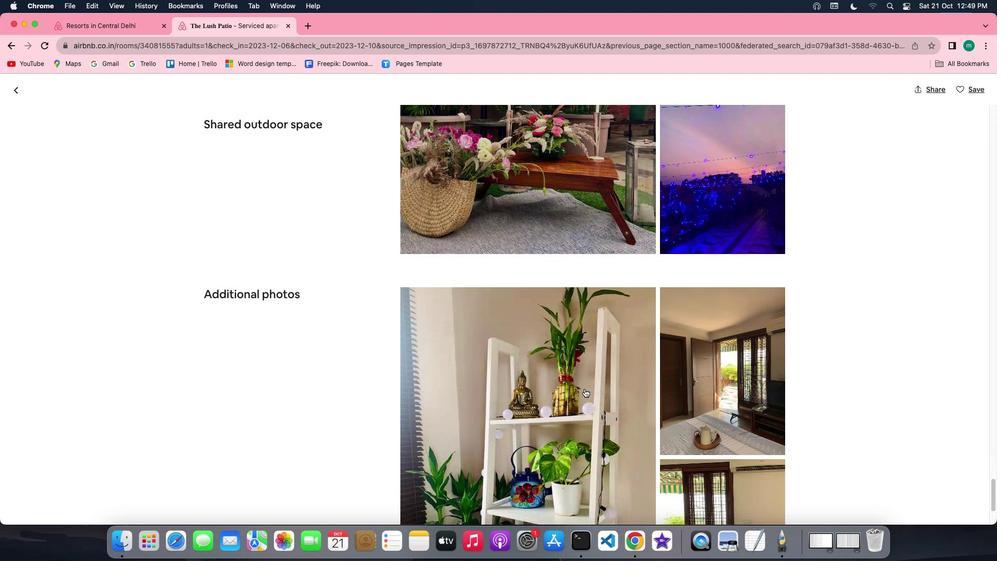 
Action: Mouse scrolled (586, 389) with delta (1, 0)
Screenshot: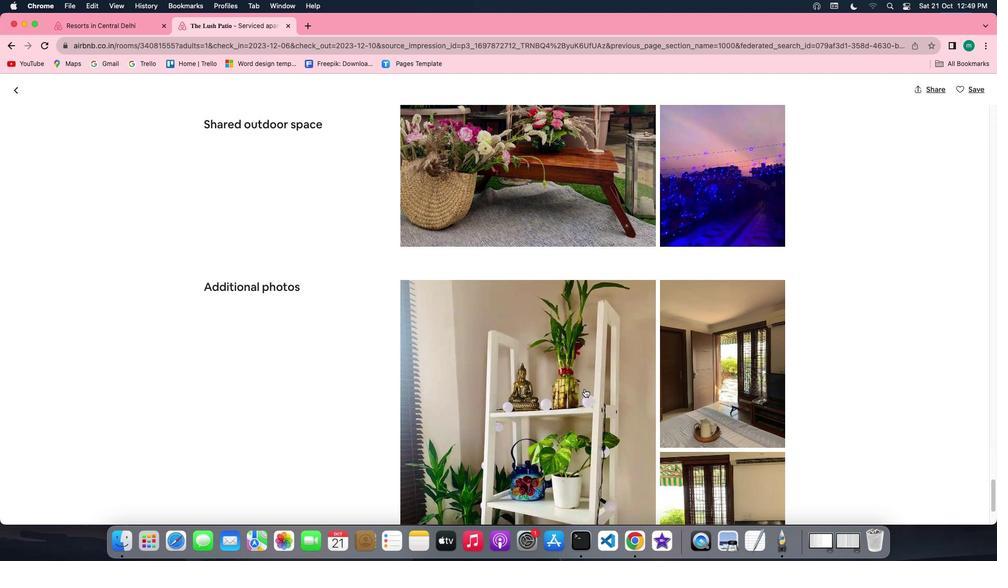 
Action: Mouse scrolled (586, 389) with delta (1, 0)
Screenshot: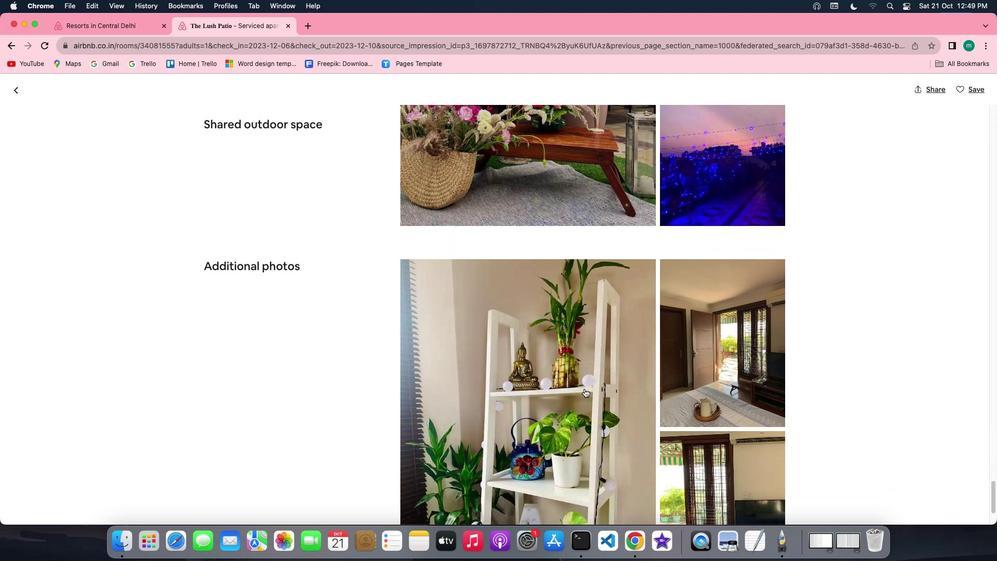 
Action: Mouse scrolled (586, 389) with delta (1, 0)
Screenshot: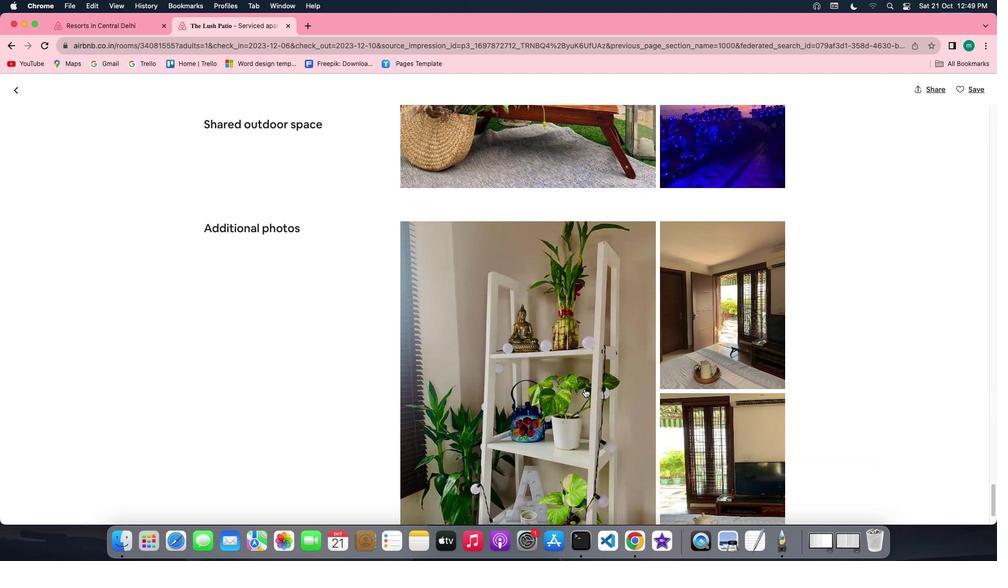 
Action: Mouse scrolled (586, 389) with delta (1, 0)
Screenshot: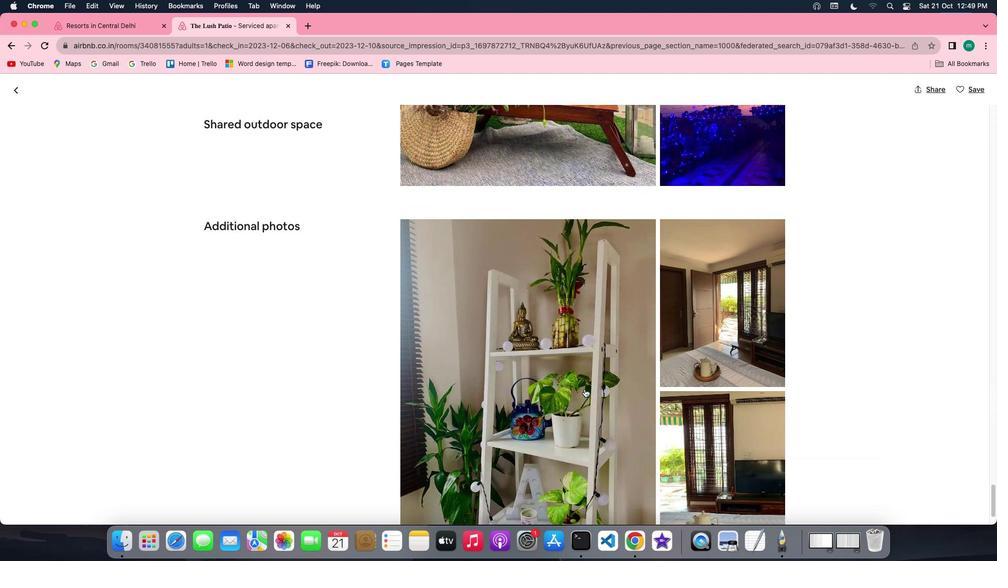 
Action: Mouse scrolled (586, 389) with delta (1, 0)
Screenshot: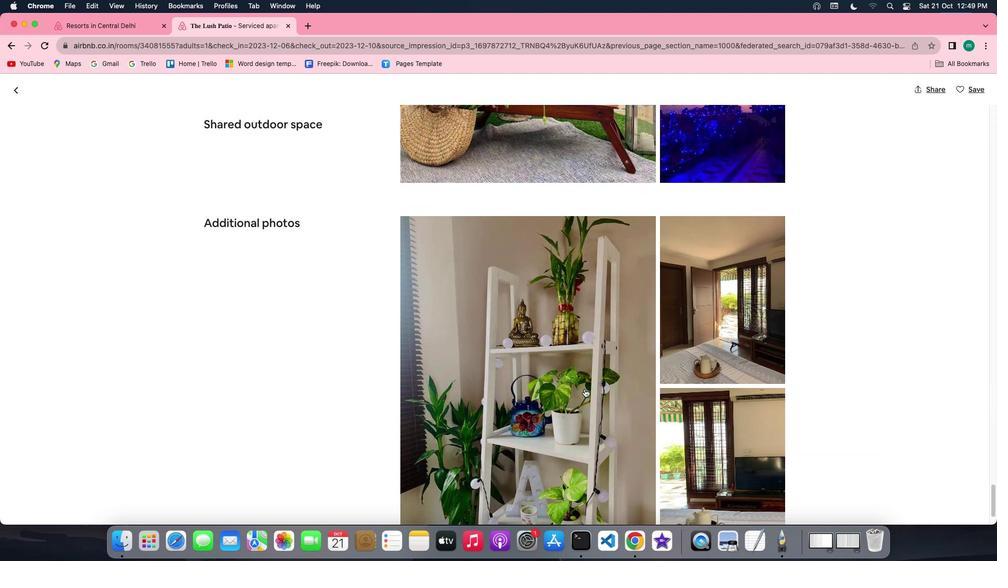 
Action: Mouse scrolled (586, 389) with delta (1, 0)
Screenshot: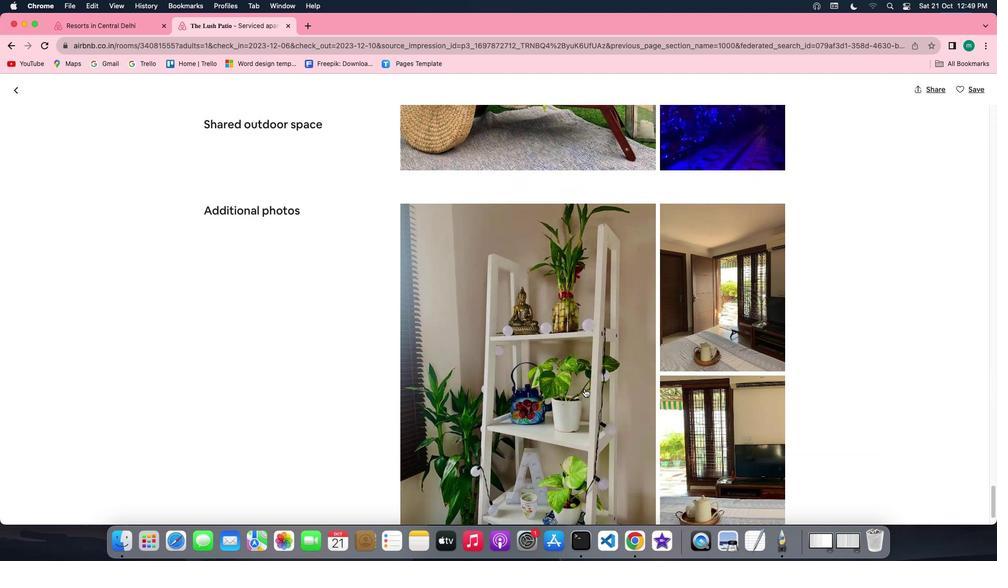 
Action: Mouse scrolled (586, 389) with delta (1, 0)
Screenshot: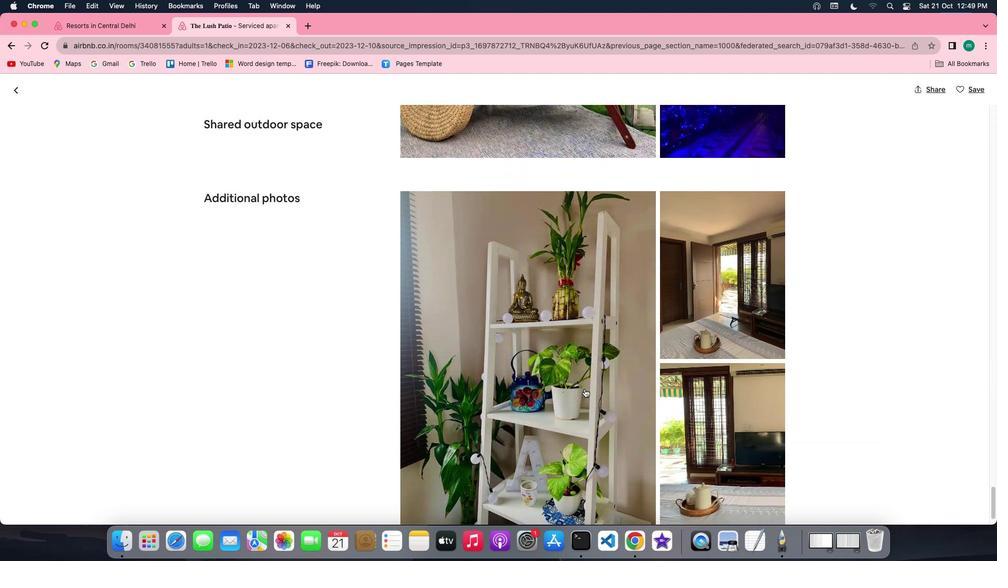 
Action: Mouse scrolled (586, 389) with delta (1, 0)
Screenshot: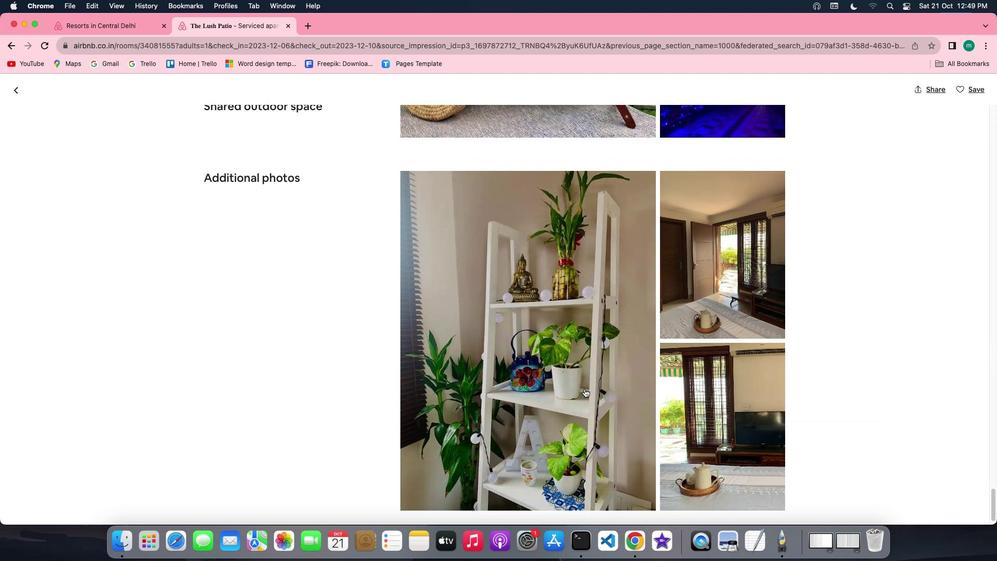 
Action: Mouse scrolled (586, 389) with delta (1, 0)
Screenshot: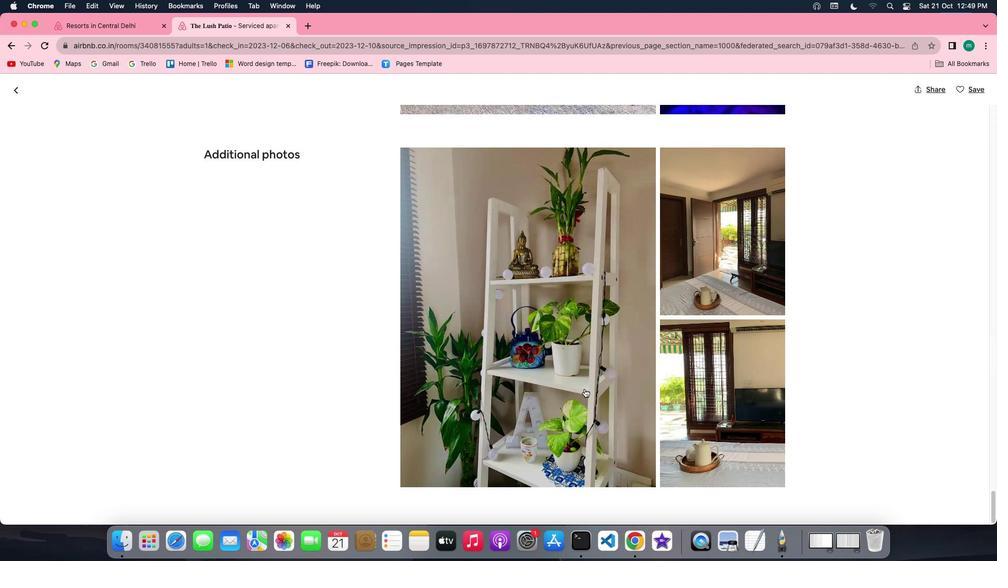 
Action: Mouse scrolled (586, 389) with delta (1, 0)
Screenshot: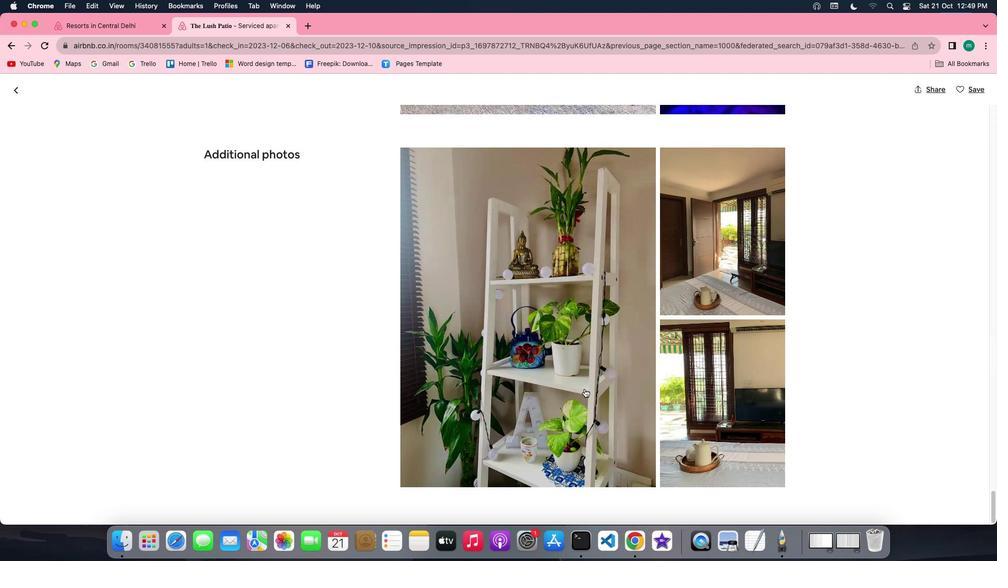 
Action: Mouse scrolled (586, 389) with delta (1, 0)
